 Task: Find condos with a balcony and a gym in Los Angeles, California.
Action: Mouse moved to (275, 185)
Screenshot: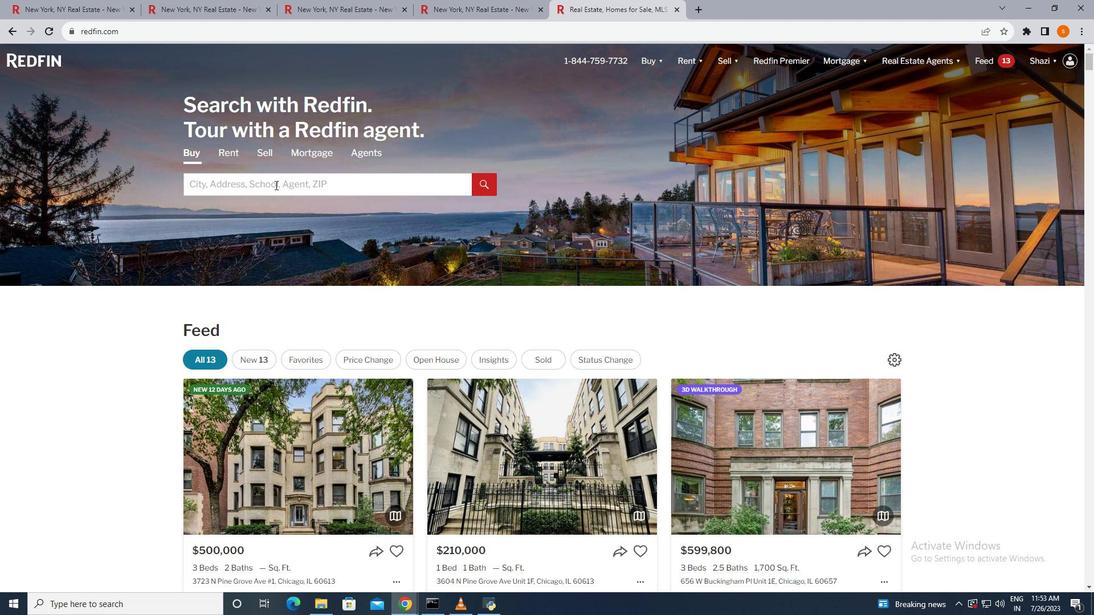 
Action: Mouse pressed left at (275, 185)
Screenshot: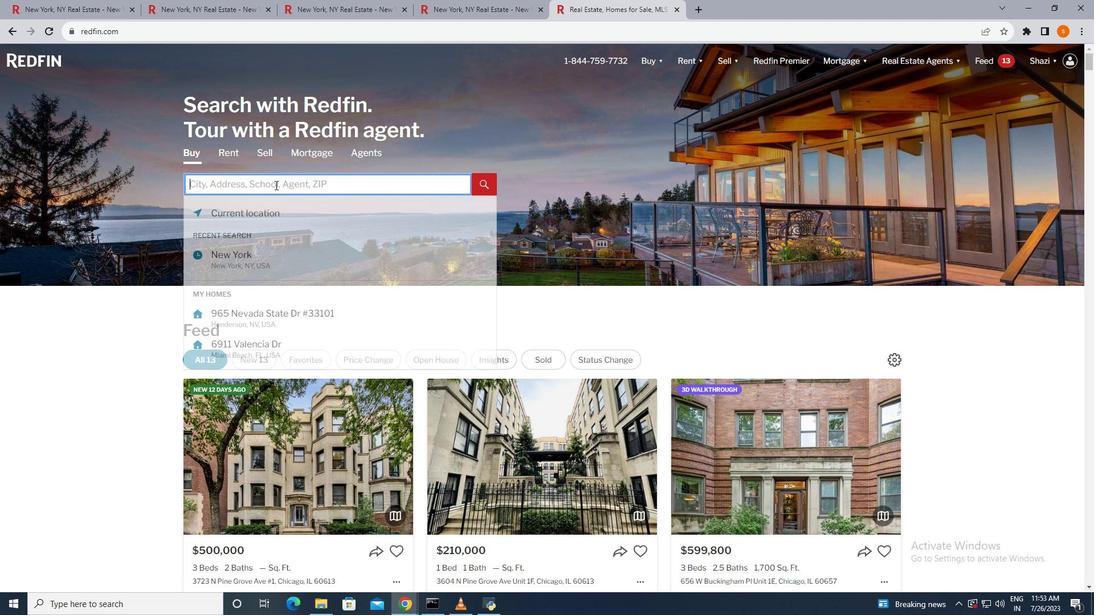 
Action: Key pressed <Key.shift><Key.shift><Key.shift><Key.shift><Key.shift><Key.shift><Key.shift>Li<Key.backspace>os<Key.space><Key.shift>Angeles,<Key.space><Key.shift>California
Screenshot: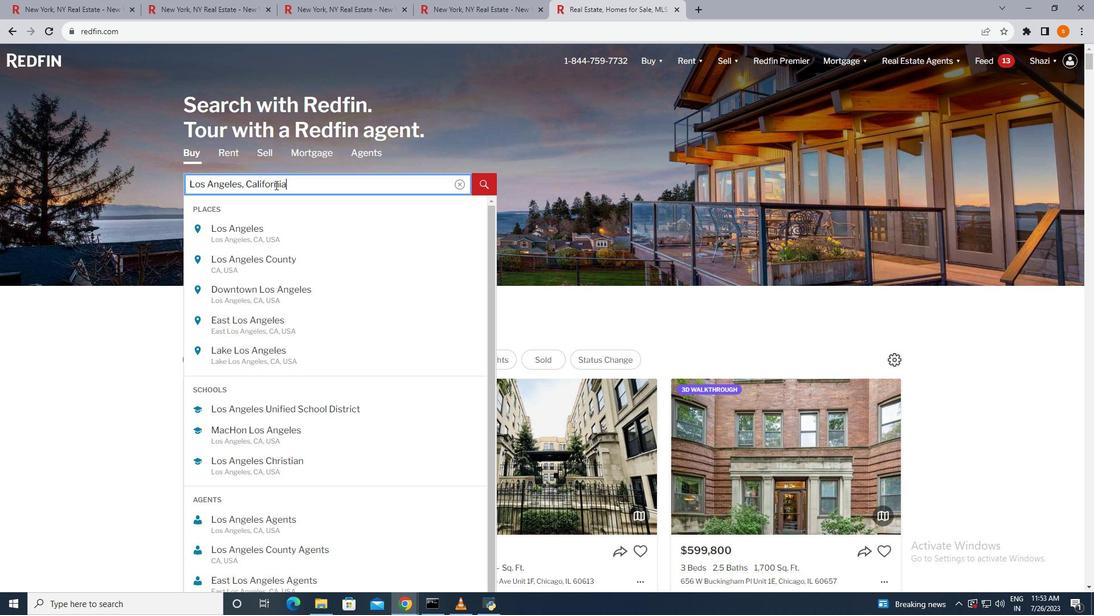
Action: Mouse moved to (478, 189)
Screenshot: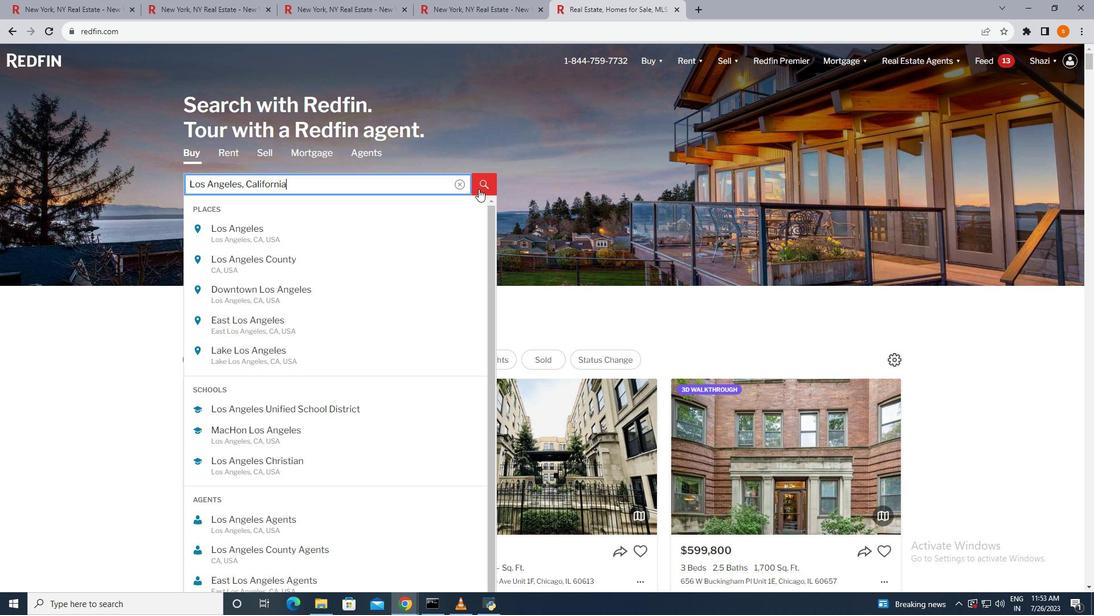 
Action: Mouse pressed left at (478, 189)
Screenshot: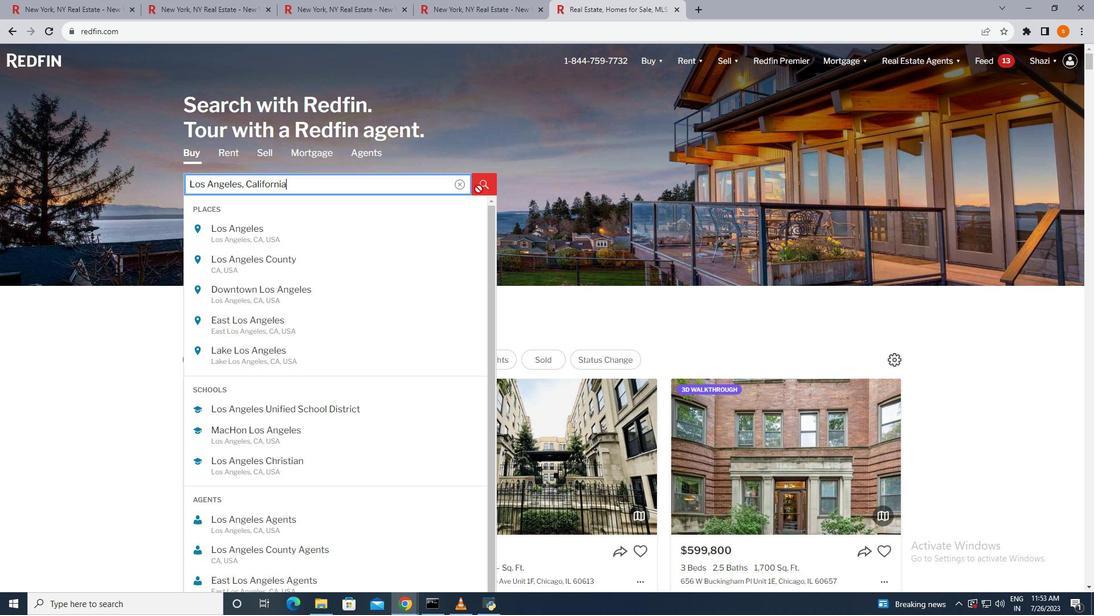 
Action: Mouse moved to (975, 133)
Screenshot: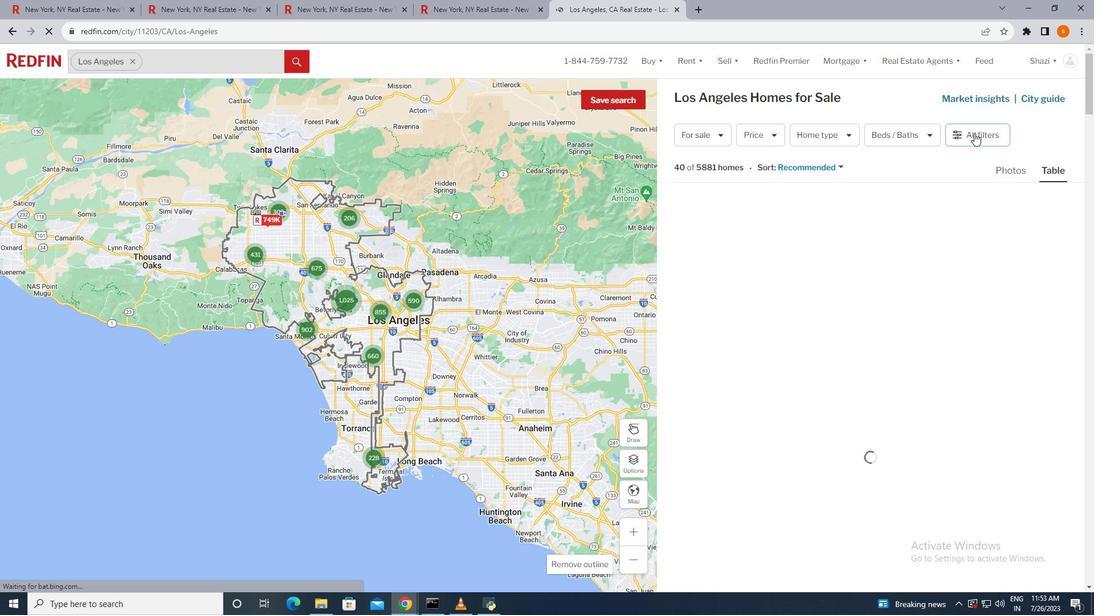 
Action: Mouse pressed left at (975, 133)
Screenshot: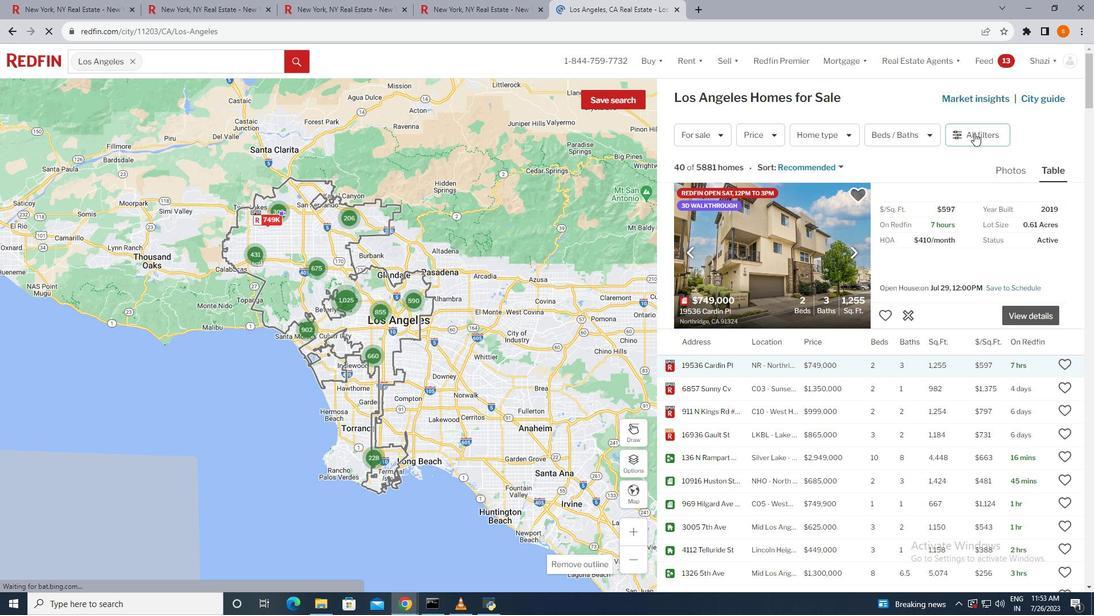 
Action: Mouse moved to (925, 456)
Screenshot: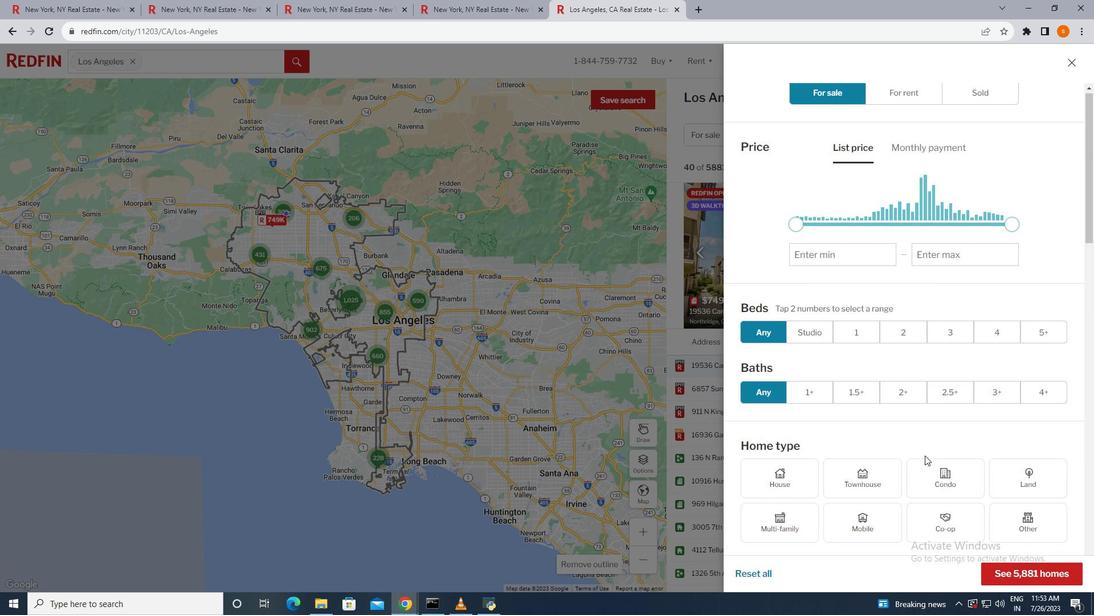 
Action: Mouse scrolled (925, 455) with delta (0, 0)
Screenshot: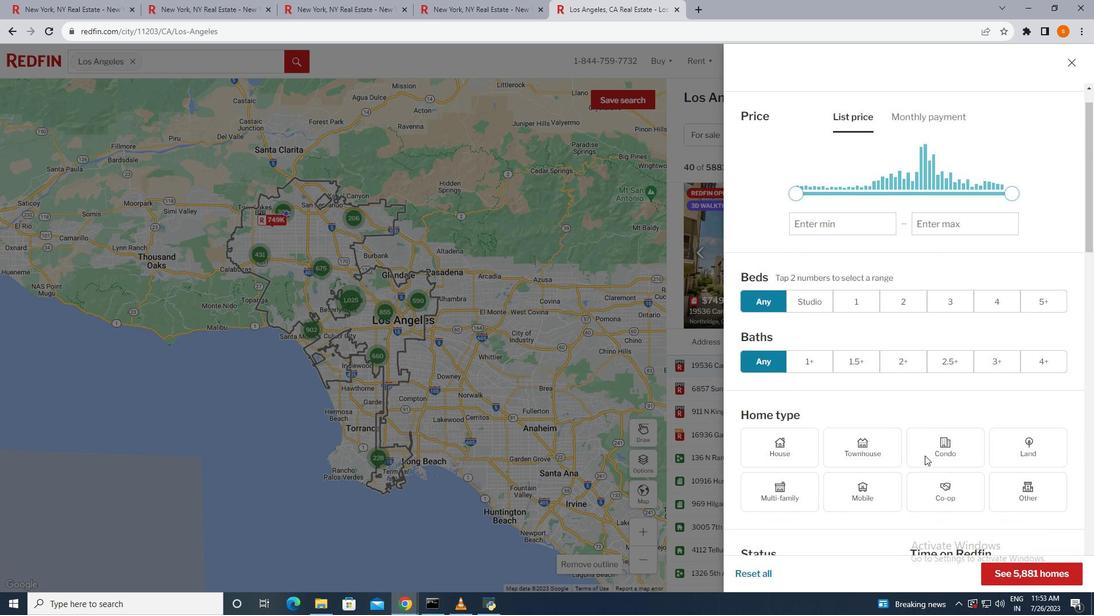 
Action: Mouse moved to (951, 431)
Screenshot: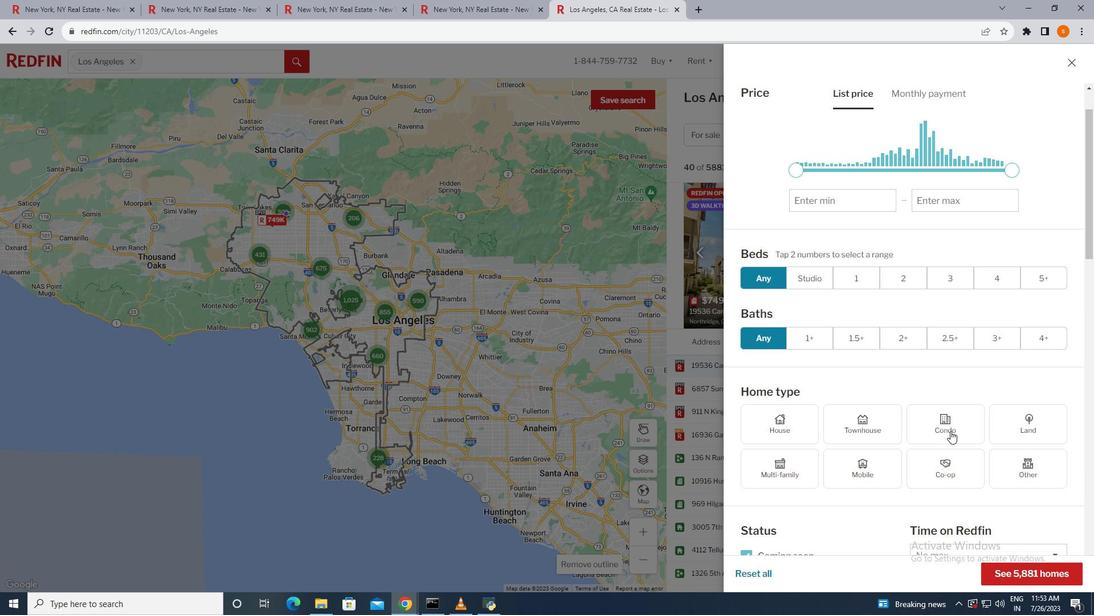 
Action: Mouse pressed left at (951, 431)
Screenshot: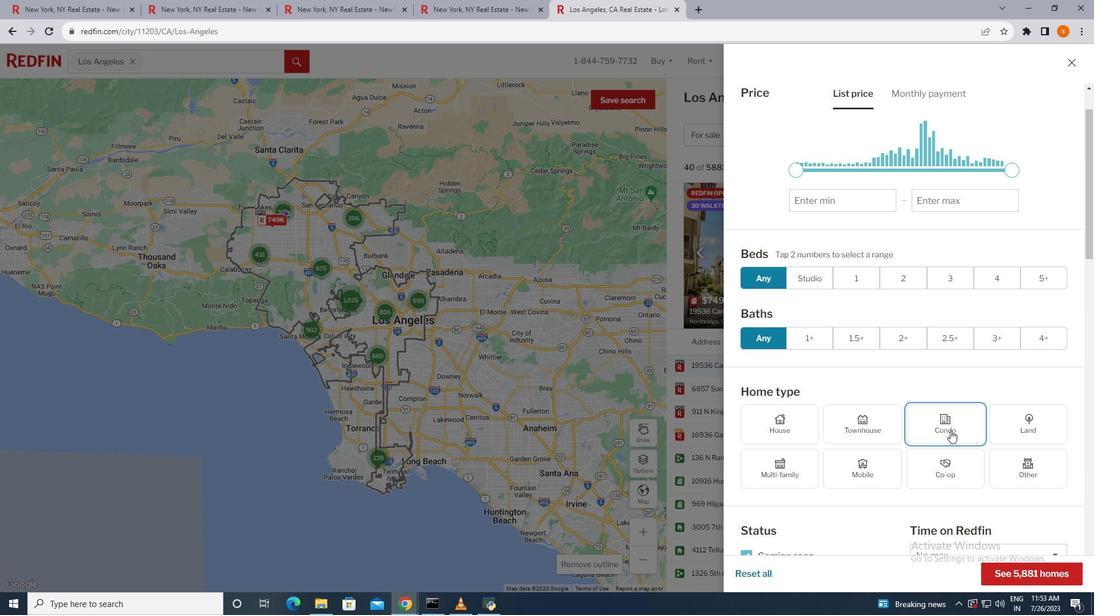 
Action: Mouse moved to (873, 468)
Screenshot: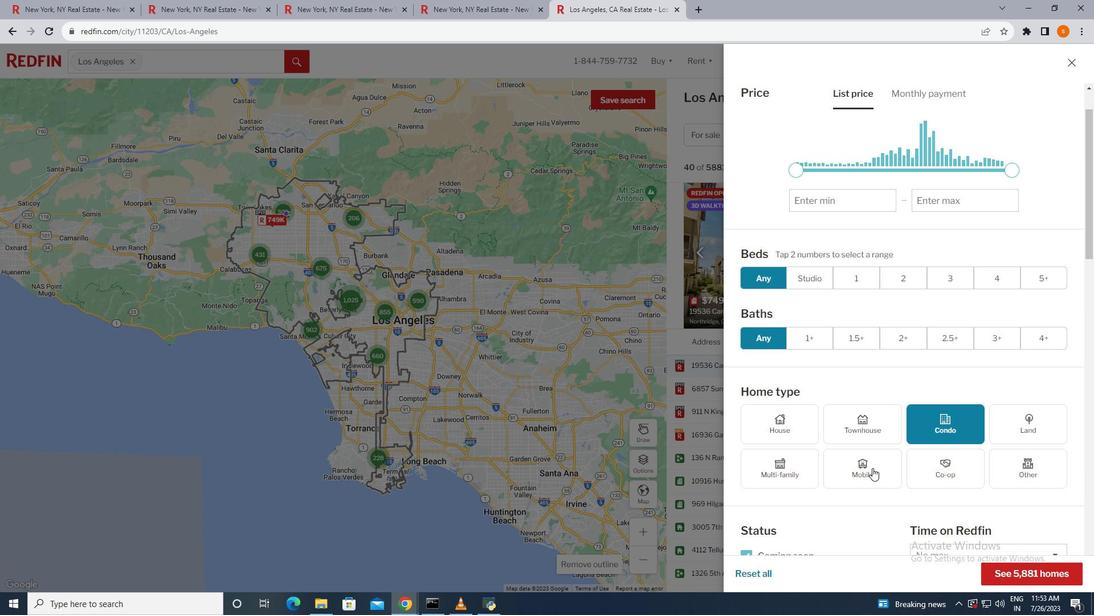 
Action: Mouse scrolled (873, 468) with delta (0, 0)
Screenshot: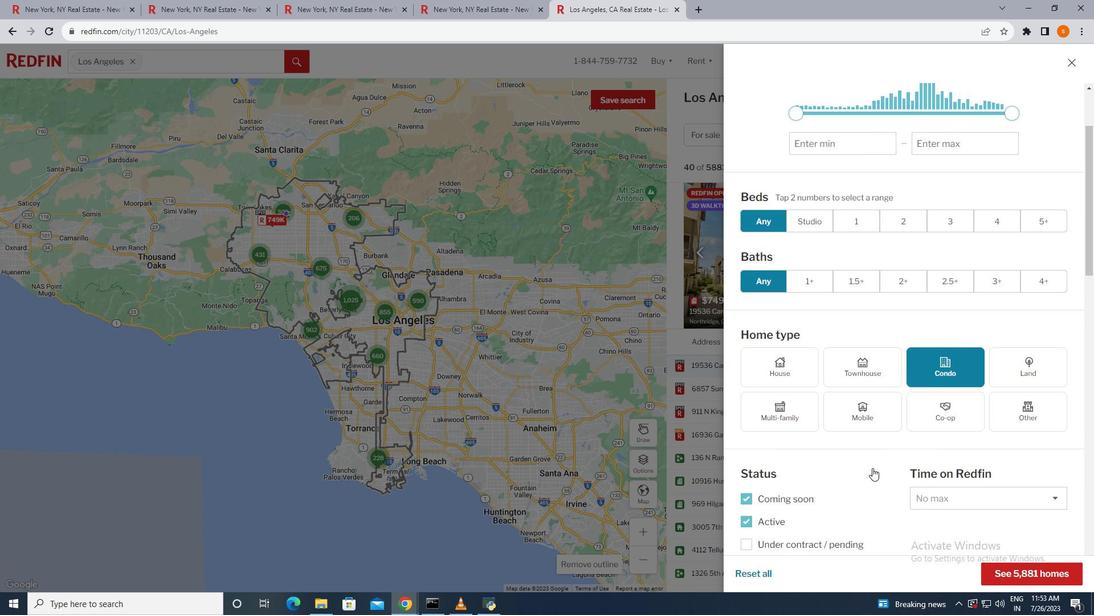 
Action: Mouse scrolled (873, 468) with delta (0, 0)
Screenshot: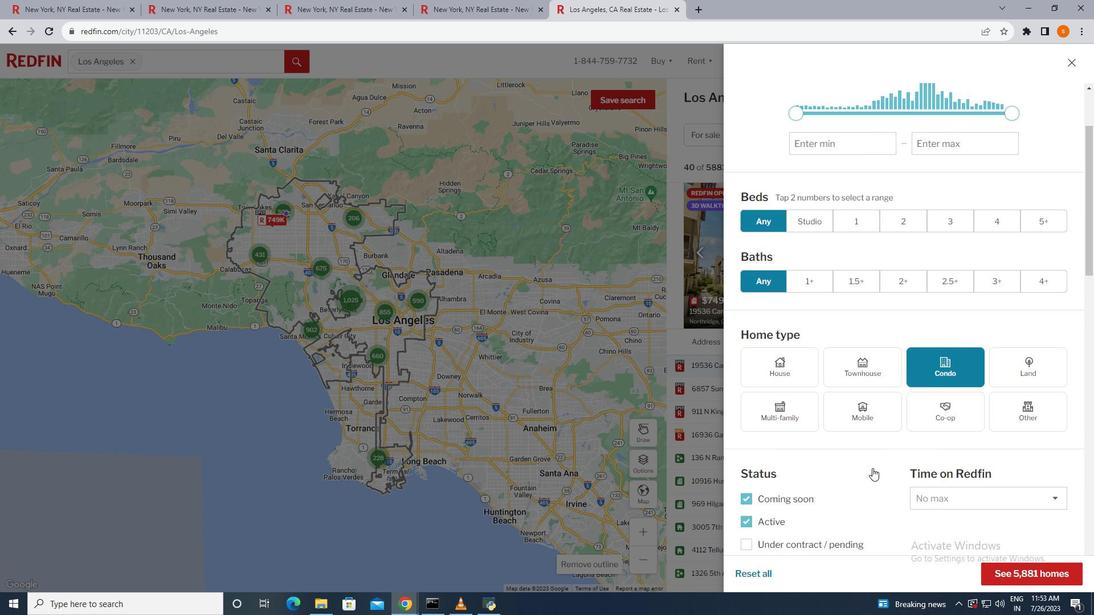 
Action: Mouse scrolled (873, 468) with delta (0, 0)
Screenshot: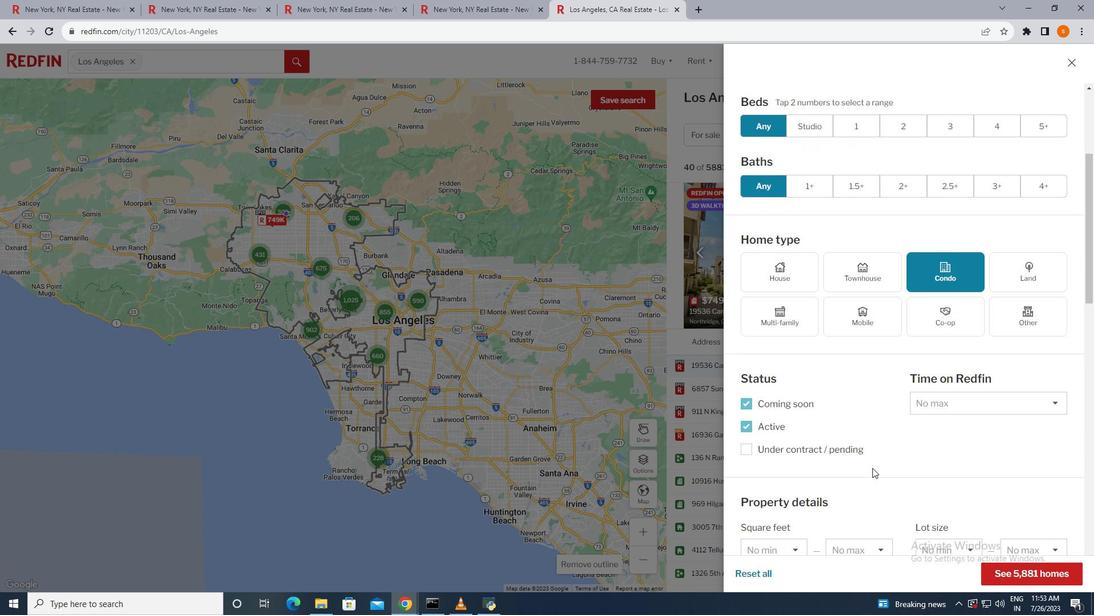 
Action: Mouse scrolled (873, 468) with delta (0, 0)
Screenshot: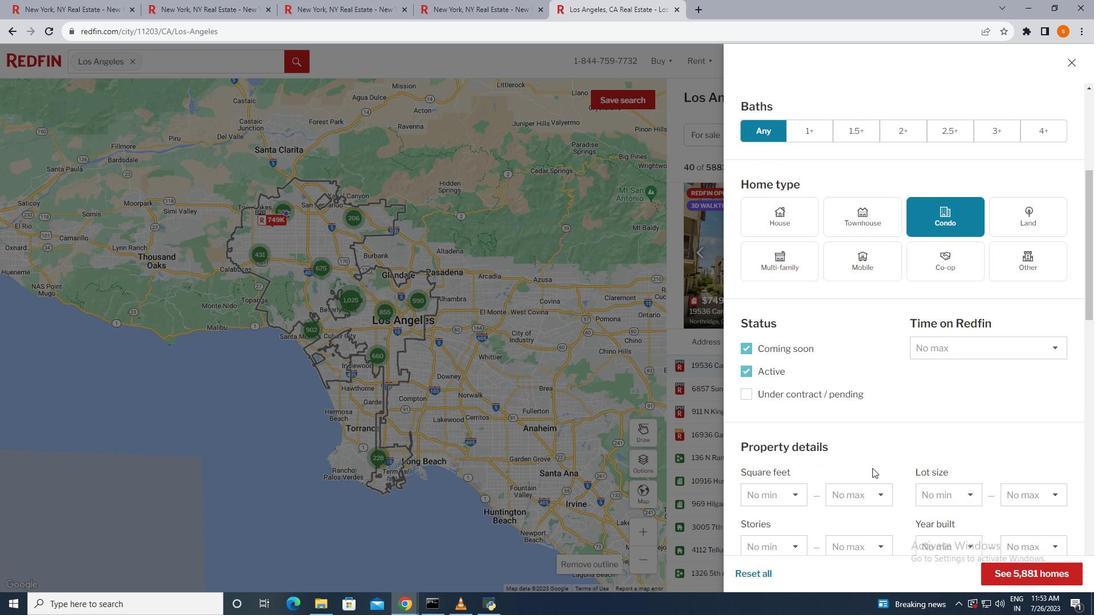 
Action: Mouse moved to (825, 390)
Screenshot: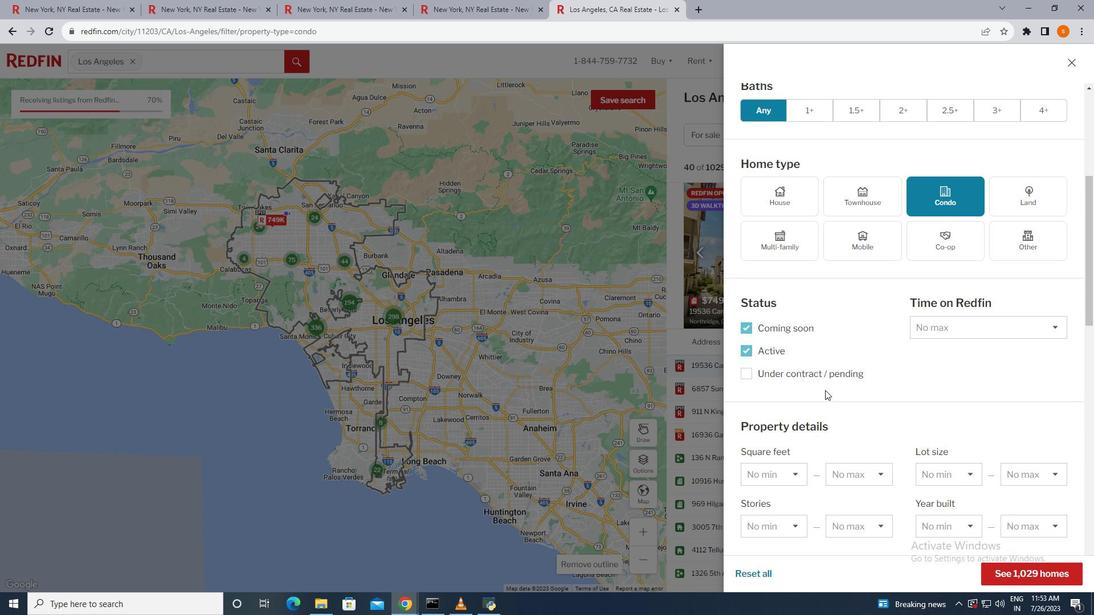 
Action: Mouse scrolled (825, 390) with delta (0, 0)
Screenshot: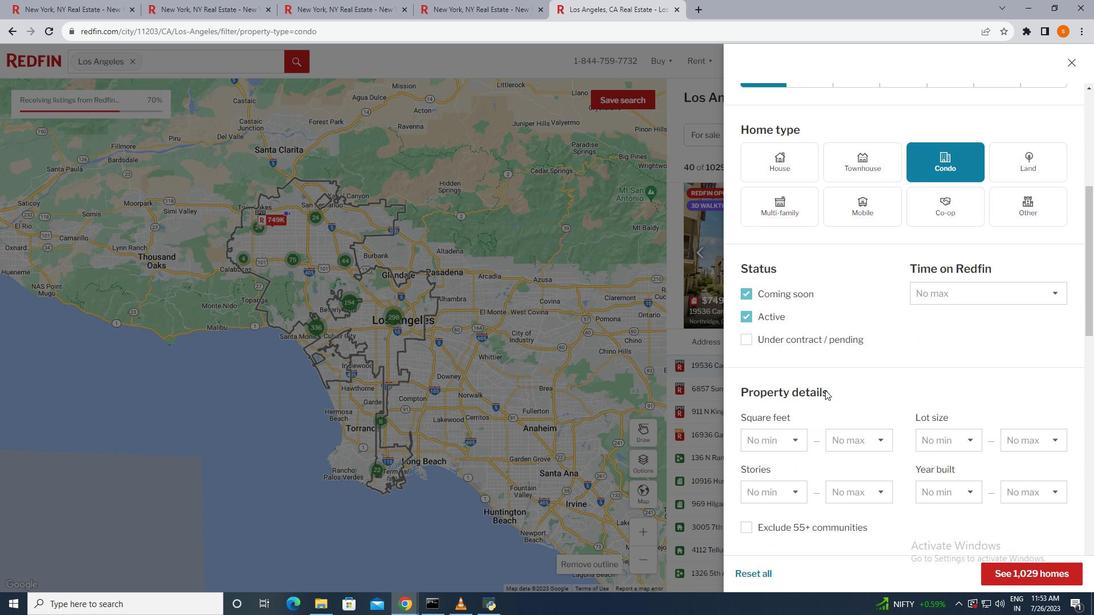 
Action: Mouse scrolled (825, 390) with delta (0, 0)
Screenshot: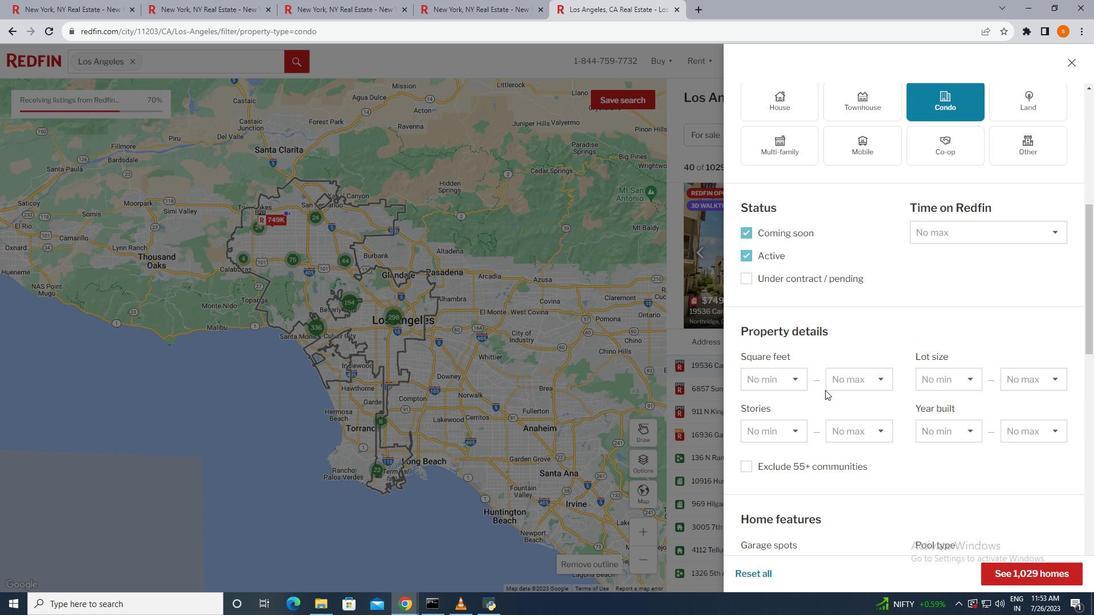 
Action: Mouse moved to (835, 415)
Screenshot: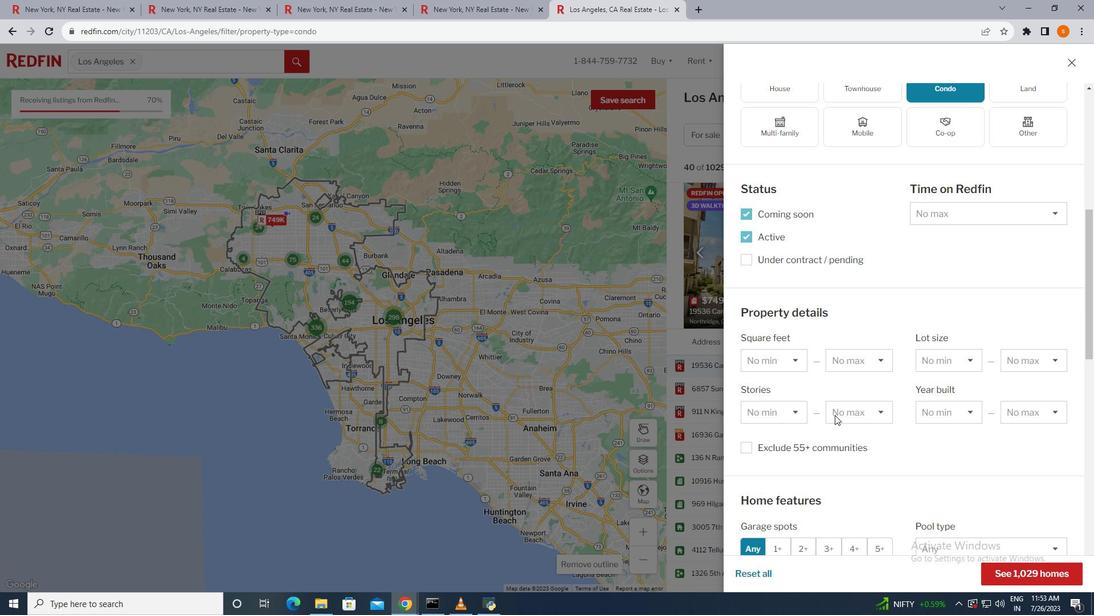 
Action: Mouse scrolled (835, 415) with delta (0, 0)
Screenshot: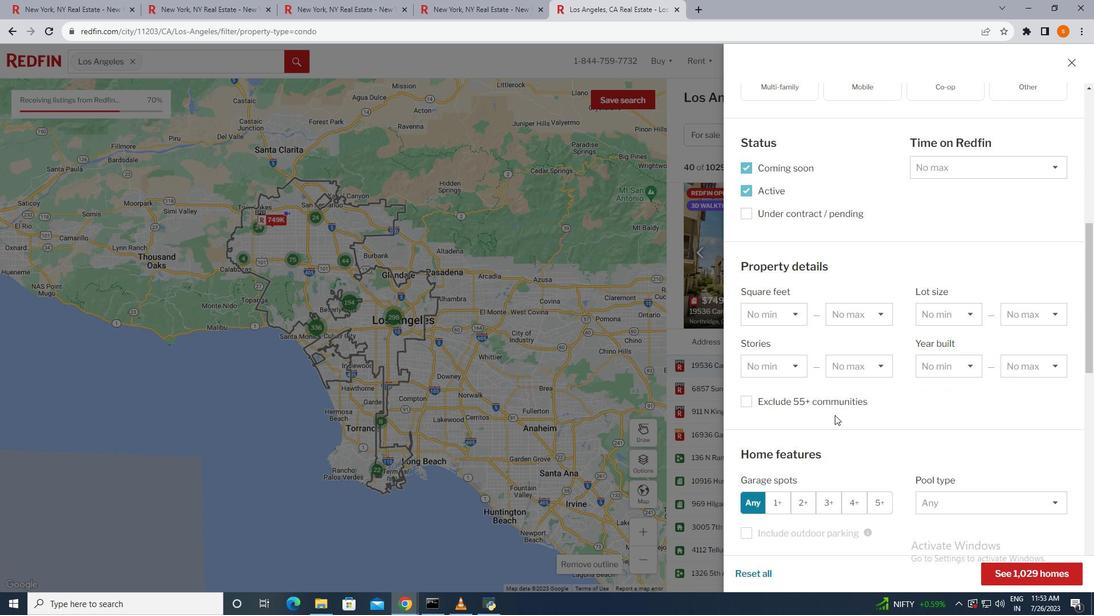 
Action: Mouse scrolled (835, 415) with delta (0, 0)
Screenshot: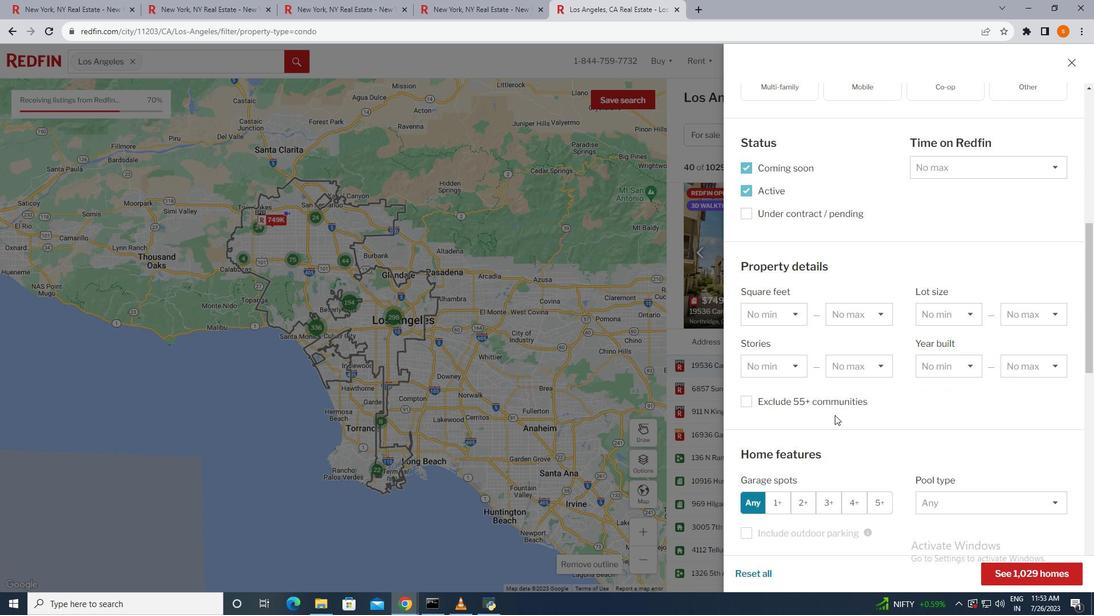 
Action: Mouse scrolled (835, 415) with delta (0, 0)
Screenshot: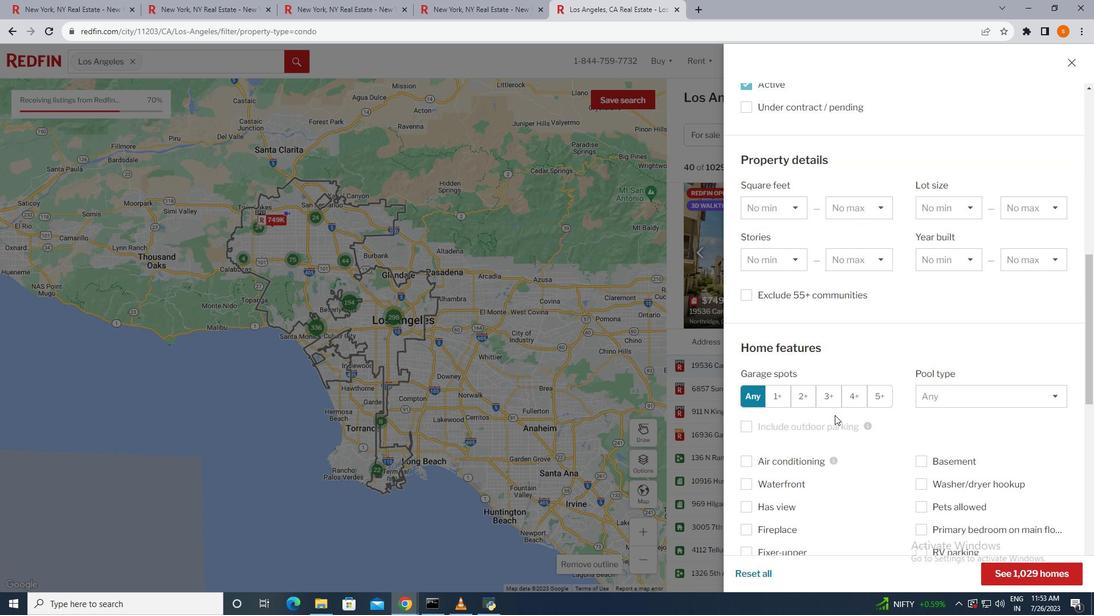 
Action: Mouse scrolled (835, 415) with delta (0, 0)
Screenshot: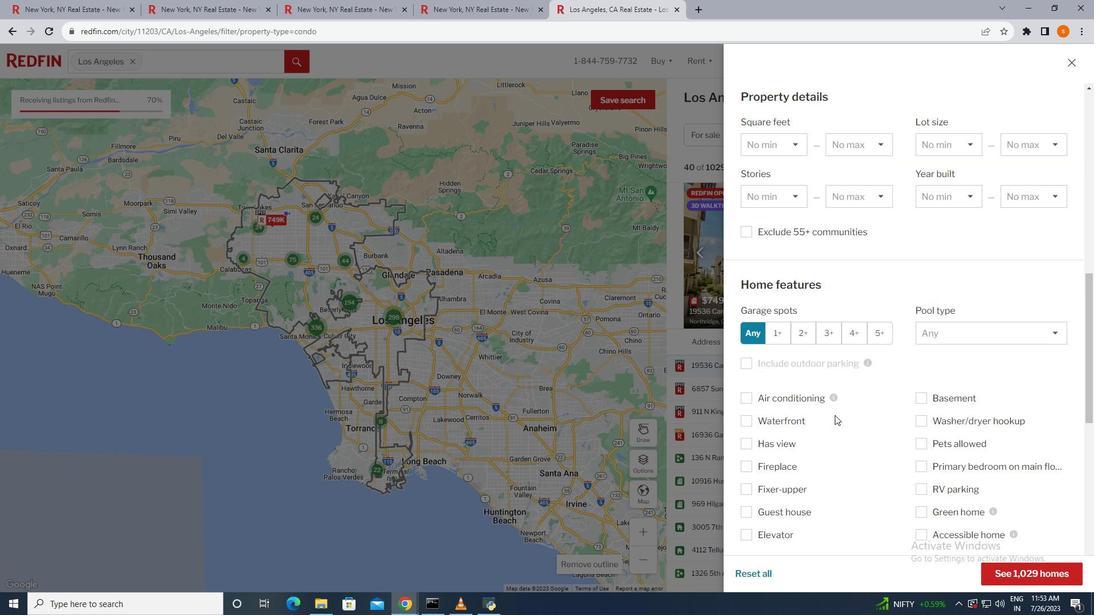 
Action: Mouse scrolled (835, 415) with delta (0, 0)
Screenshot: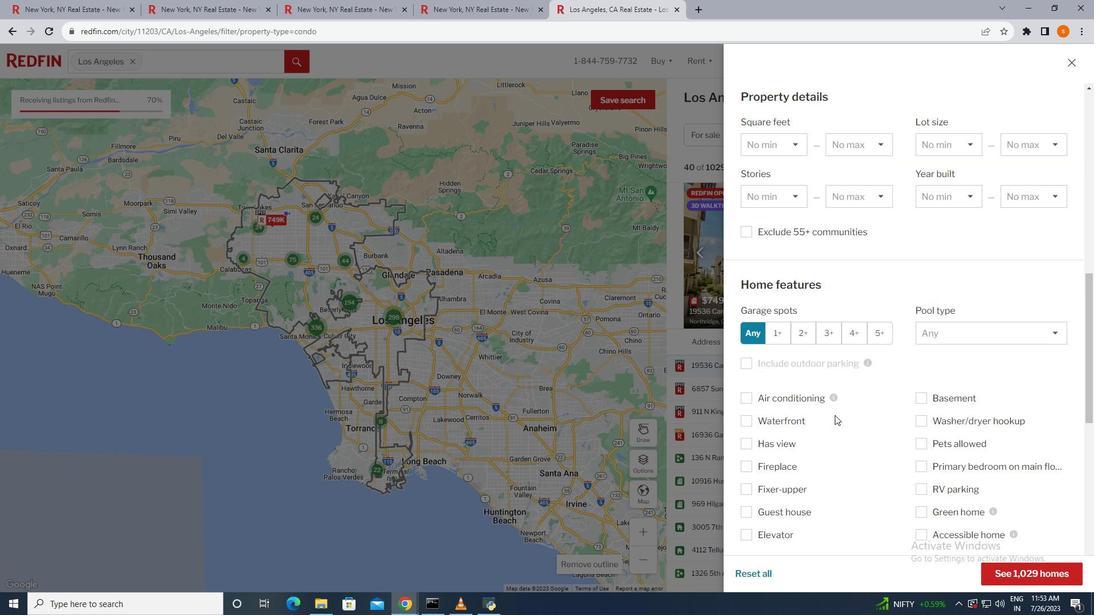 
Action: Mouse scrolled (835, 415) with delta (0, 0)
Screenshot: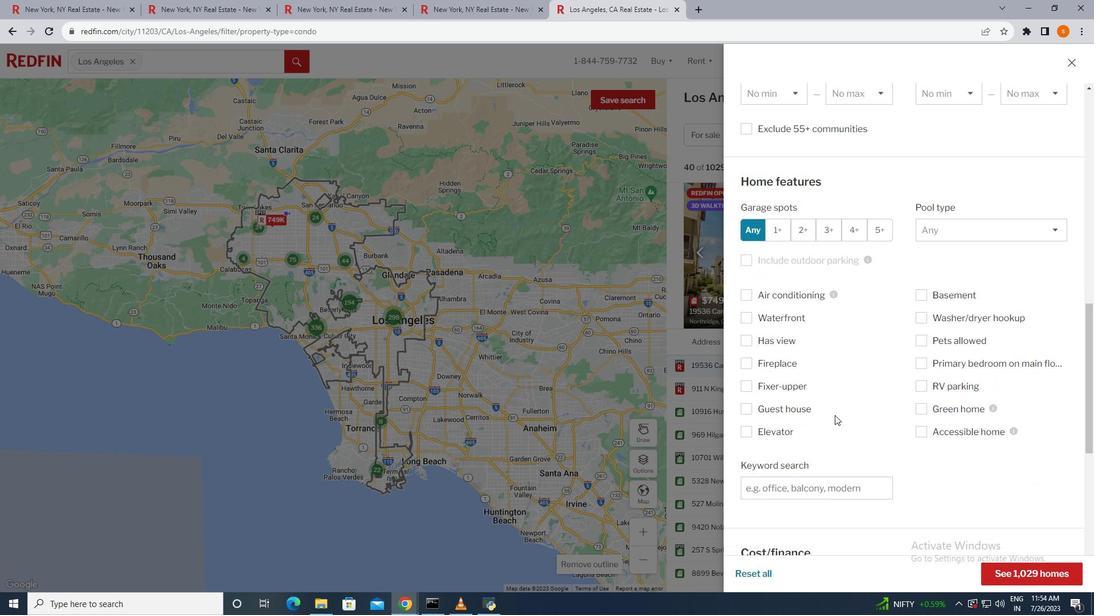 
Action: Mouse moved to (829, 411)
Screenshot: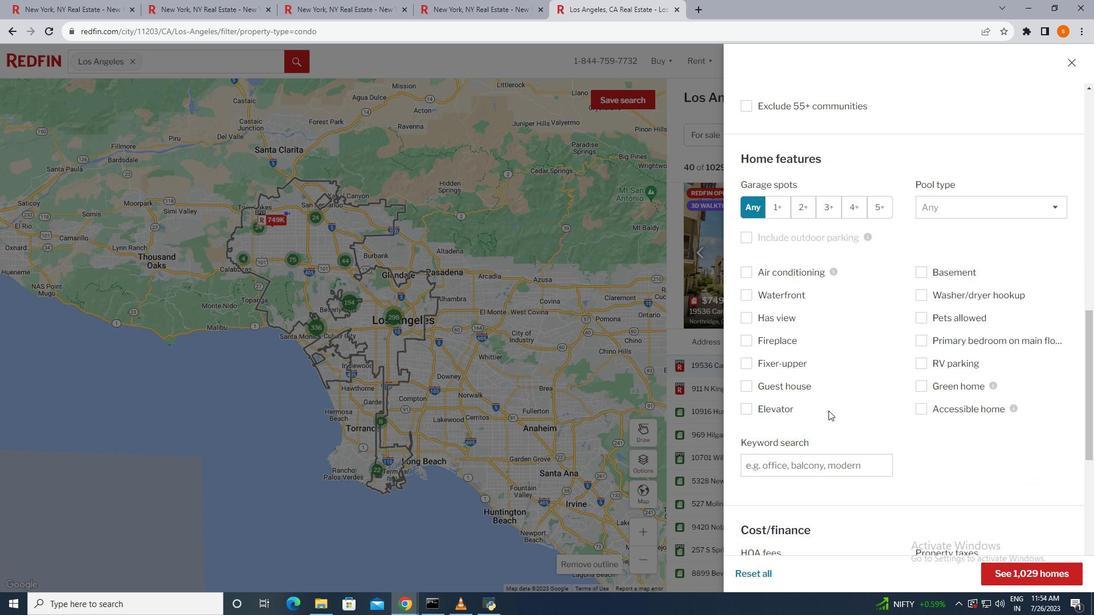 
Action: Mouse scrolled (829, 410) with delta (0, 0)
Screenshot: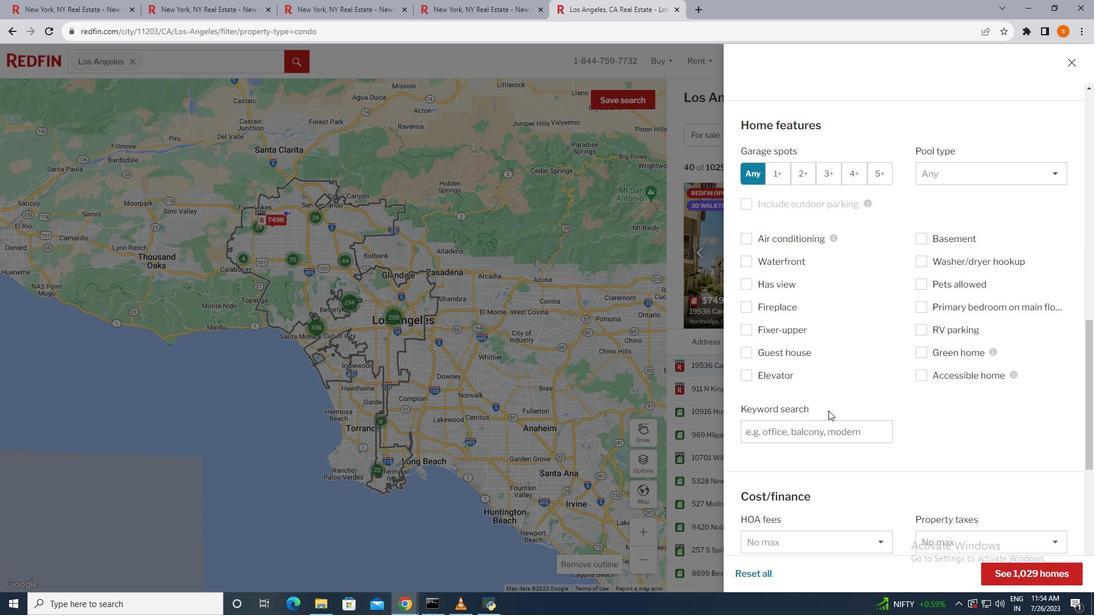 
Action: Mouse moved to (906, 277)
Screenshot: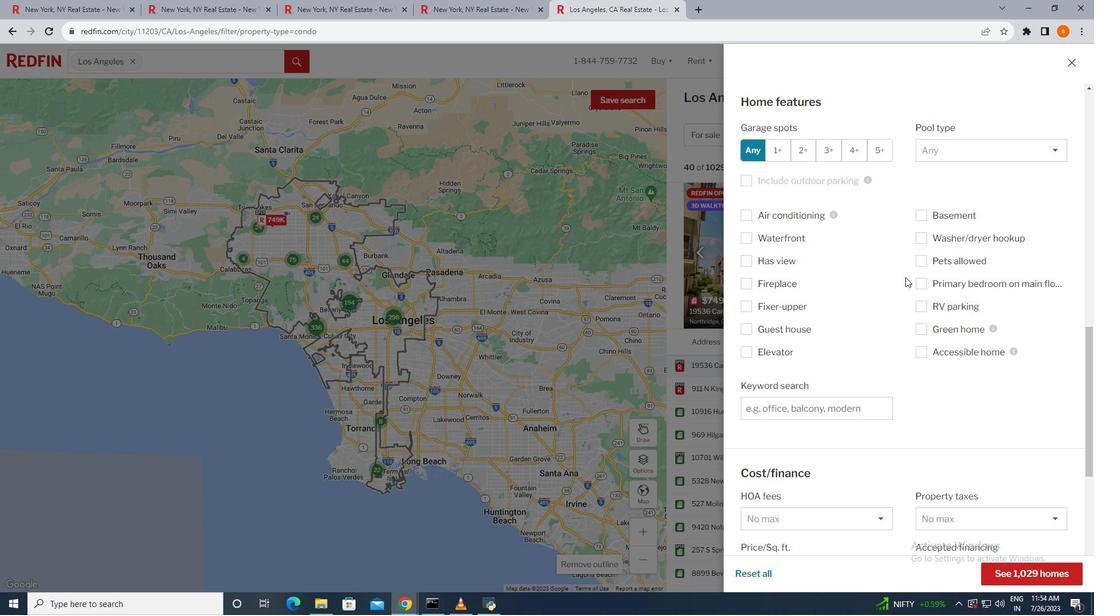 
Action: Mouse scrolled (906, 277) with delta (0, 0)
Screenshot: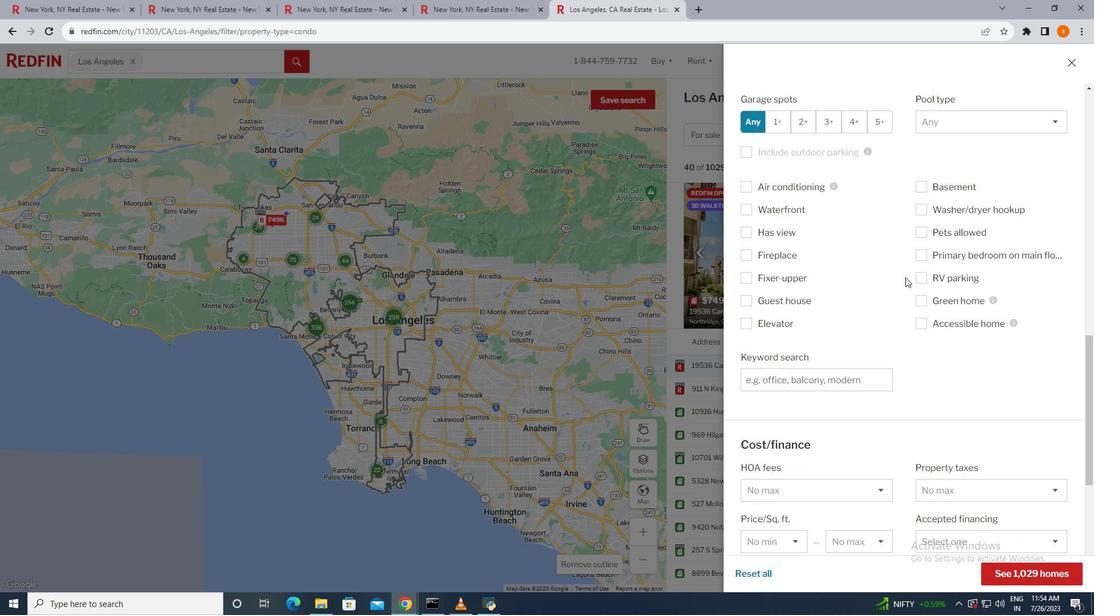 
Action: Mouse scrolled (906, 278) with delta (0, 0)
Screenshot: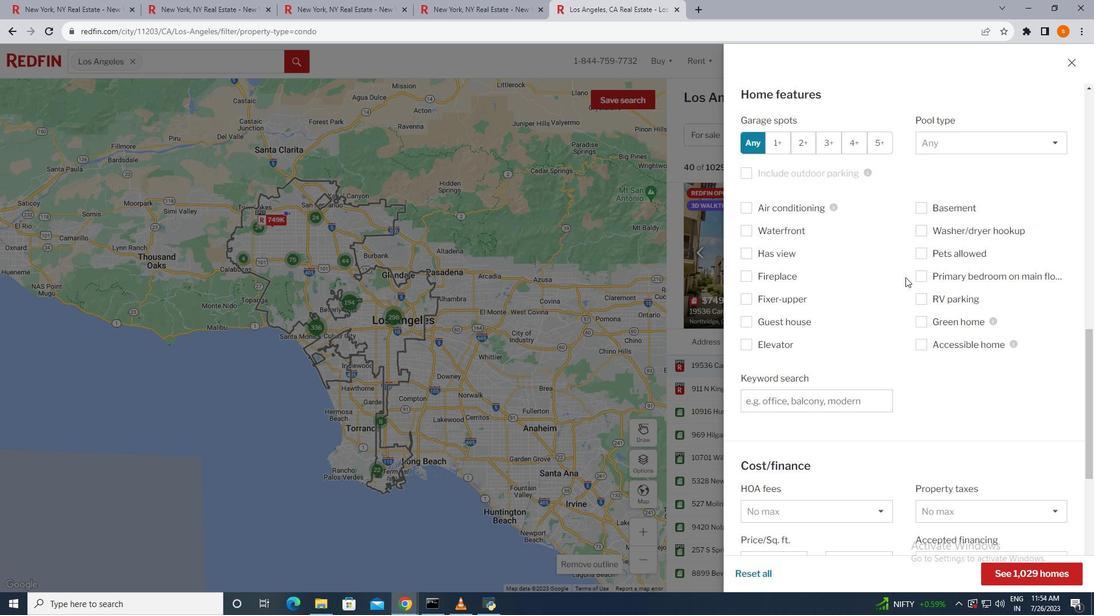 
Action: Mouse moved to (896, 308)
Screenshot: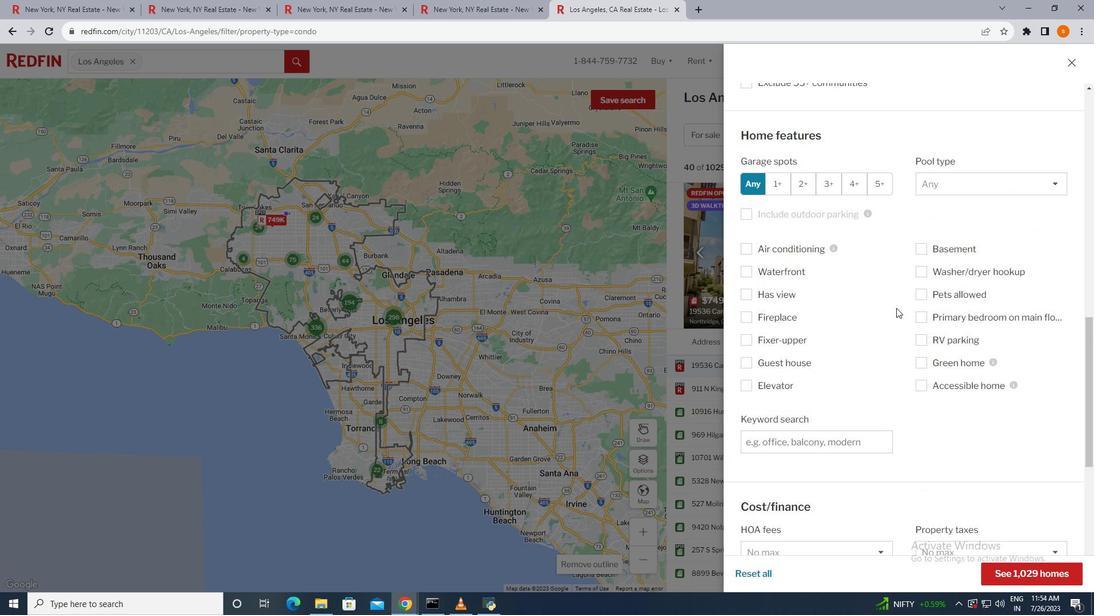 
Action: Mouse scrolled (896, 309) with delta (0, 0)
Screenshot: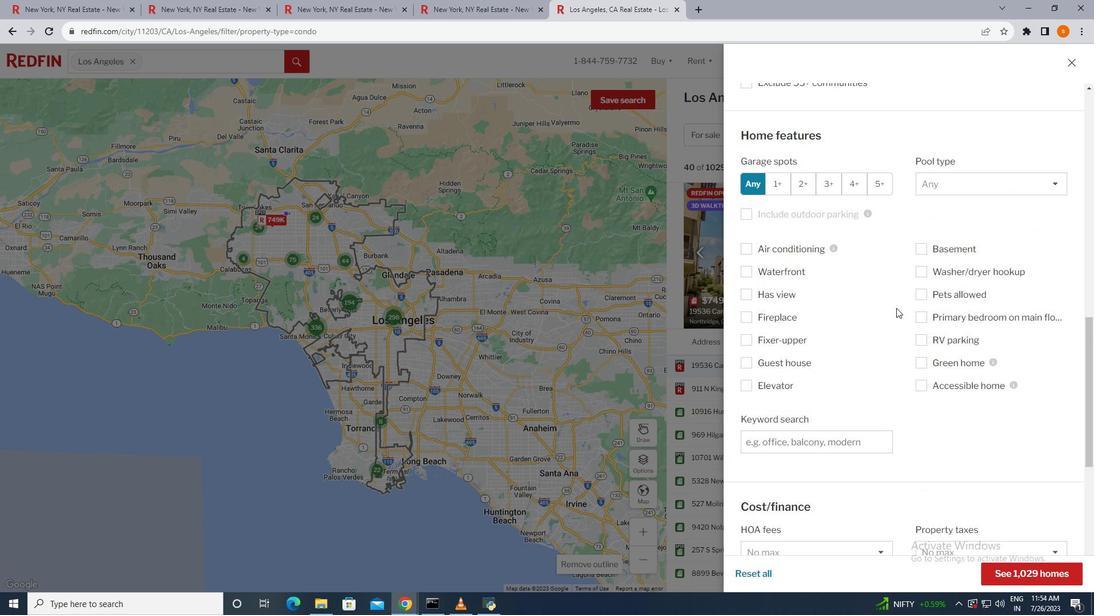 
Action: Mouse moved to (907, 326)
Screenshot: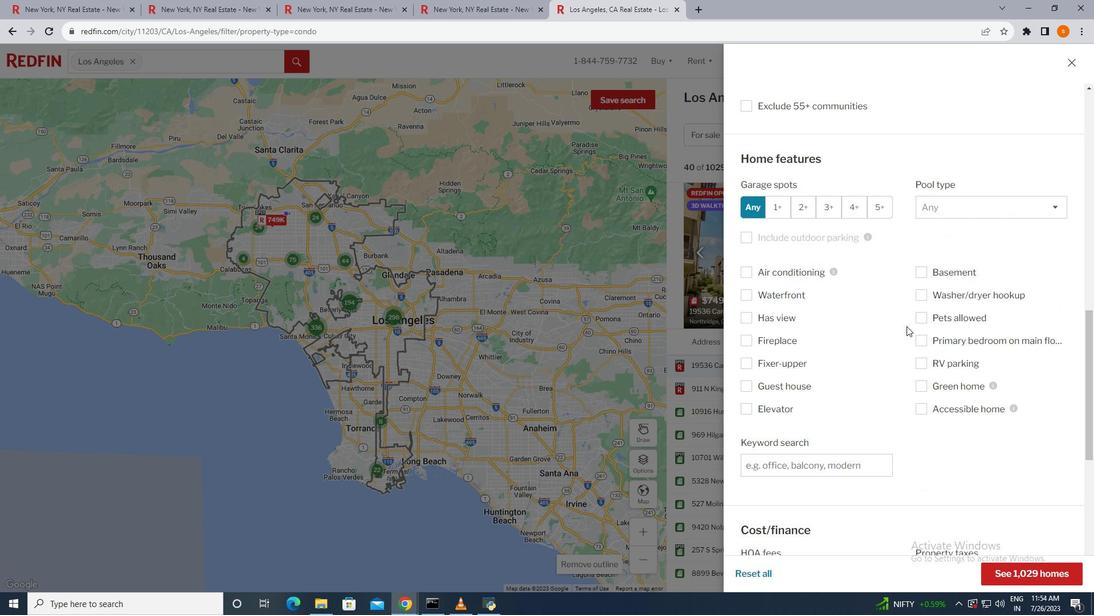 
Action: Mouse scrolled (907, 326) with delta (0, 0)
Screenshot: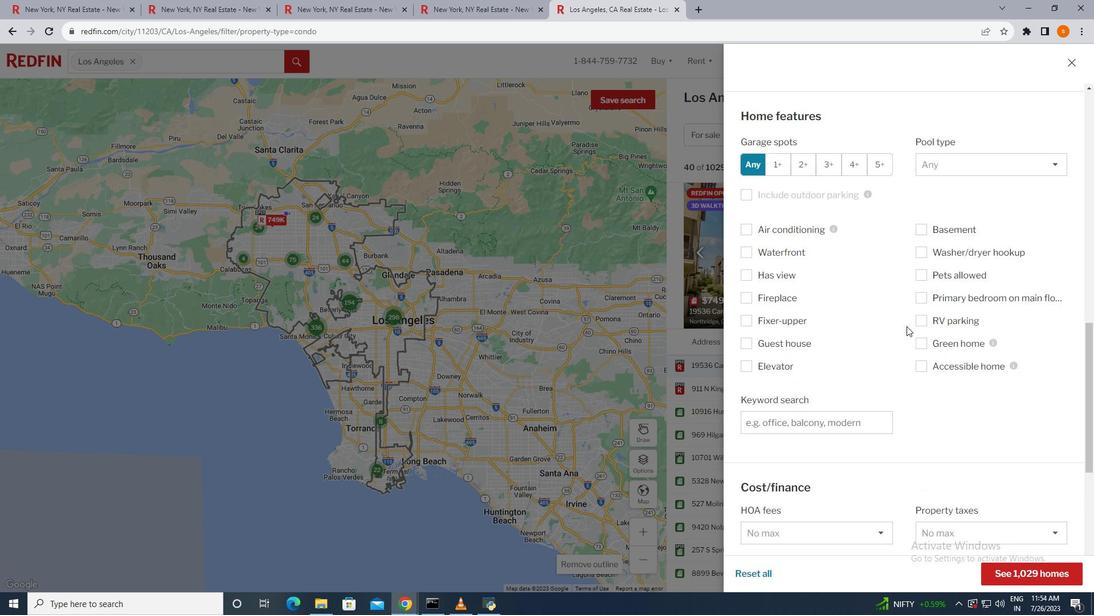 
Action: Mouse scrolled (907, 326) with delta (0, 0)
Screenshot: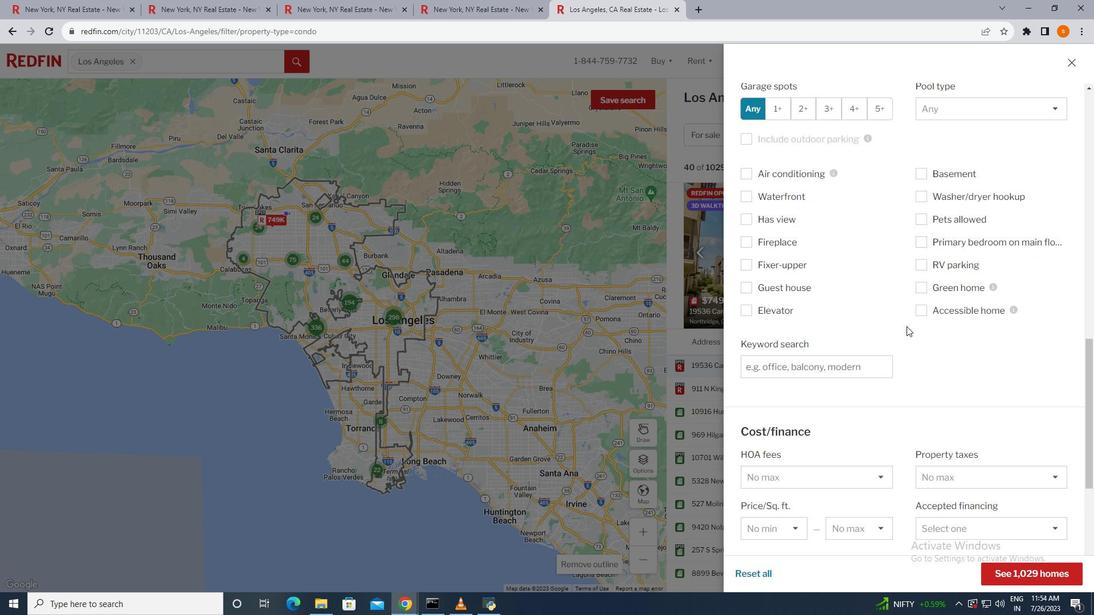 
Action: Mouse scrolled (907, 326) with delta (0, 0)
Screenshot: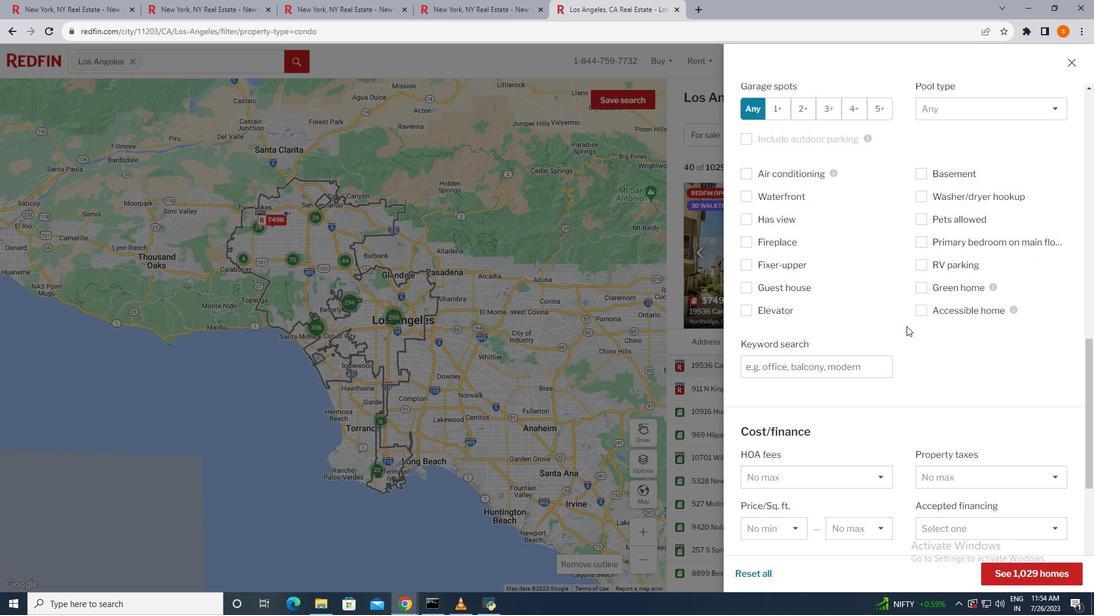 
Action: Mouse scrolled (907, 326) with delta (0, 0)
Screenshot: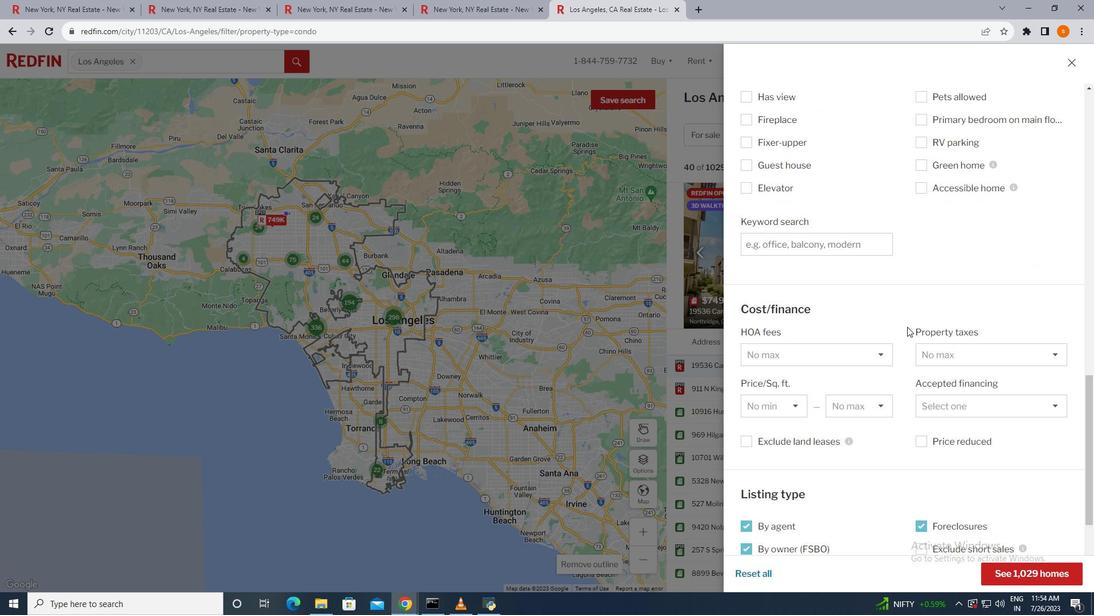 
Action: Mouse moved to (907, 326)
Screenshot: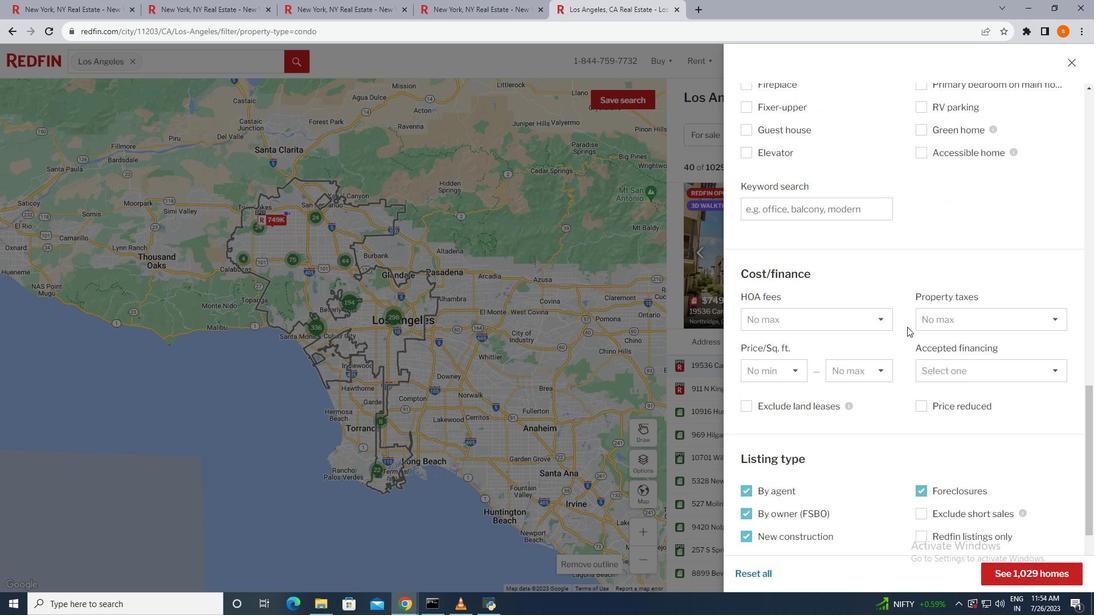 
Action: Mouse scrolled (907, 326) with delta (0, 0)
Screenshot: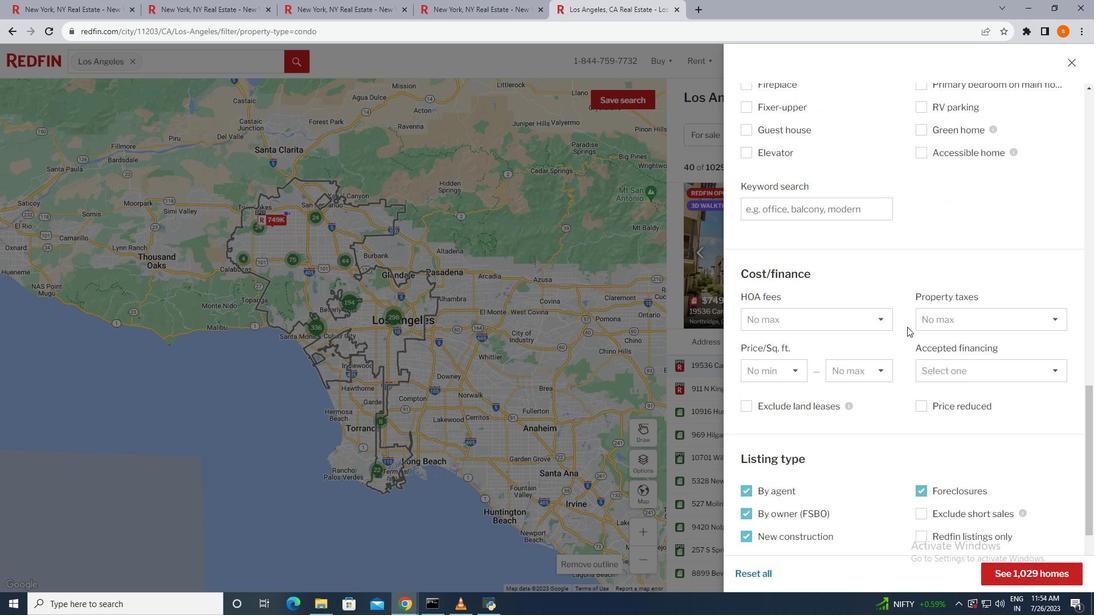 
Action: Mouse moved to (907, 327)
Screenshot: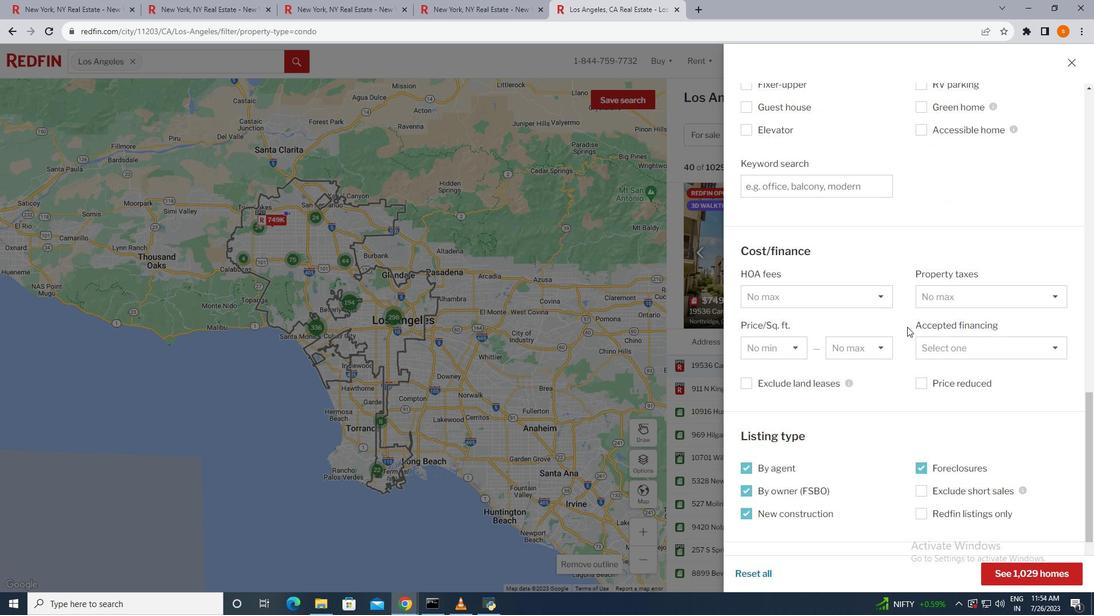 
Action: Mouse scrolled (907, 326) with delta (0, 0)
Screenshot: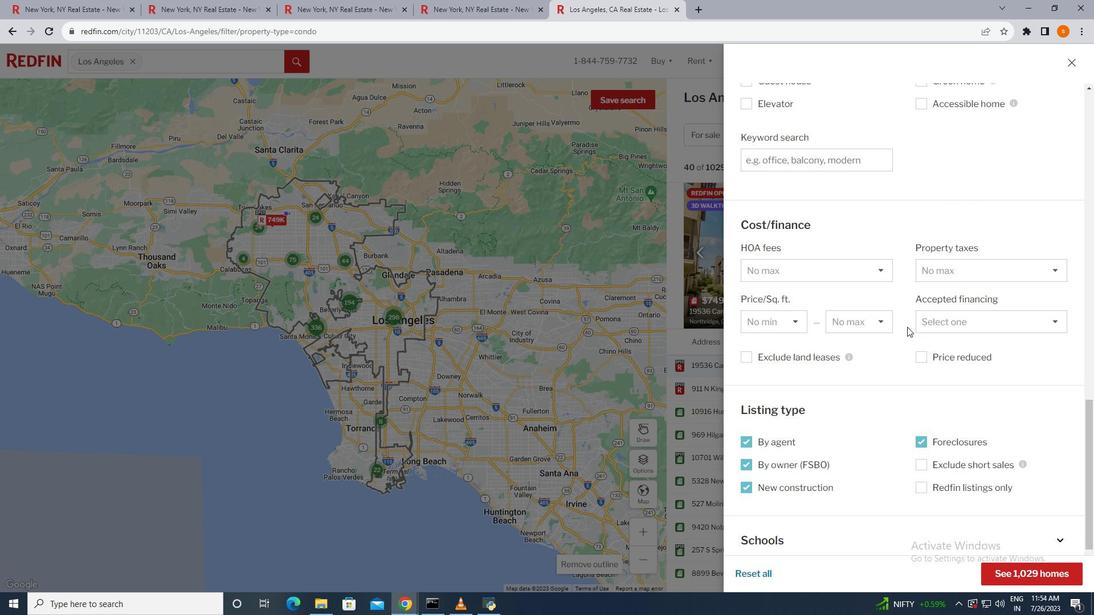 
Action: Mouse scrolled (907, 326) with delta (0, 0)
Screenshot: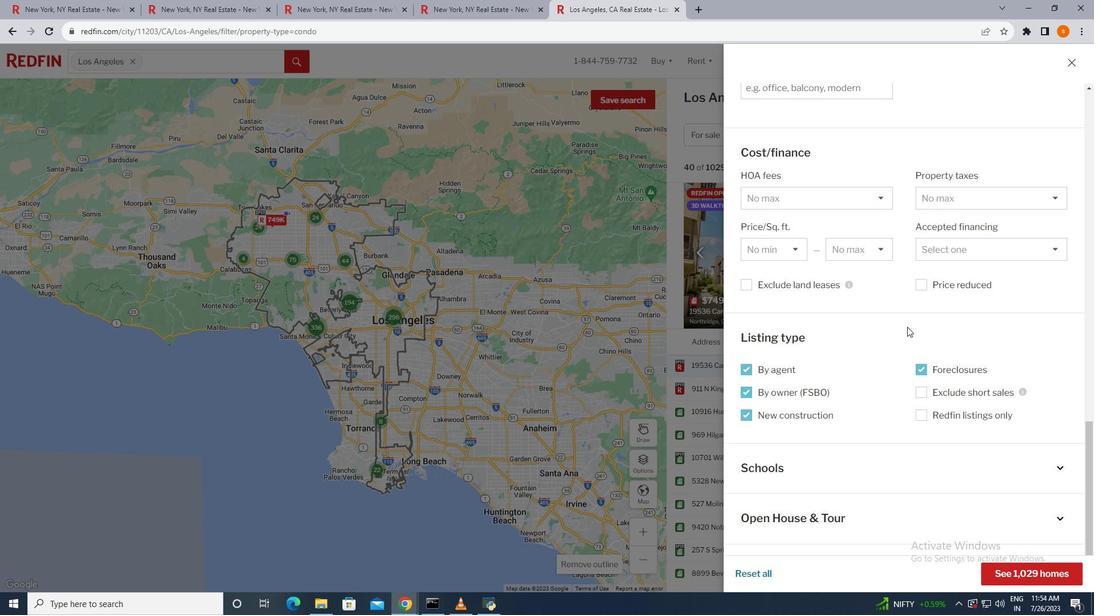 
Action: Mouse scrolled (907, 326) with delta (0, 0)
Screenshot: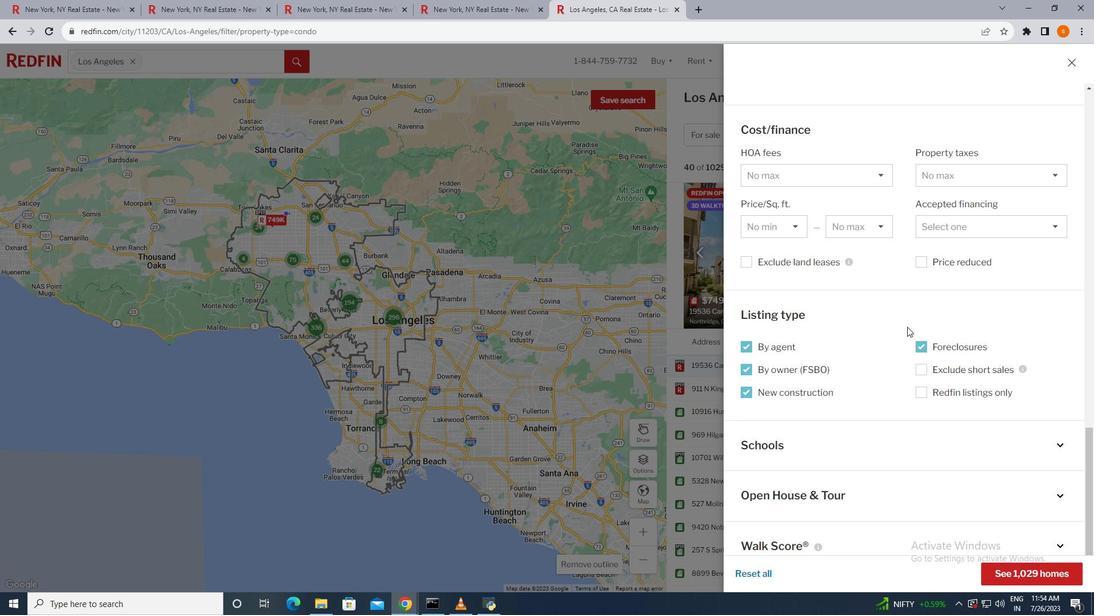 
Action: Mouse moved to (907, 327)
Screenshot: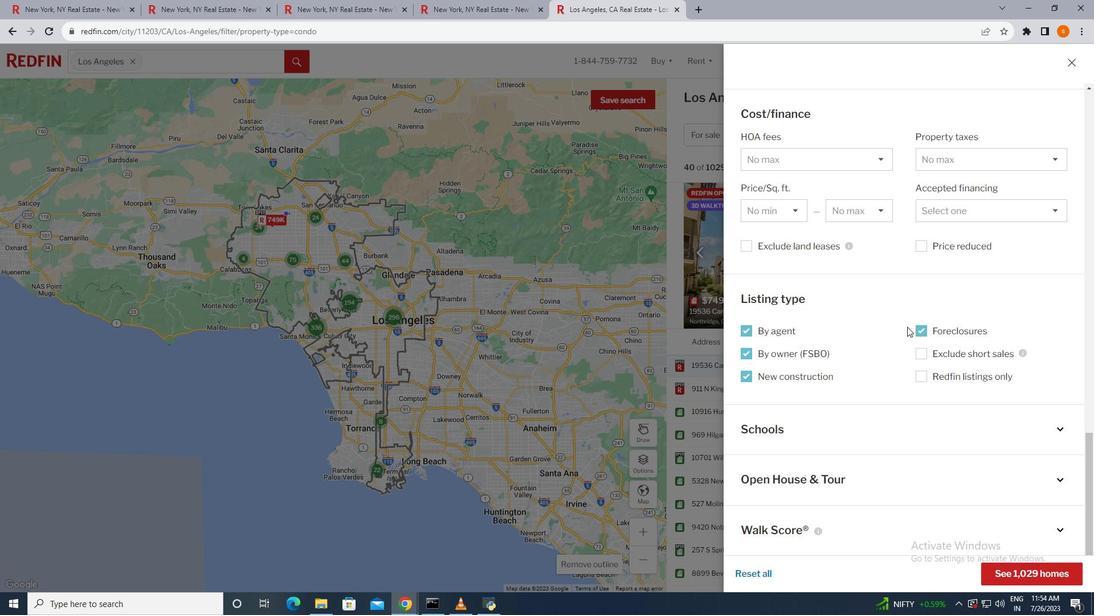 
Action: Mouse scrolled (907, 326) with delta (0, 0)
Screenshot: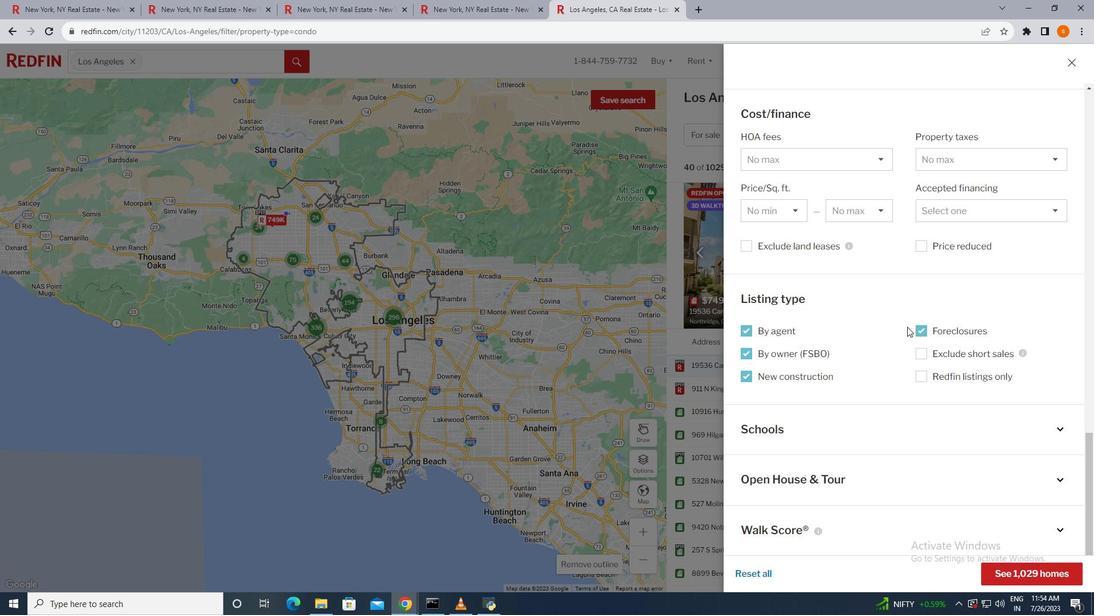 
Action: Mouse scrolled (907, 326) with delta (0, 0)
Screenshot: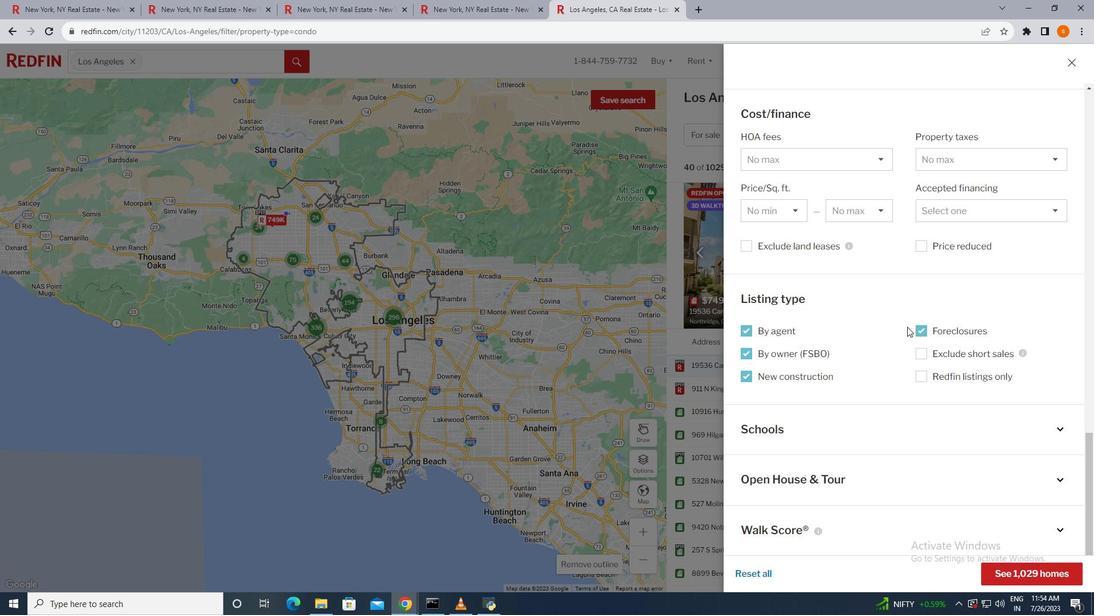 
Action: Mouse moved to (873, 422)
Screenshot: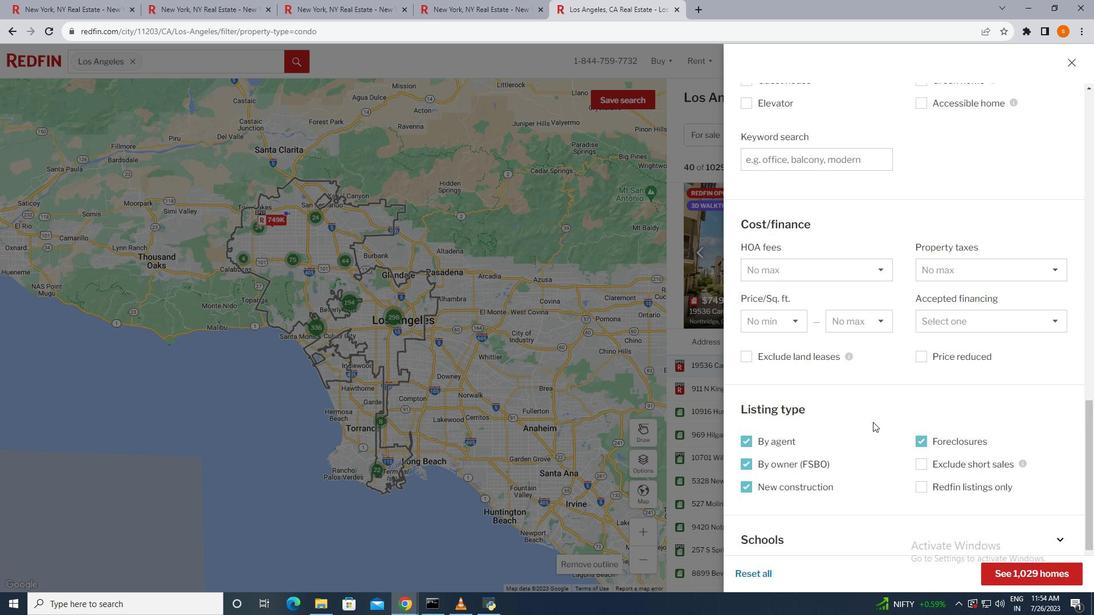 
Action: Mouse scrolled (873, 423) with delta (0, 0)
Screenshot: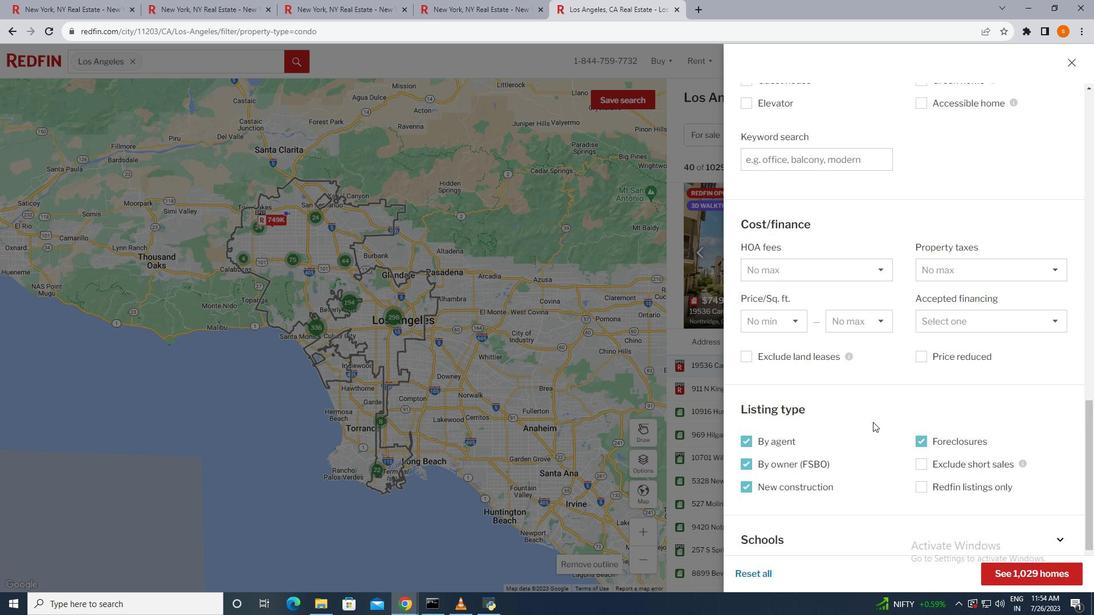 
Action: Mouse scrolled (873, 423) with delta (0, 0)
Screenshot: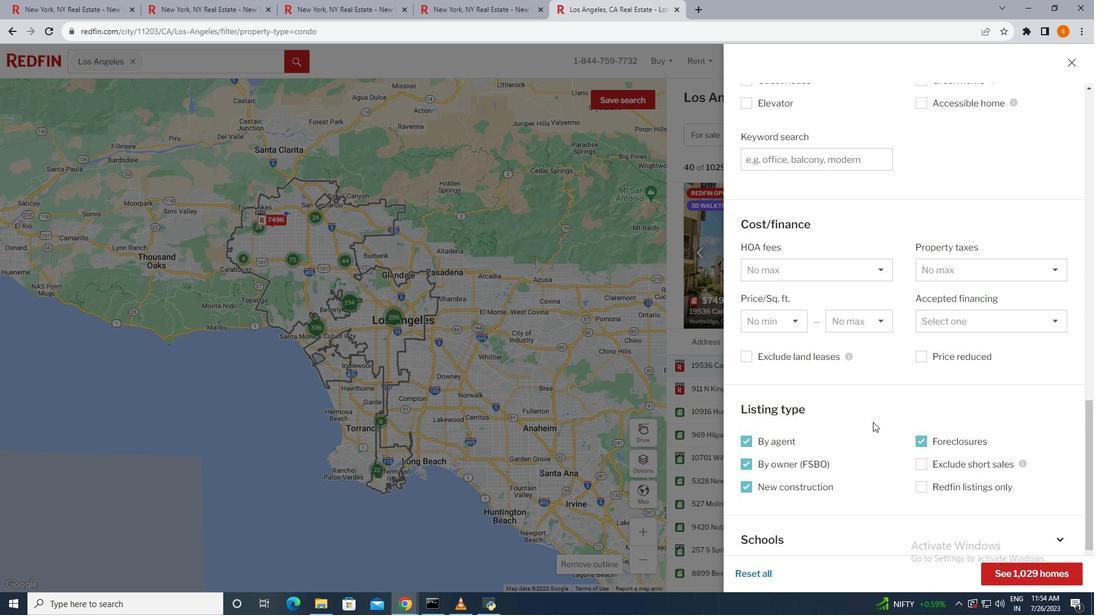 
Action: Mouse scrolled (873, 423) with delta (0, 0)
Screenshot: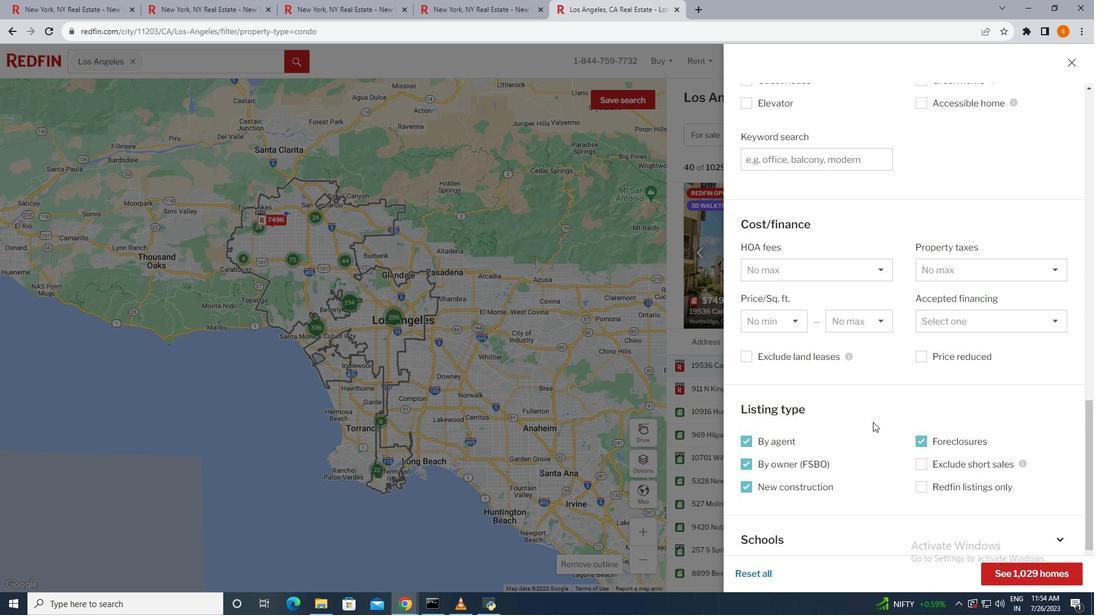 
Action: Mouse moved to (874, 422)
Screenshot: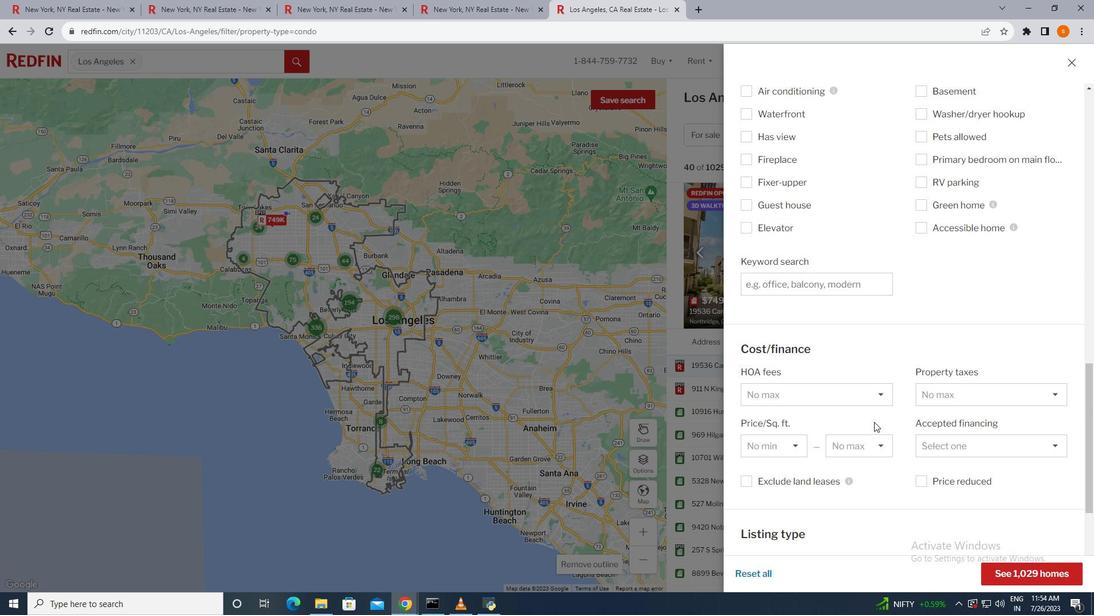 
Action: Mouse scrolled (874, 423) with delta (0, 0)
Screenshot: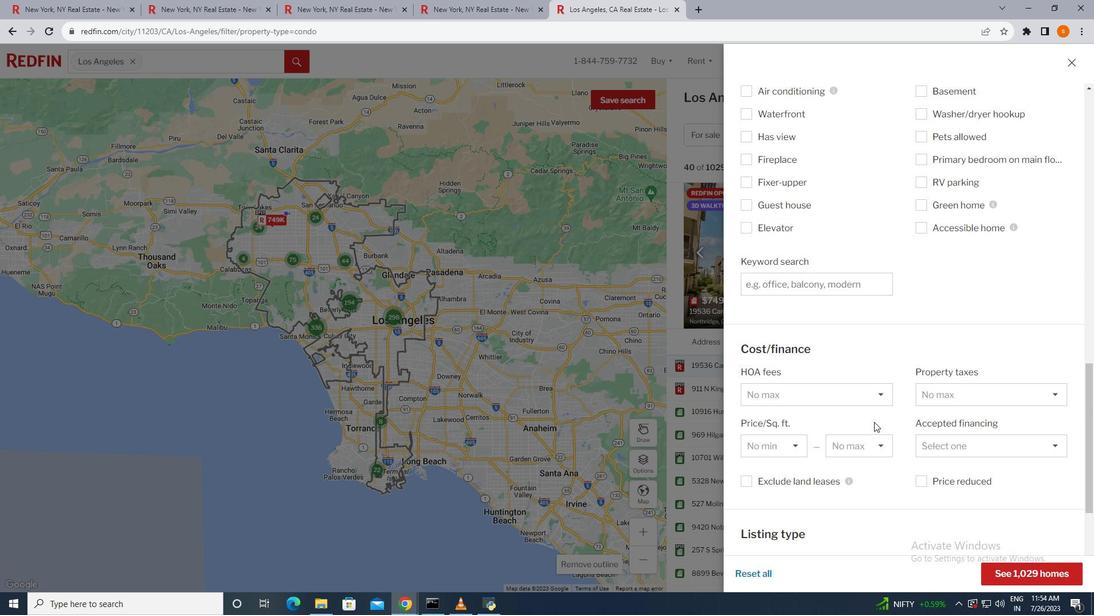 
Action: Mouse scrolled (874, 423) with delta (0, 0)
Screenshot: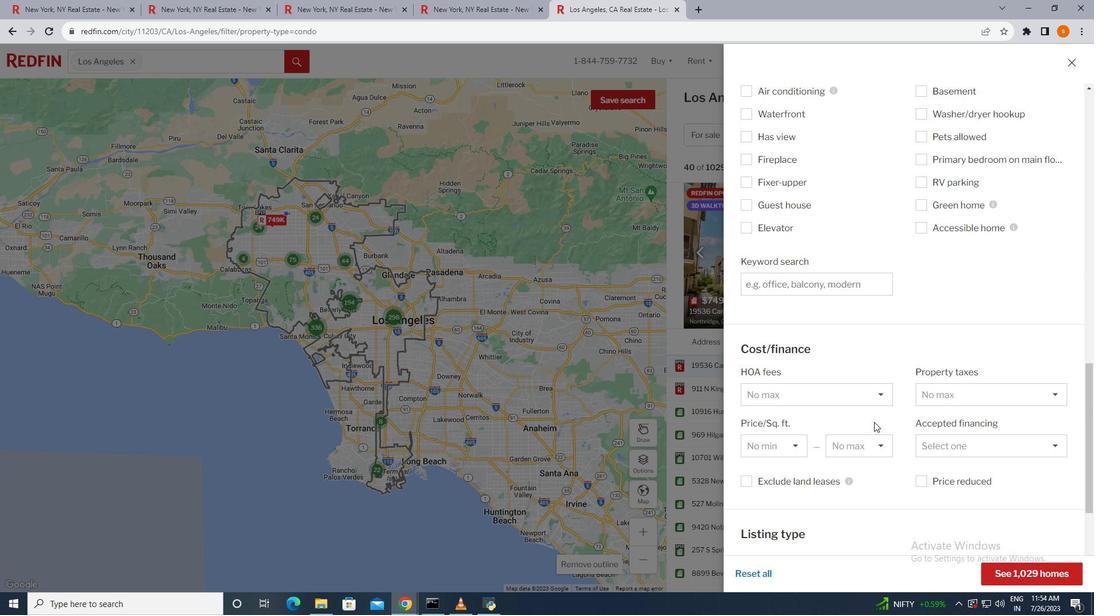 
Action: Mouse scrolled (874, 423) with delta (0, 0)
Screenshot: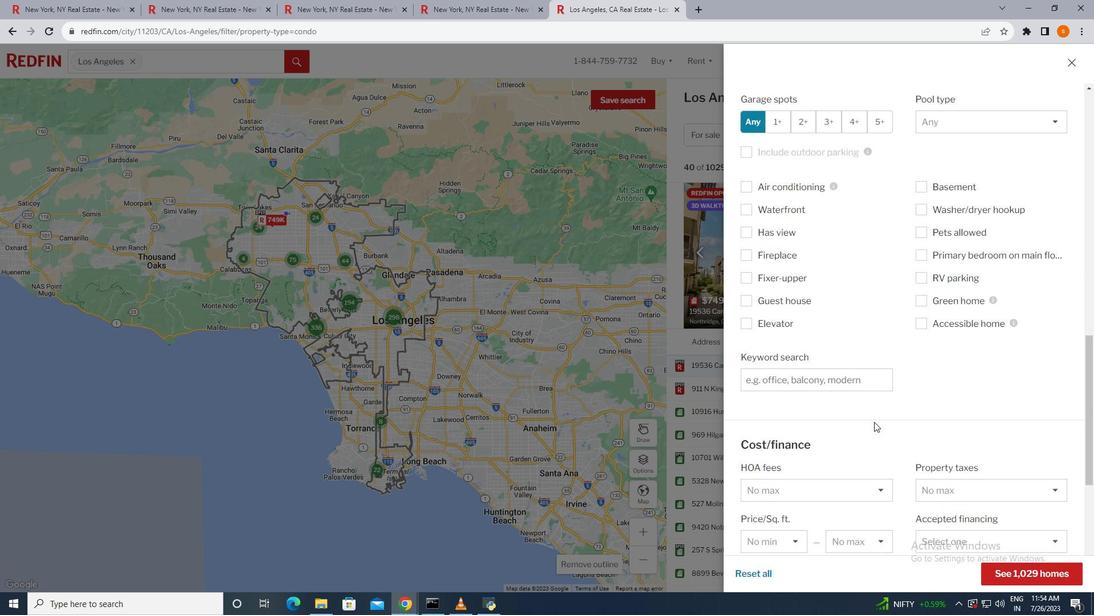
Action: Mouse moved to (813, 393)
Screenshot: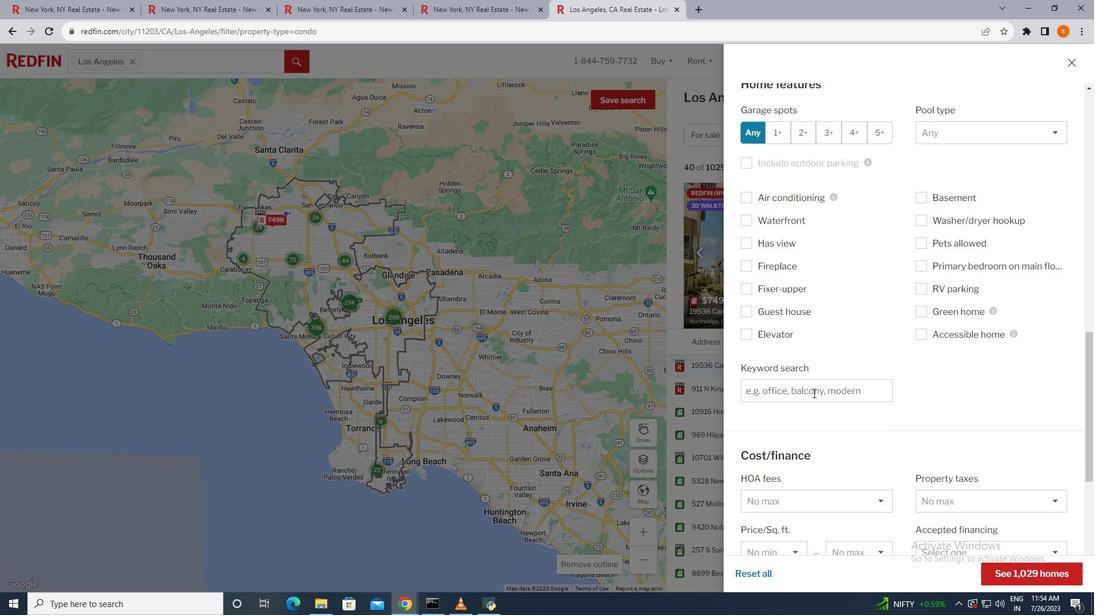 
Action: Mouse pressed left at (813, 393)
Screenshot: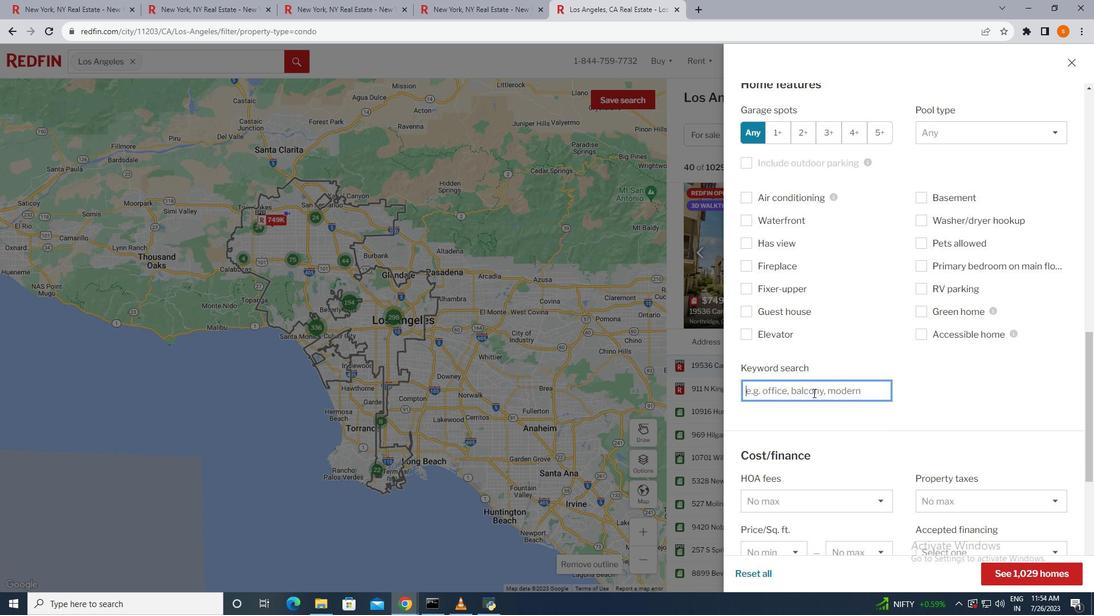 
Action: Key pressed <Key.shift>Balcony<Key.enter>
Screenshot: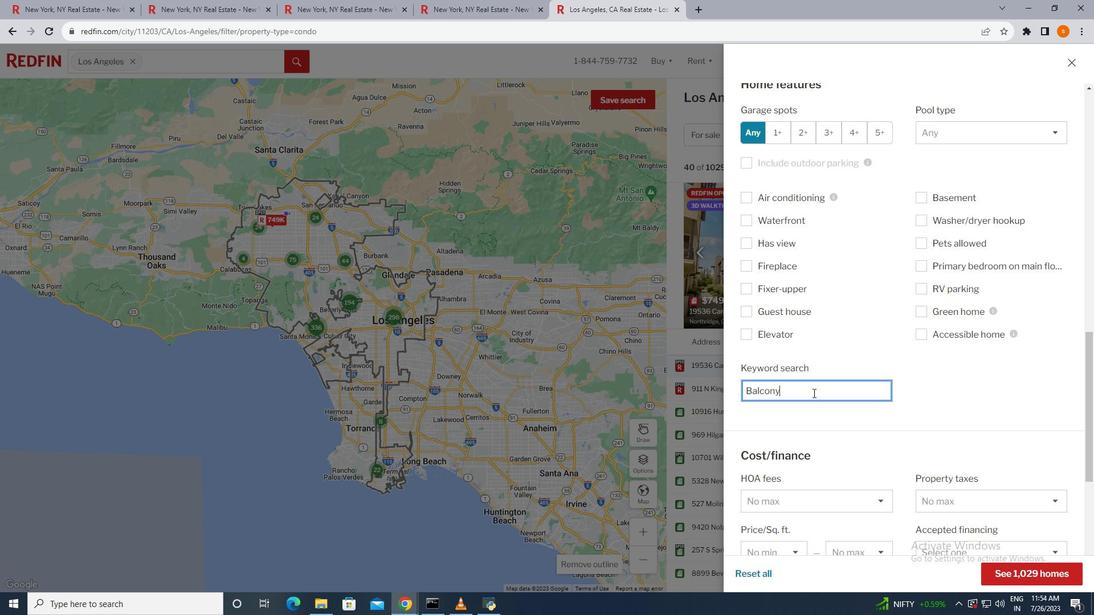 
Action: Mouse moved to (816, 394)
Screenshot: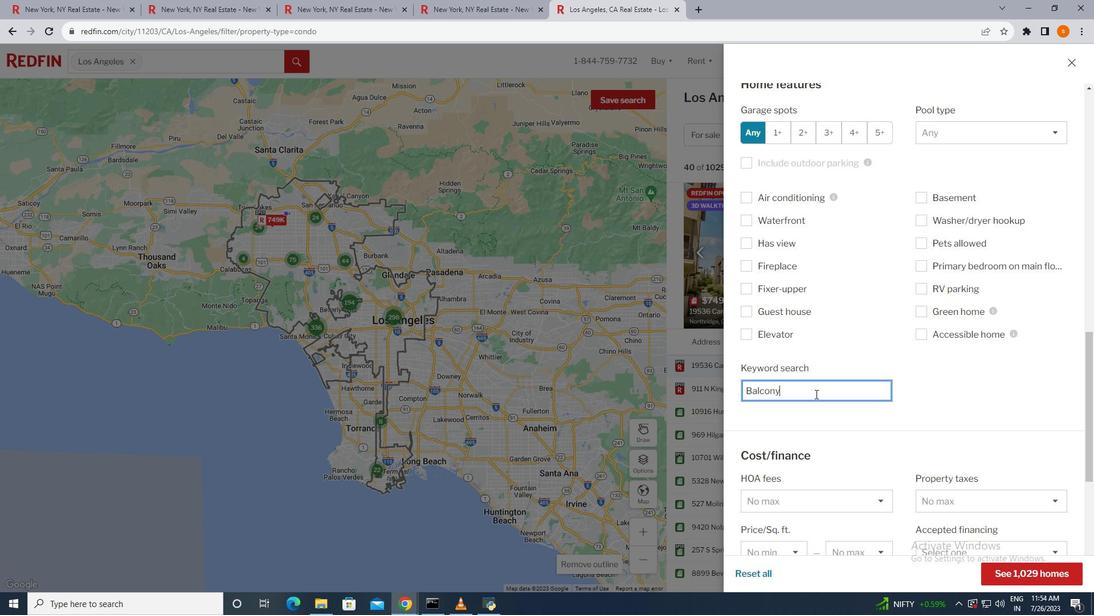 
Action: Mouse pressed left at (816, 394)
Screenshot: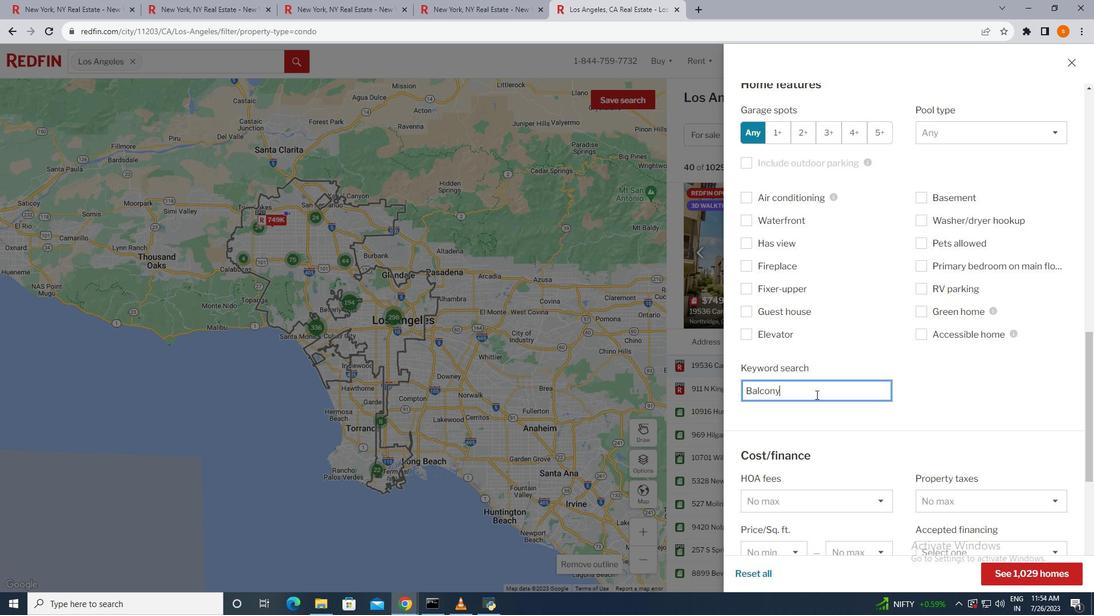 
Action: Mouse moved to (816, 395)
Screenshot: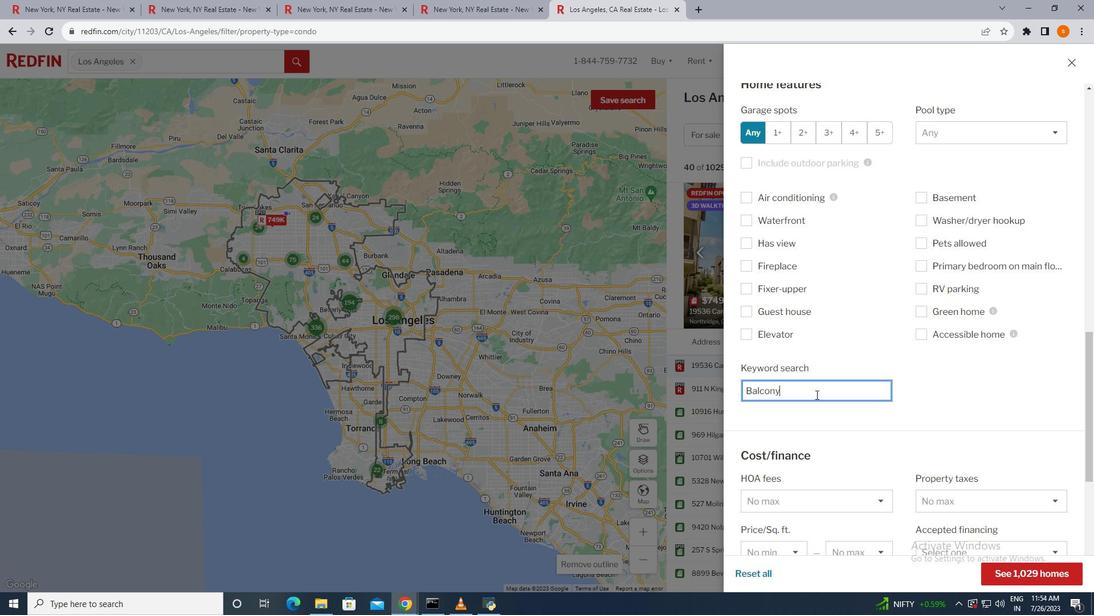 
Action: Key pressed <Key.space>and<Key.space><Key.shift>Gym
Screenshot: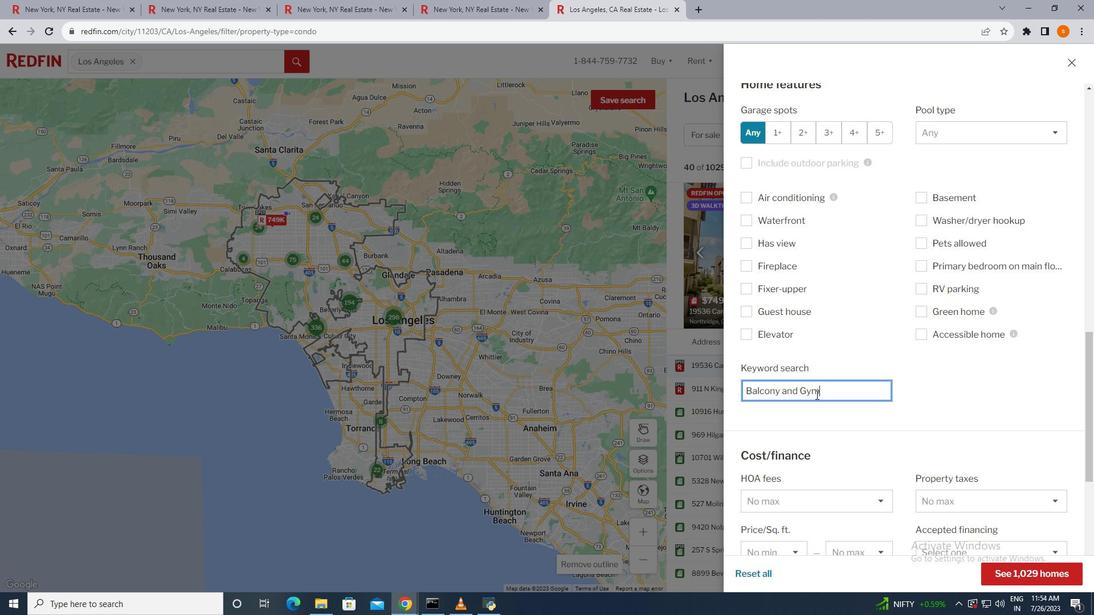 
Action: Mouse moved to (1021, 579)
Screenshot: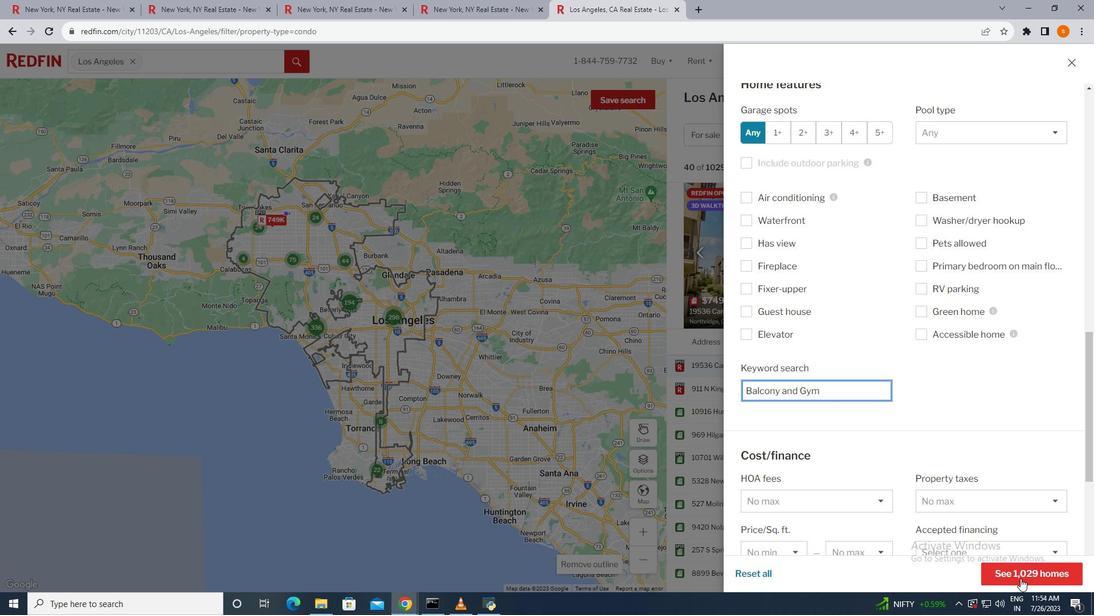 
Action: Mouse pressed left at (1021, 579)
Screenshot: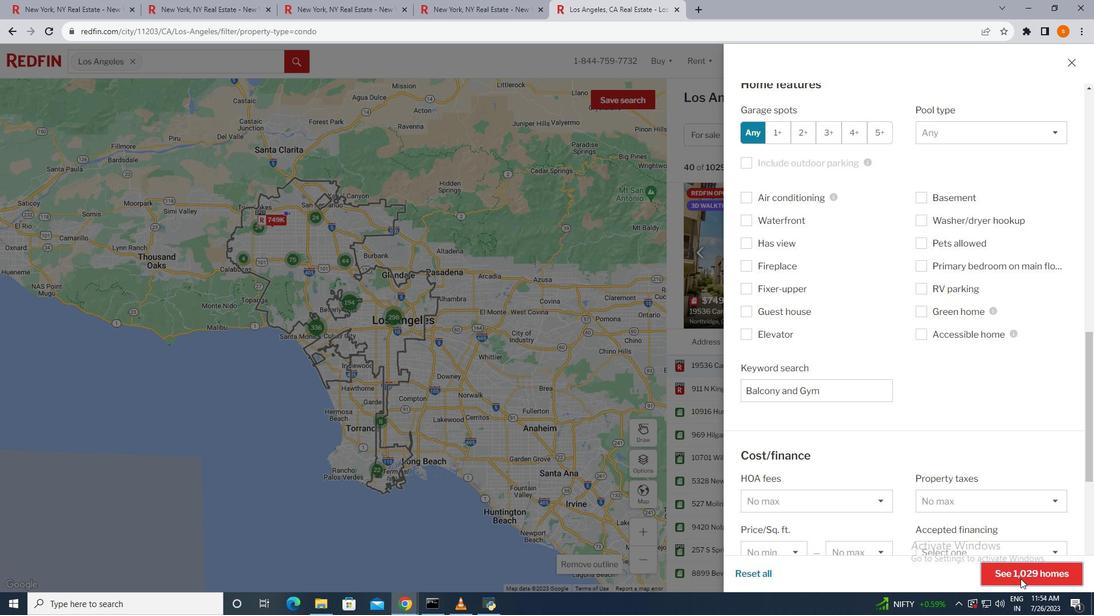
Action: Mouse moved to (1024, 170)
Screenshot: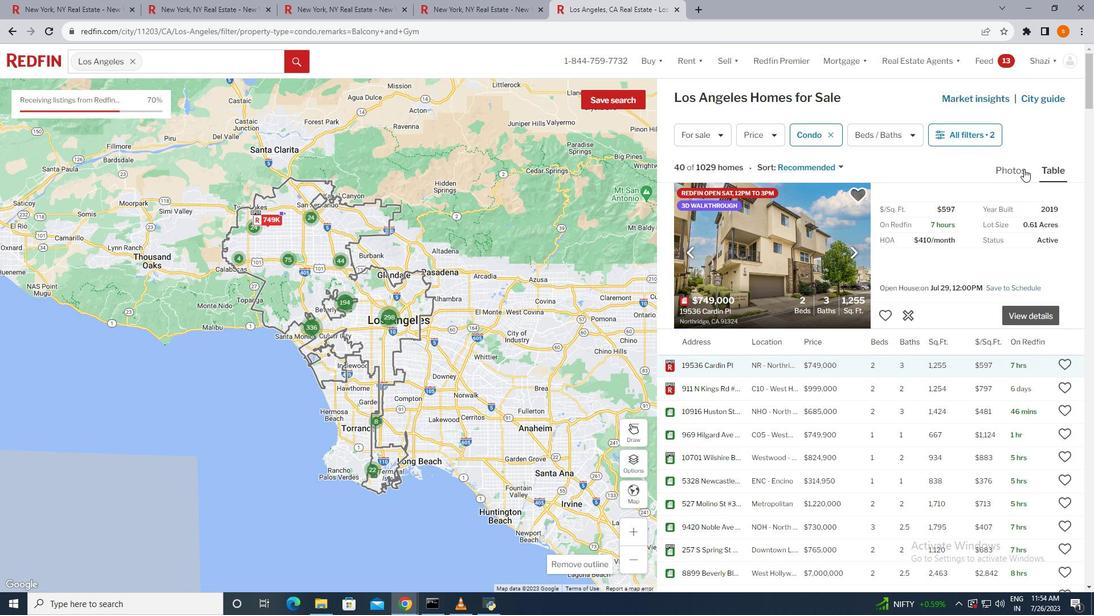
Action: Mouse pressed left at (1024, 170)
Screenshot: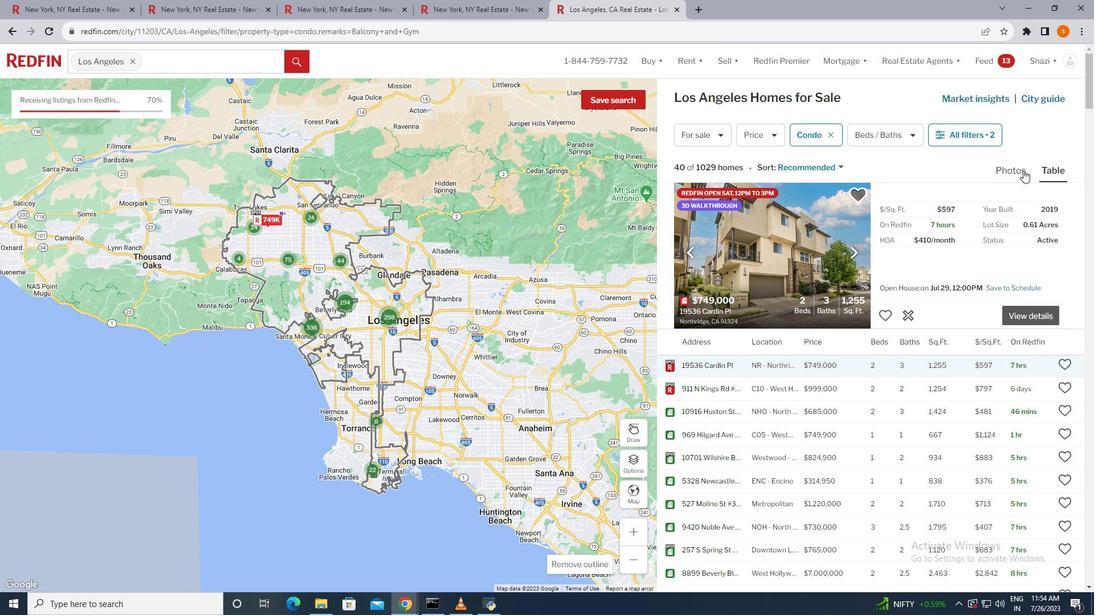 
Action: Mouse moved to (849, 394)
Screenshot: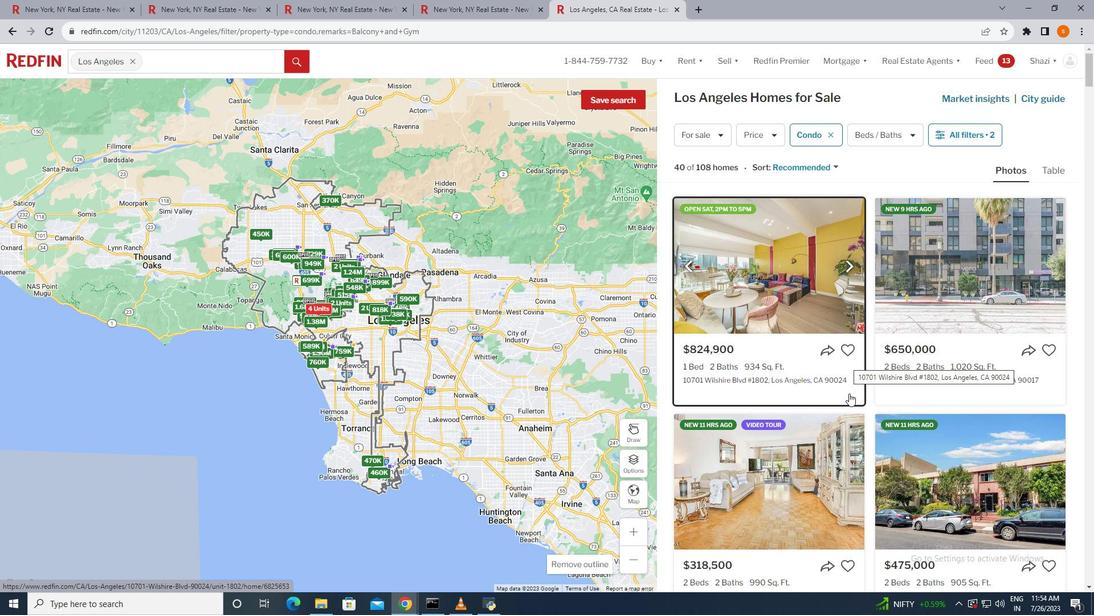 
Action: Mouse scrolled (849, 393) with delta (0, 0)
Screenshot: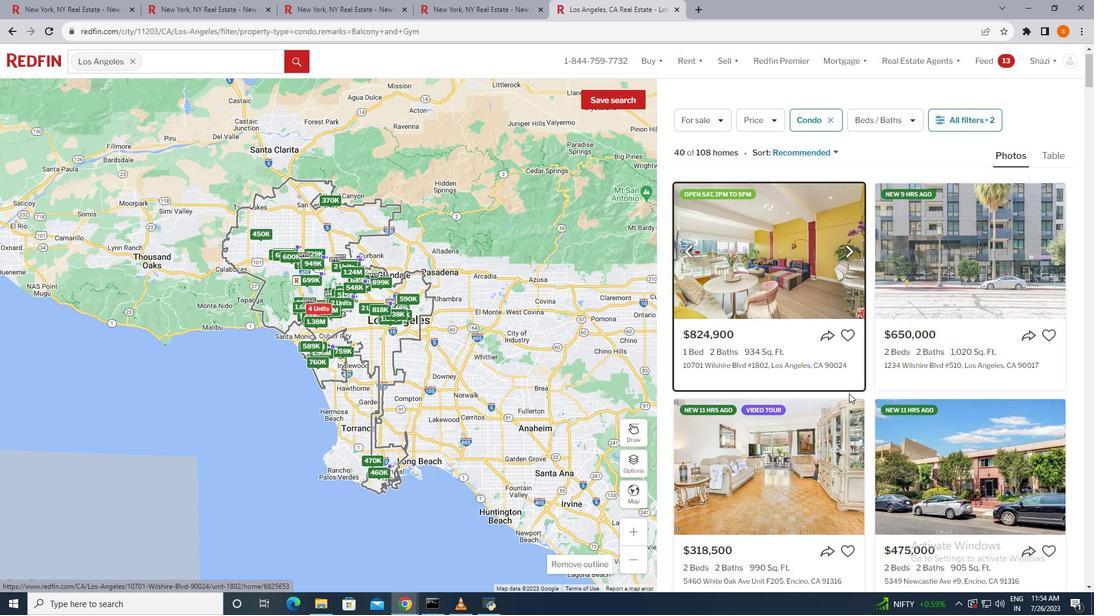 
Action: Mouse scrolled (849, 393) with delta (0, 0)
Screenshot: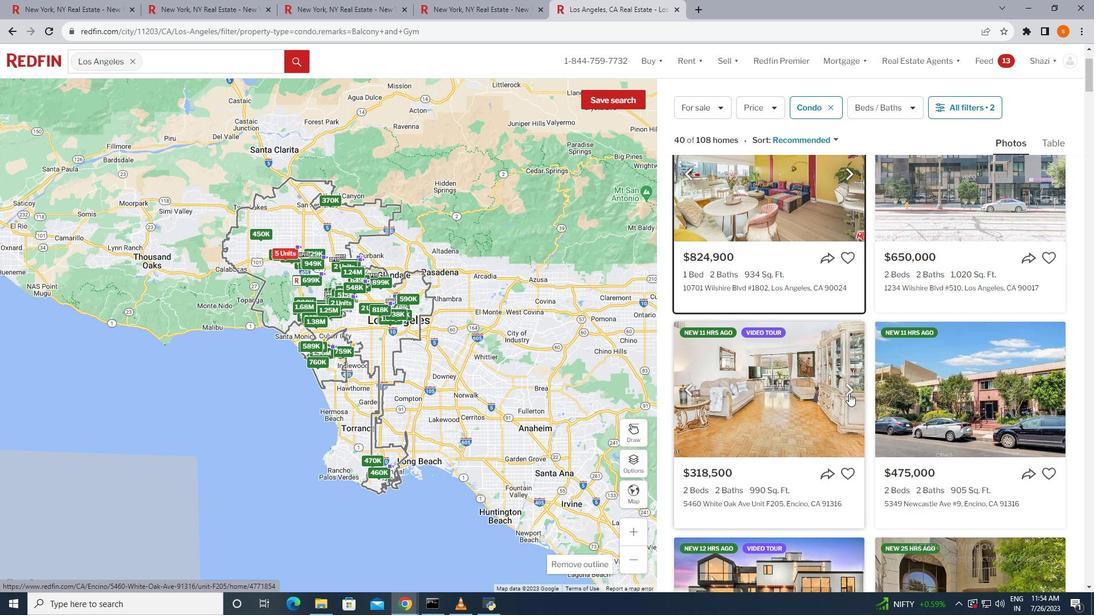 
Action: Mouse scrolled (849, 393) with delta (0, 0)
Screenshot: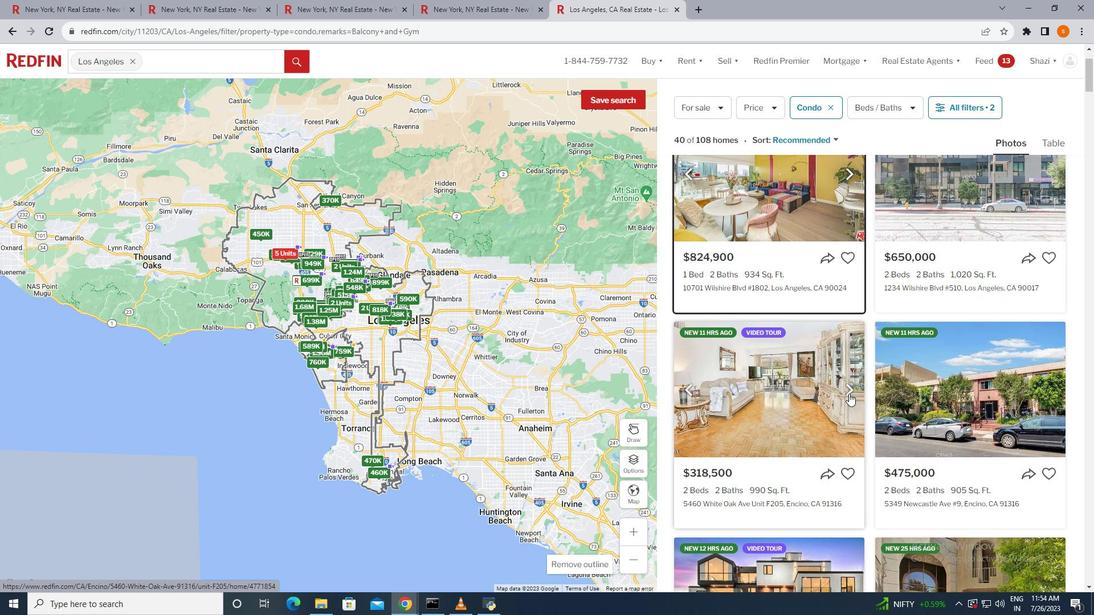 
Action: Mouse scrolled (849, 393) with delta (0, 0)
Screenshot: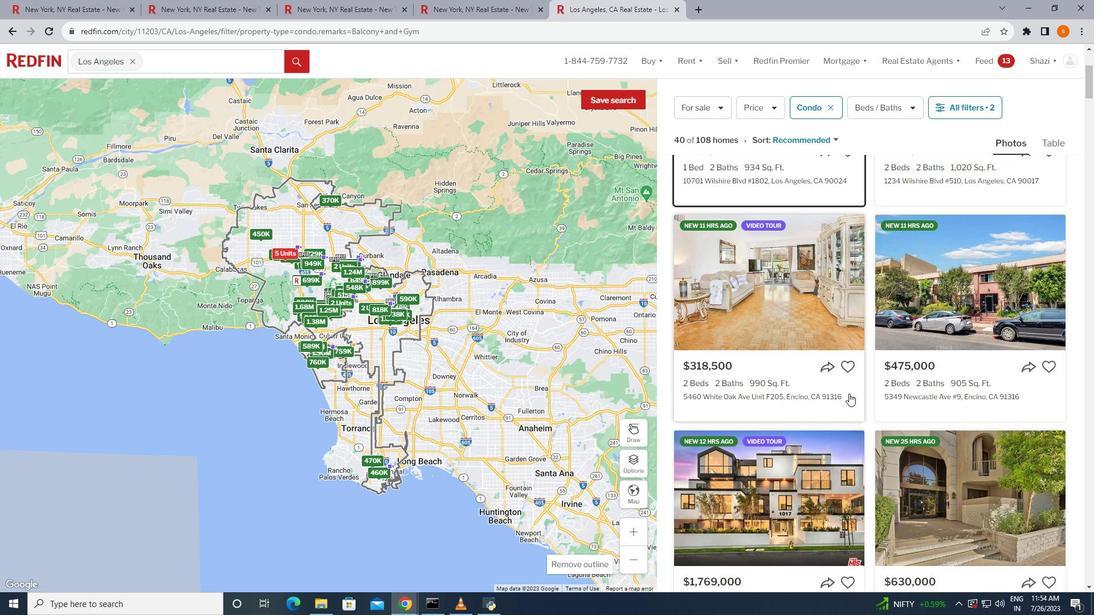 
Action: Mouse scrolled (849, 393) with delta (0, 0)
Screenshot: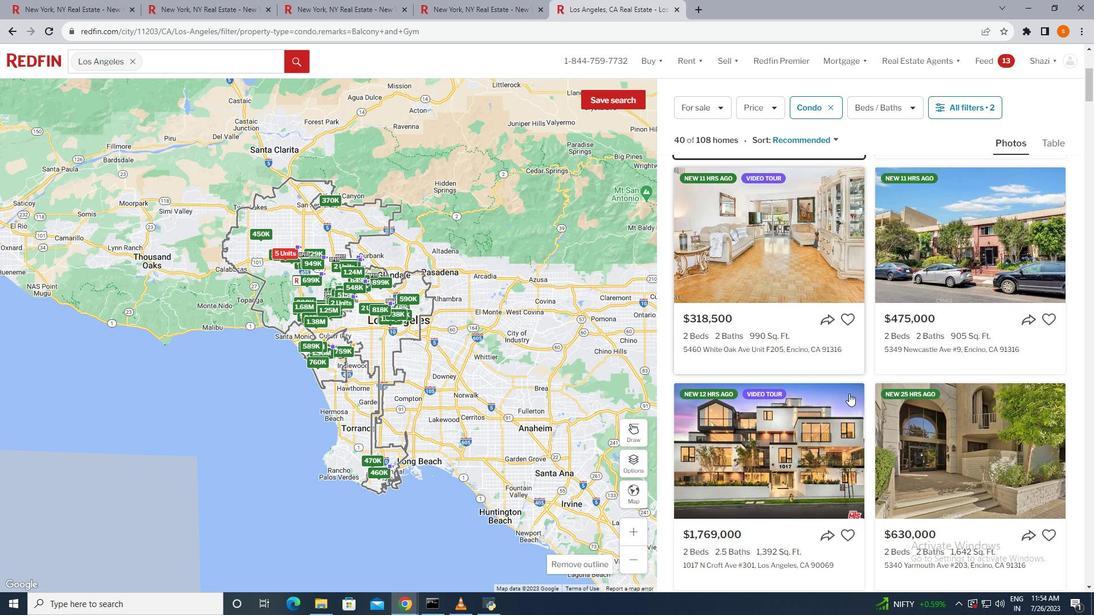 
Action: Mouse scrolled (849, 393) with delta (0, 0)
Screenshot: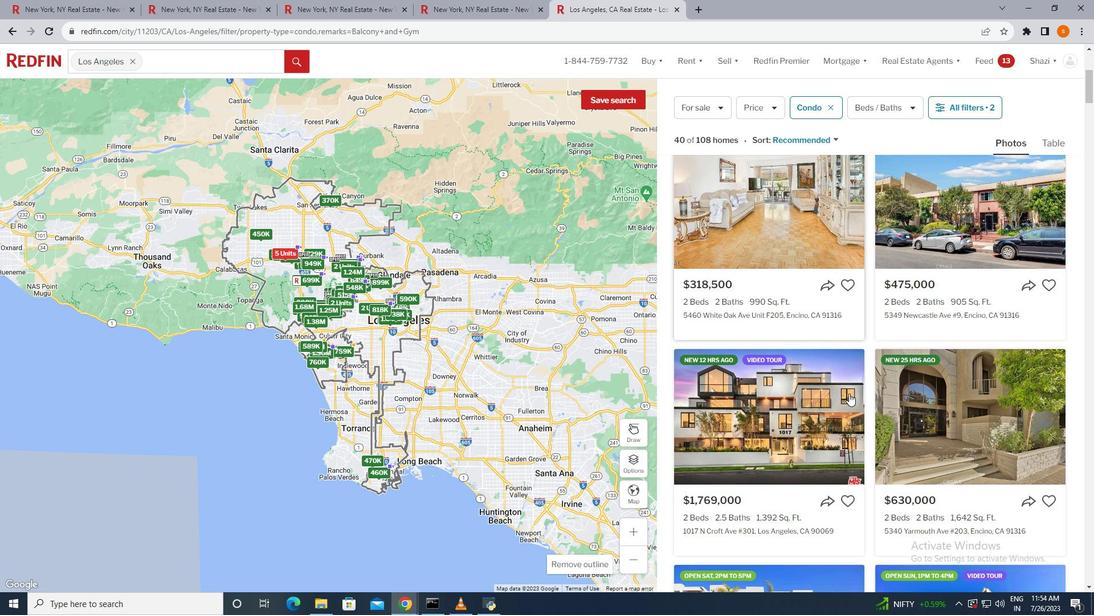 
Action: Mouse scrolled (849, 393) with delta (0, 0)
Screenshot: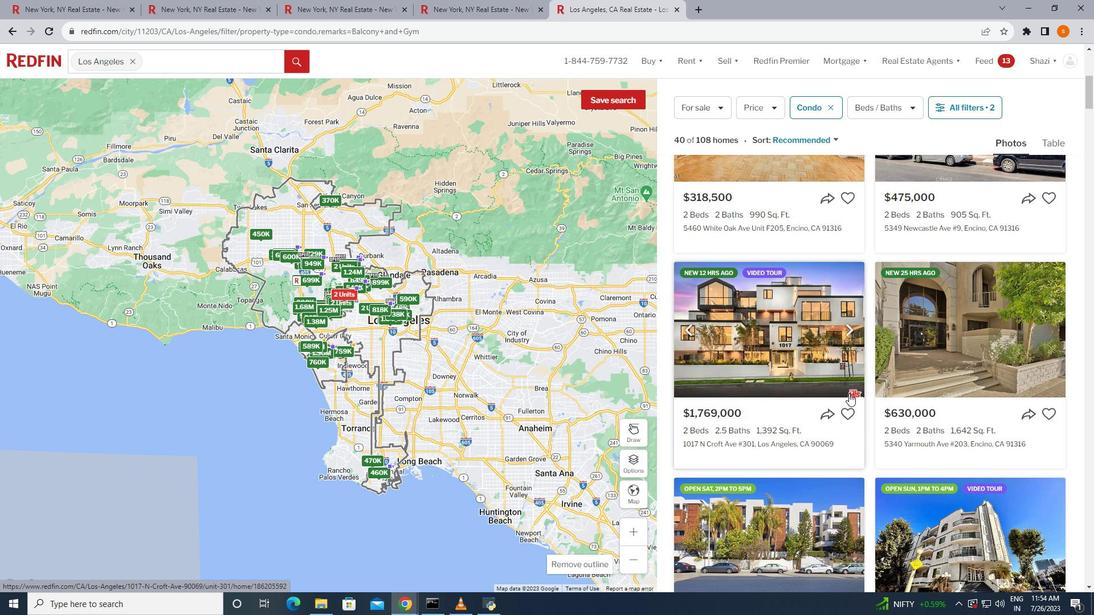 
Action: Mouse scrolled (849, 393) with delta (0, 0)
Screenshot: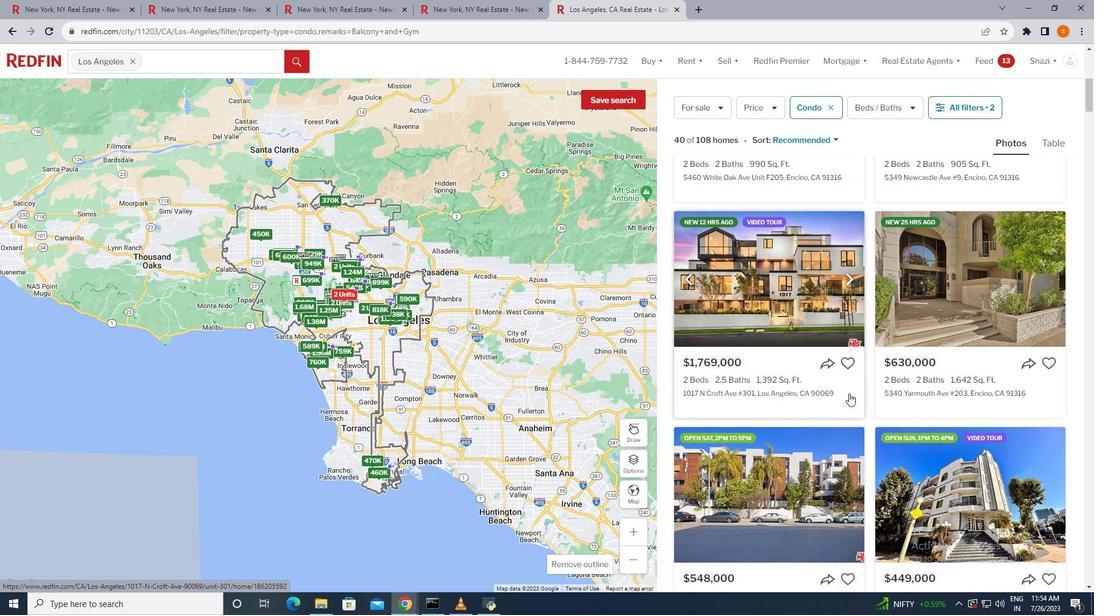 
Action: Mouse moved to (842, 425)
Screenshot: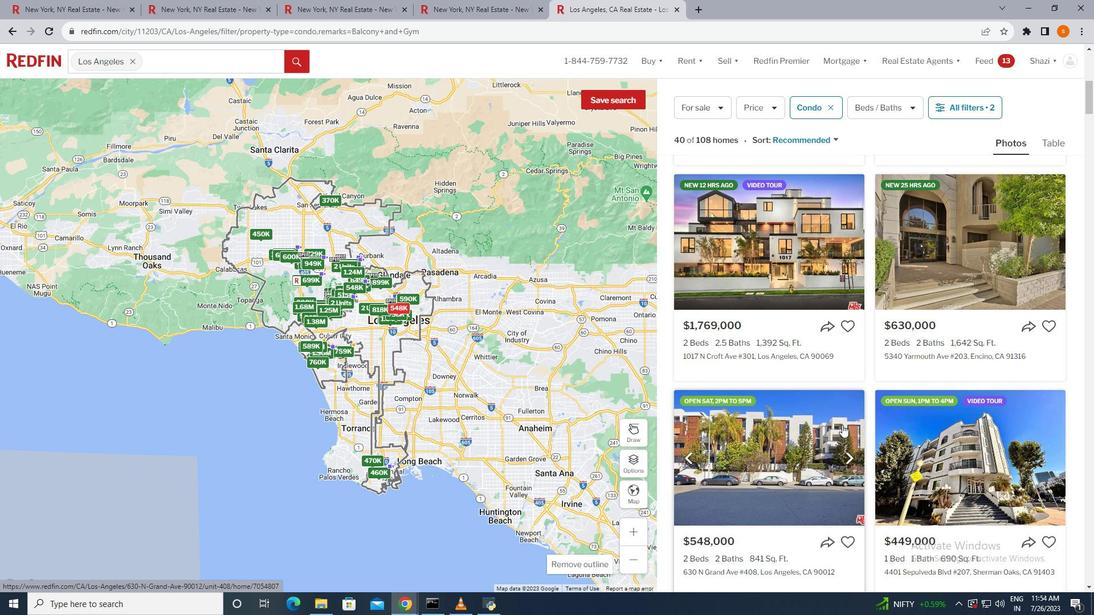 
Action: Mouse pressed left at (842, 425)
Screenshot: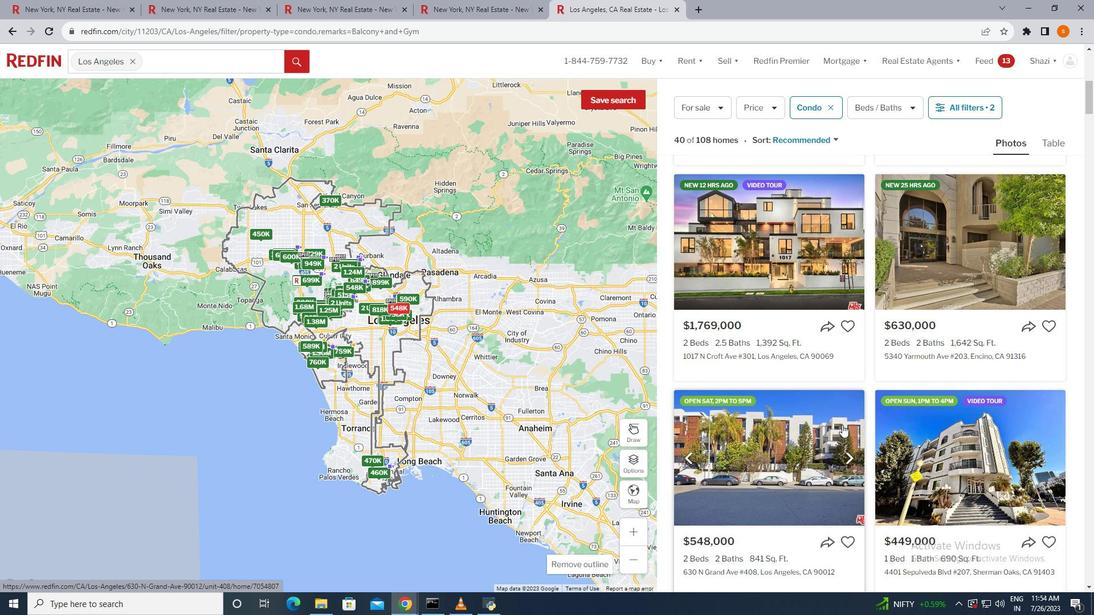 
Action: Mouse moved to (802, 366)
Screenshot: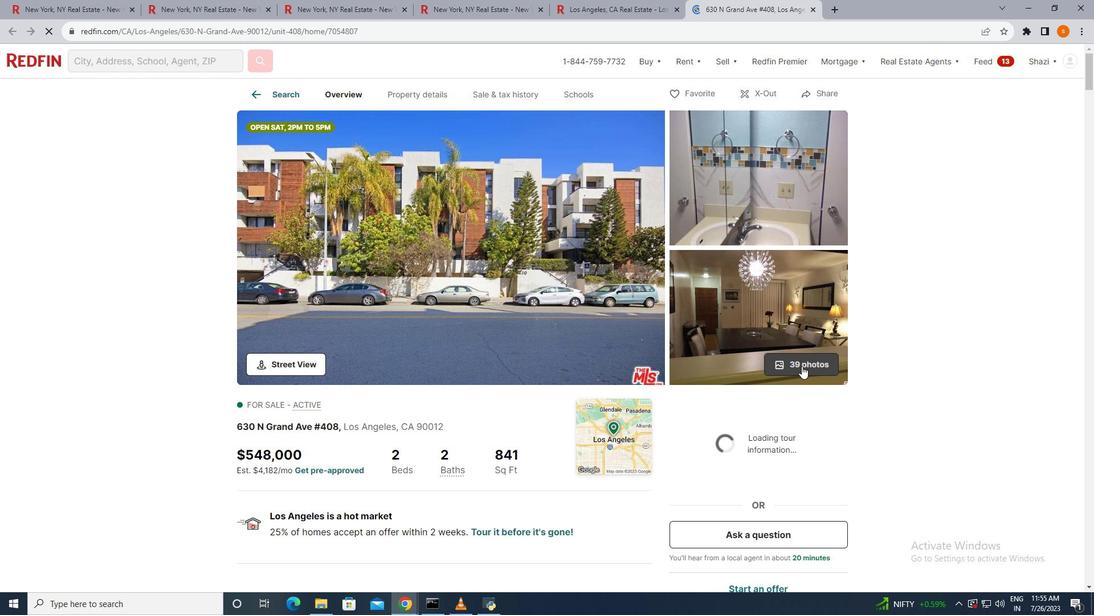 
Action: Mouse pressed left at (802, 366)
Screenshot: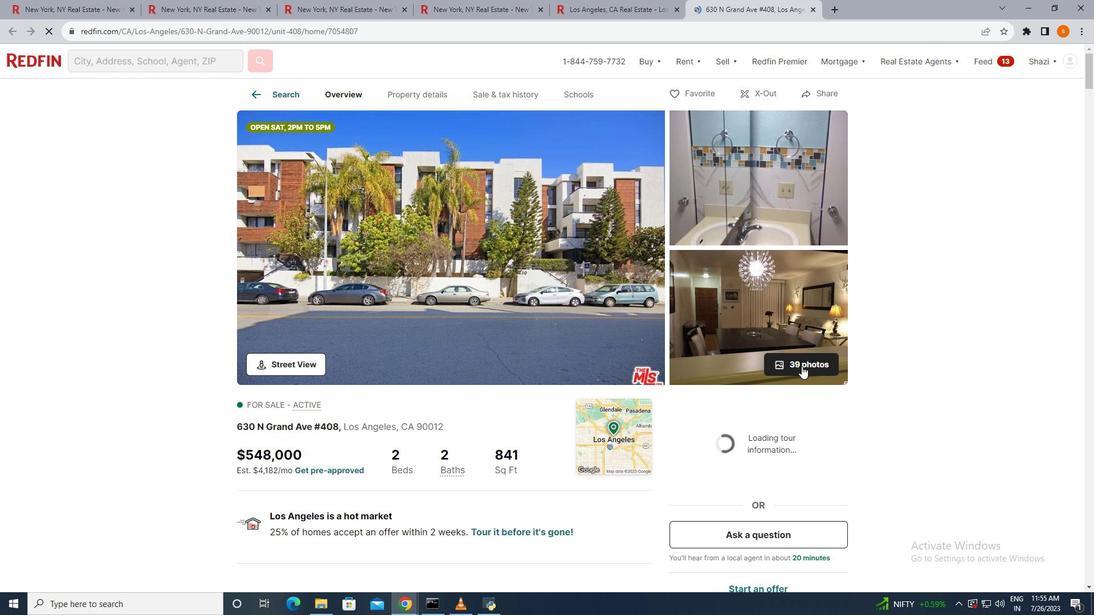 
Action: Mouse moved to (1024, 318)
Screenshot: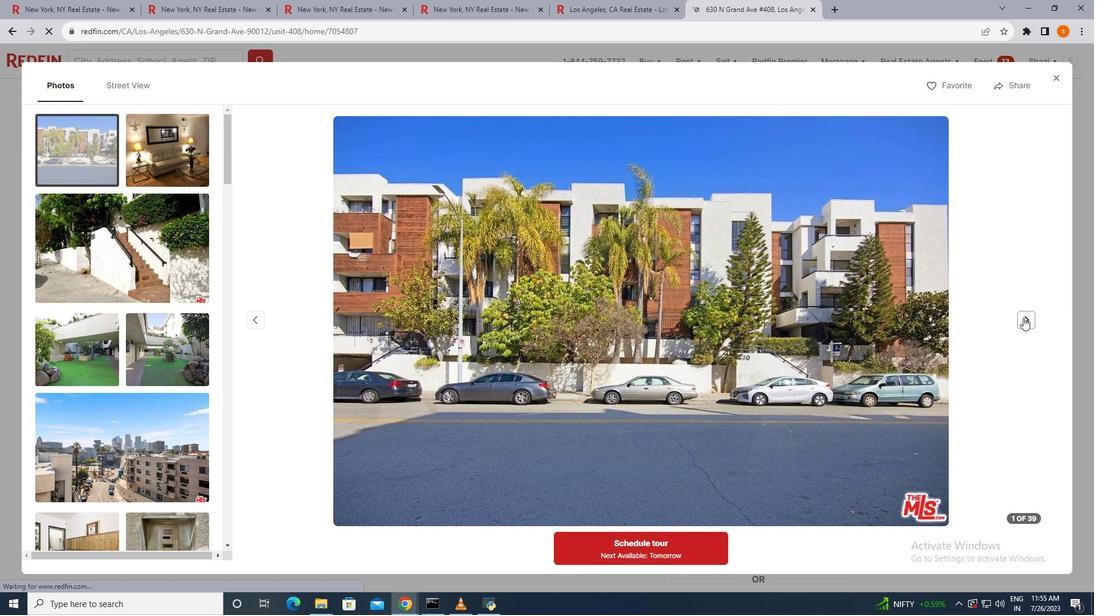 
Action: Mouse pressed left at (1024, 318)
Screenshot: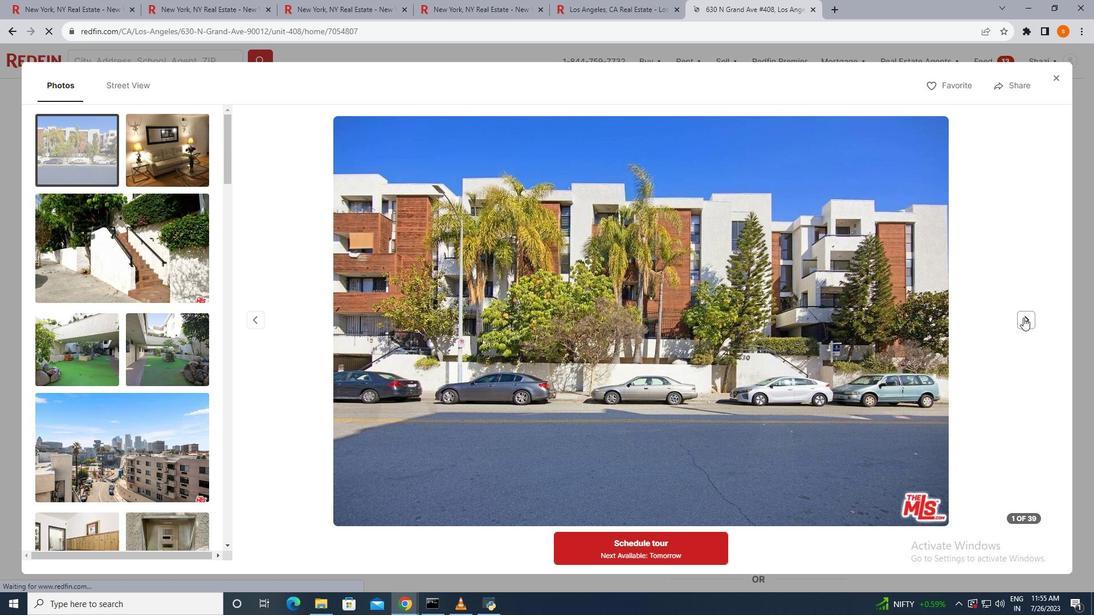 
Action: Mouse pressed left at (1024, 318)
Screenshot: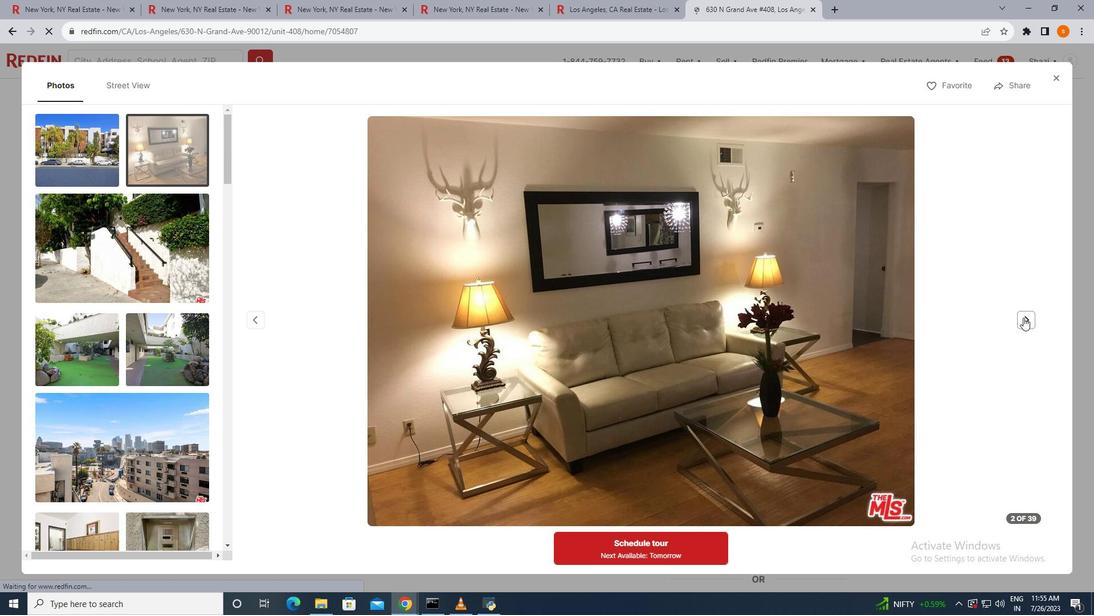 
Action: Mouse pressed left at (1024, 318)
Screenshot: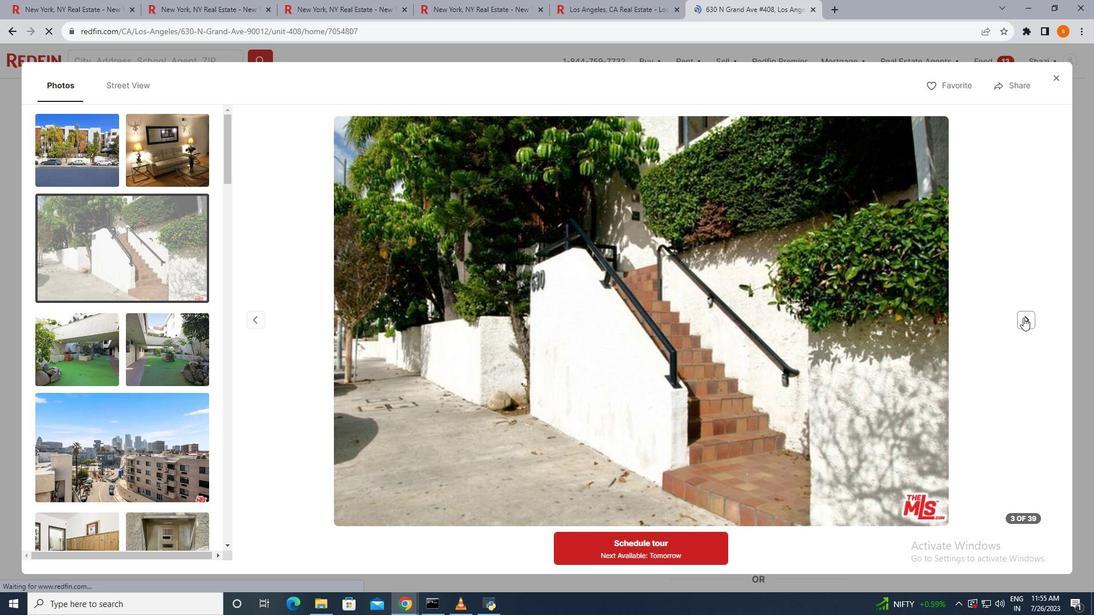 
Action: Mouse pressed left at (1024, 318)
Screenshot: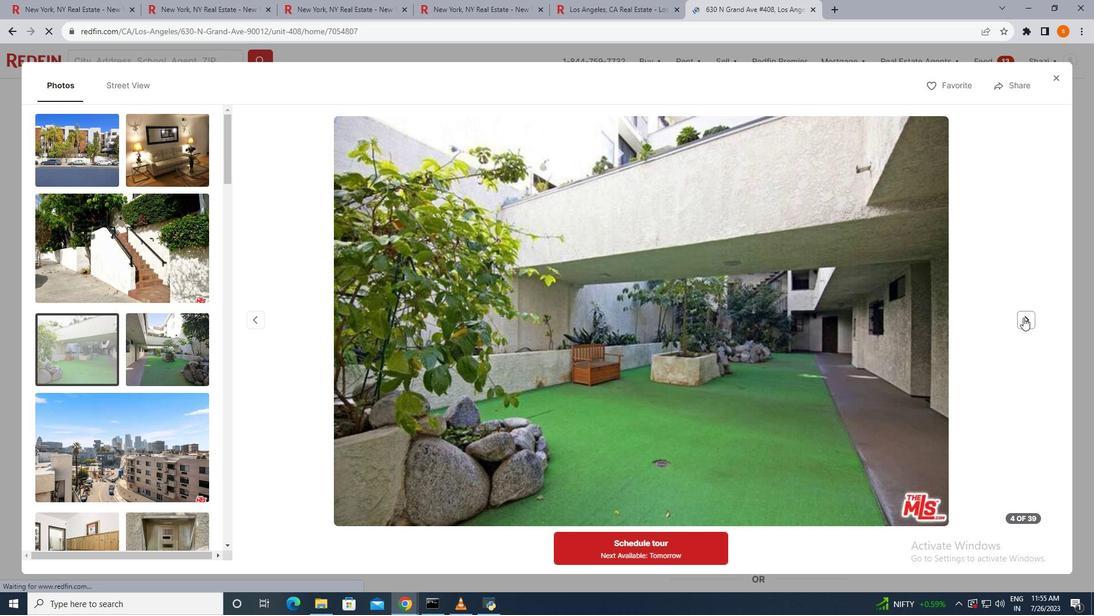 
Action: Mouse pressed left at (1024, 318)
Screenshot: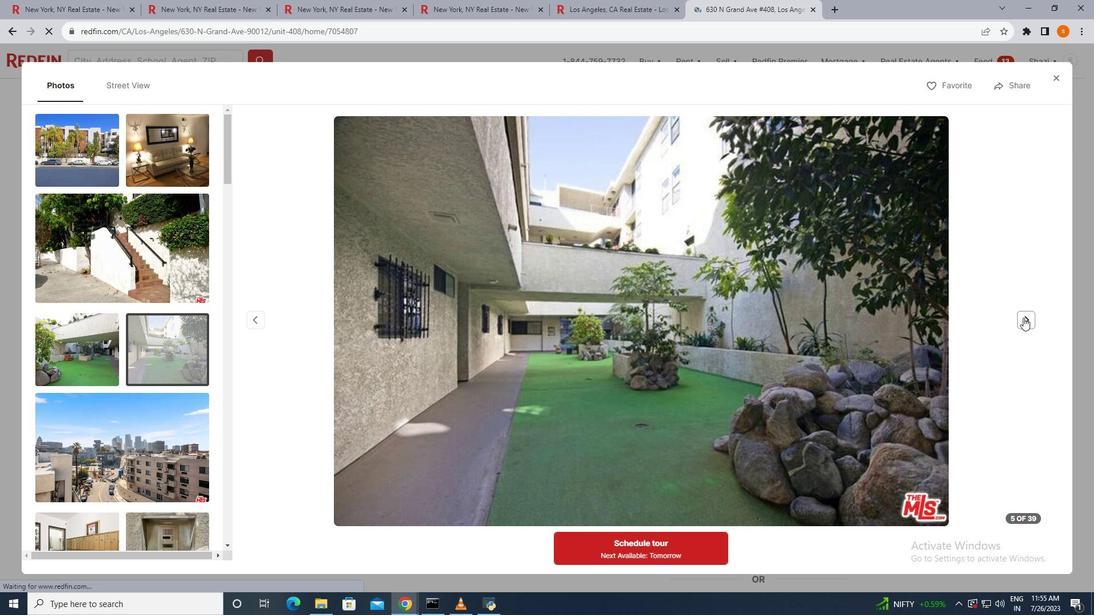 
Action: Mouse pressed left at (1024, 318)
Screenshot: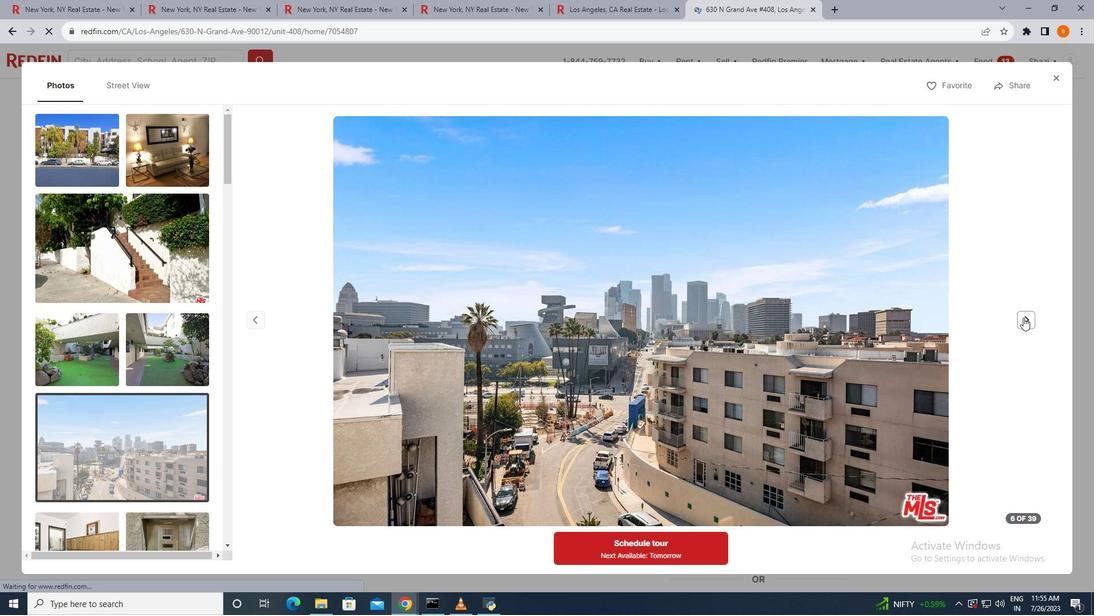 
Action: Mouse pressed left at (1024, 318)
Screenshot: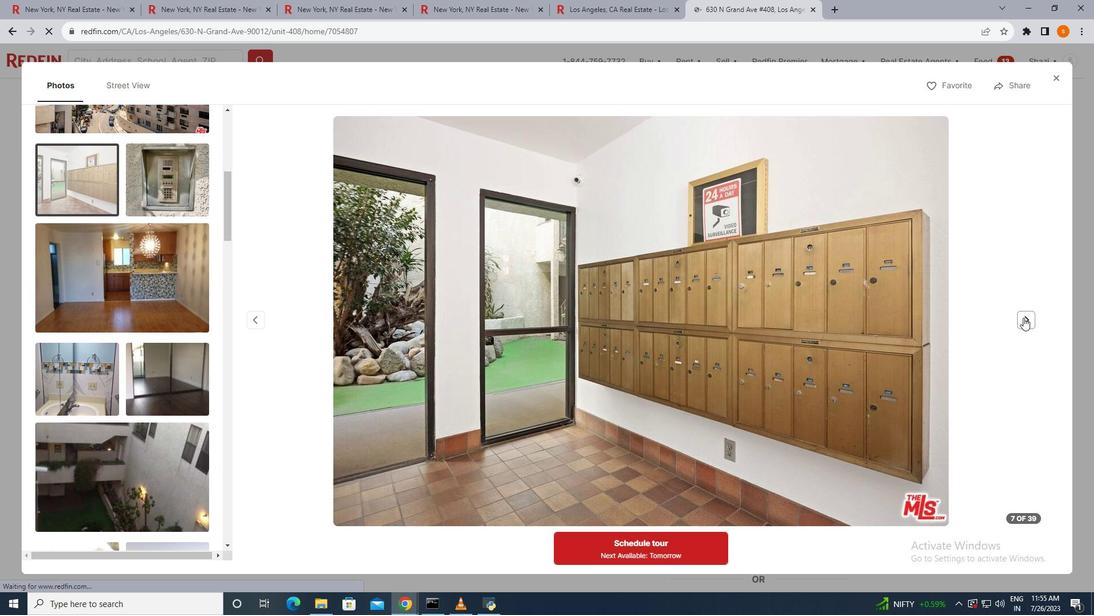 
Action: Mouse pressed left at (1024, 318)
Screenshot: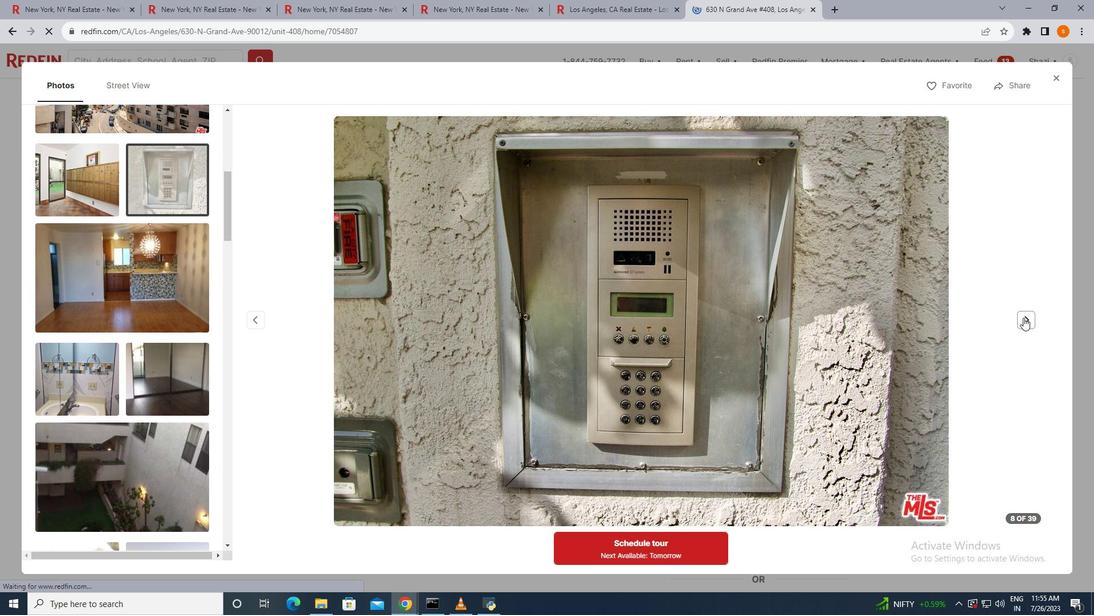 
Action: Mouse pressed left at (1024, 318)
Screenshot: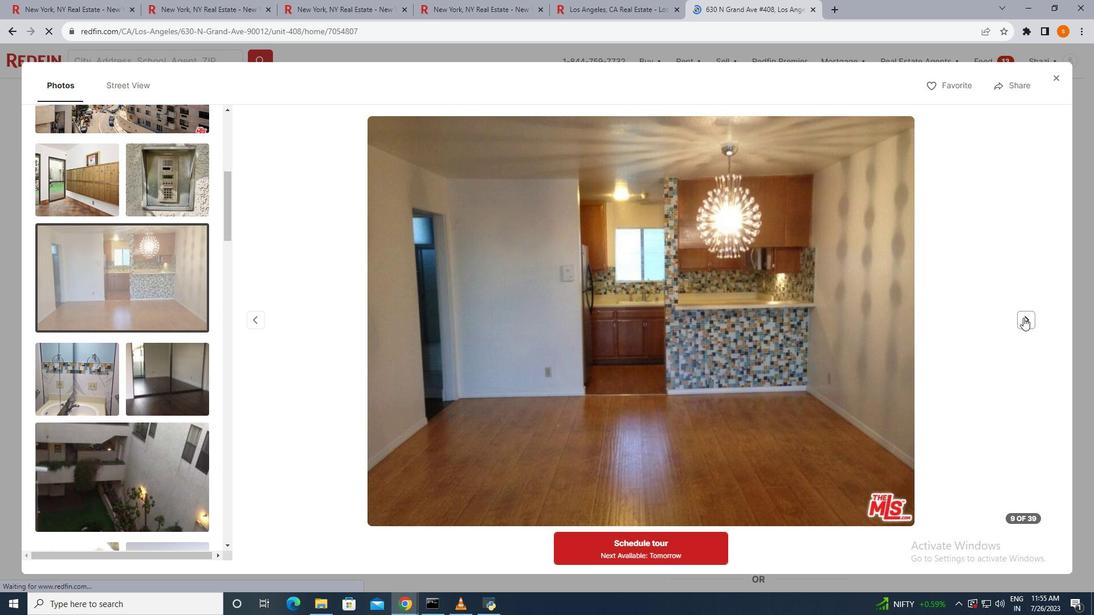 
Action: Mouse pressed left at (1024, 318)
Screenshot: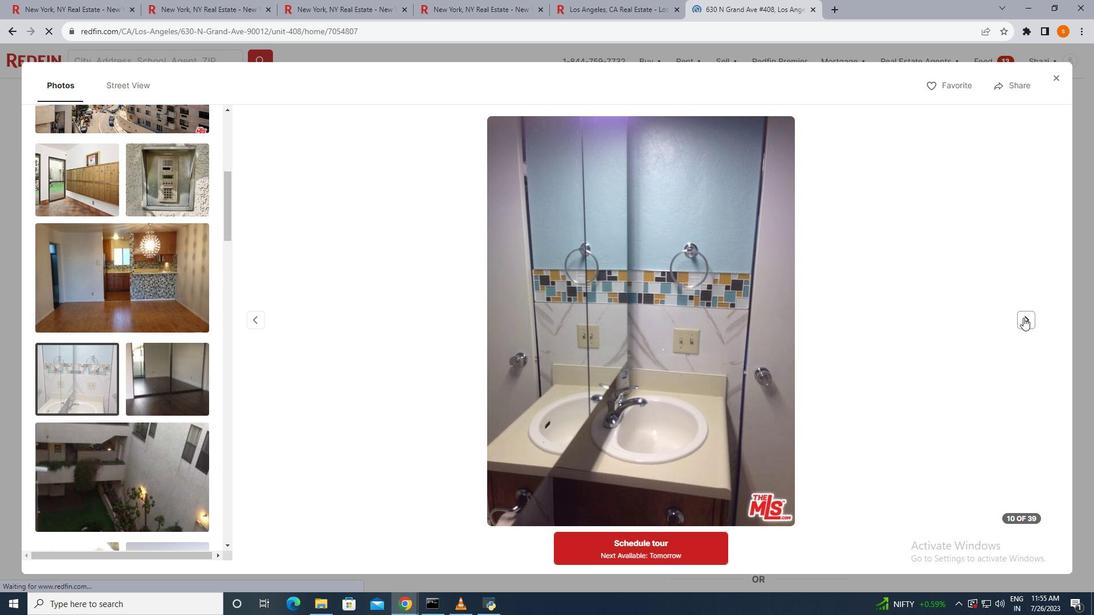 
Action: Mouse pressed left at (1024, 318)
Screenshot: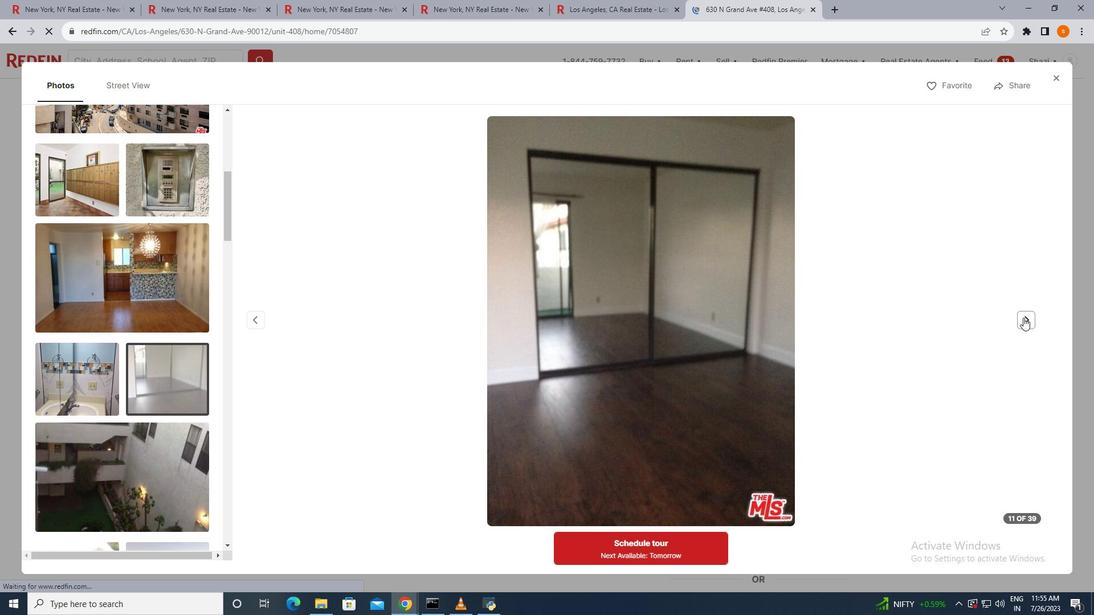 
Action: Mouse pressed left at (1024, 318)
Screenshot: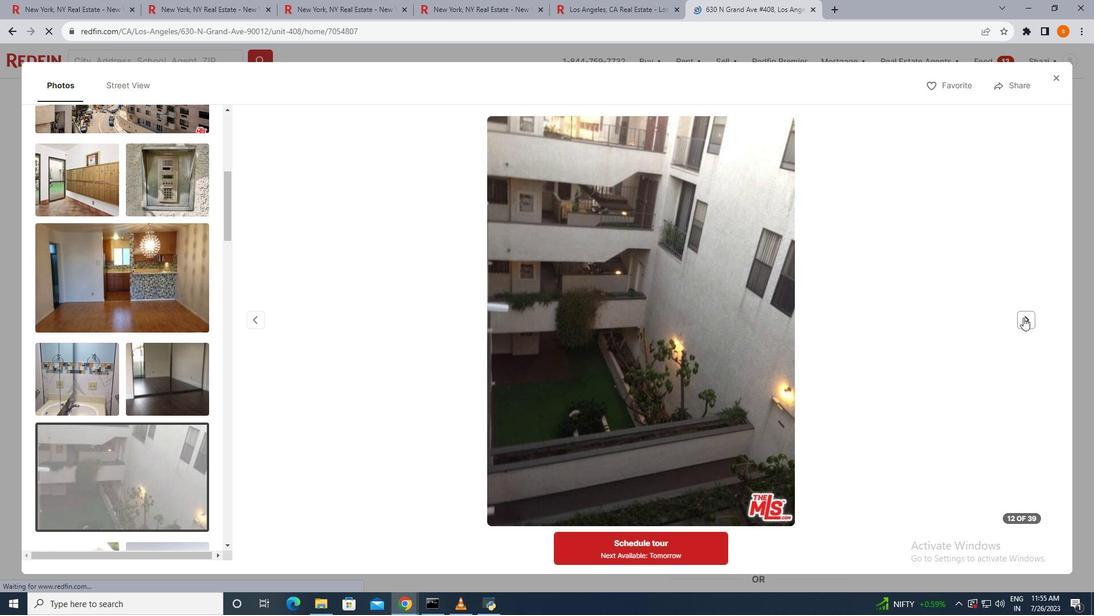 
Action: Mouse pressed left at (1024, 318)
Screenshot: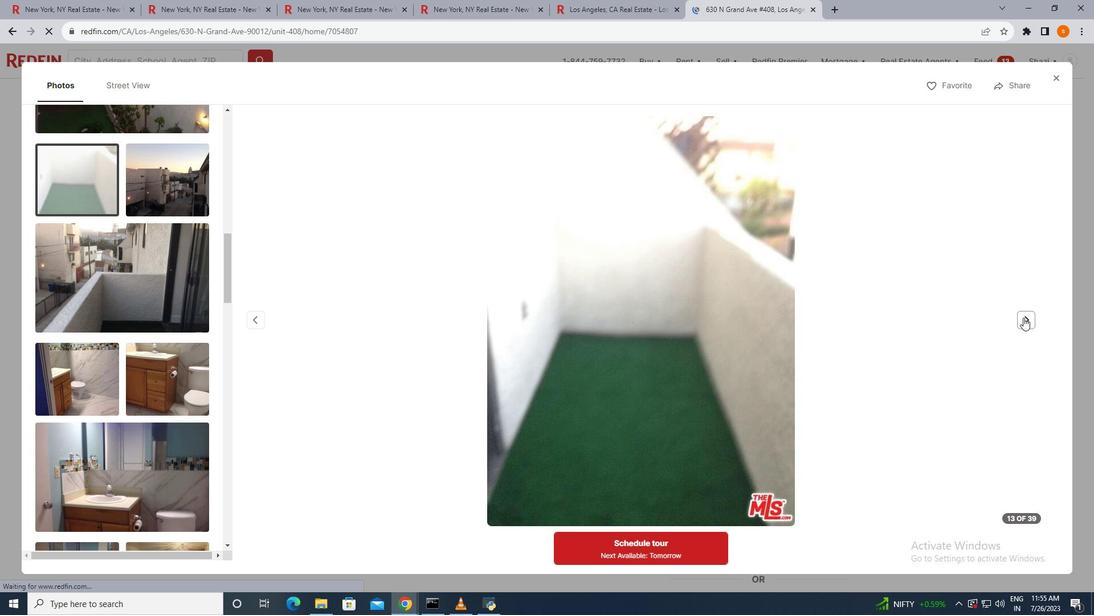 
Action: Mouse pressed left at (1024, 318)
Screenshot: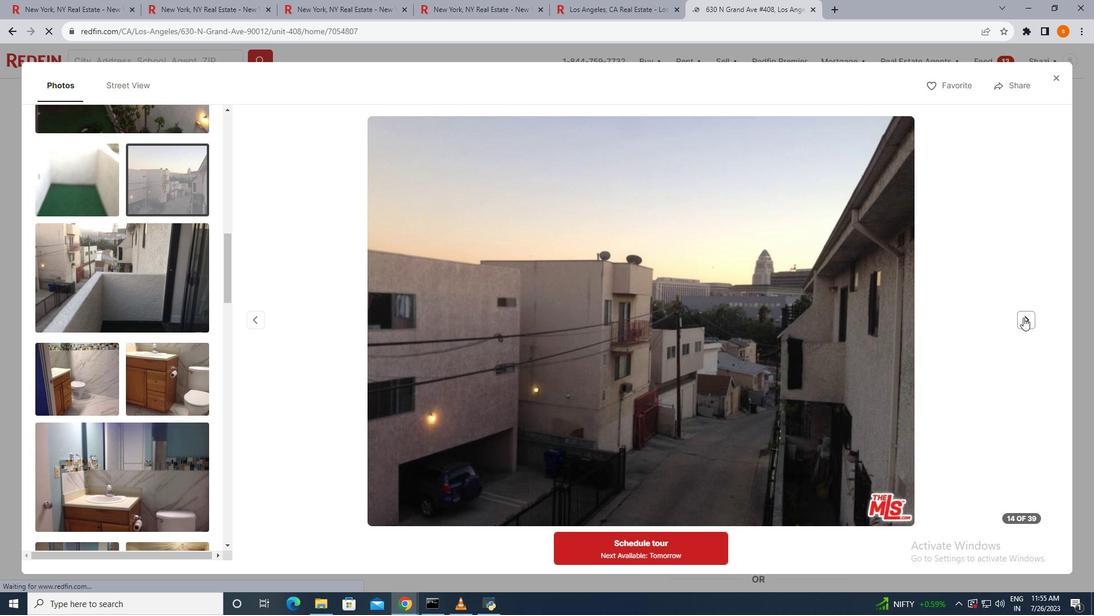 
Action: Mouse pressed left at (1024, 318)
Screenshot: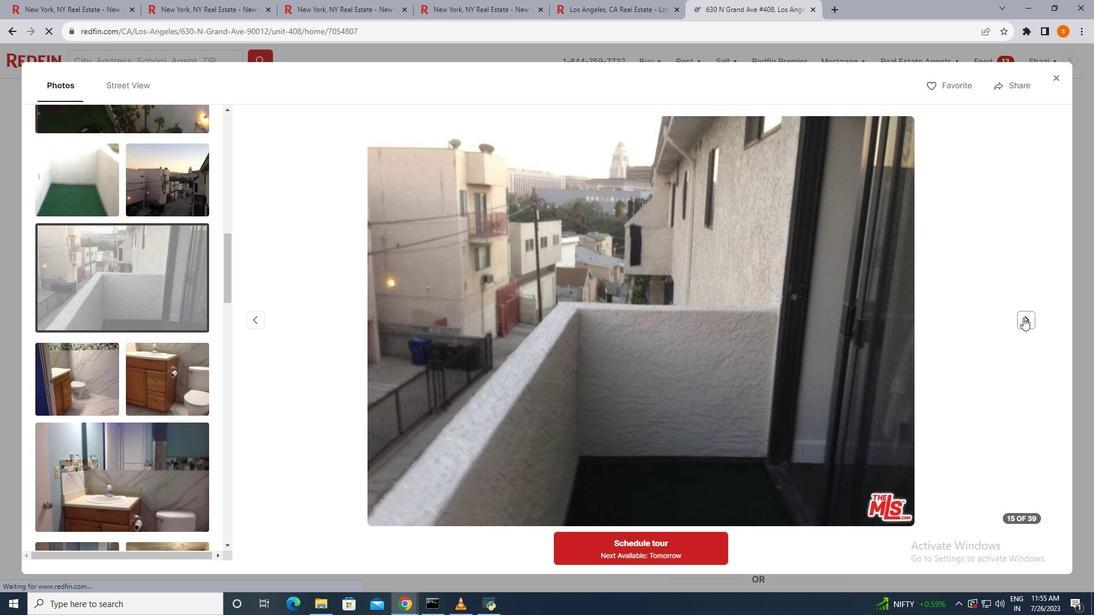 
Action: Mouse pressed left at (1024, 318)
Screenshot: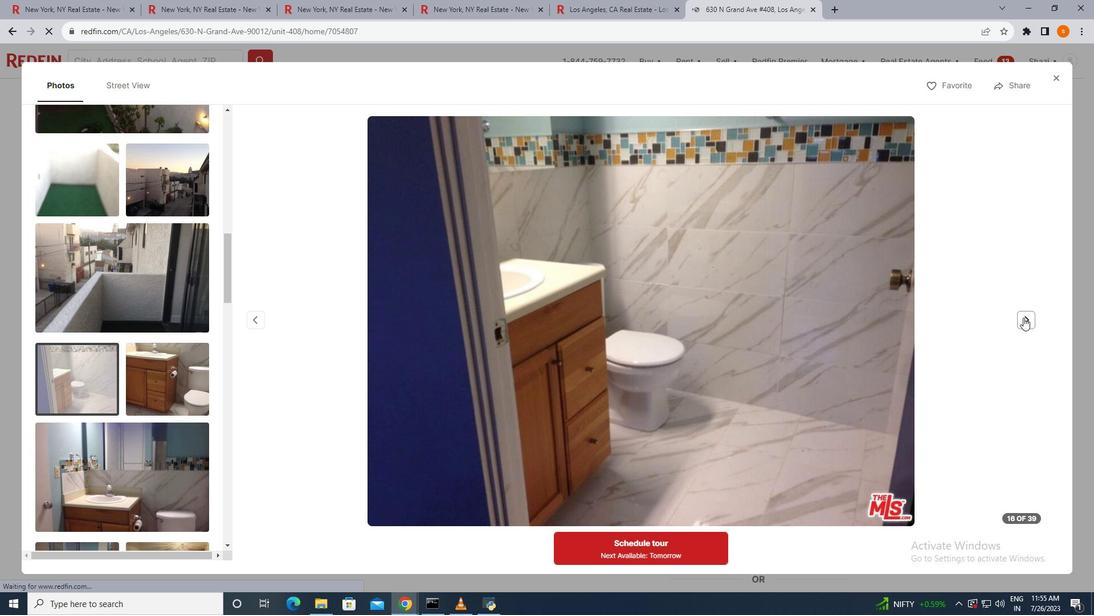 
Action: Mouse pressed left at (1024, 318)
Screenshot: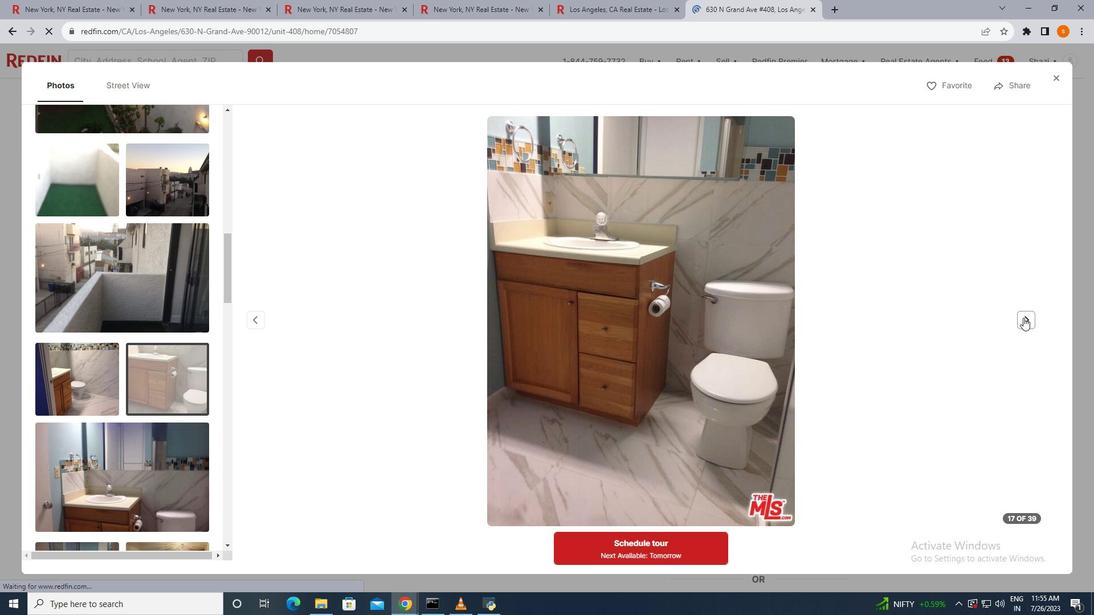 
Action: Mouse pressed left at (1024, 318)
Screenshot: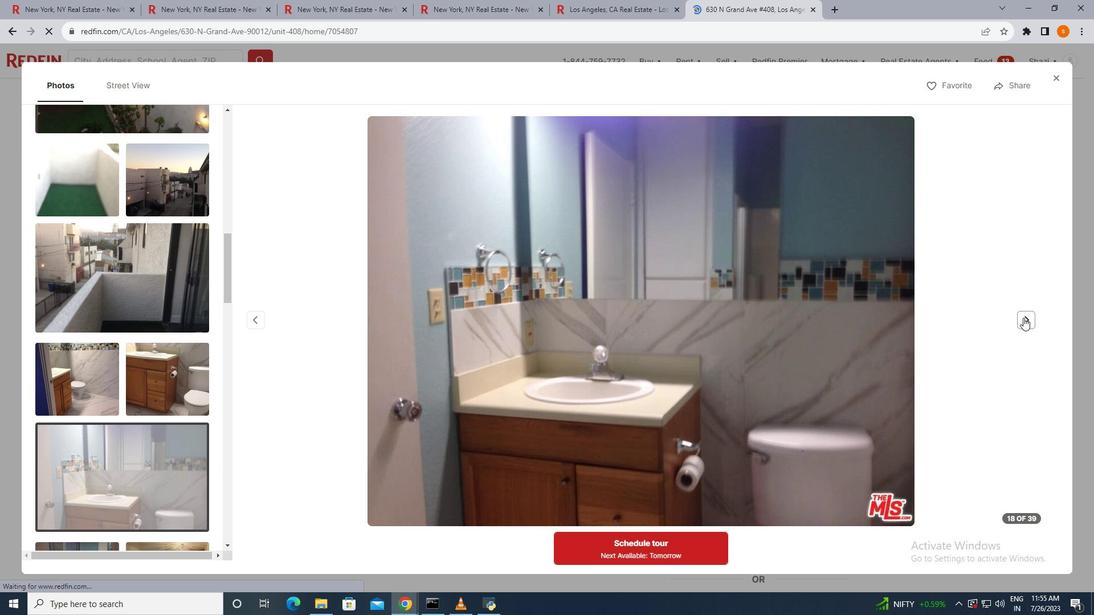
Action: Mouse pressed left at (1024, 318)
Screenshot: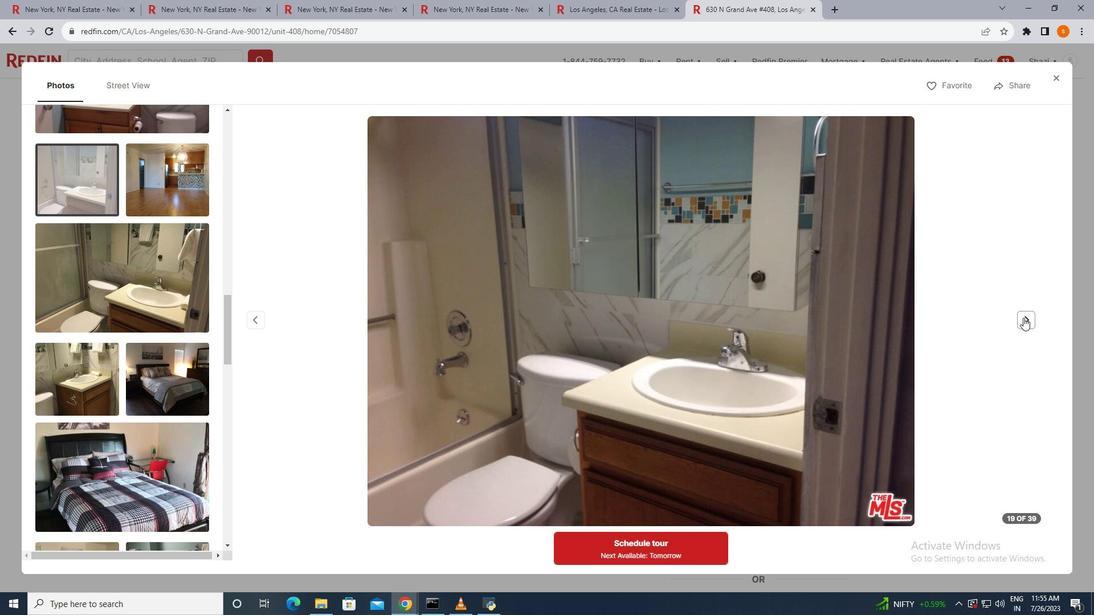 
Action: Mouse pressed left at (1024, 318)
Screenshot: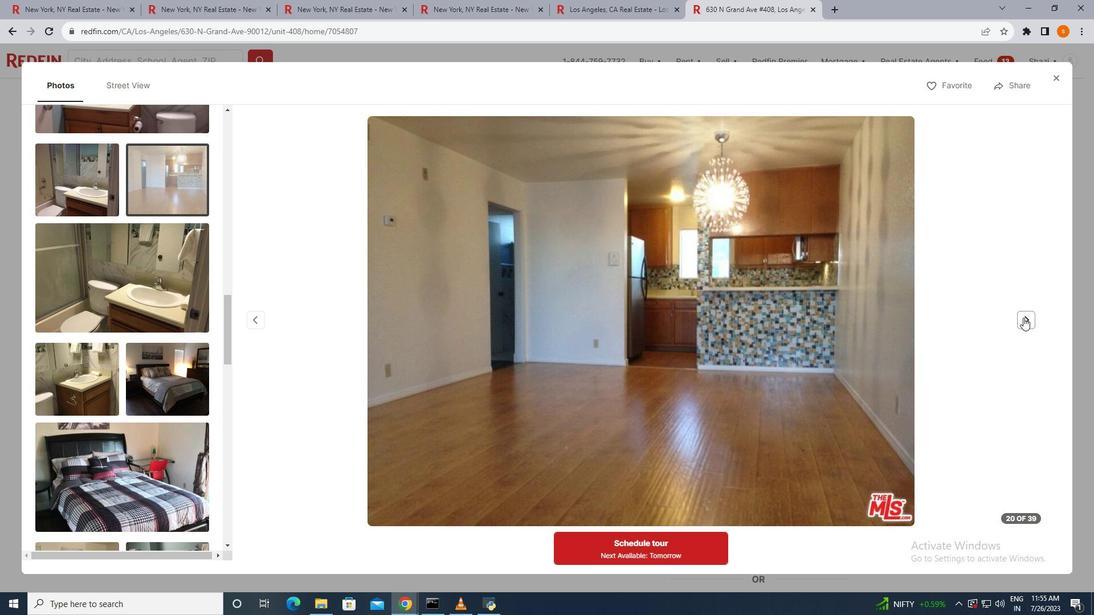 
Action: Mouse pressed left at (1024, 318)
Screenshot: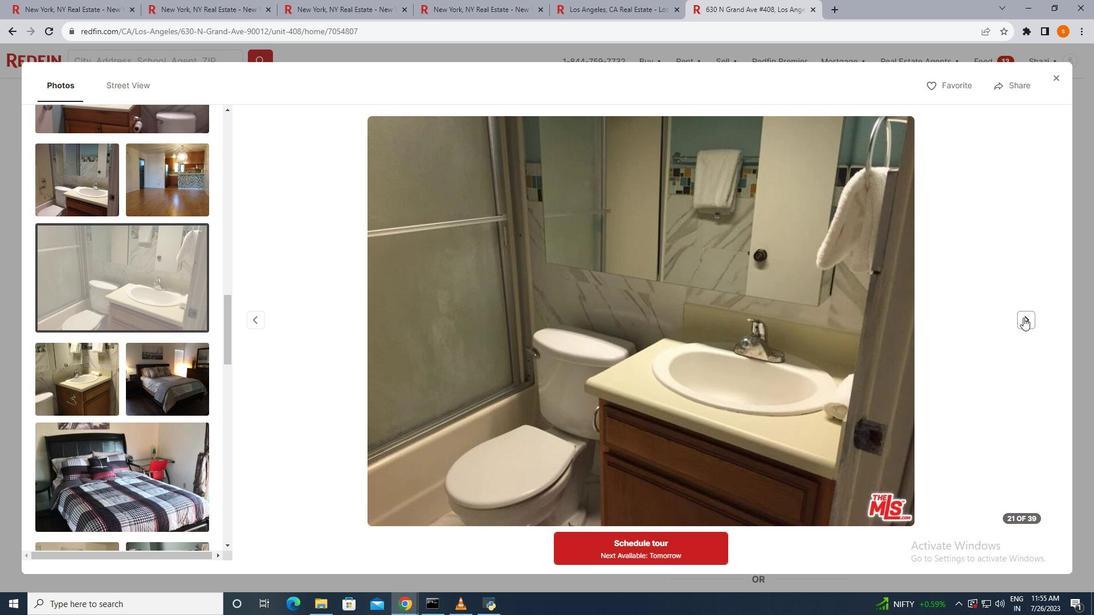 
Action: Mouse pressed left at (1024, 318)
Screenshot: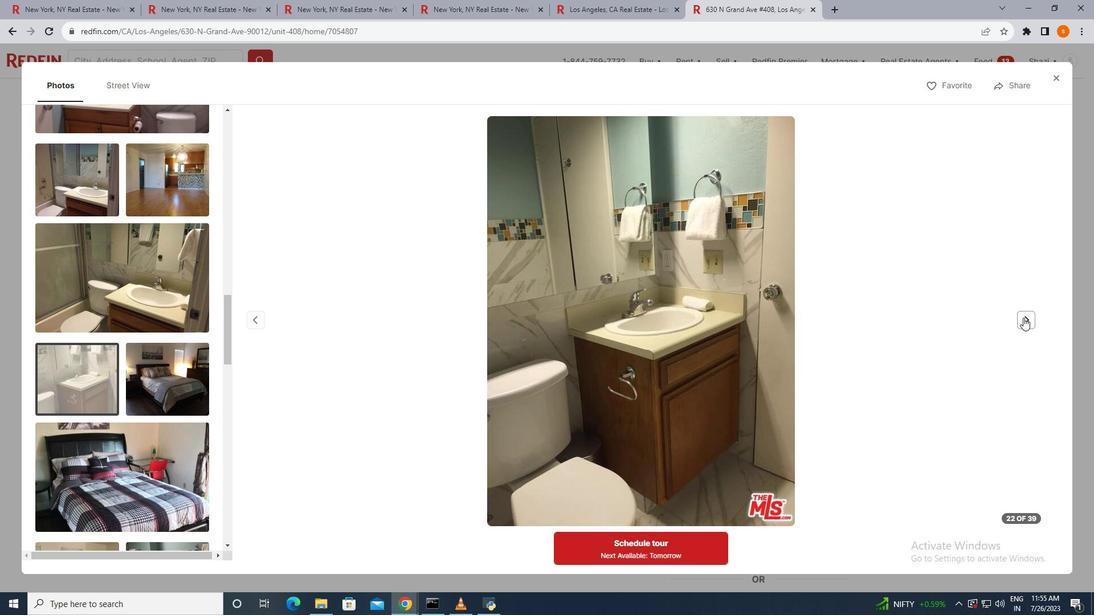 
Action: Mouse pressed left at (1024, 318)
Screenshot: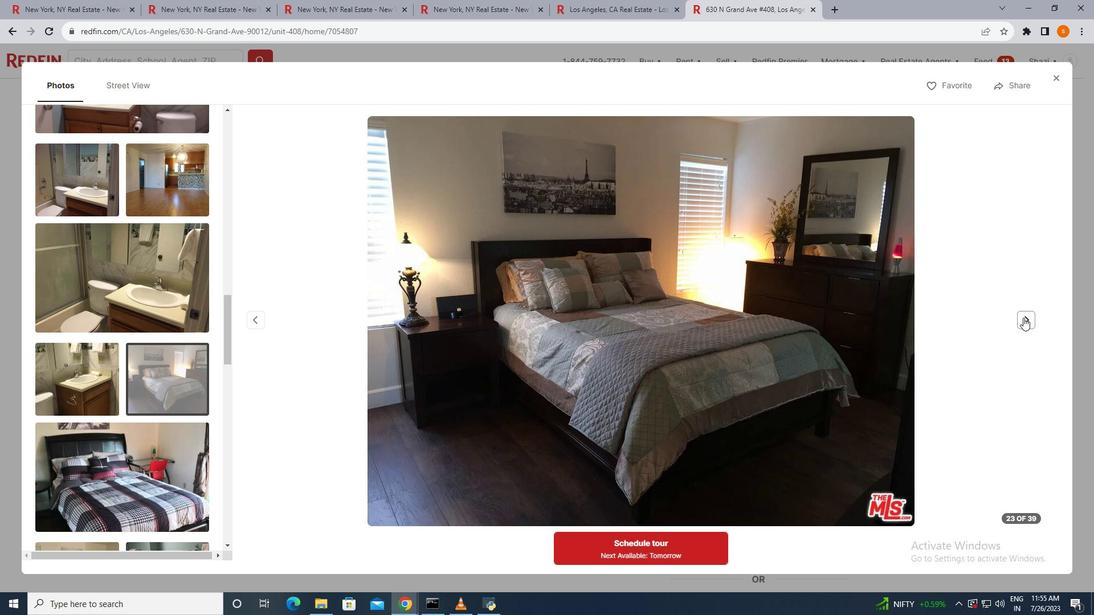 
Action: Mouse pressed left at (1024, 318)
Screenshot: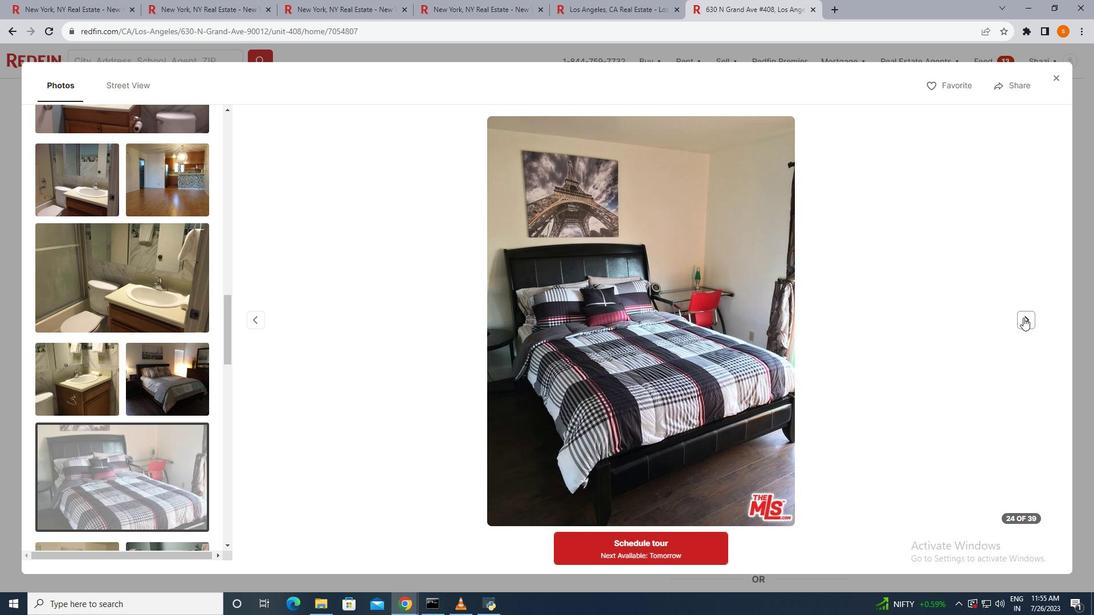 
Action: Mouse pressed left at (1024, 318)
Screenshot: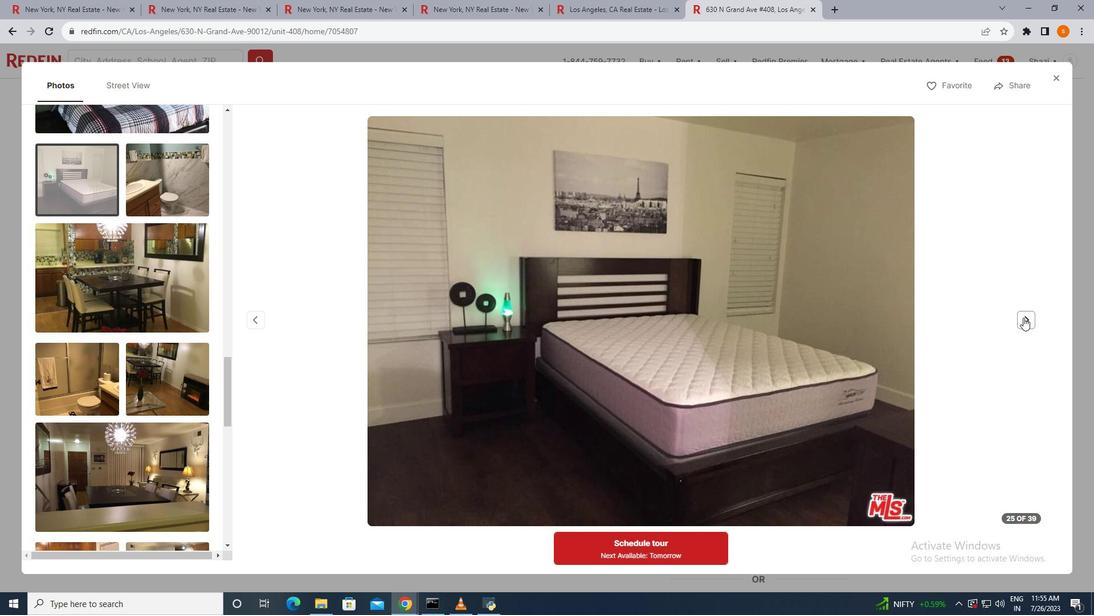
Action: Mouse moved to (104, 90)
Screenshot: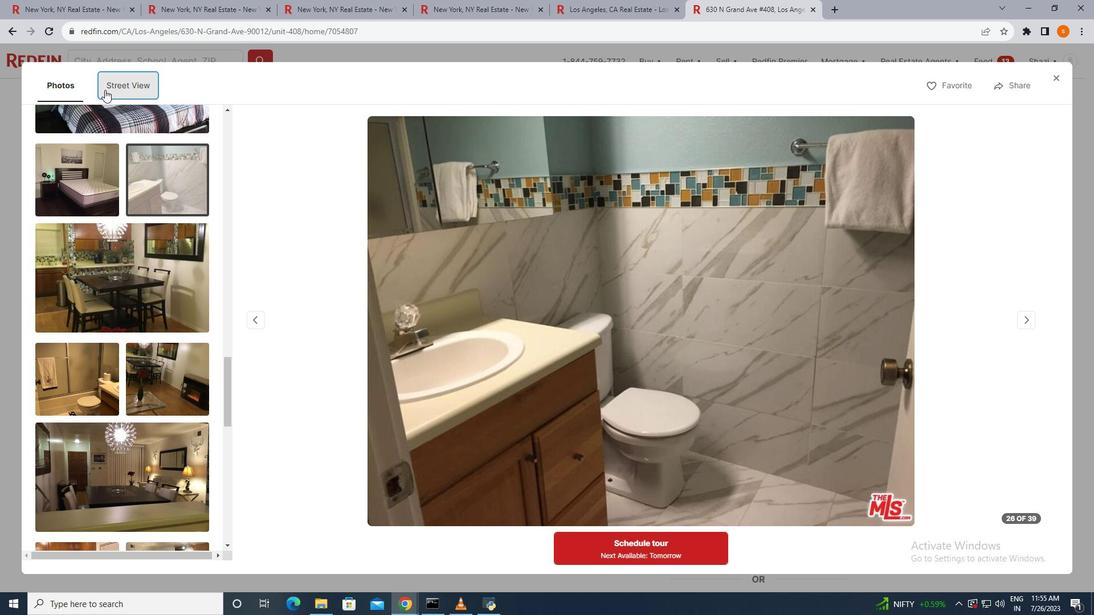 
Action: Mouse pressed left at (104, 90)
Screenshot: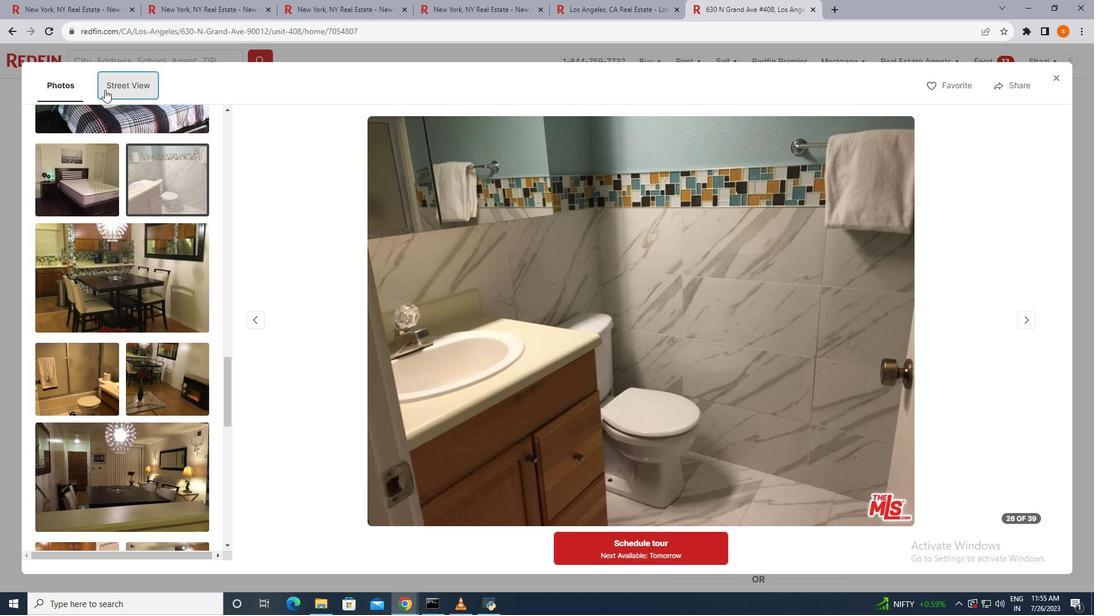 
Action: Mouse moved to (536, 370)
Screenshot: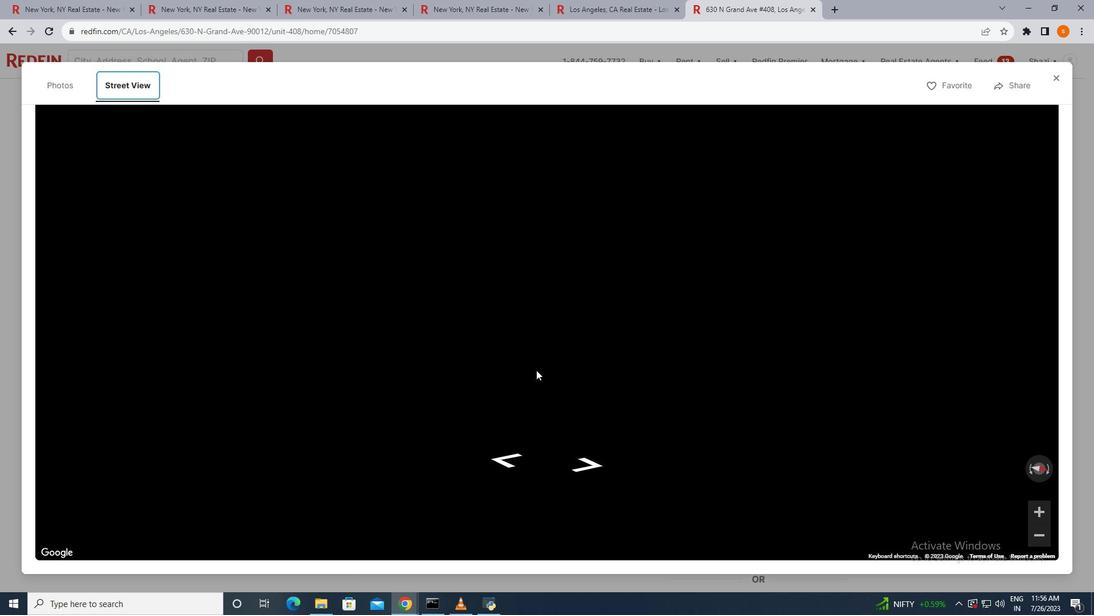 
Action: Mouse pressed left at (536, 370)
Screenshot: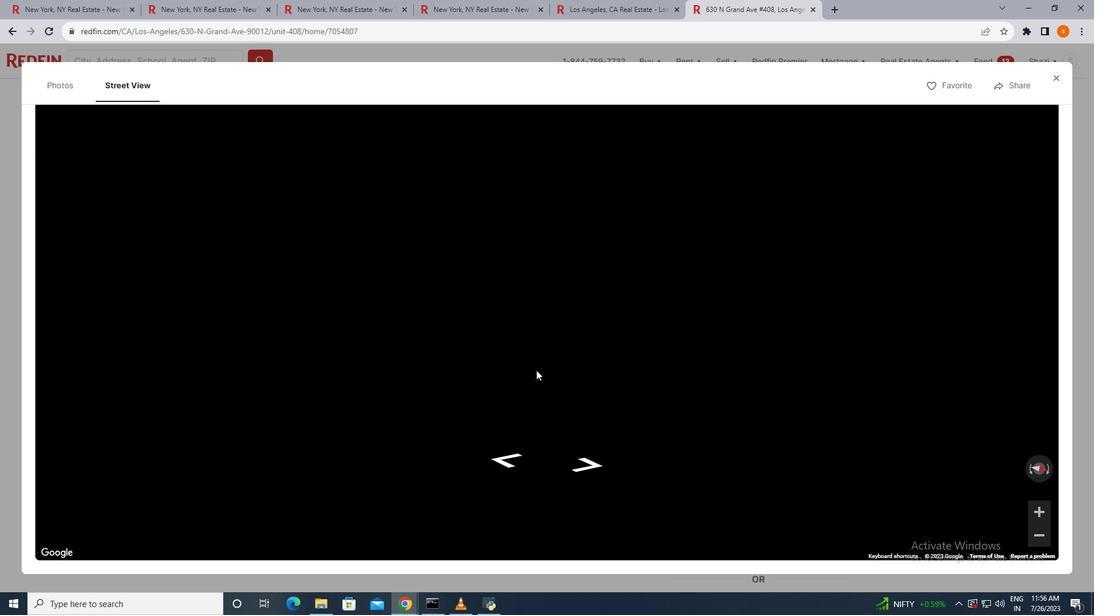 
Action: Mouse moved to (600, 439)
Screenshot: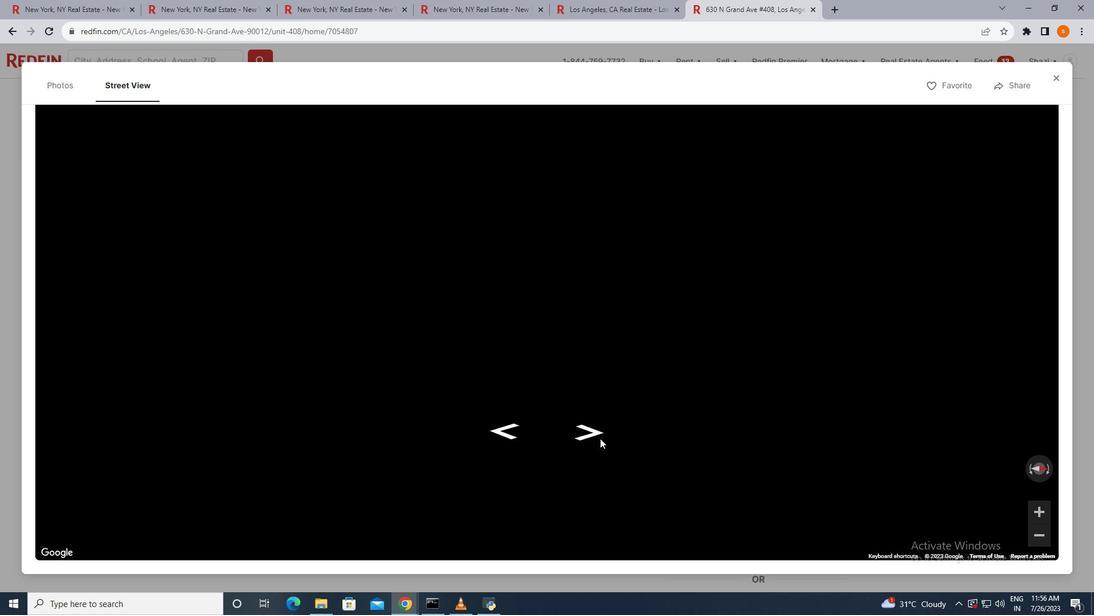 
Action: Mouse pressed left at (600, 439)
Screenshot: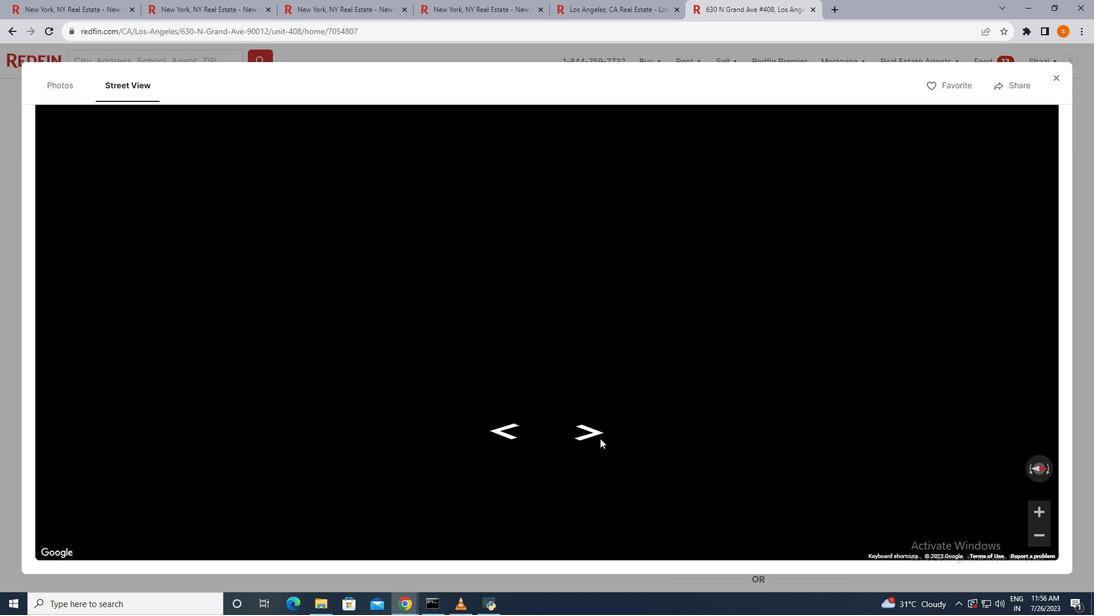 
Action: Mouse moved to (589, 432)
Screenshot: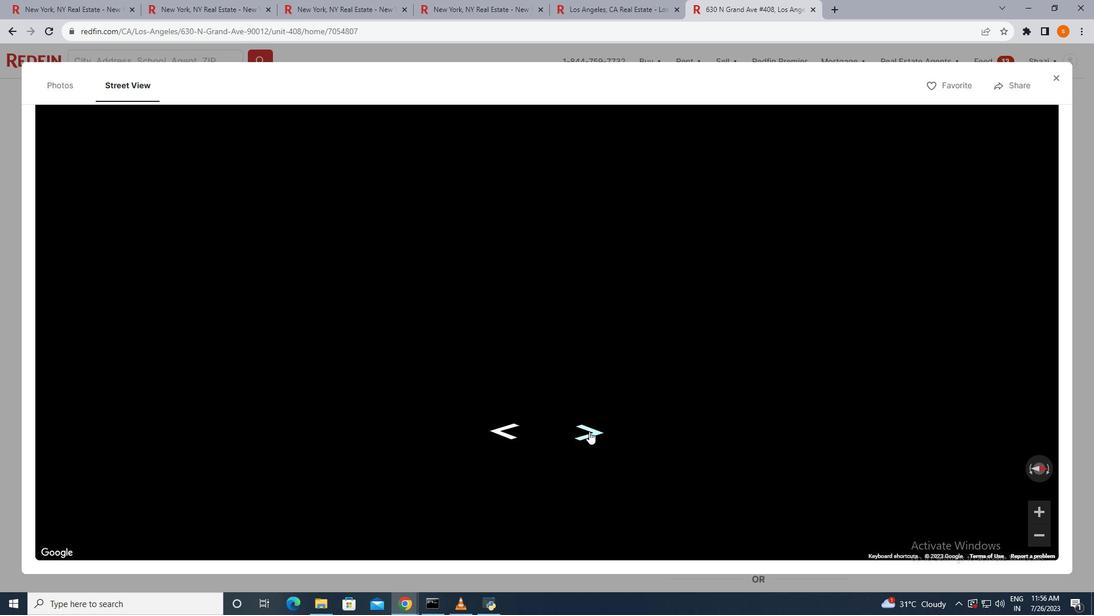 
Action: Mouse pressed left at (589, 432)
Screenshot: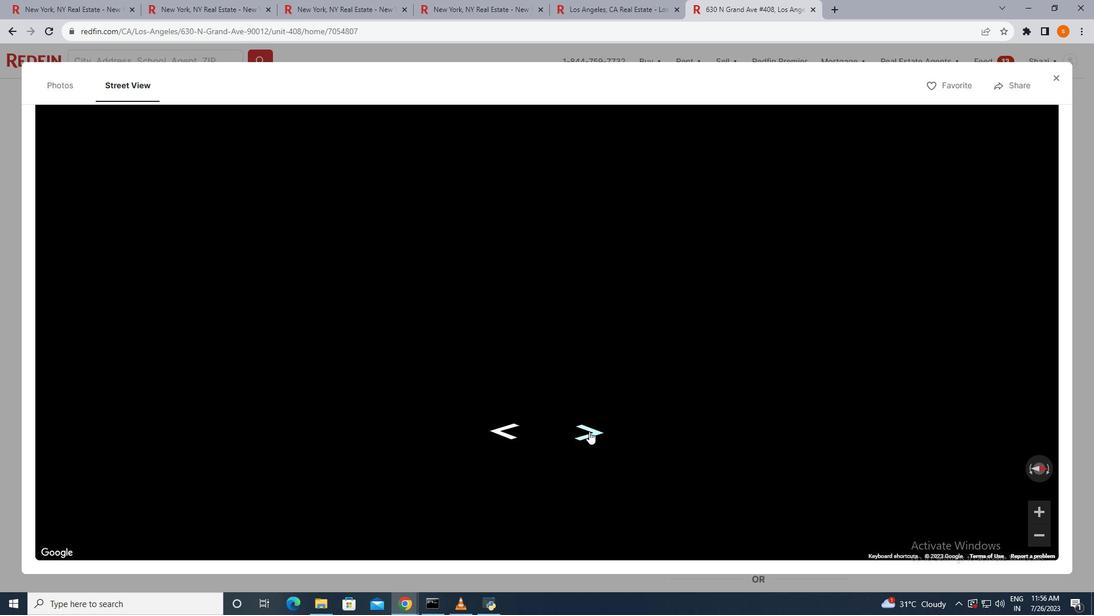 
Action: Mouse moved to (541, 294)
Screenshot: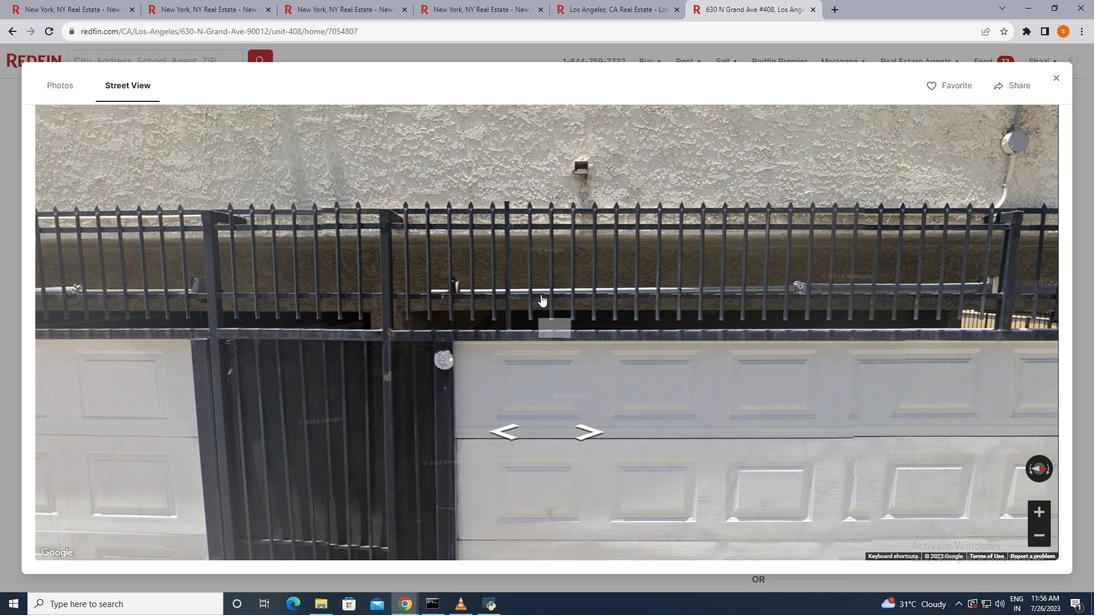 
Action: Mouse pressed left at (541, 294)
Screenshot: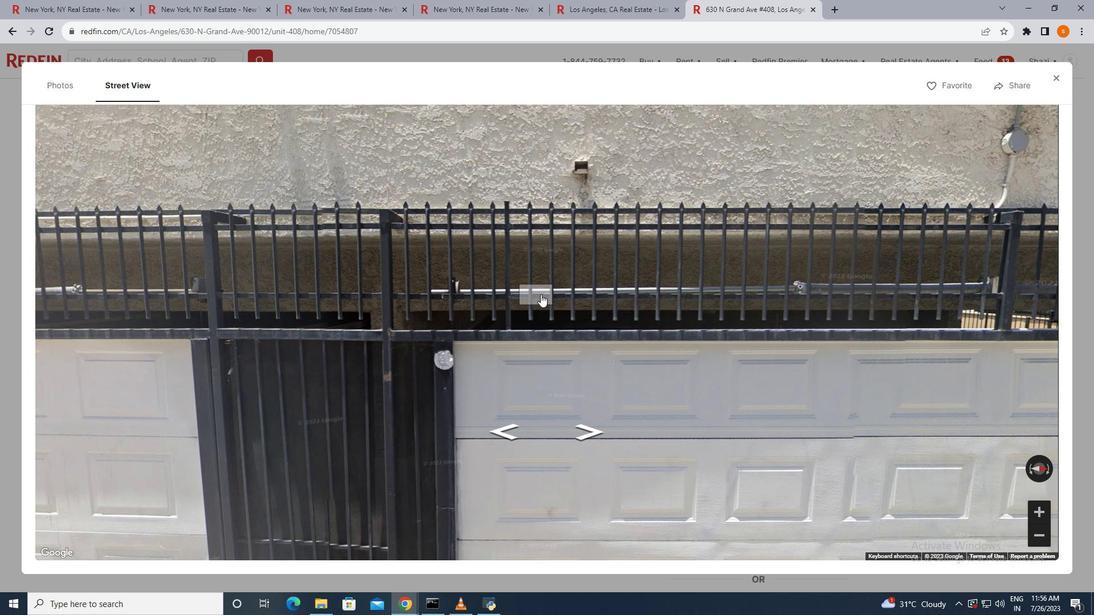 
Action: Mouse moved to (180, 329)
Screenshot: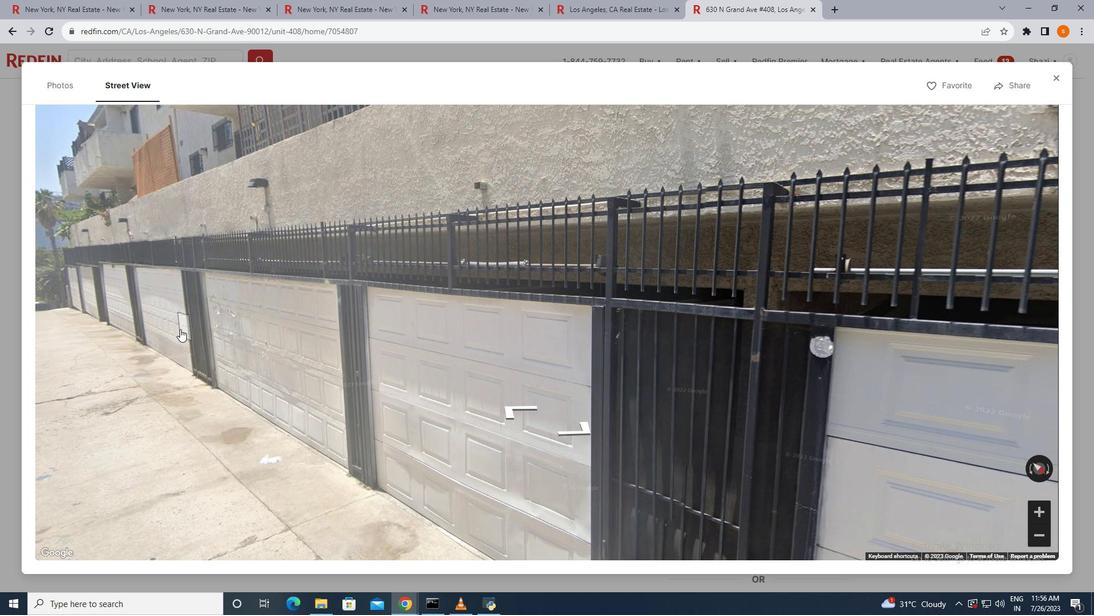 
Action: Mouse pressed left at (180, 329)
Screenshot: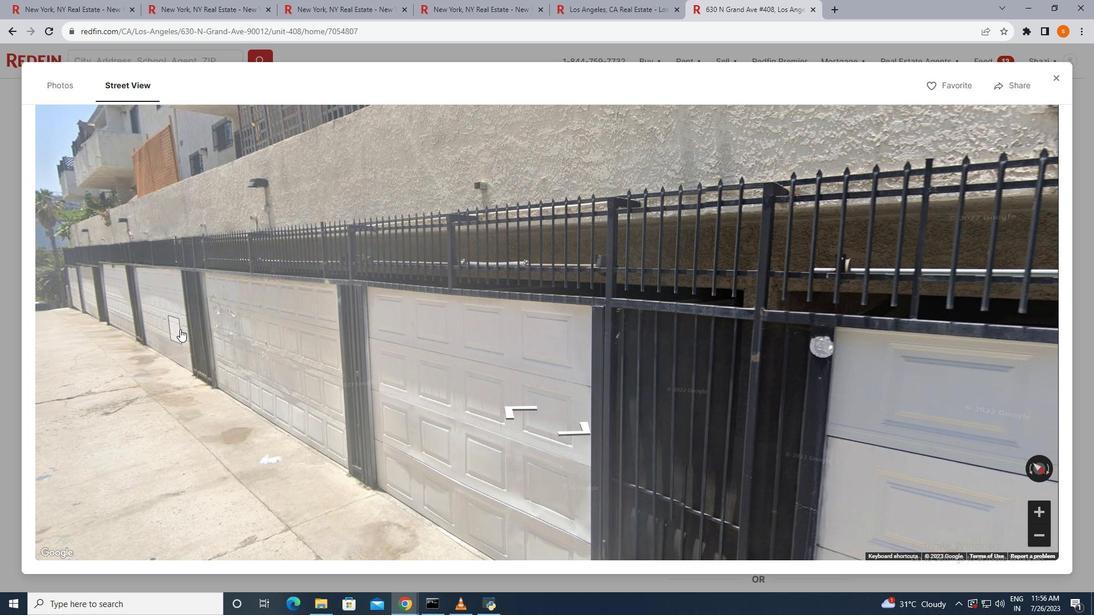 
Action: Mouse moved to (400, 364)
Screenshot: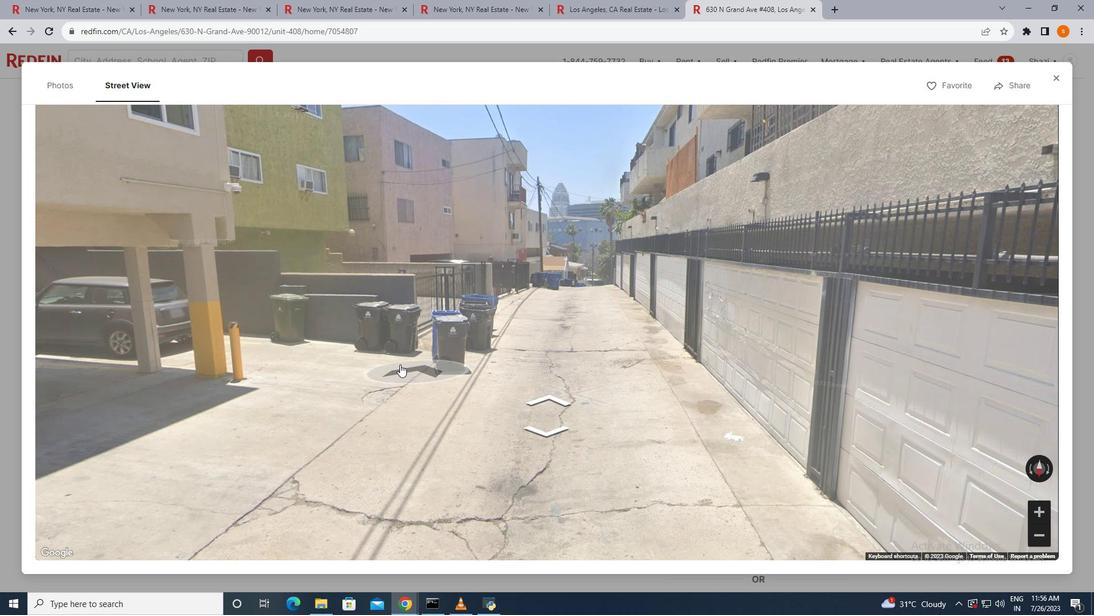 
Action: Mouse pressed left at (400, 364)
Screenshot: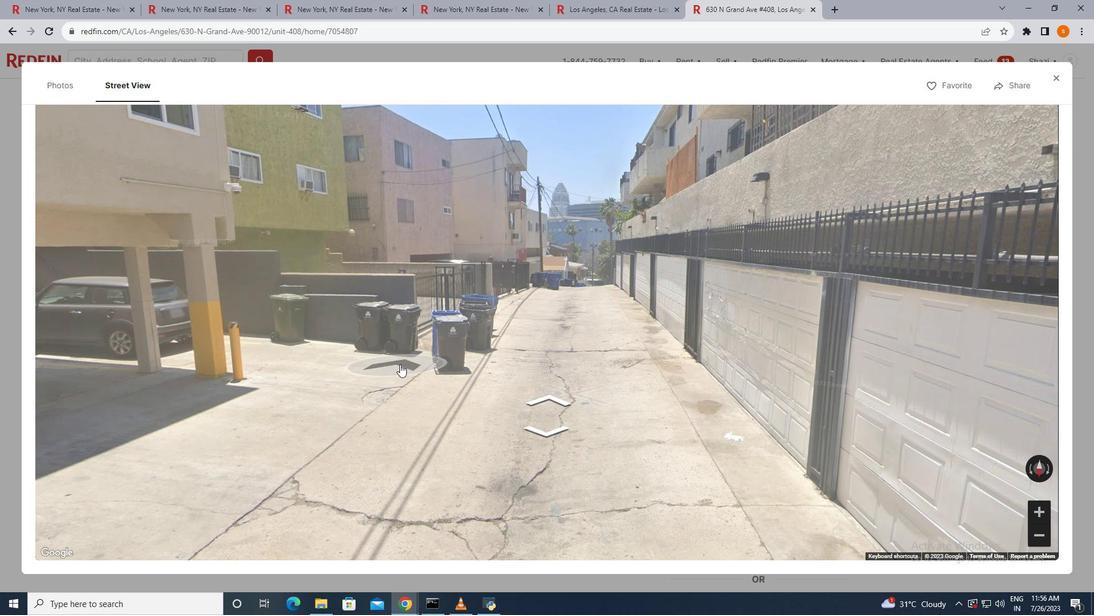 
Action: Mouse moved to (583, 405)
Screenshot: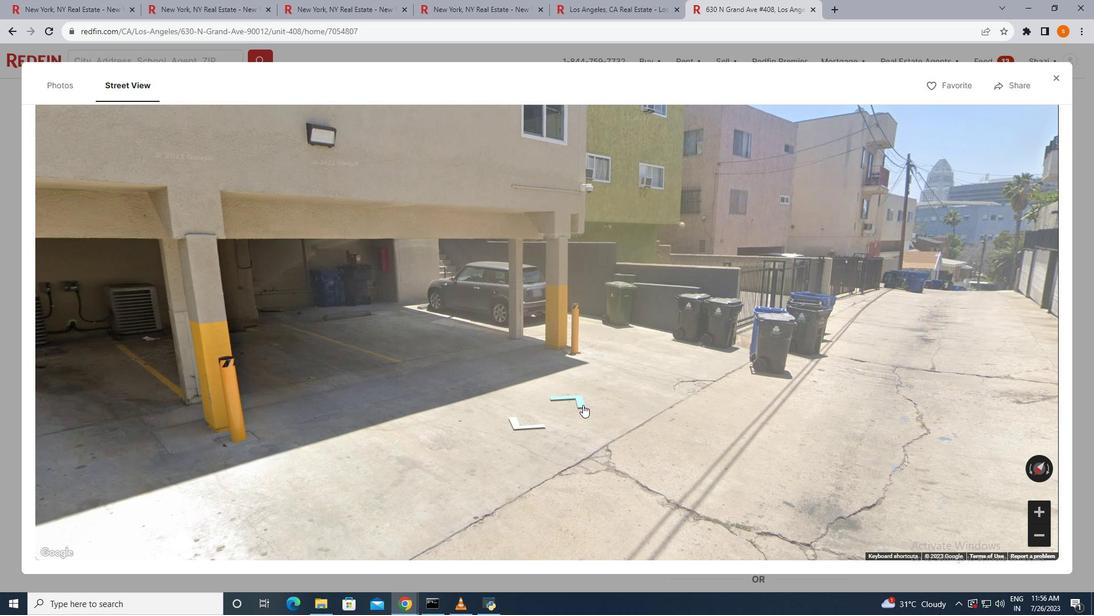 
Action: Mouse pressed left at (583, 405)
Screenshot: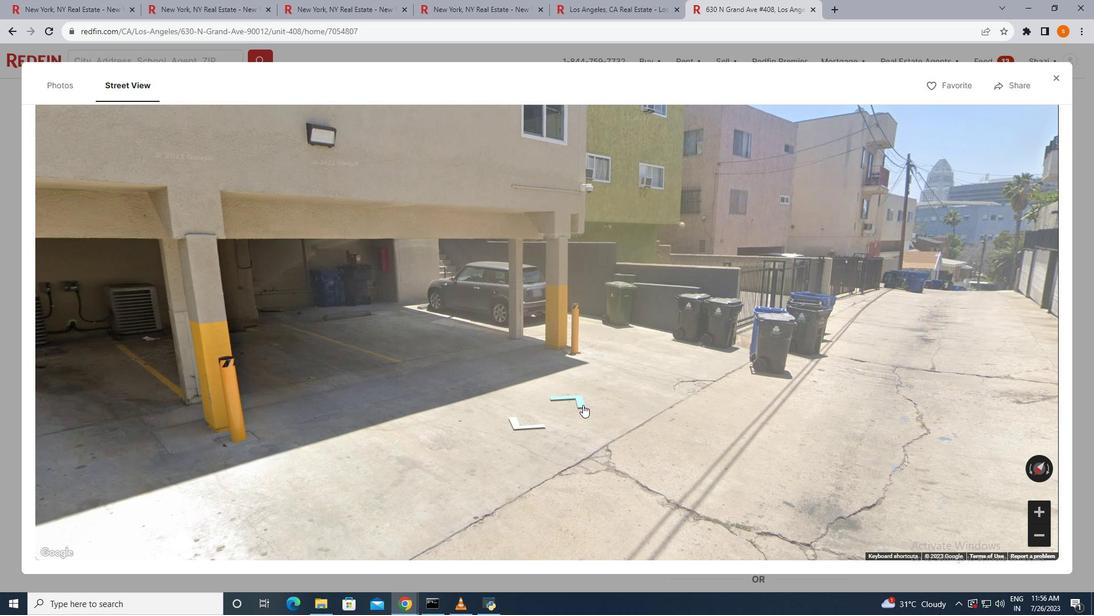 
Action: Mouse moved to (511, 356)
Screenshot: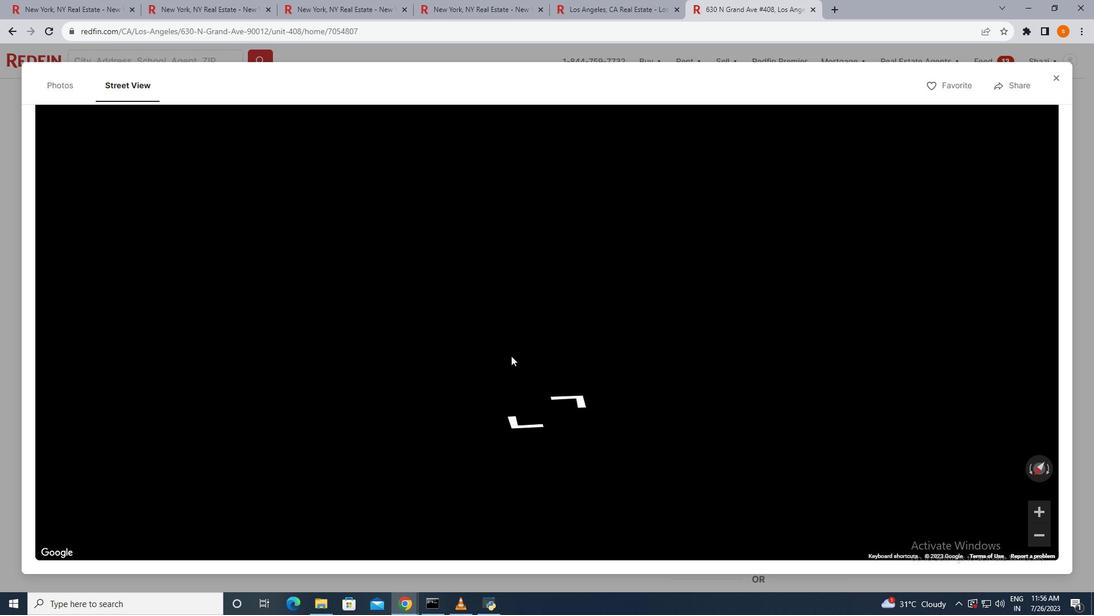 
Action: Mouse pressed left at (511, 356)
Screenshot: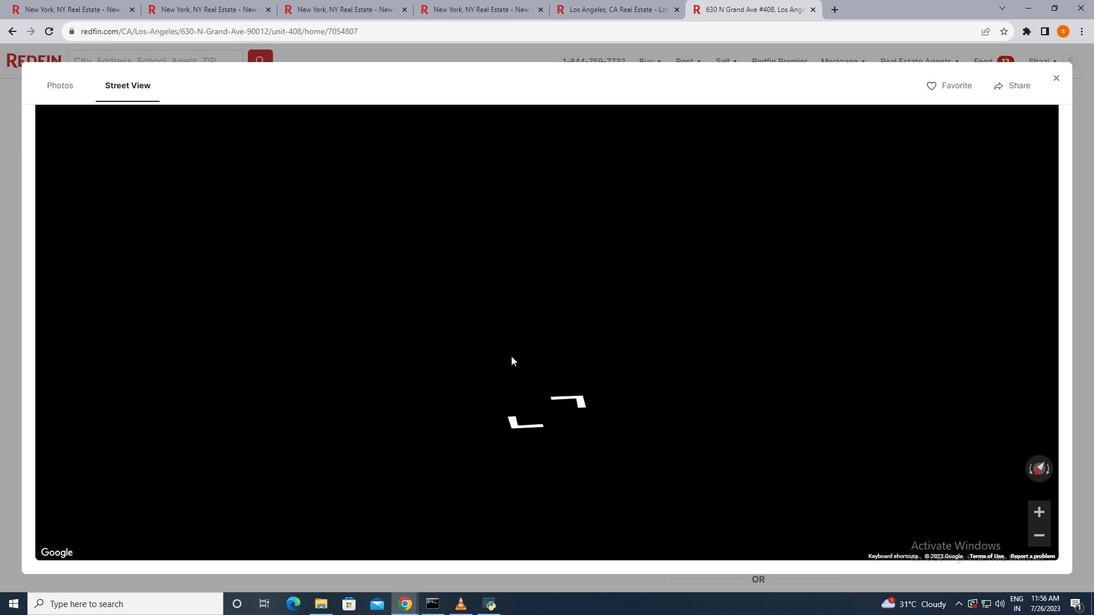 
Action: Mouse moved to (545, 496)
Screenshot: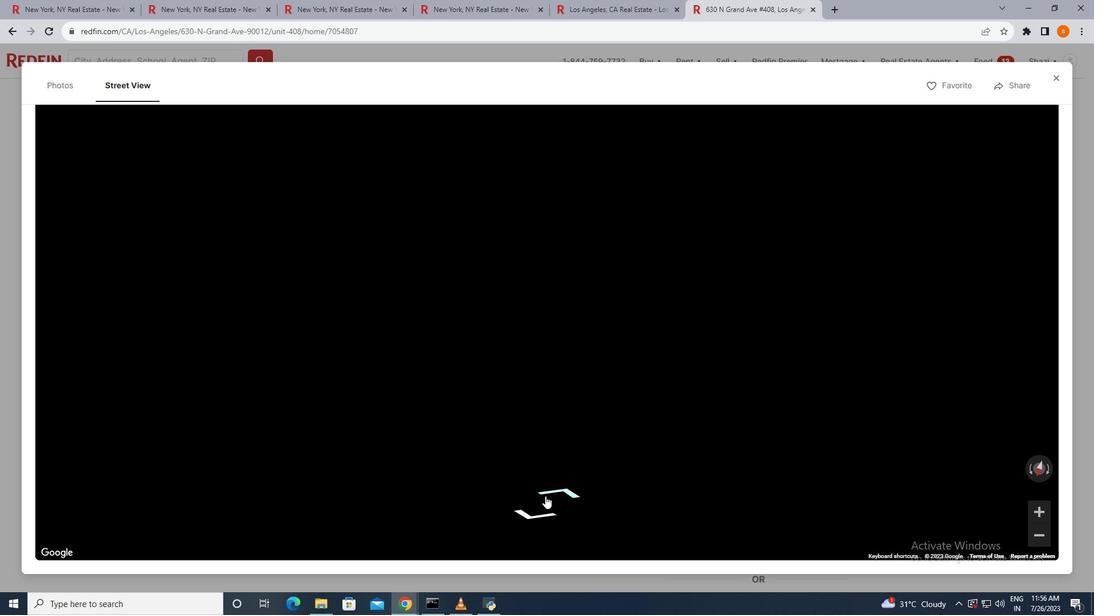 
Action: Mouse pressed left at (545, 496)
Screenshot: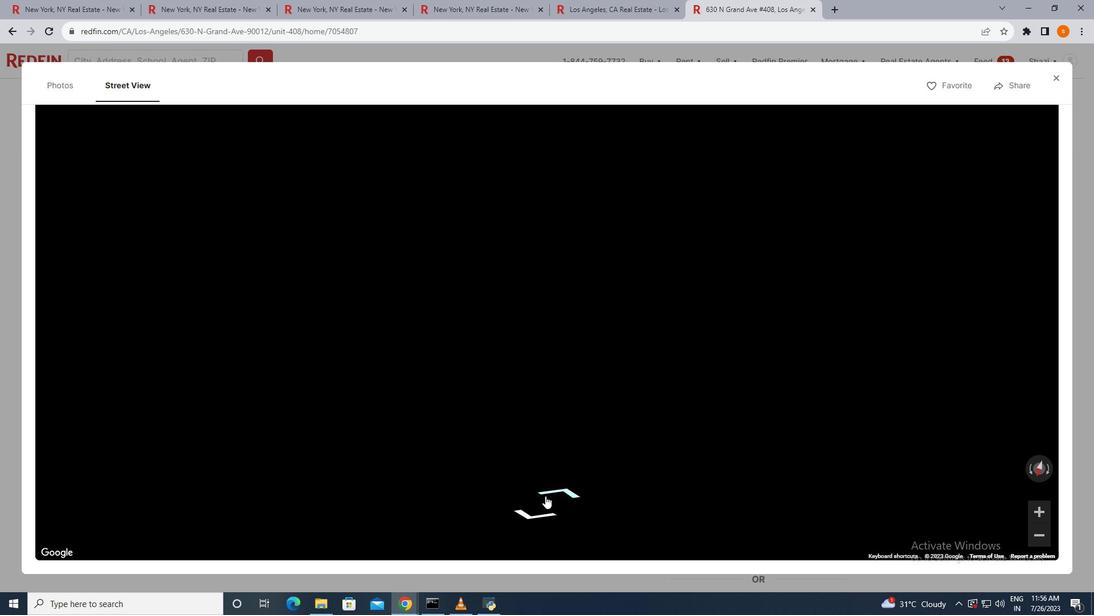 
Action: Mouse moved to (527, 409)
Screenshot: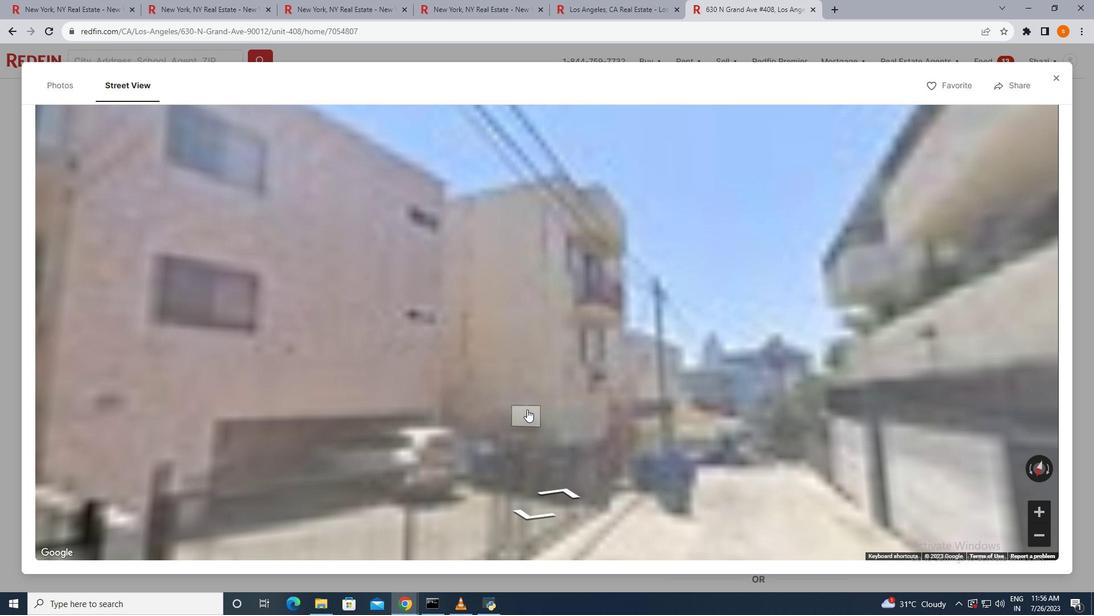 
Action: Mouse pressed left at (527, 409)
Screenshot: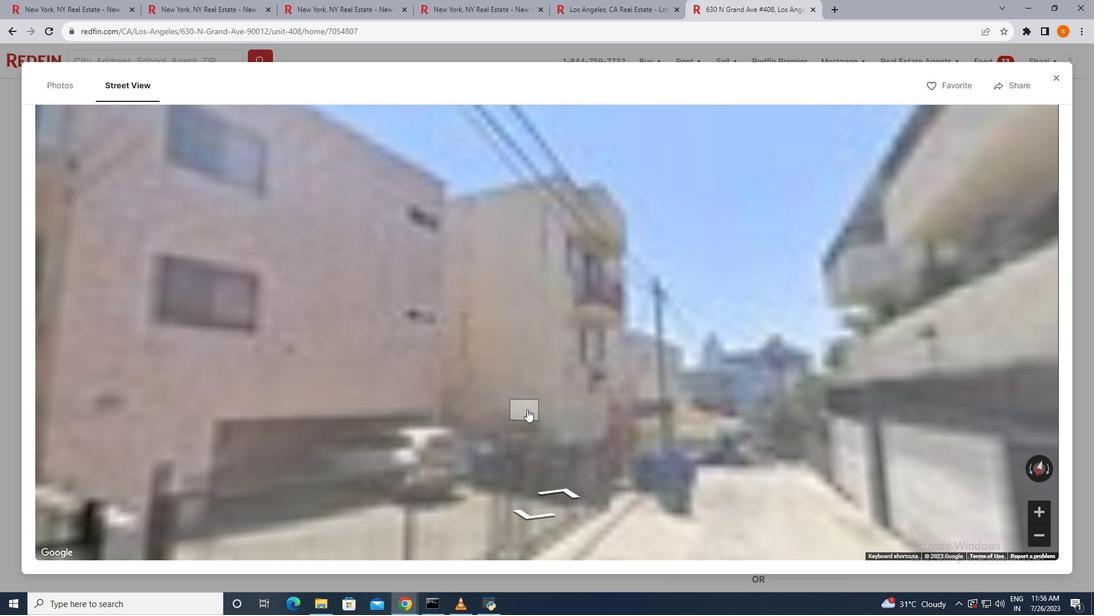 
Action: Mouse moved to (538, 441)
Screenshot: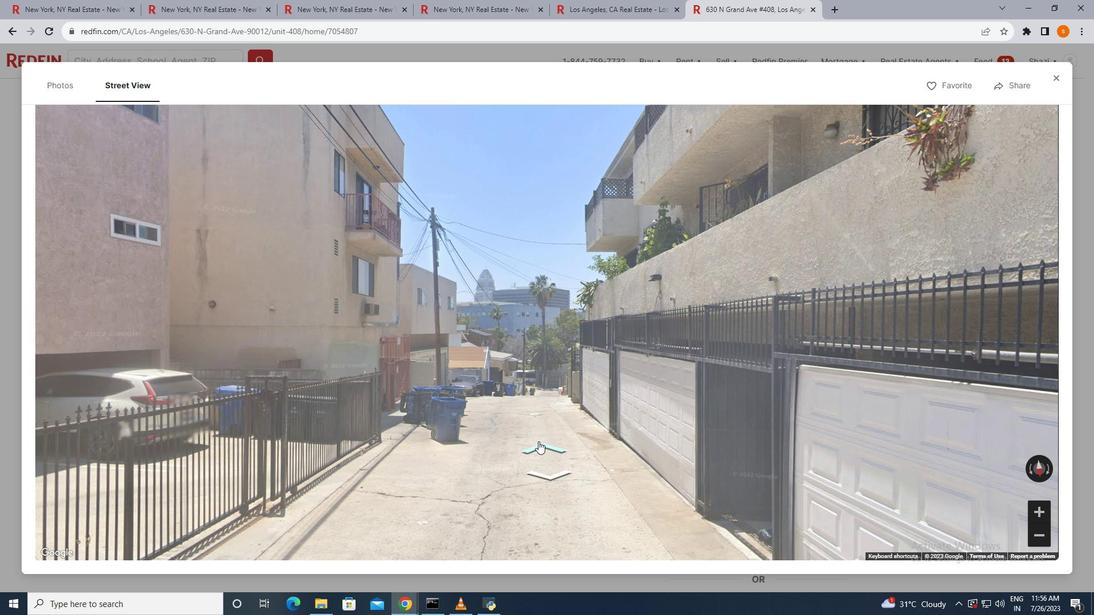 
Action: Mouse pressed left at (538, 441)
Screenshot: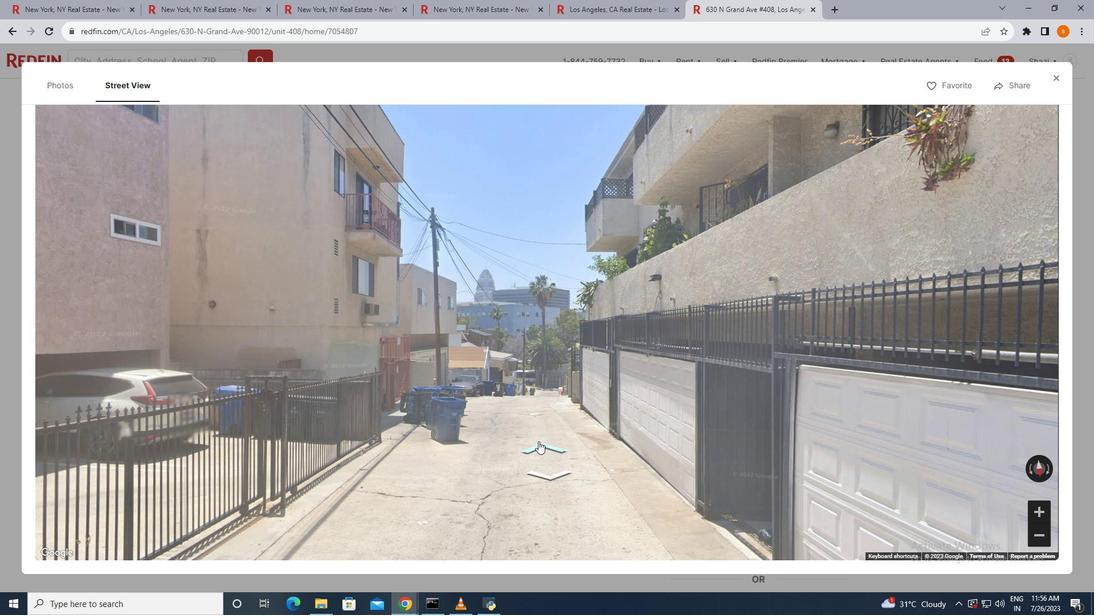 
Action: Mouse moved to (530, 404)
Screenshot: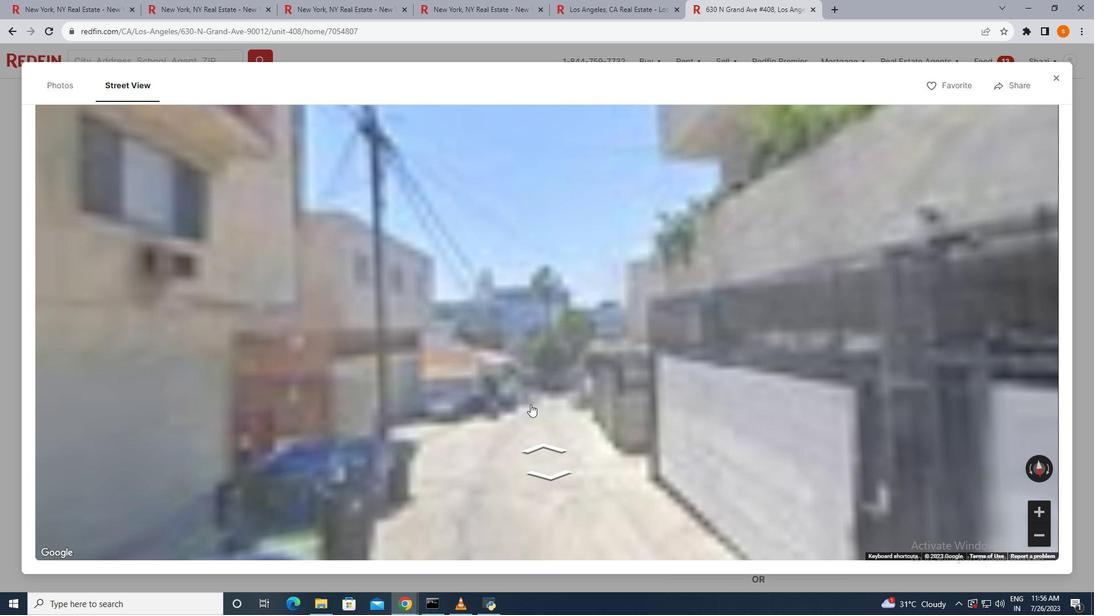 
Action: Mouse pressed left at (530, 404)
Screenshot: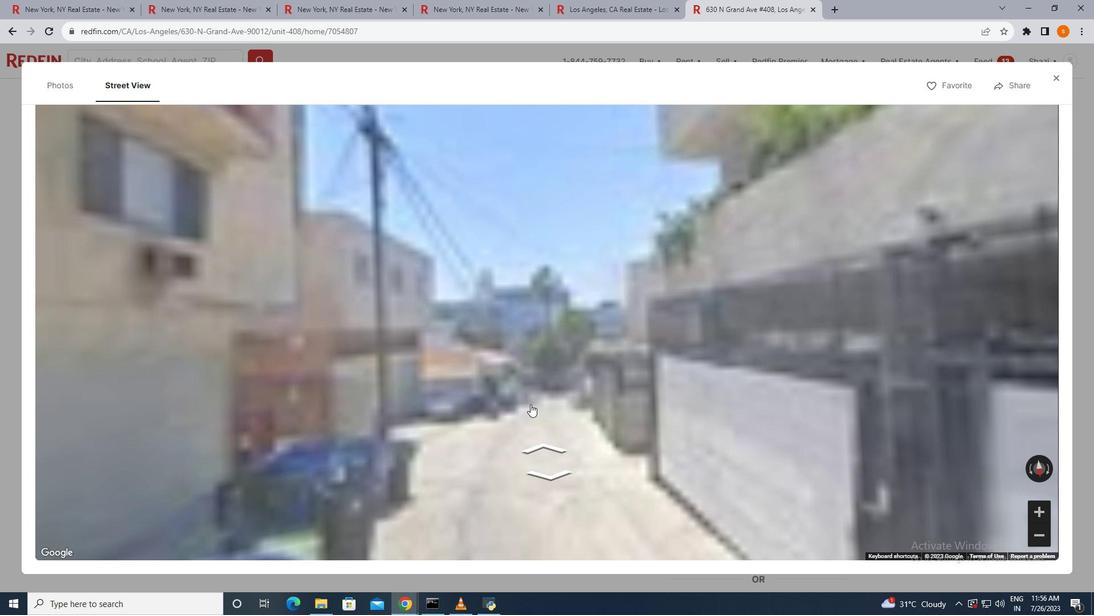 
Action: Mouse moved to (546, 373)
Screenshot: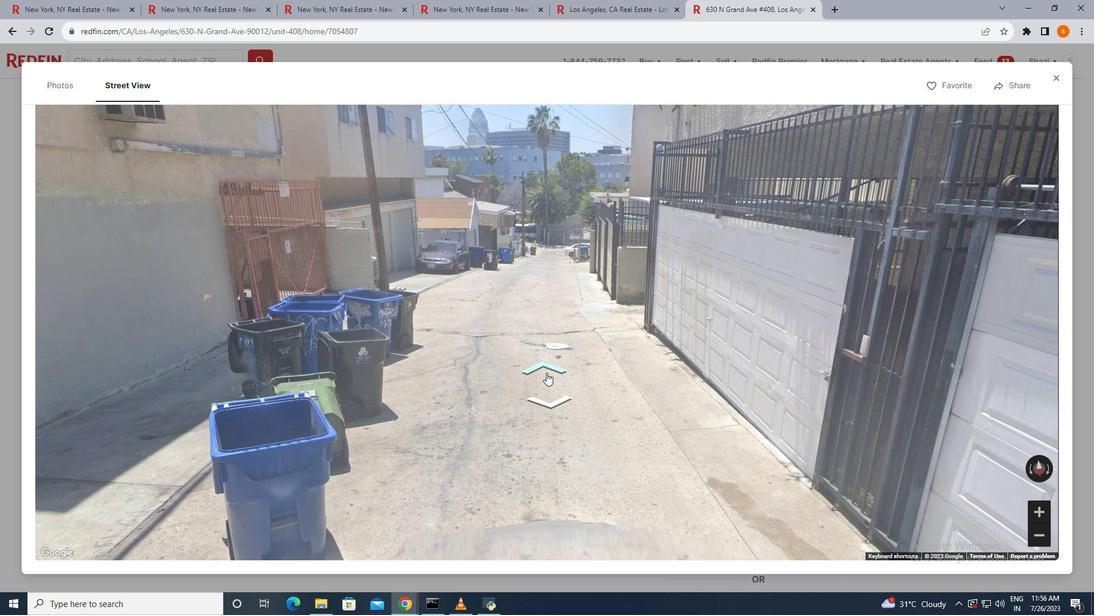
Action: Mouse pressed left at (546, 373)
Screenshot: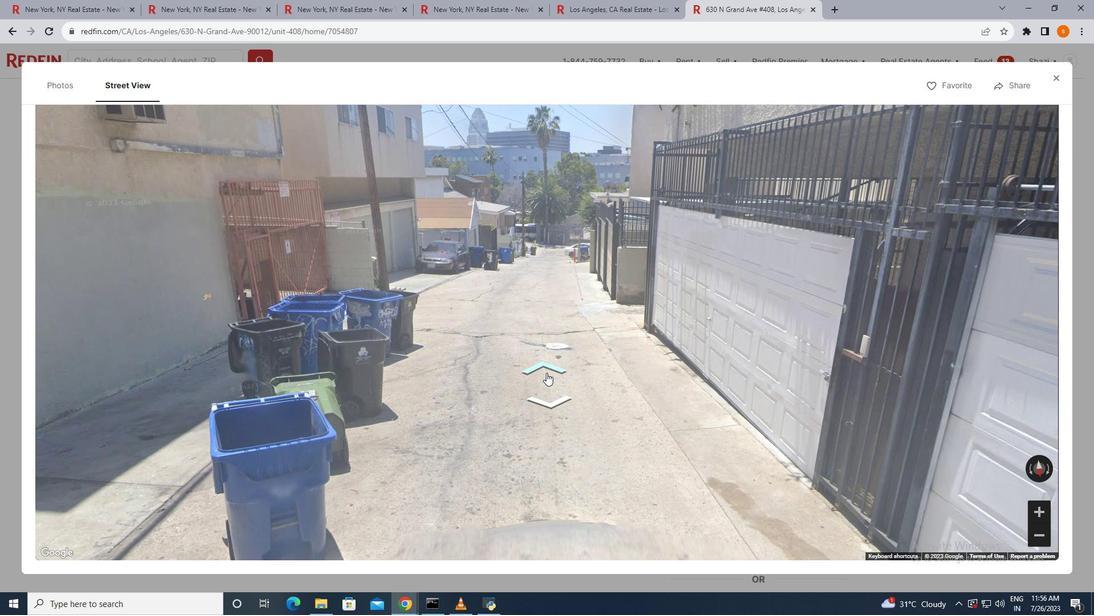 
Action: Mouse moved to (498, 328)
Screenshot: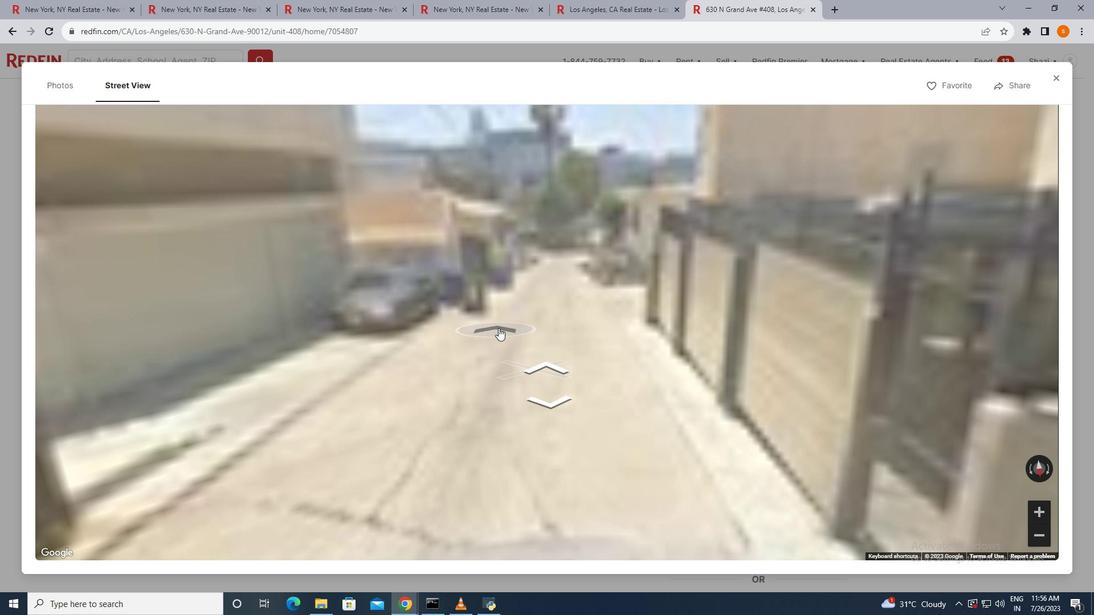 
Action: Mouse pressed left at (498, 328)
Screenshot: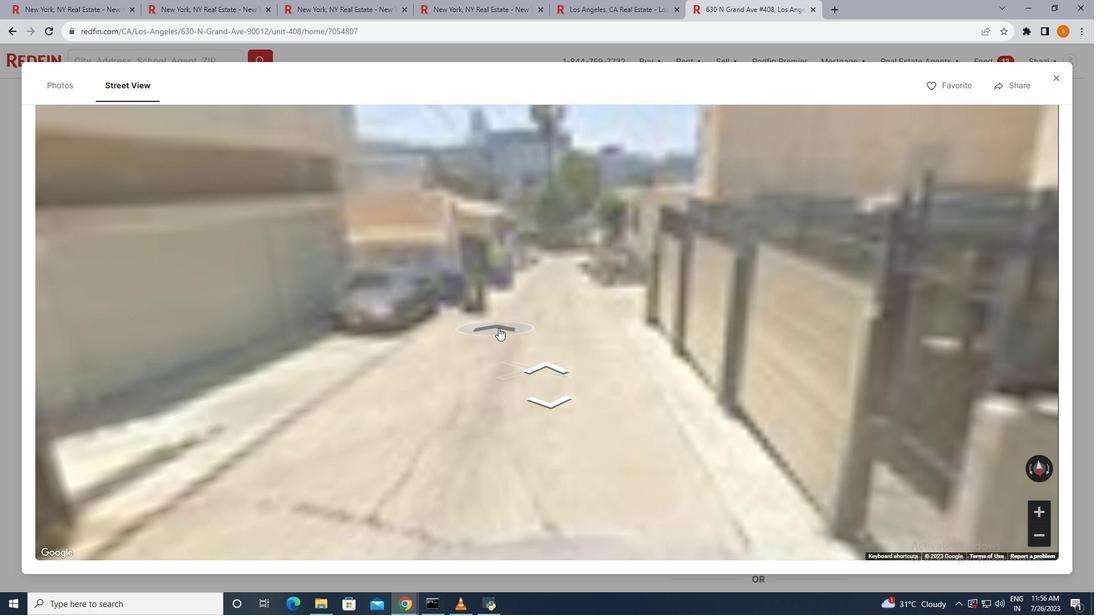 
Action: Mouse moved to (544, 372)
Screenshot: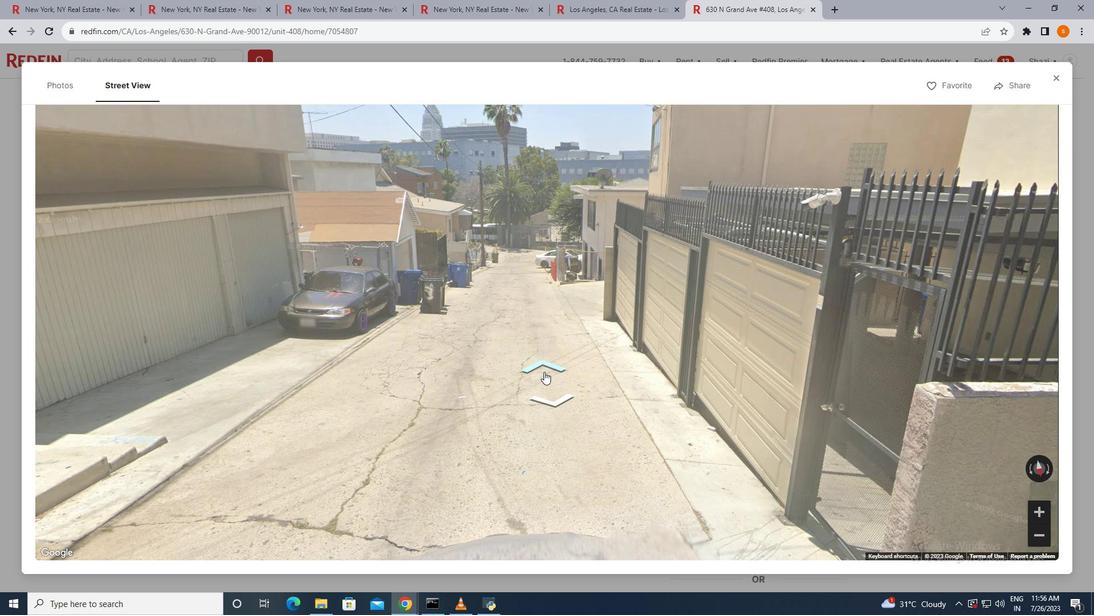 
Action: Mouse pressed left at (544, 372)
Screenshot: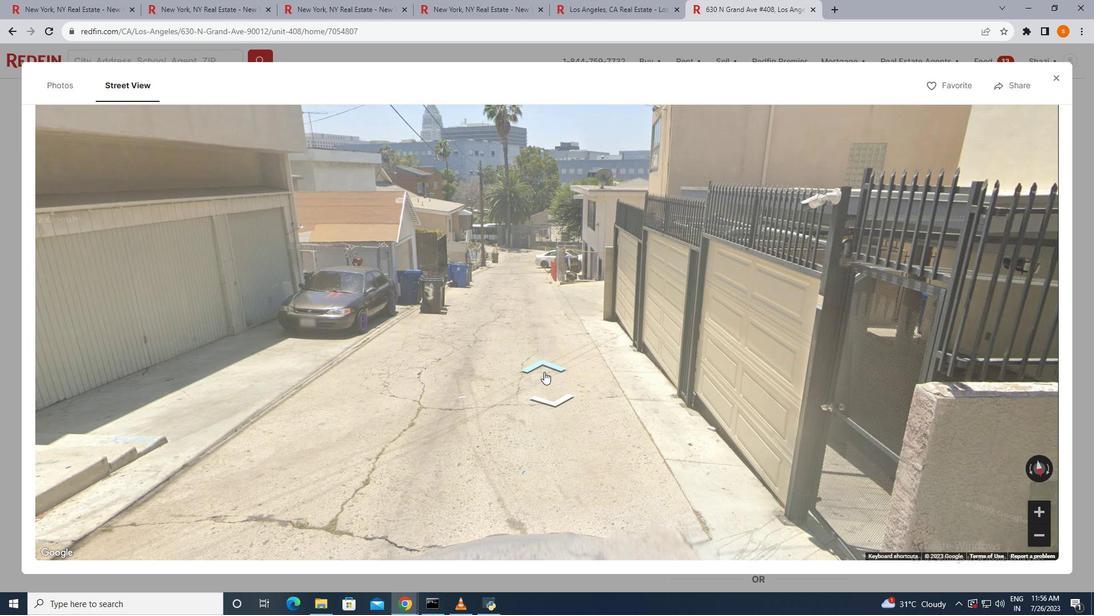 
Action: Mouse moved to (362, 367)
Screenshot: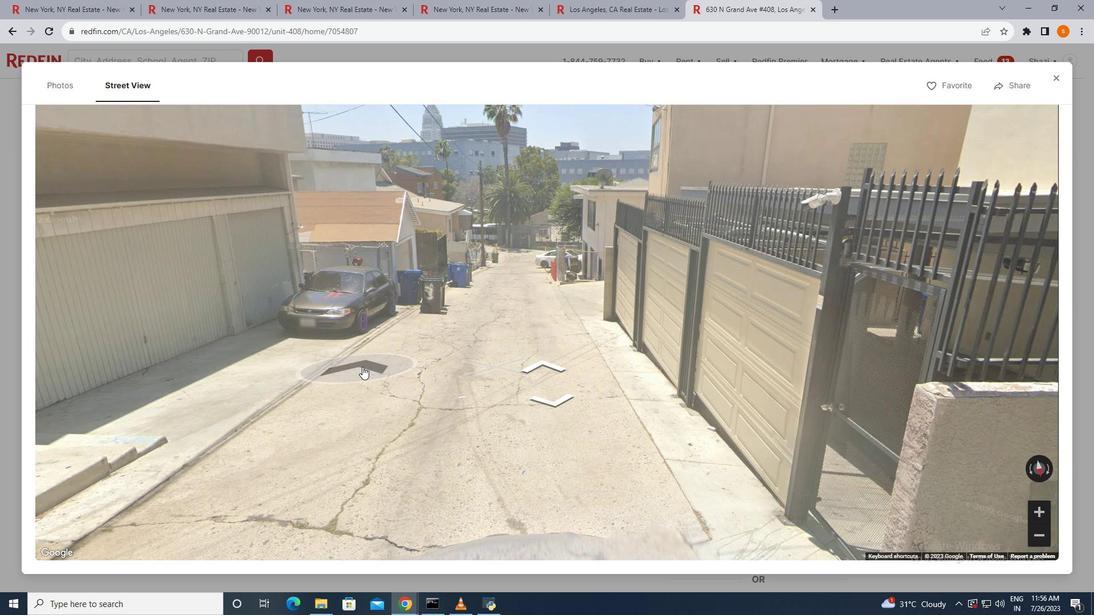 
Action: Mouse pressed left at (362, 367)
Screenshot: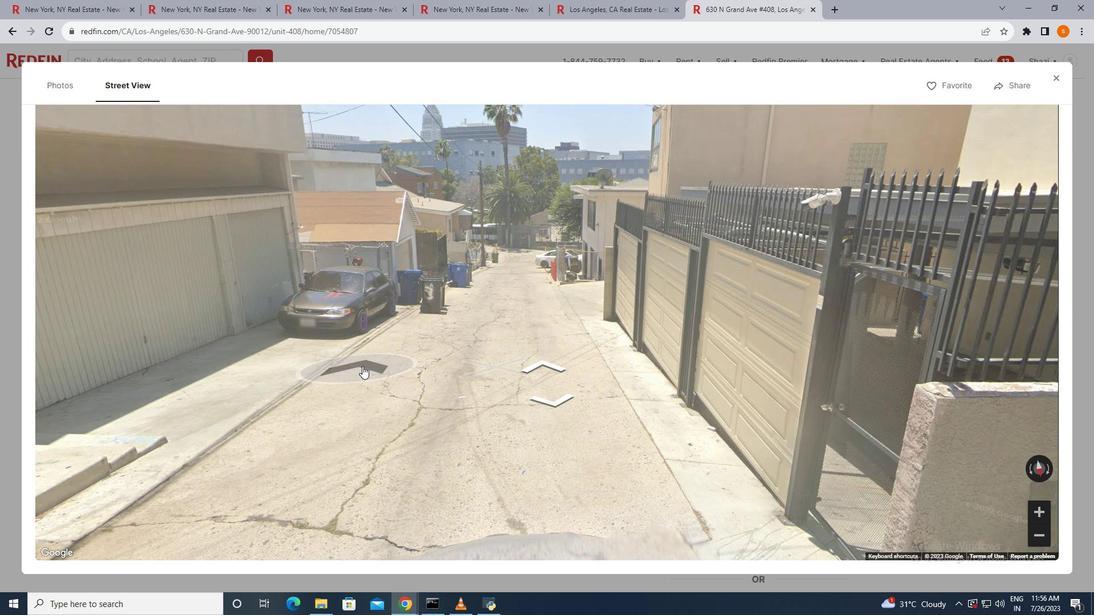 
Action: Mouse moved to (199, 351)
Screenshot: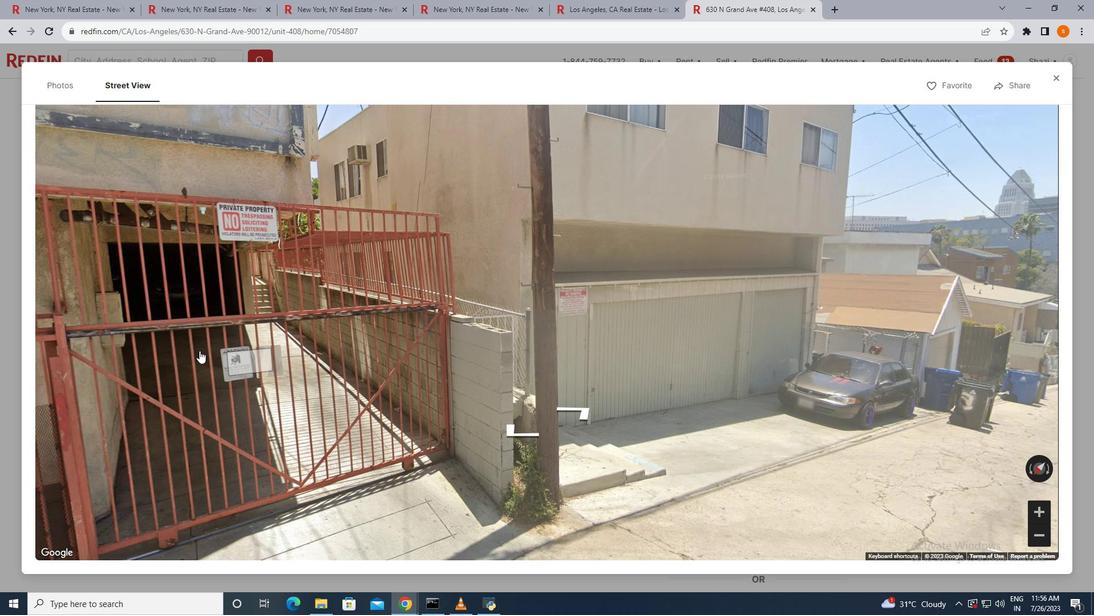 
Action: Mouse pressed left at (199, 351)
Screenshot: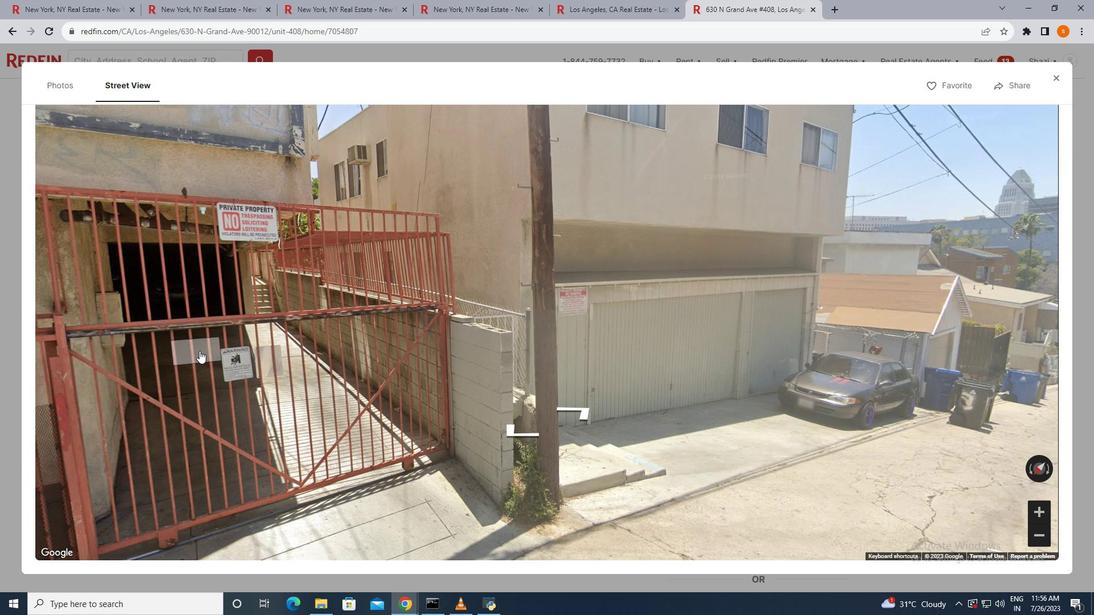 
Action: Mouse moved to (335, 354)
Screenshot: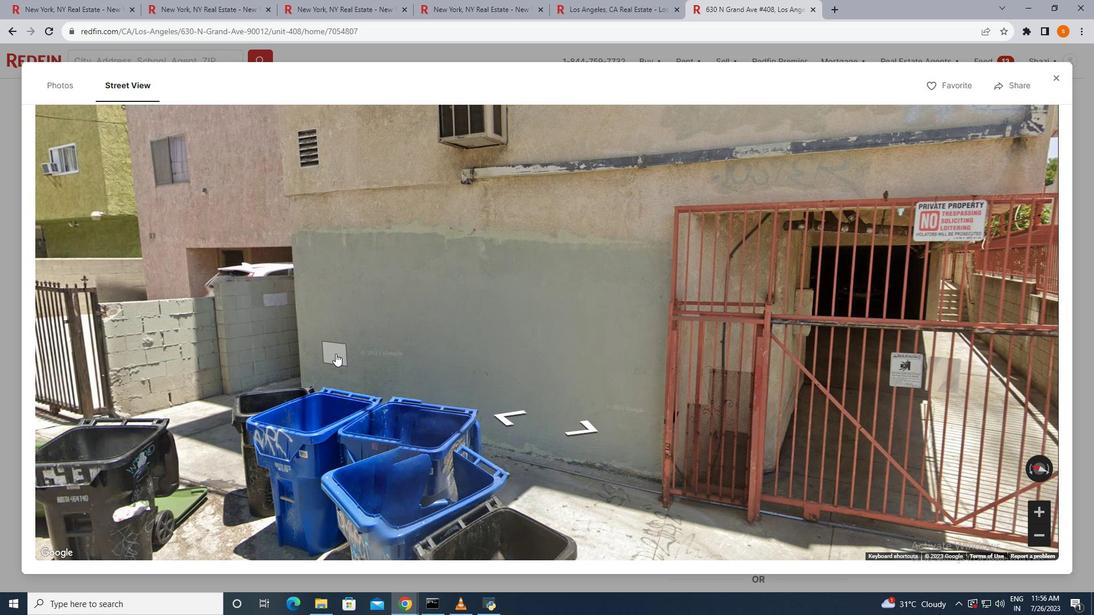 
Action: Mouse pressed left at (335, 354)
Screenshot: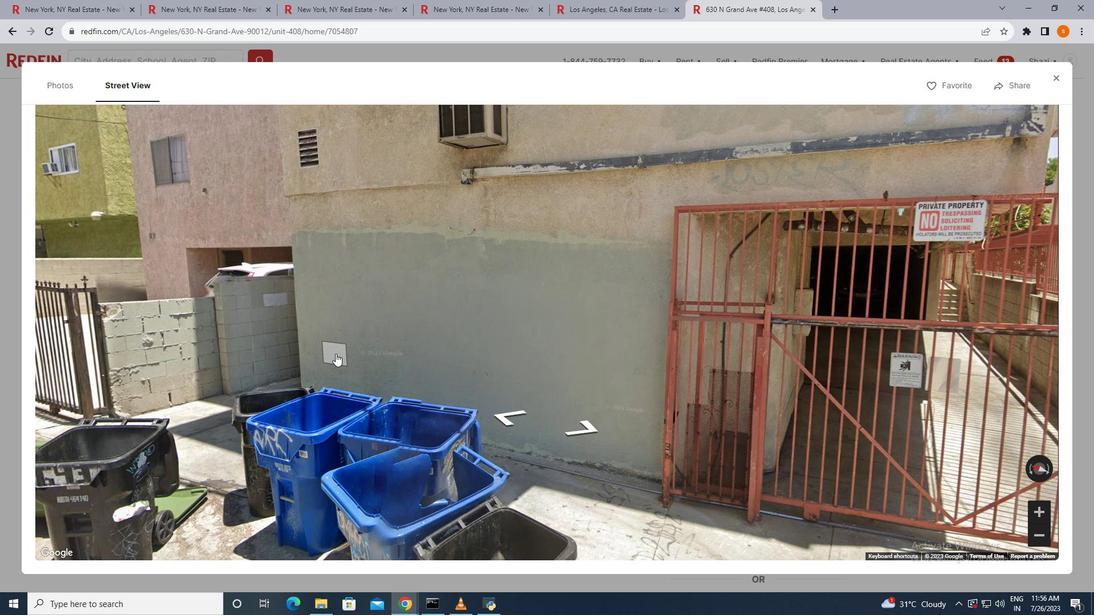 
Action: Mouse moved to (554, 329)
Screenshot: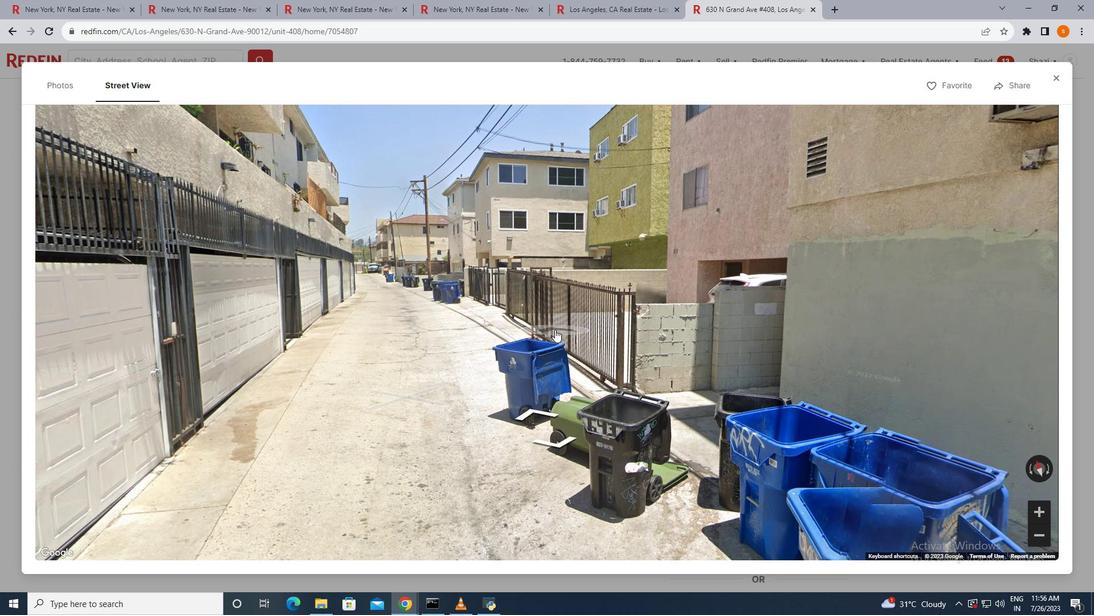 
Action: Mouse pressed left at (554, 329)
Screenshot: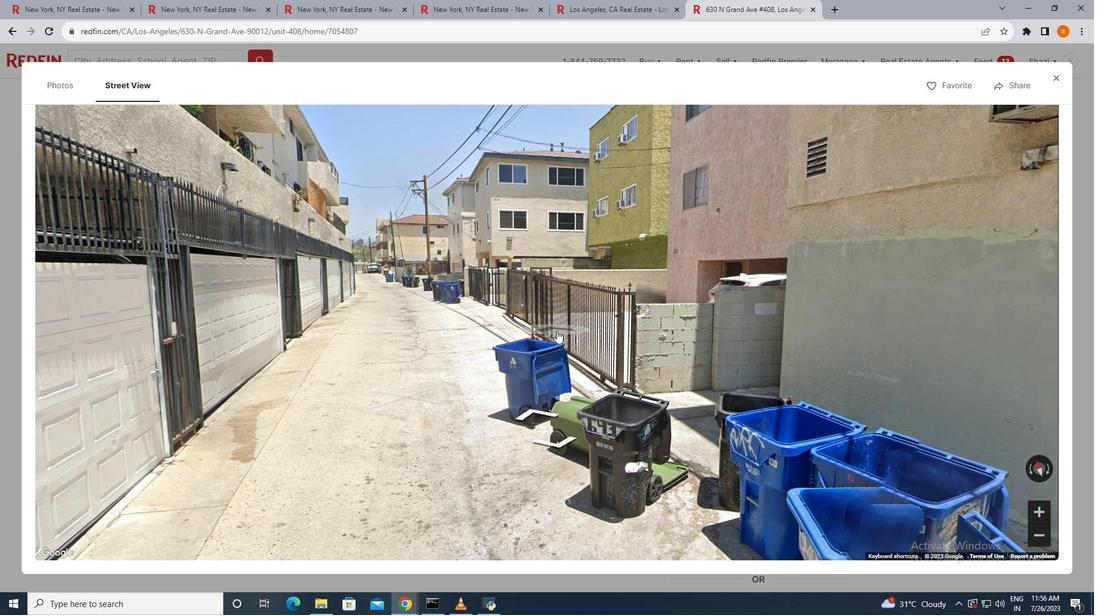 
Action: Mouse moved to (1061, 72)
Screenshot: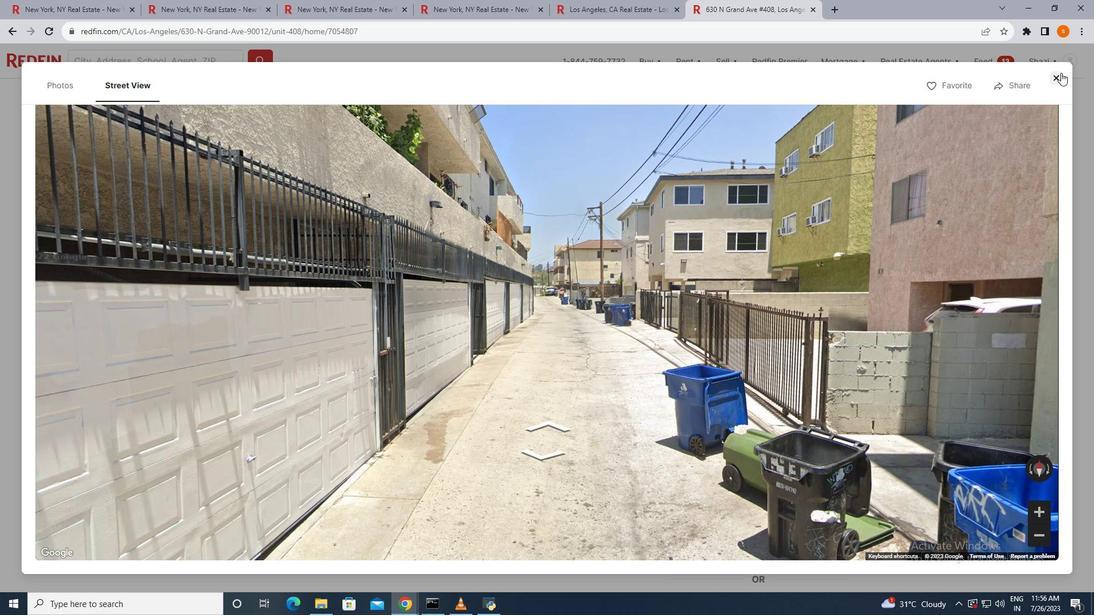 
Action: Mouse pressed left at (1061, 72)
Screenshot: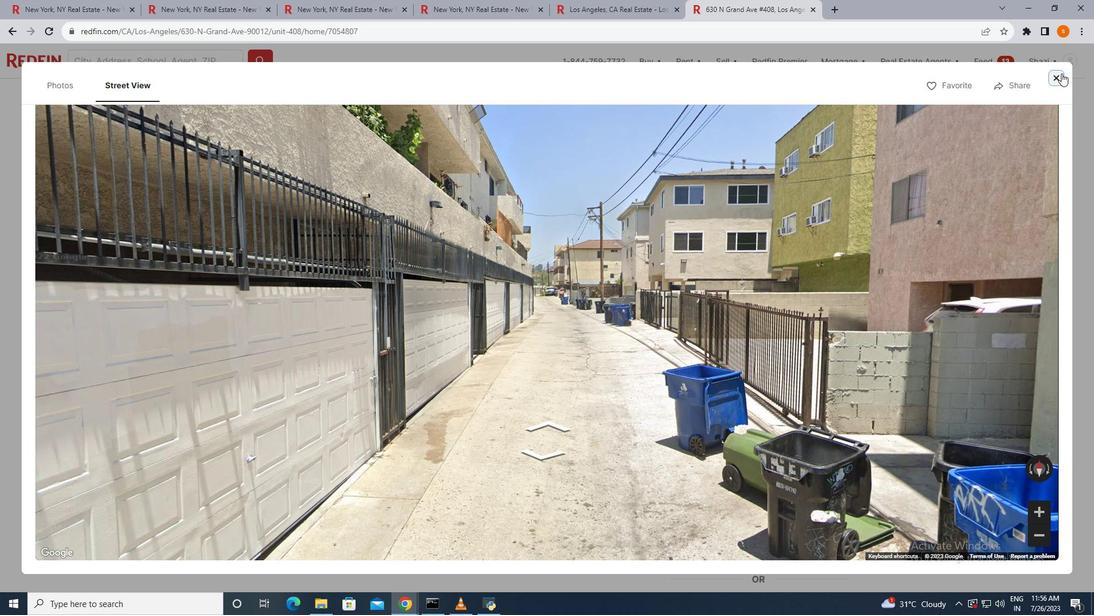 
Action: Mouse moved to (255, 92)
Screenshot: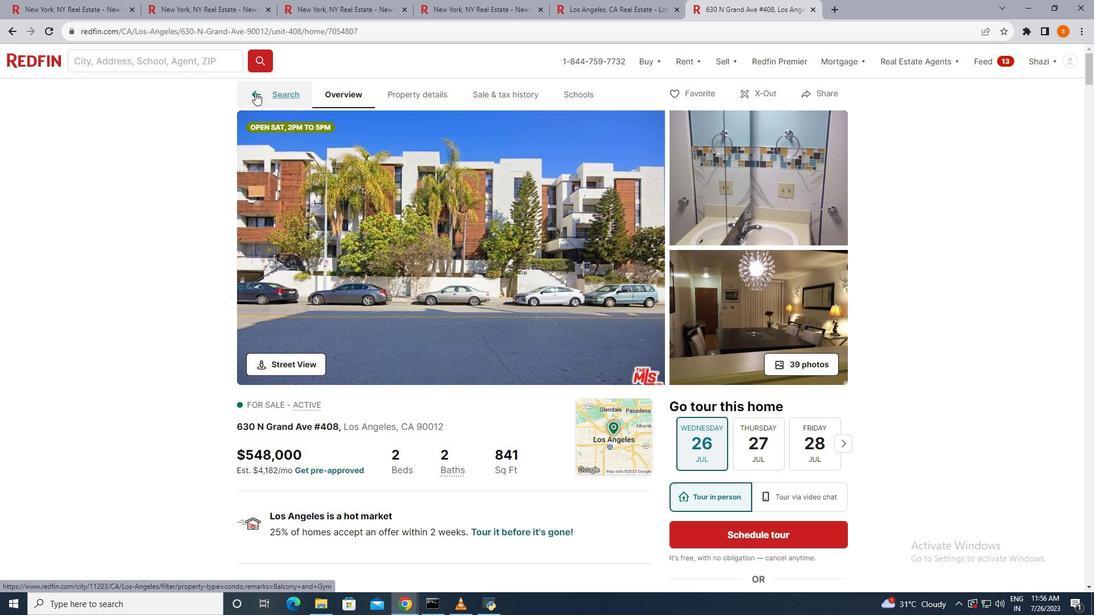 
Action: Mouse pressed left at (255, 92)
Screenshot: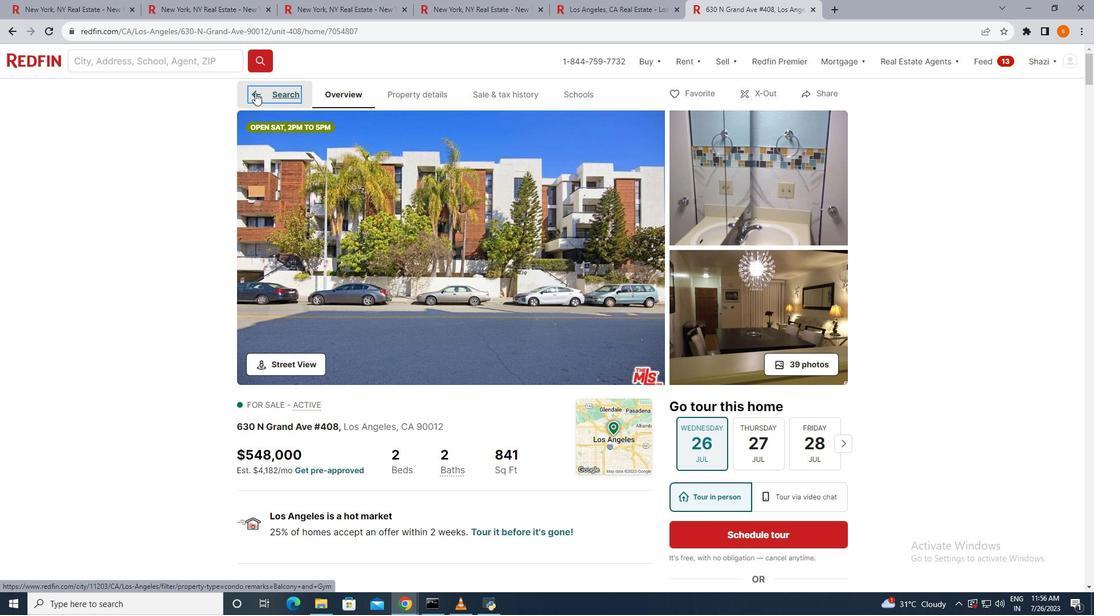 
Action: Mouse moved to (948, 340)
Screenshot: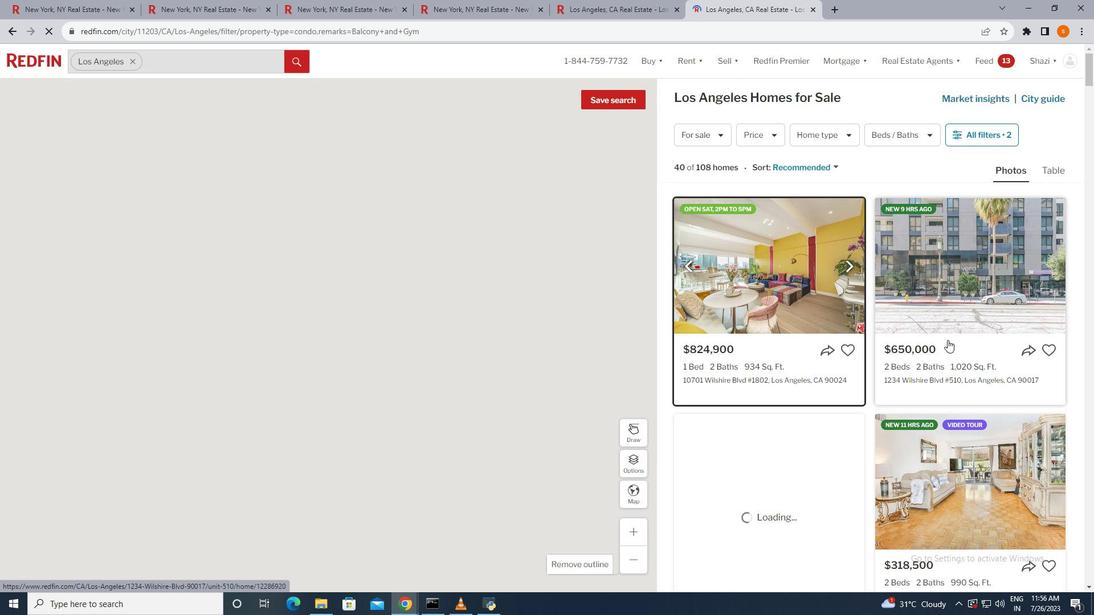
Action: Mouse scrolled (948, 339) with delta (0, 0)
Screenshot: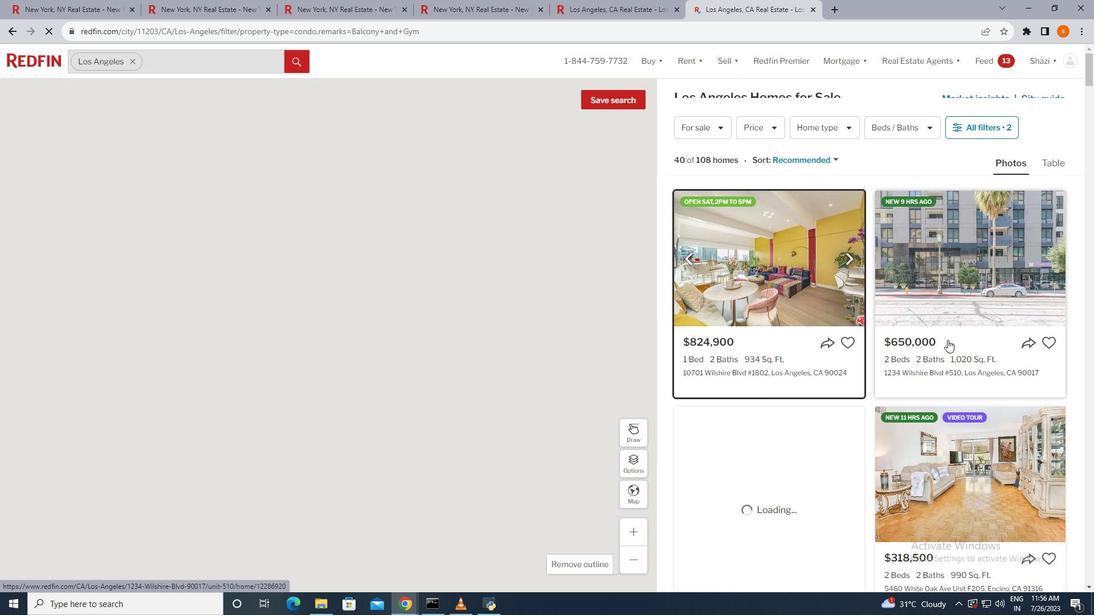 
Action: Mouse scrolled (948, 339) with delta (0, 0)
Screenshot: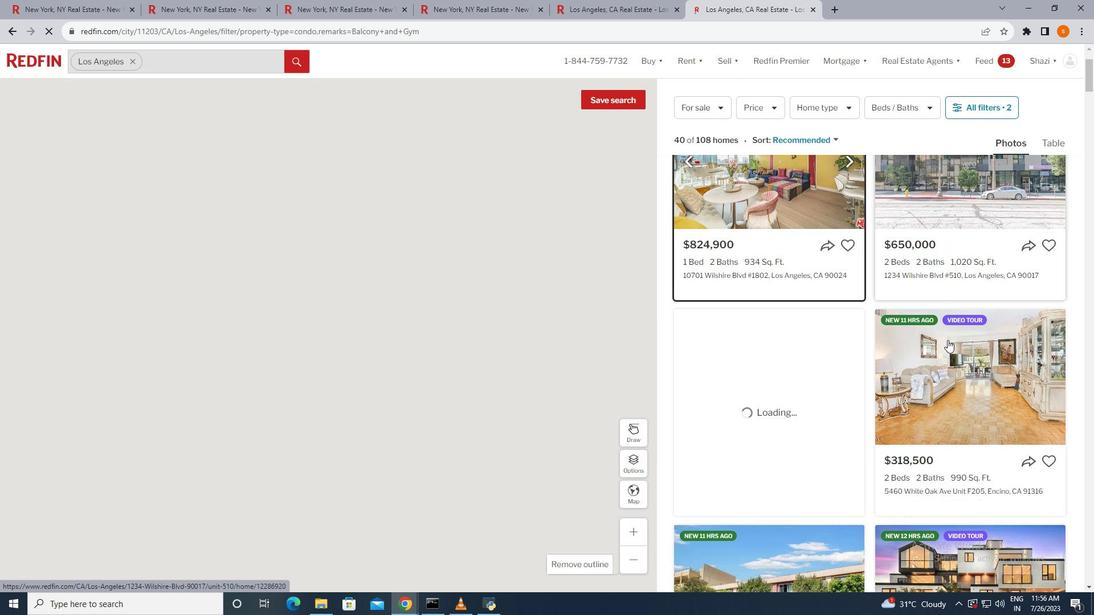 
Action: Mouse scrolled (948, 339) with delta (0, 0)
Screenshot: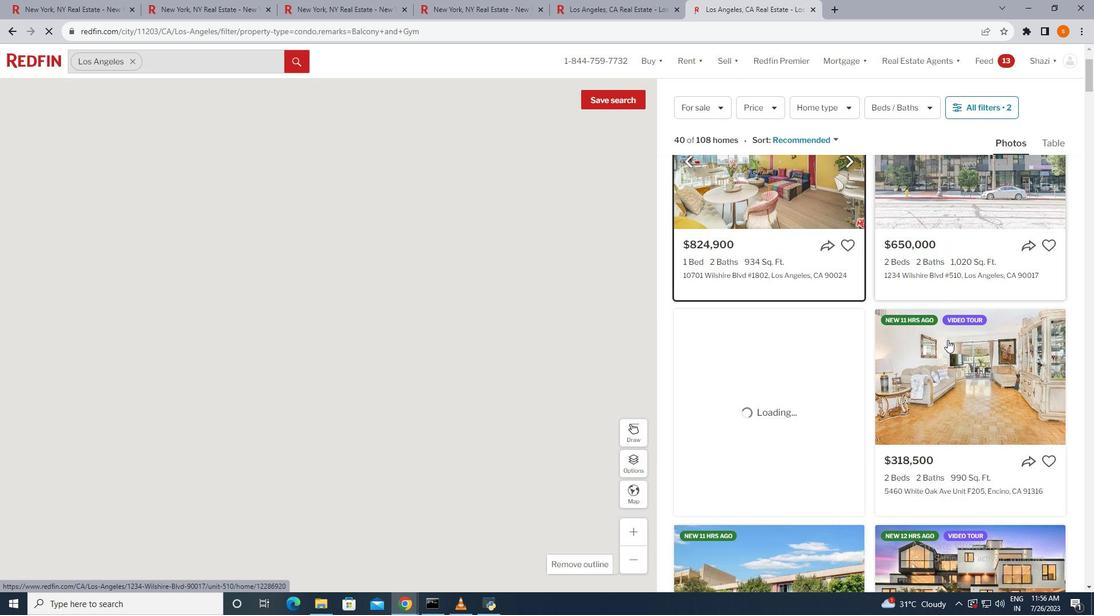 
Action: Mouse scrolled (948, 339) with delta (0, 0)
Screenshot: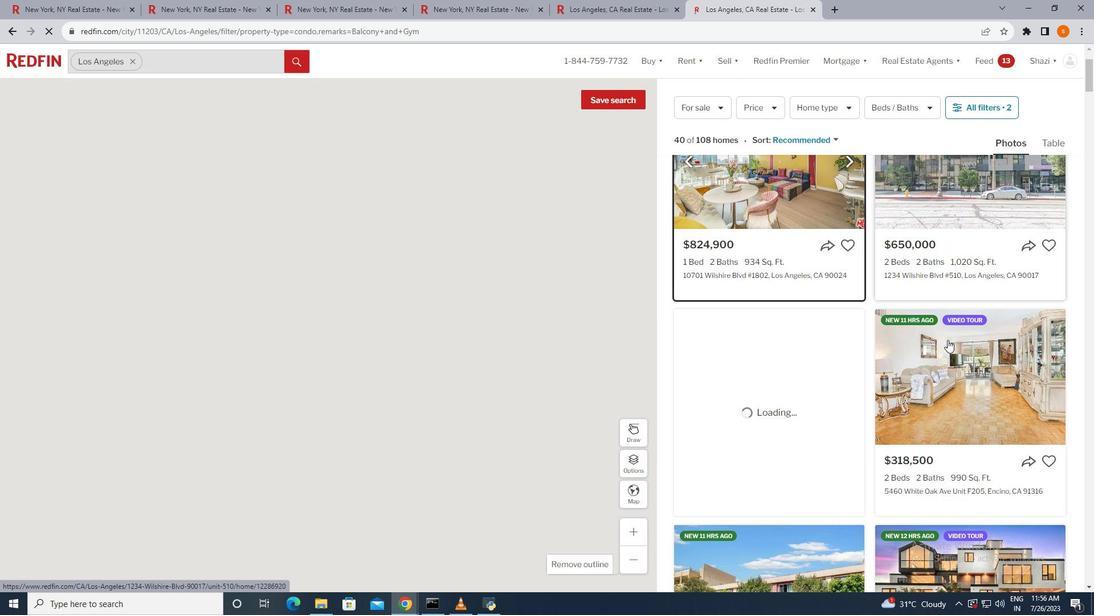 
Action: Mouse scrolled (948, 339) with delta (0, 0)
Screenshot: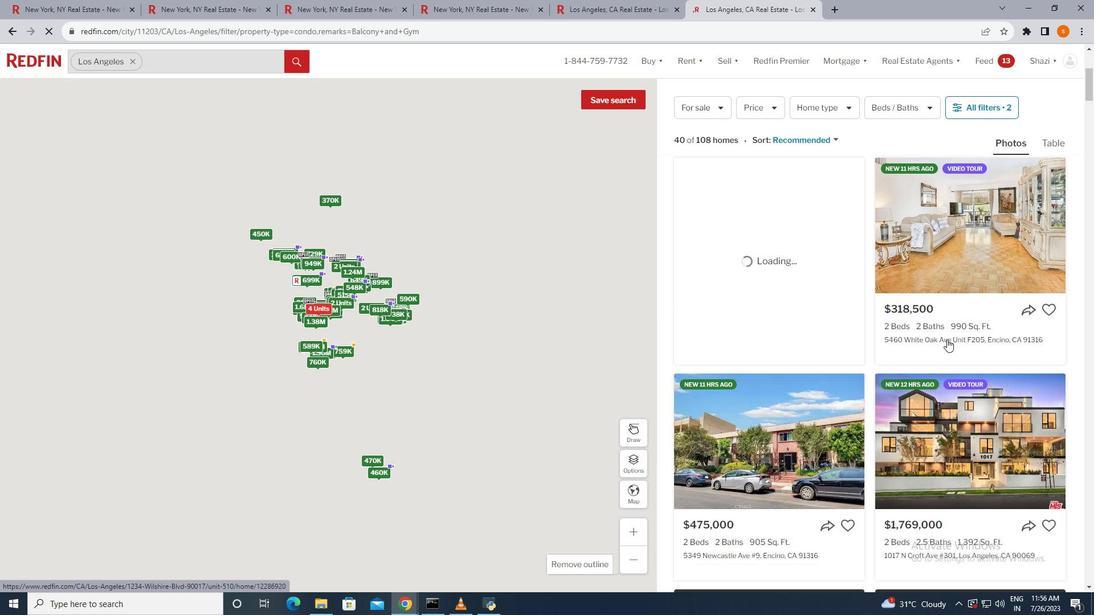 
Action: Mouse moved to (947, 339)
Screenshot: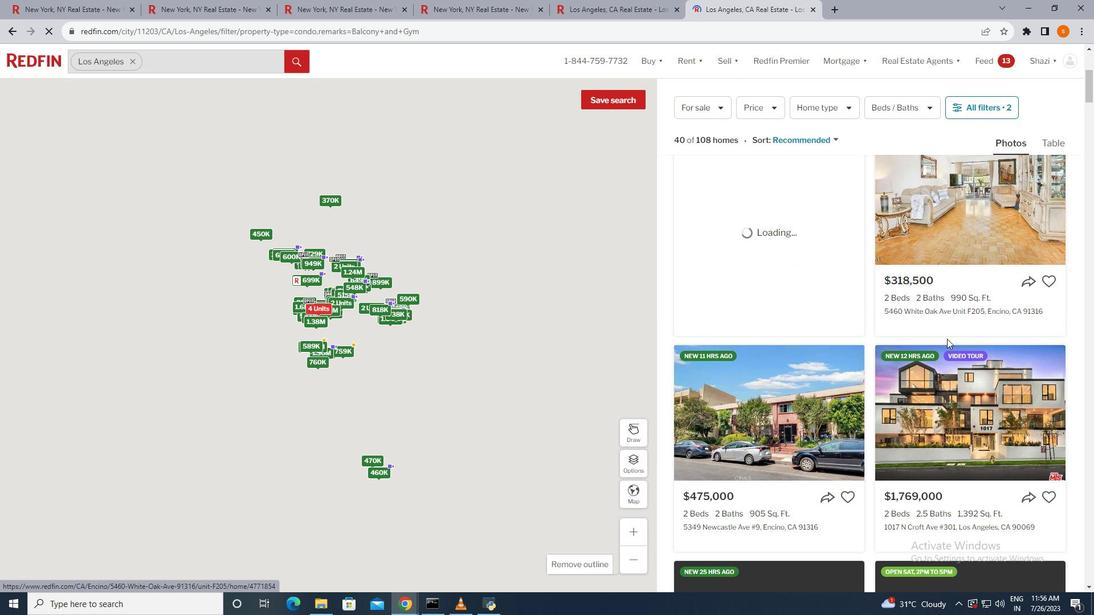 
Action: Mouse scrolled (947, 338) with delta (0, 0)
Screenshot: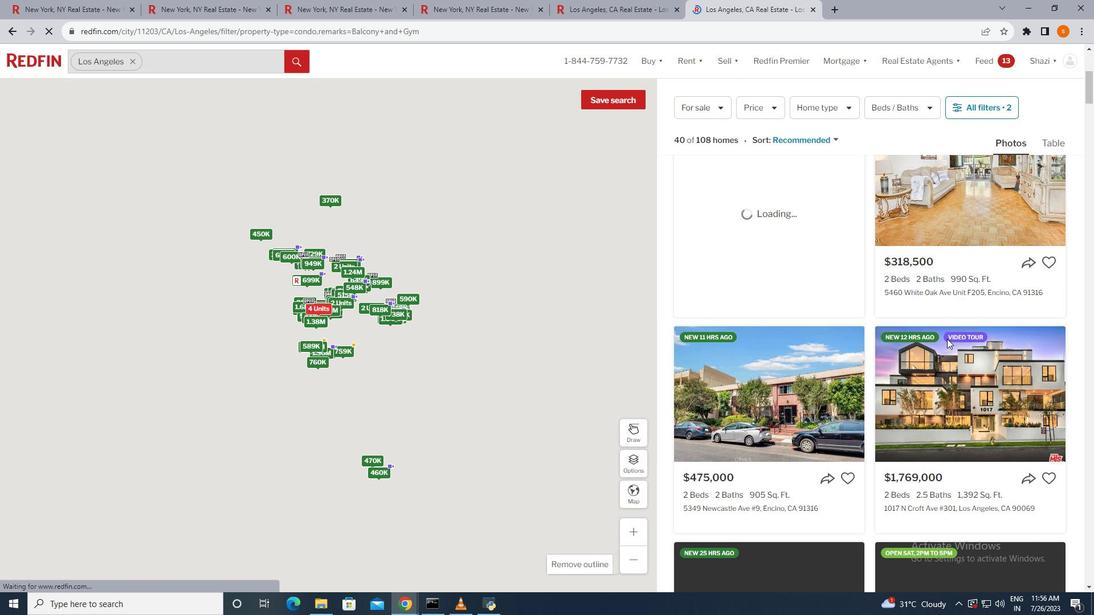 
Action: Mouse scrolled (947, 338) with delta (0, 0)
Screenshot: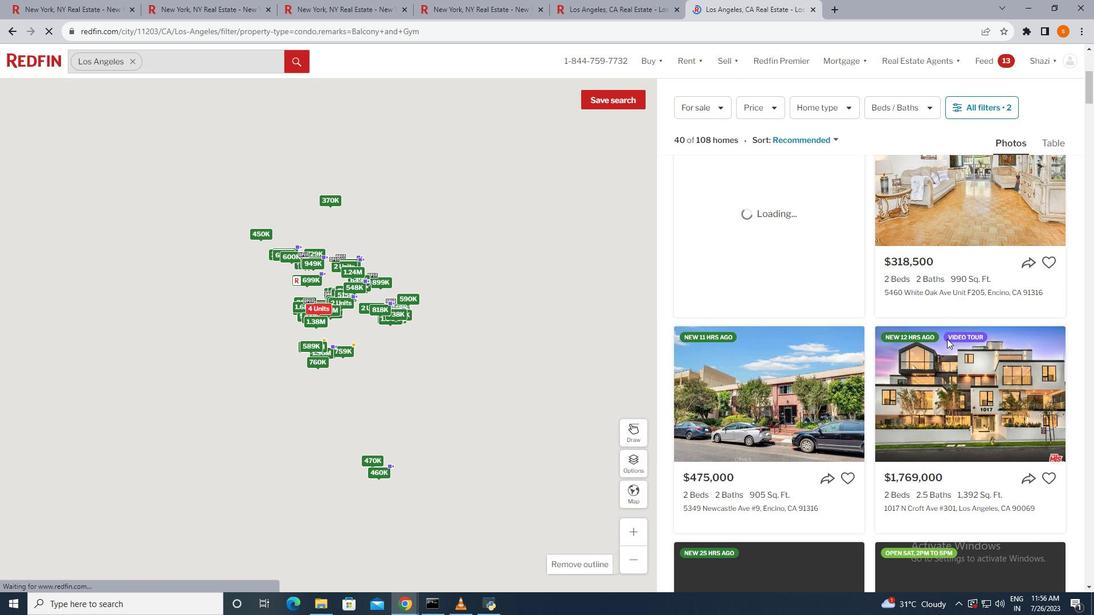 
Action: Mouse scrolled (947, 338) with delta (0, 0)
Screenshot: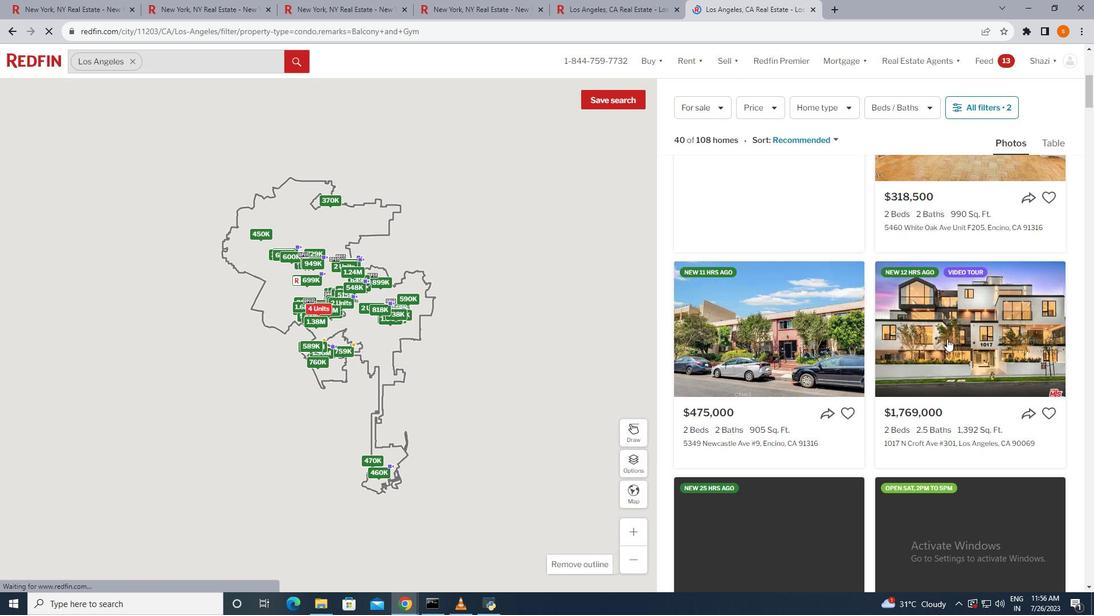 
Action: Mouse scrolled (947, 338) with delta (0, 0)
Screenshot: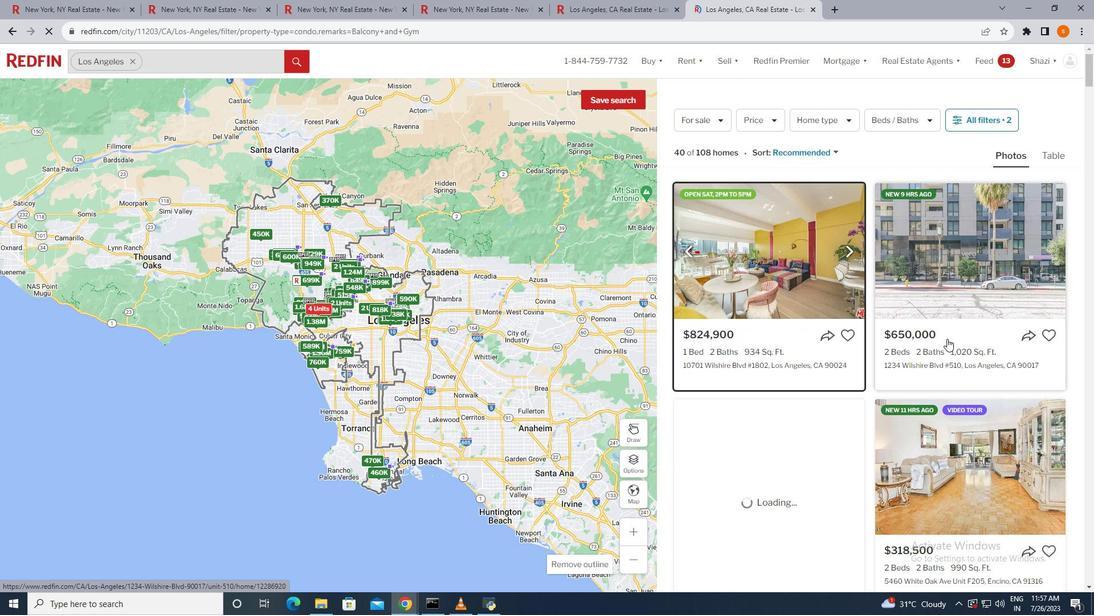 
Action: Mouse scrolled (947, 338) with delta (0, 0)
Screenshot: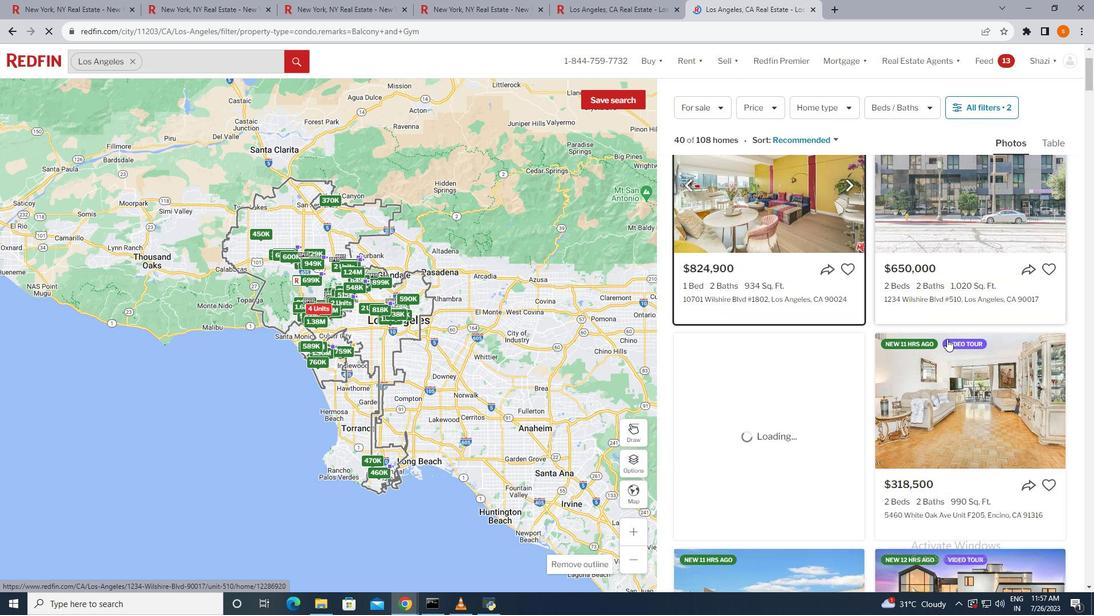 
Action: Mouse moved to (763, 195)
Screenshot: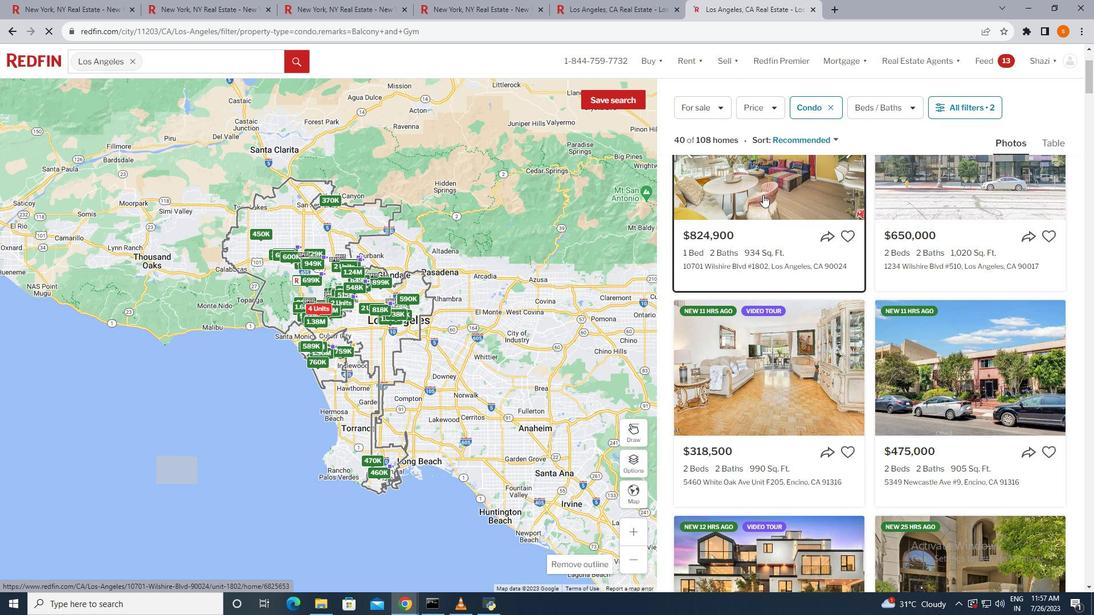 
Action: Mouse pressed left at (763, 195)
Screenshot: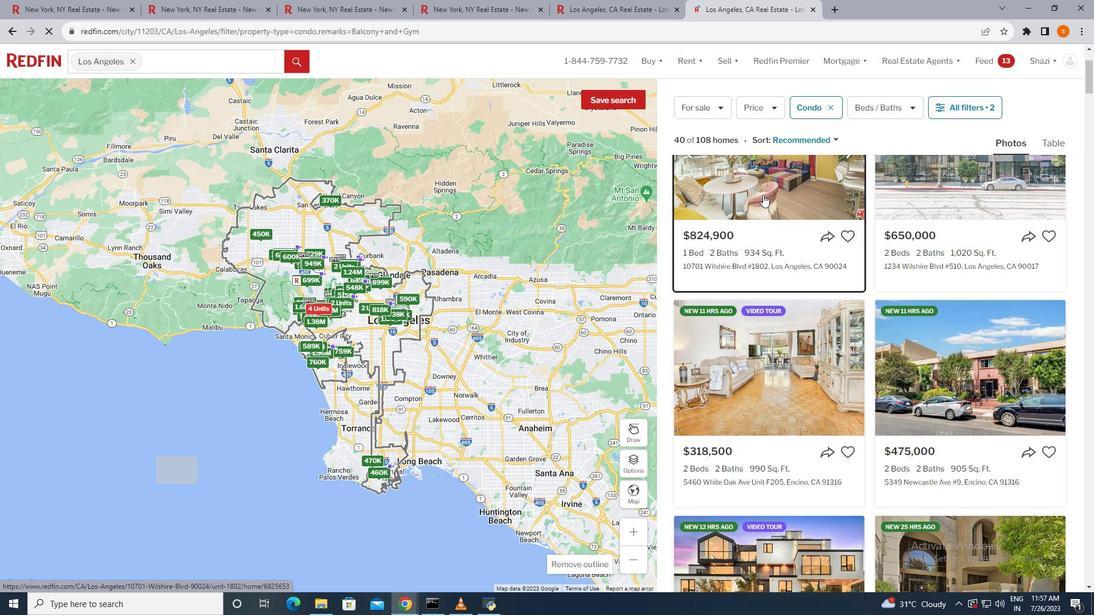 
Action: Mouse moved to (555, 314)
Screenshot: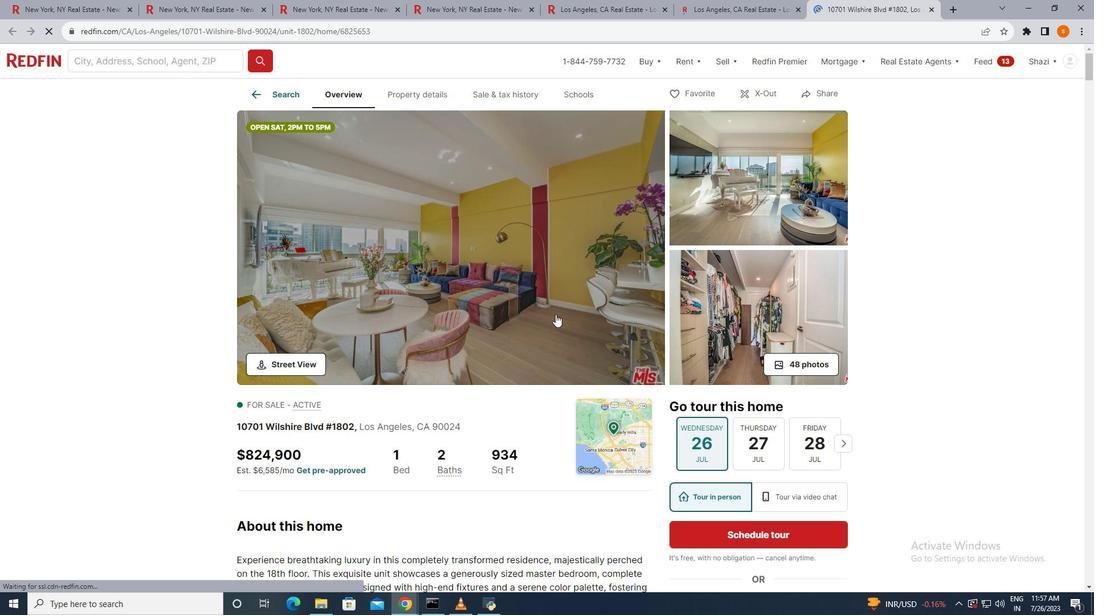 
Action: Mouse scrolled (555, 314) with delta (0, 0)
Screenshot: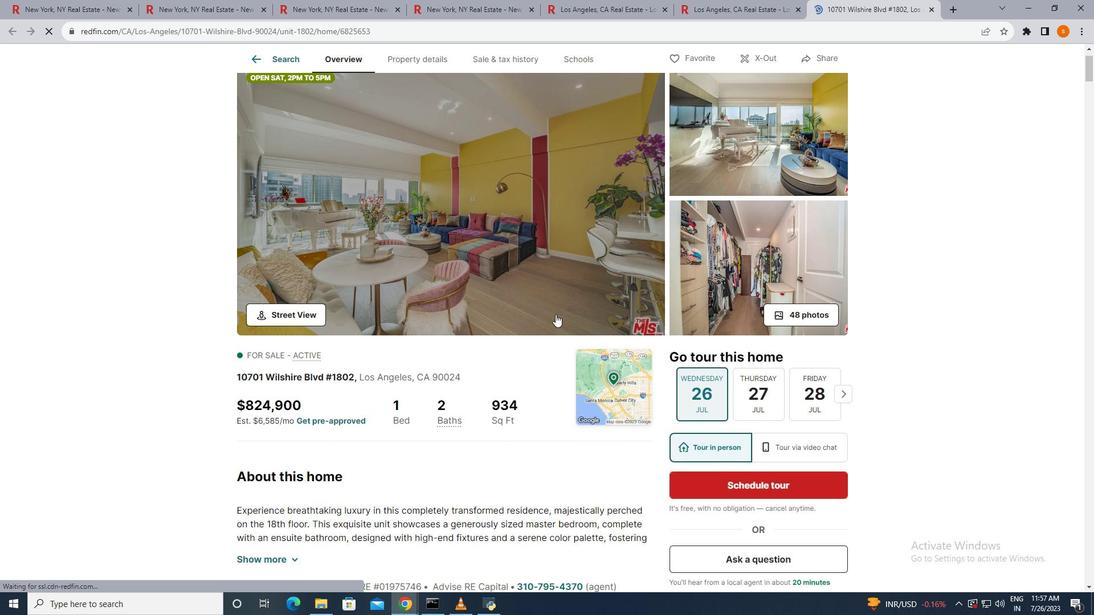 
Action: Mouse scrolled (555, 314) with delta (0, 0)
Screenshot: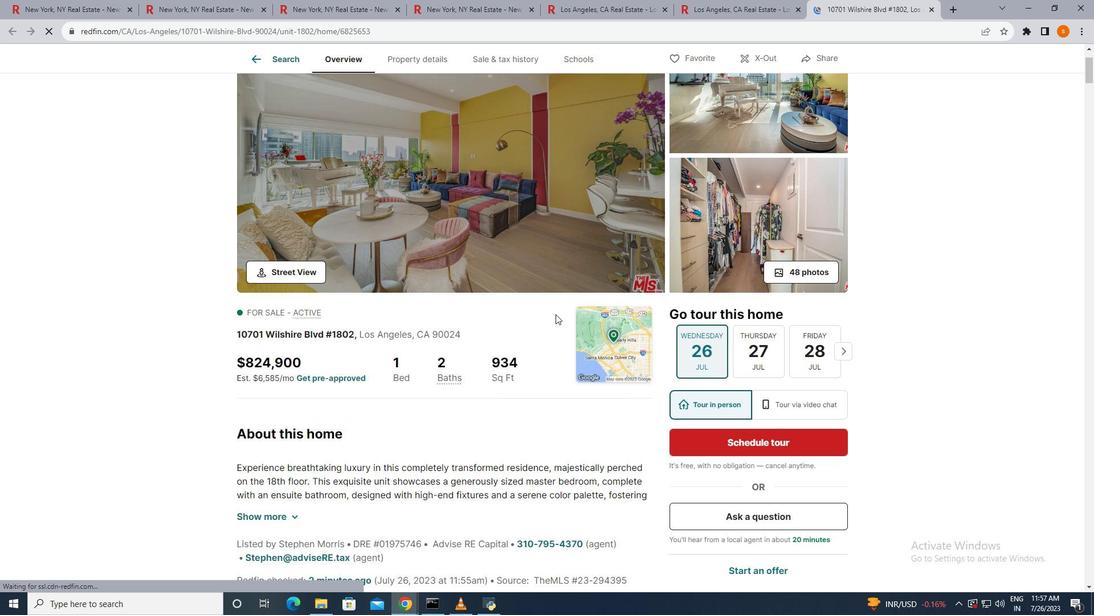
Action: Mouse scrolled (555, 314) with delta (0, 0)
Screenshot: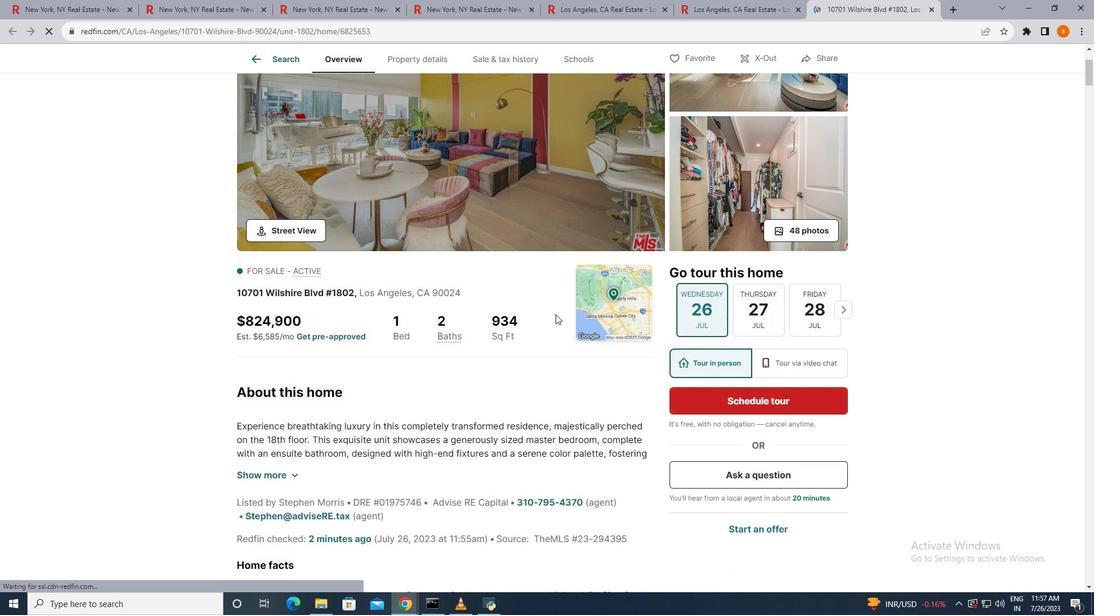 
Action: Mouse scrolled (555, 314) with delta (0, 0)
Screenshot: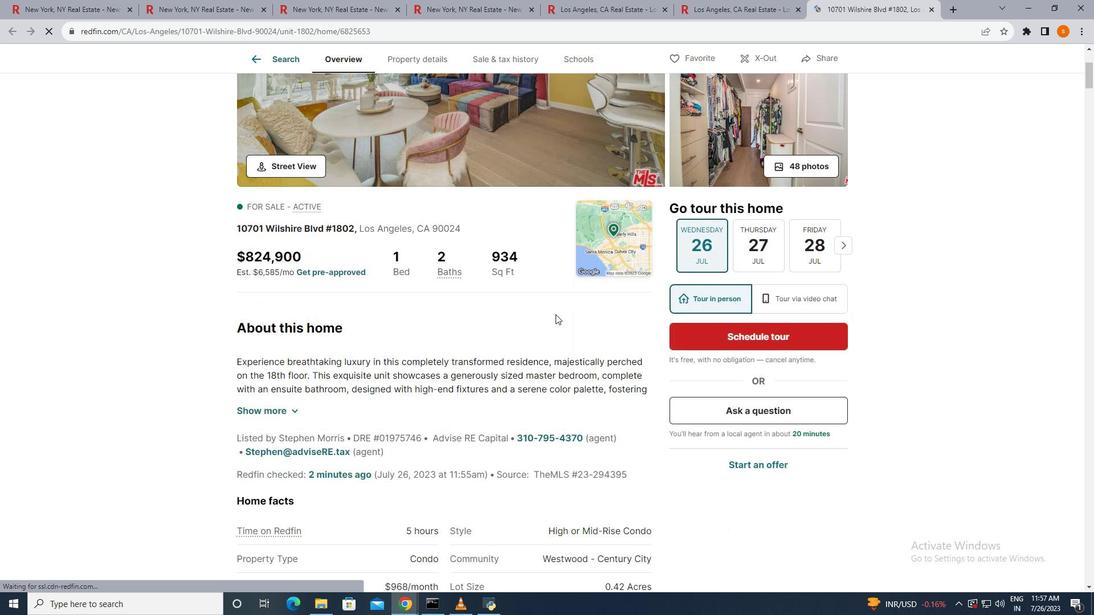
Action: Mouse scrolled (555, 314) with delta (0, 0)
Screenshot: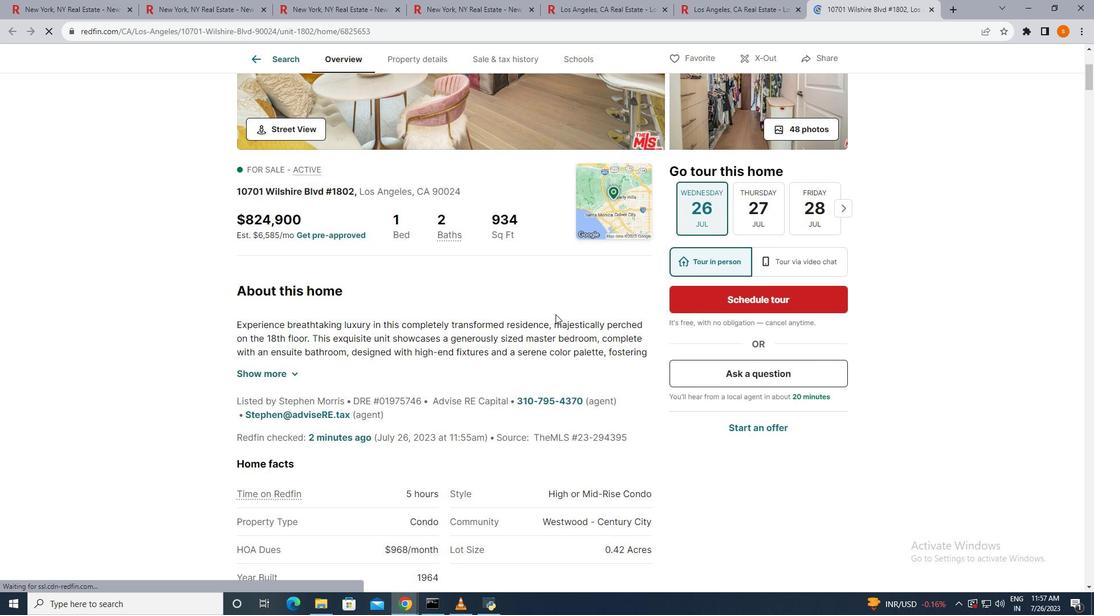 
Action: Mouse scrolled (555, 314) with delta (0, 0)
Screenshot: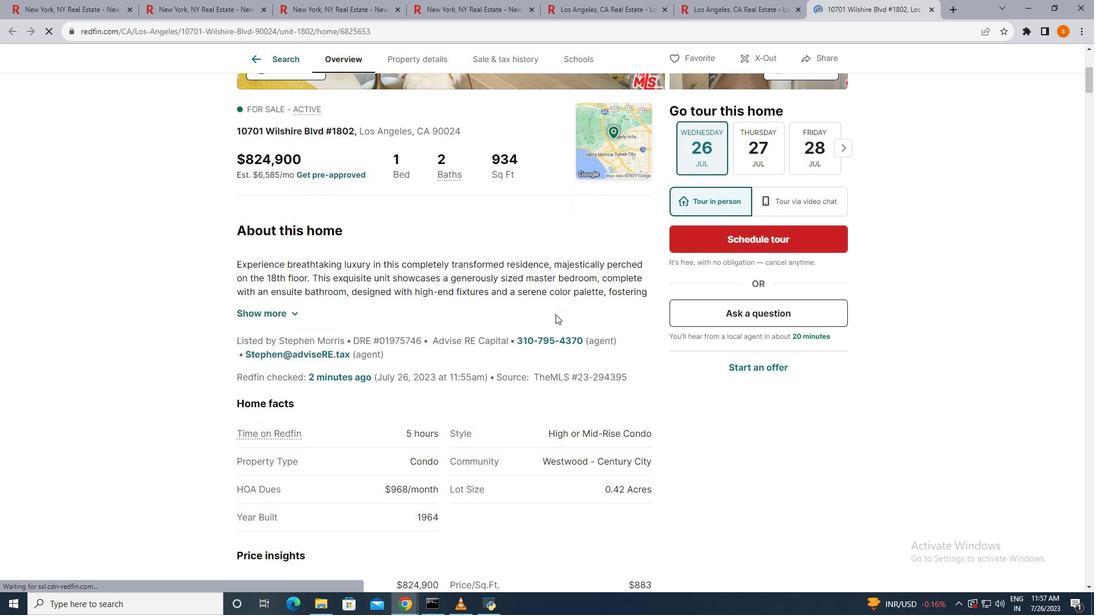 
Action: Mouse scrolled (555, 314) with delta (0, 0)
Screenshot: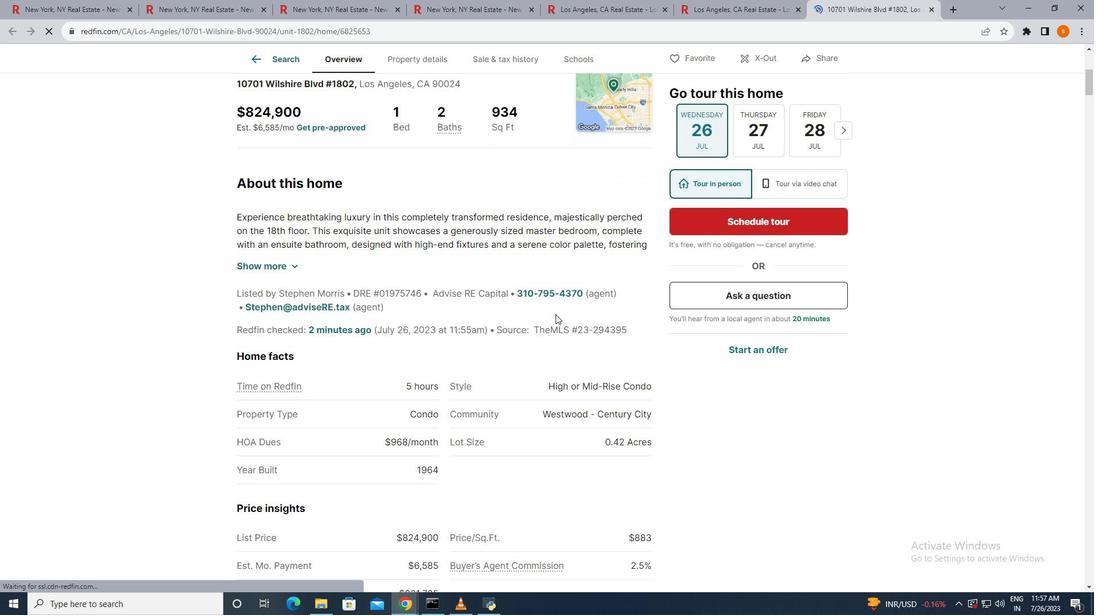 
Action: Mouse scrolled (555, 315) with delta (0, 0)
Screenshot: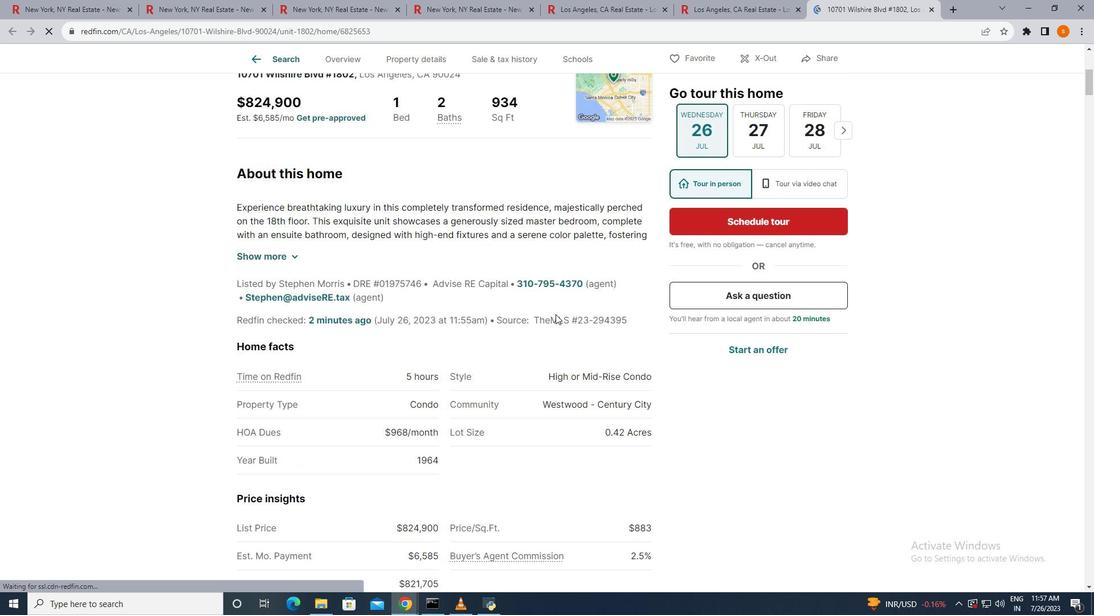 
Action: Mouse scrolled (555, 315) with delta (0, 0)
Screenshot: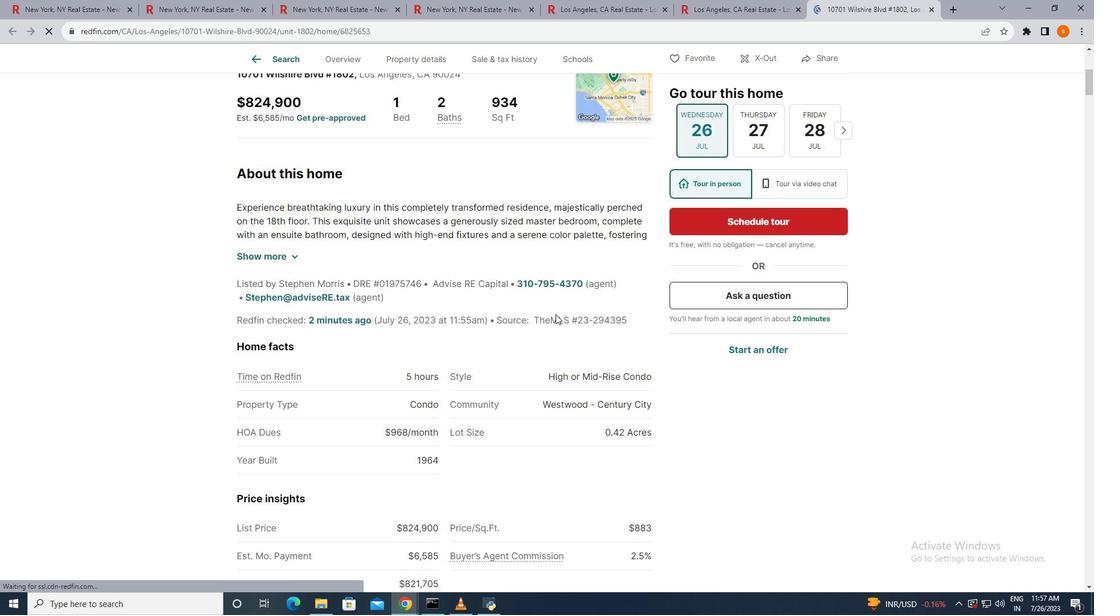 
Action: Mouse scrolled (555, 315) with delta (0, 0)
Screenshot: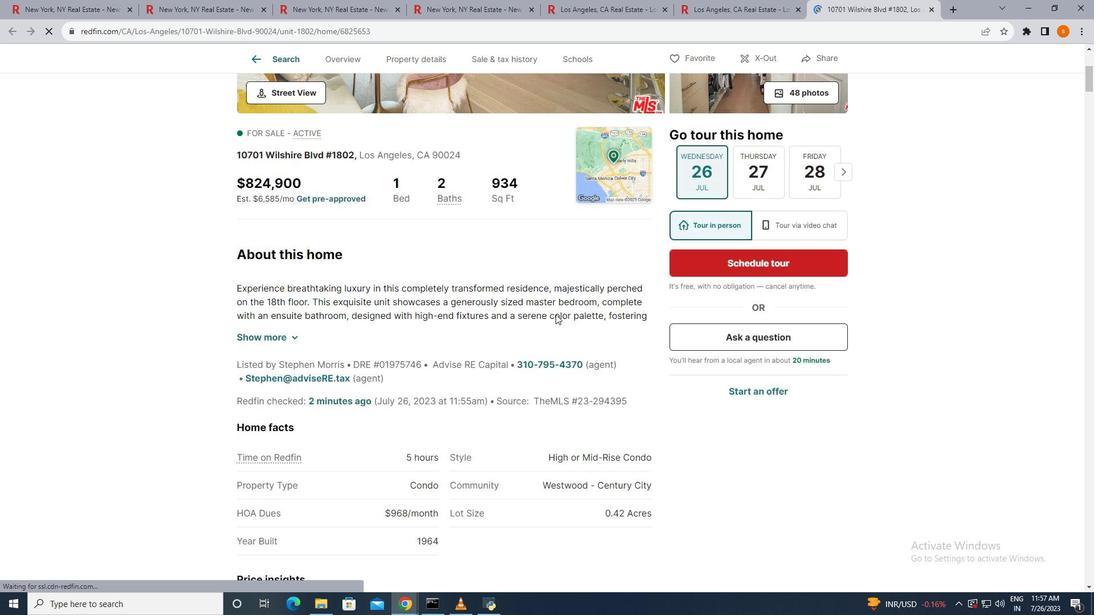 
Action: Mouse scrolled (555, 315) with delta (0, 0)
Screenshot: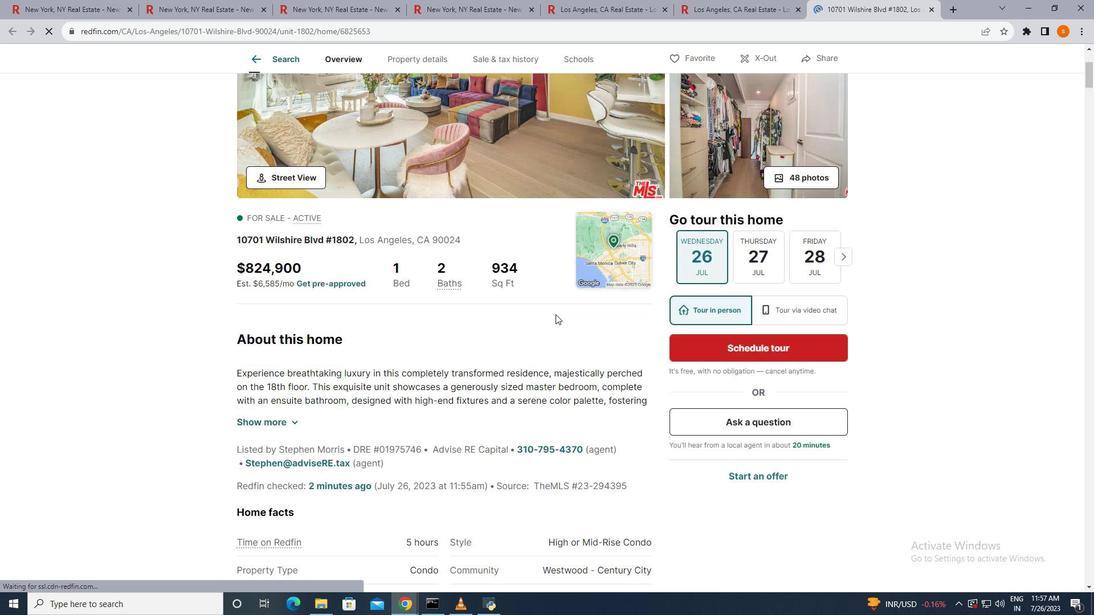 
Action: Mouse scrolled (555, 315) with delta (0, 0)
Screenshot: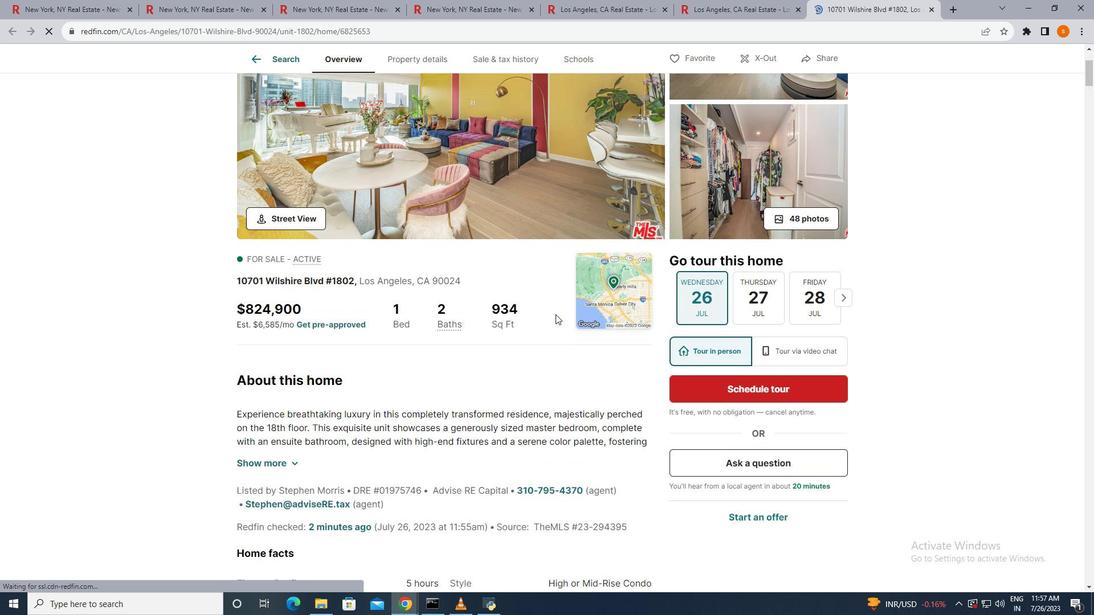 
Action: Mouse scrolled (555, 315) with delta (0, 0)
Screenshot: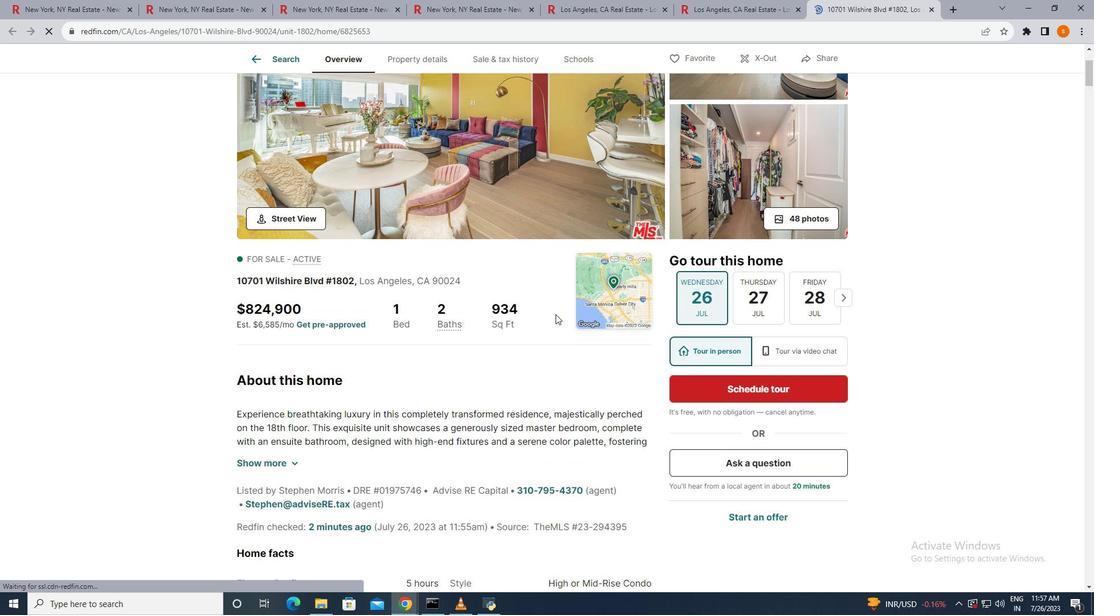 
Action: Mouse scrolled (555, 315) with delta (0, 0)
Screenshot: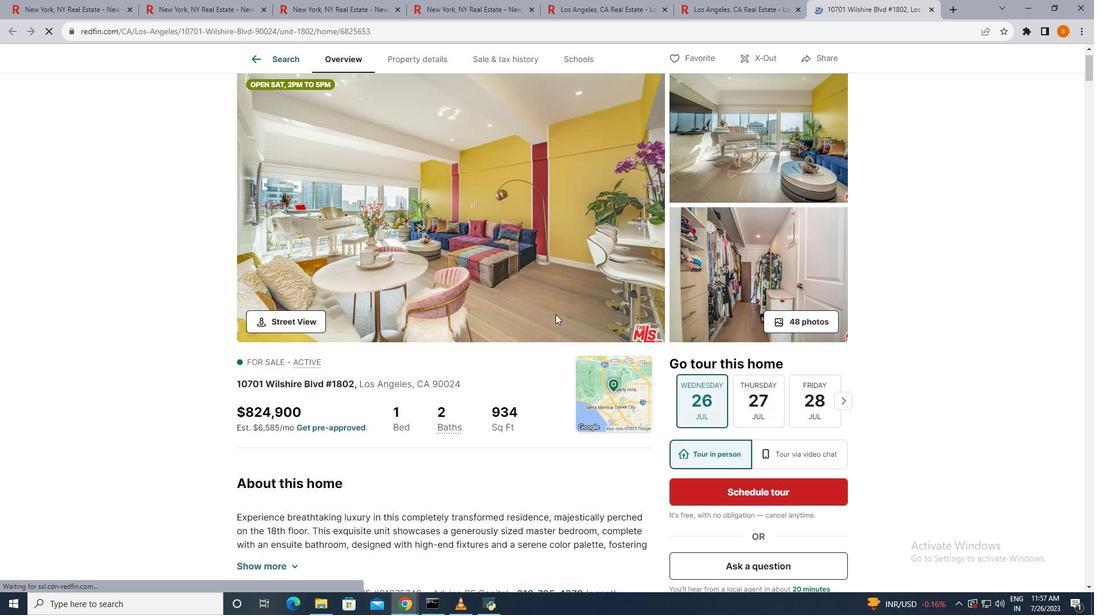 
Action: Mouse moved to (819, 363)
Screenshot: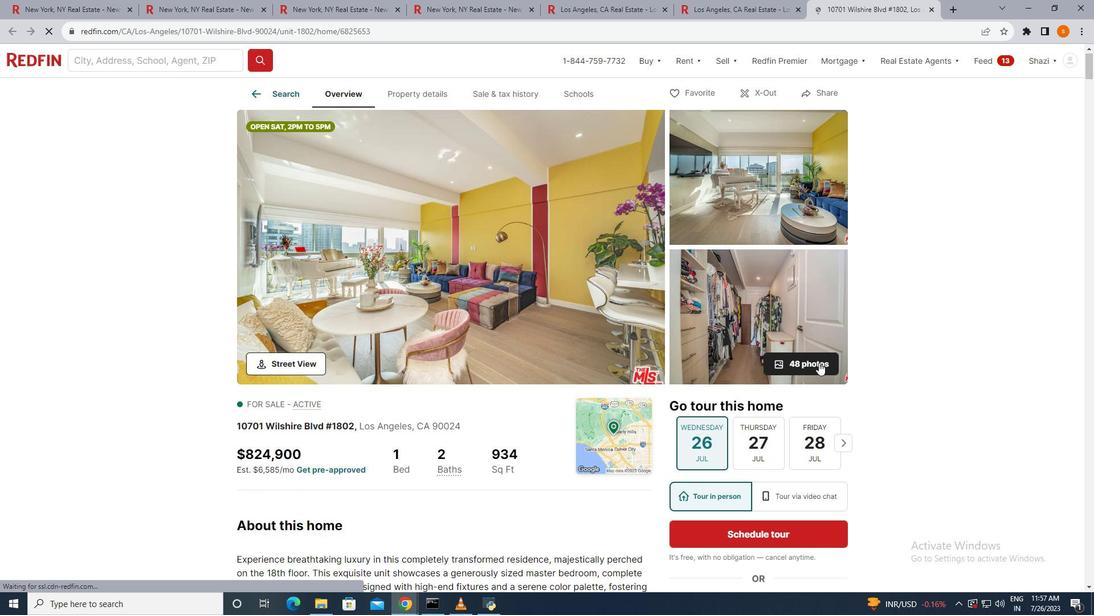 
Action: Mouse pressed left at (819, 363)
Screenshot: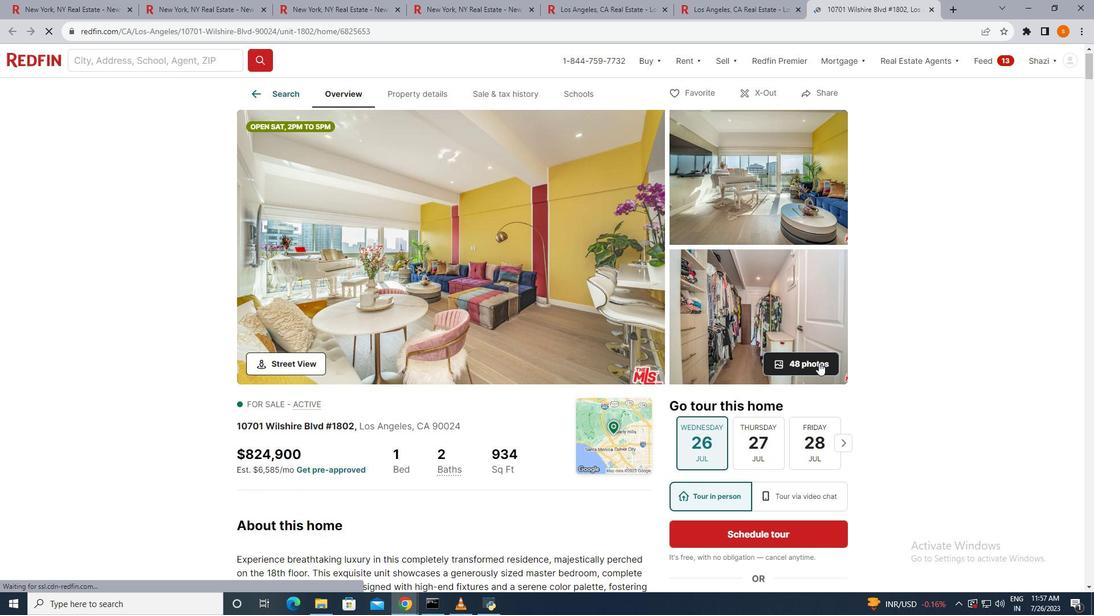 
Action: Mouse moved to (1032, 325)
Screenshot: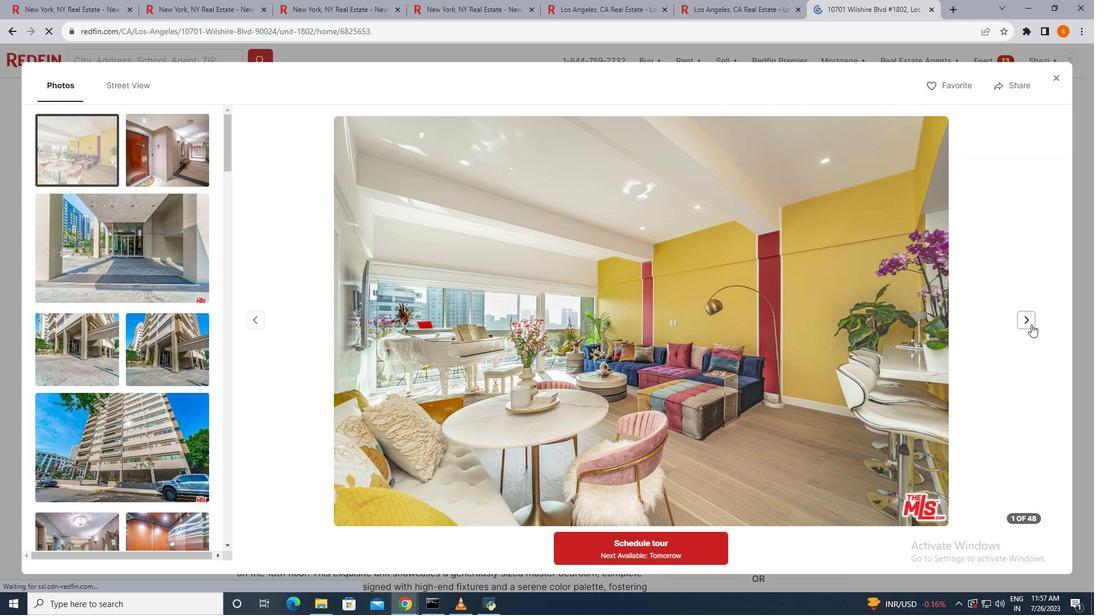 
Action: Mouse pressed left at (1032, 325)
Screenshot: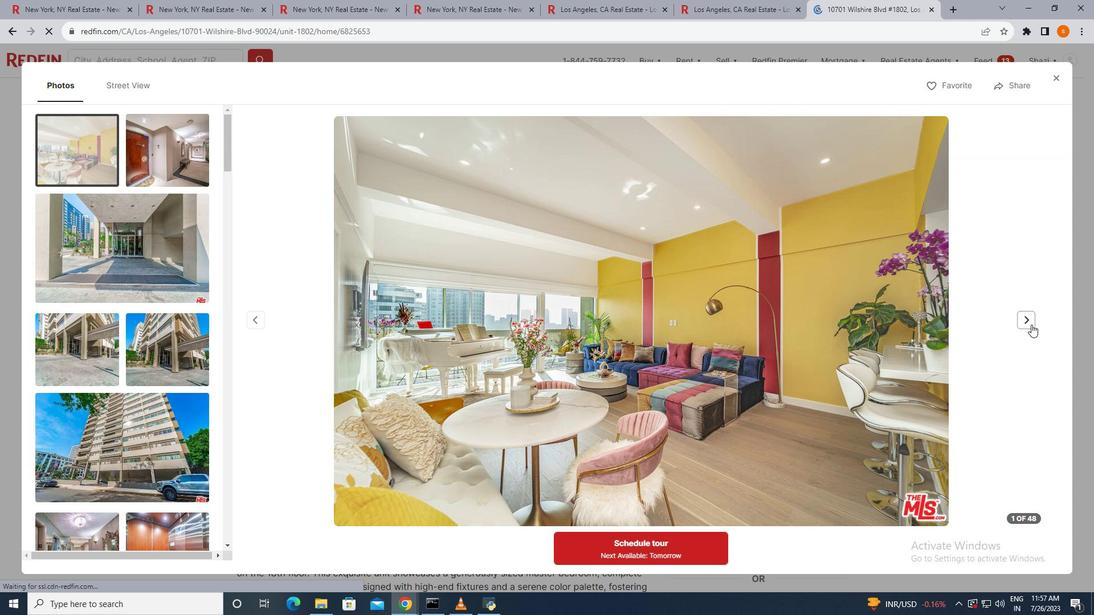 
Action: Mouse pressed left at (1032, 325)
Screenshot: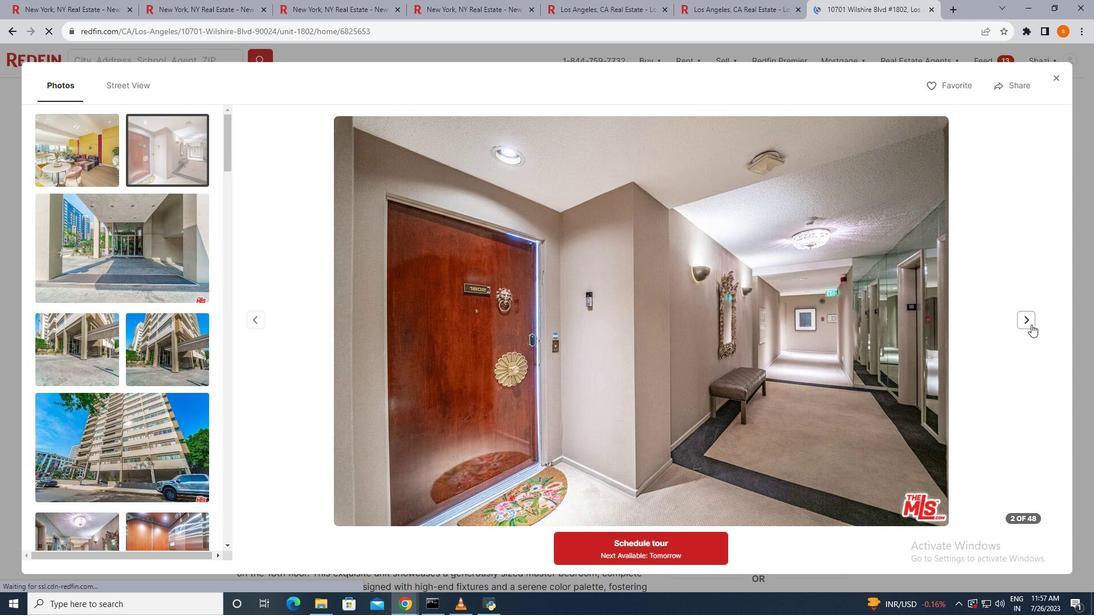 
Action: Mouse pressed left at (1032, 325)
Screenshot: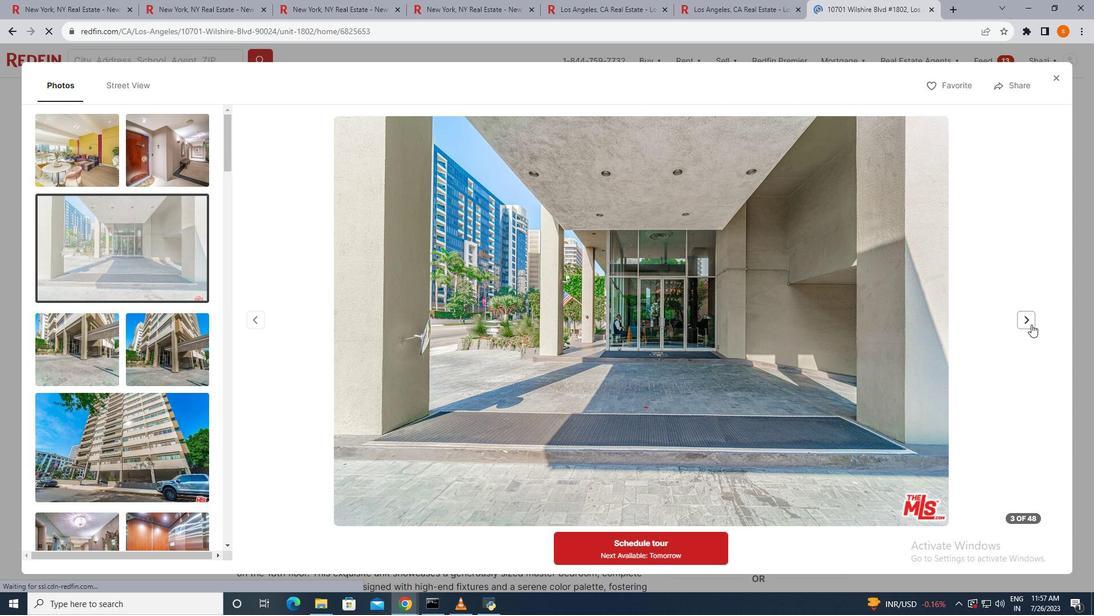 
Action: Mouse pressed left at (1032, 325)
Screenshot: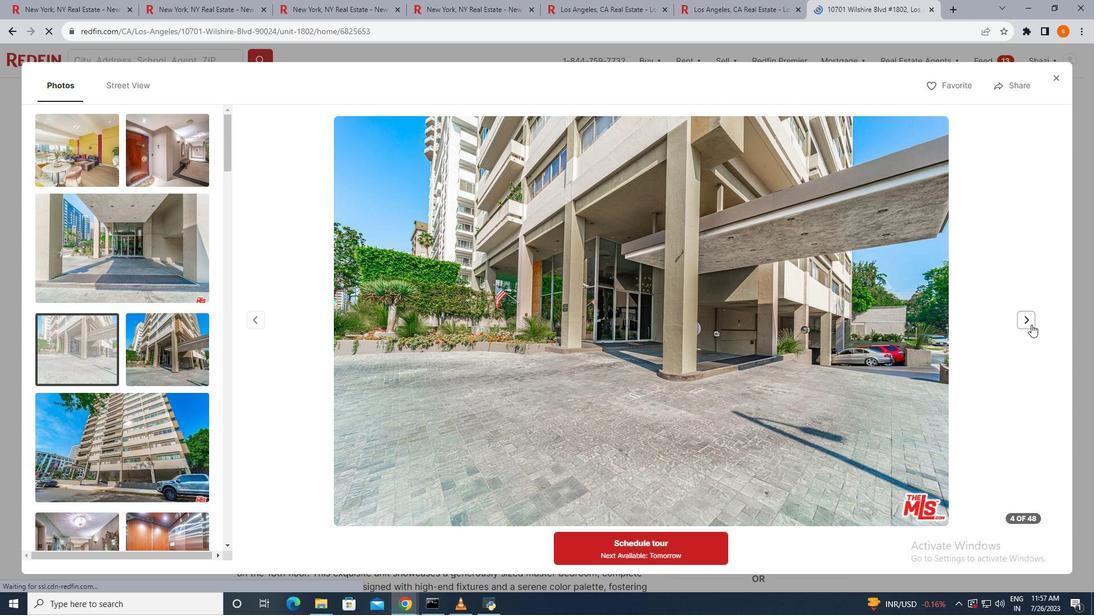 
Action: Mouse pressed left at (1032, 325)
Screenshot: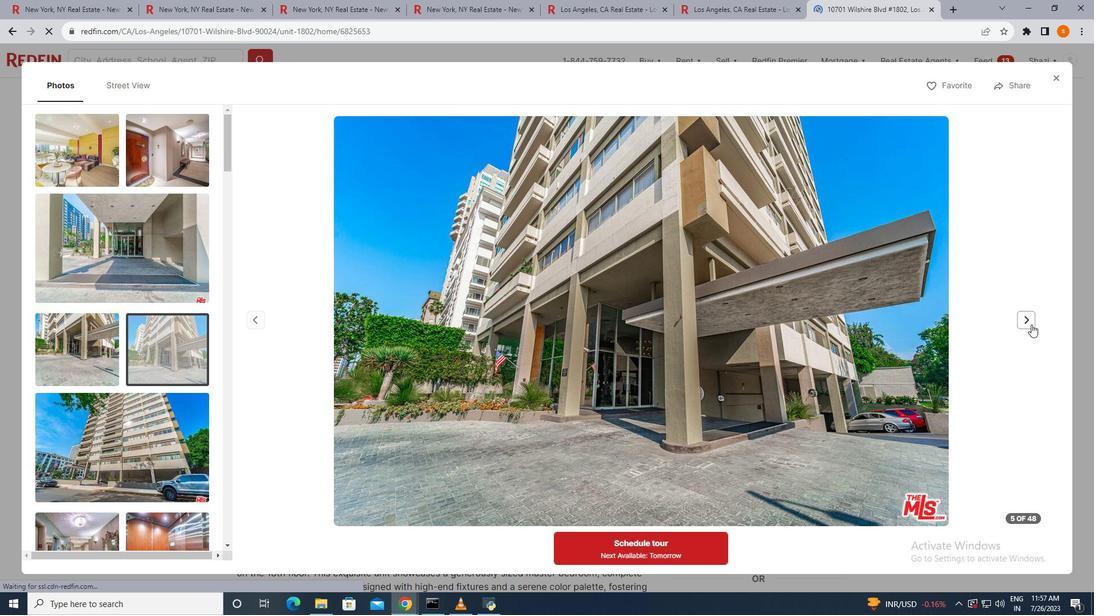 
Action: Mouse moved to (1030, 327)
Screenshot: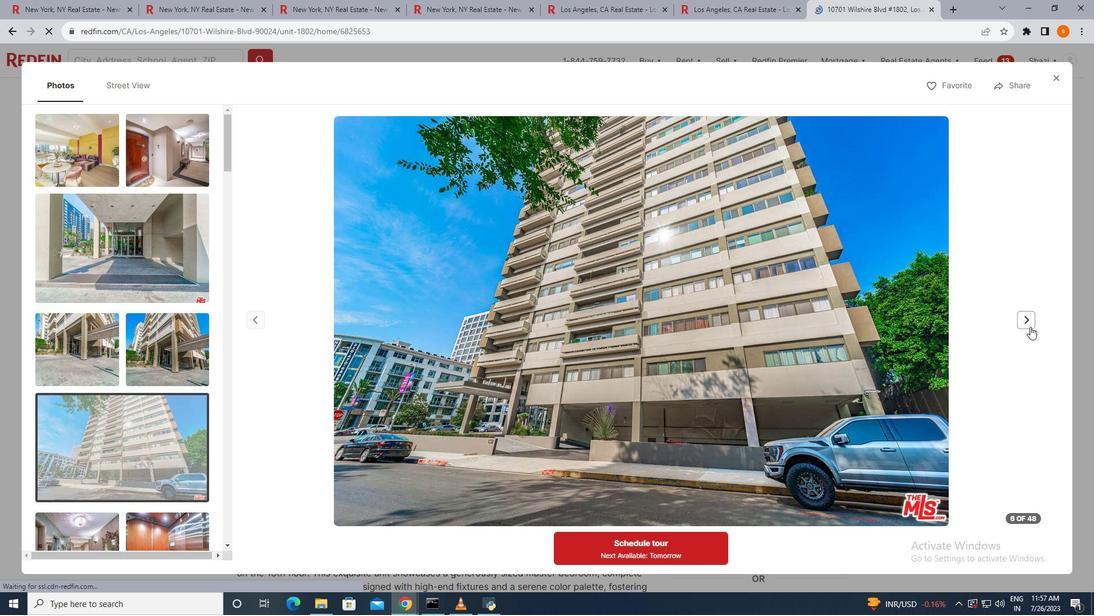 
Action: Mouse pressed left at (1030, 327)
Screenshot: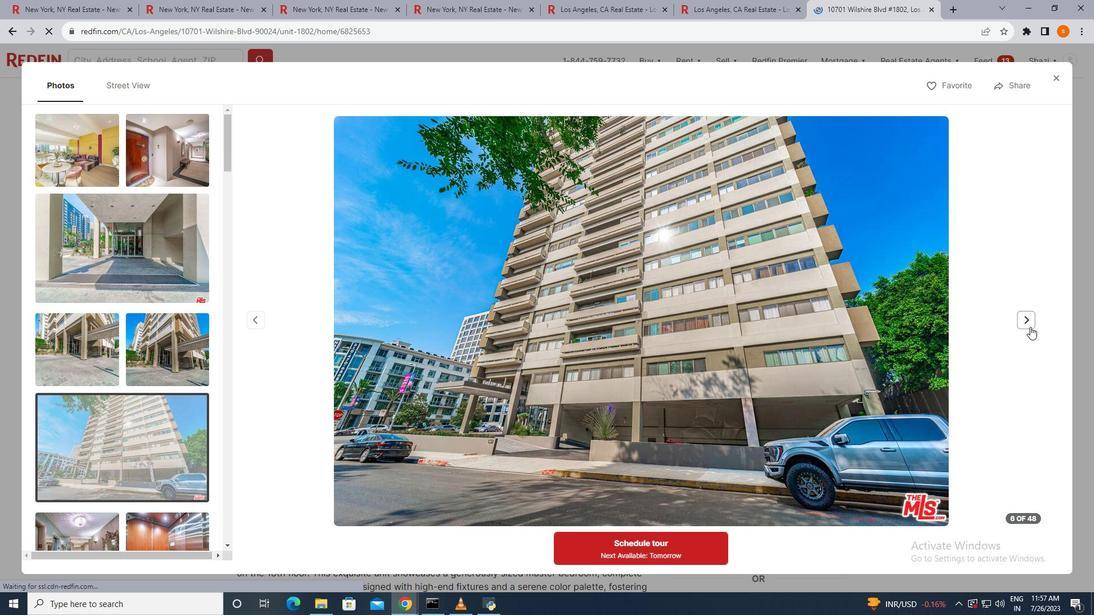 
Action: Mouse pressed left at (1030, 327)
Screenshot: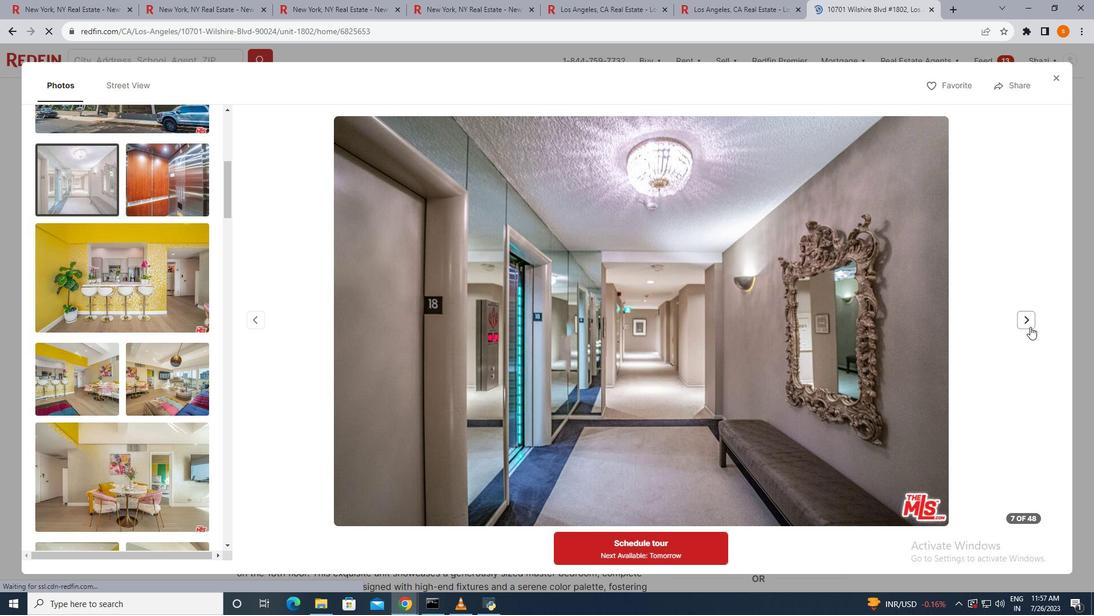 
Action: Mouse pressed left at (1030, 327)
Screenshot: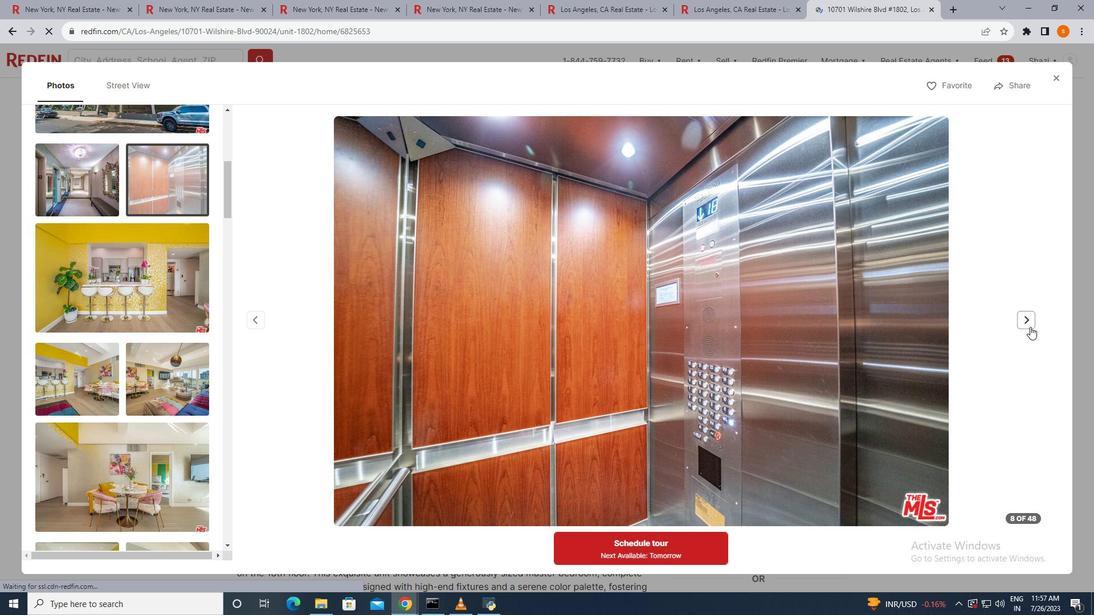 
Action: Mouse pressed left at (1030, 327)
Screenshot: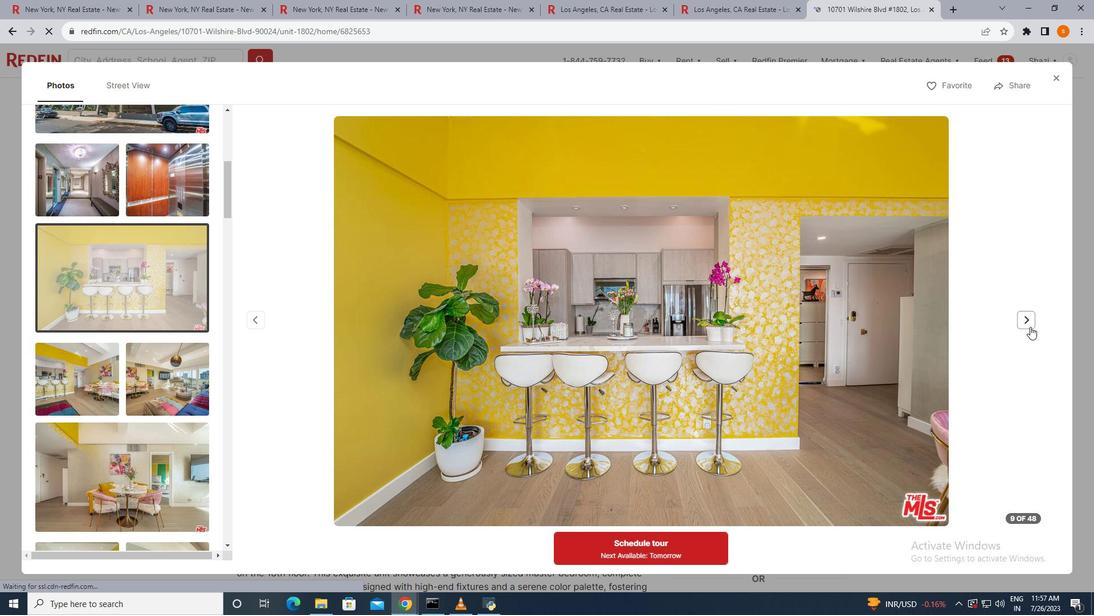 
Action: Mouse pressed left at (1030, 327)
Screenshot: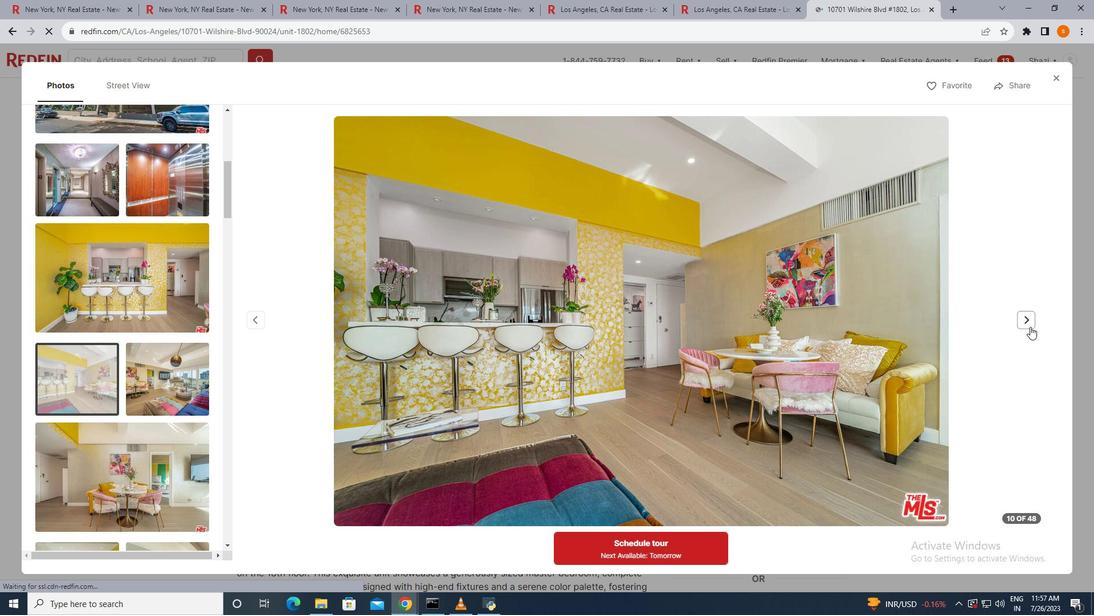 
Action: Mouse pressed left at (1030, 327)
Screenshot: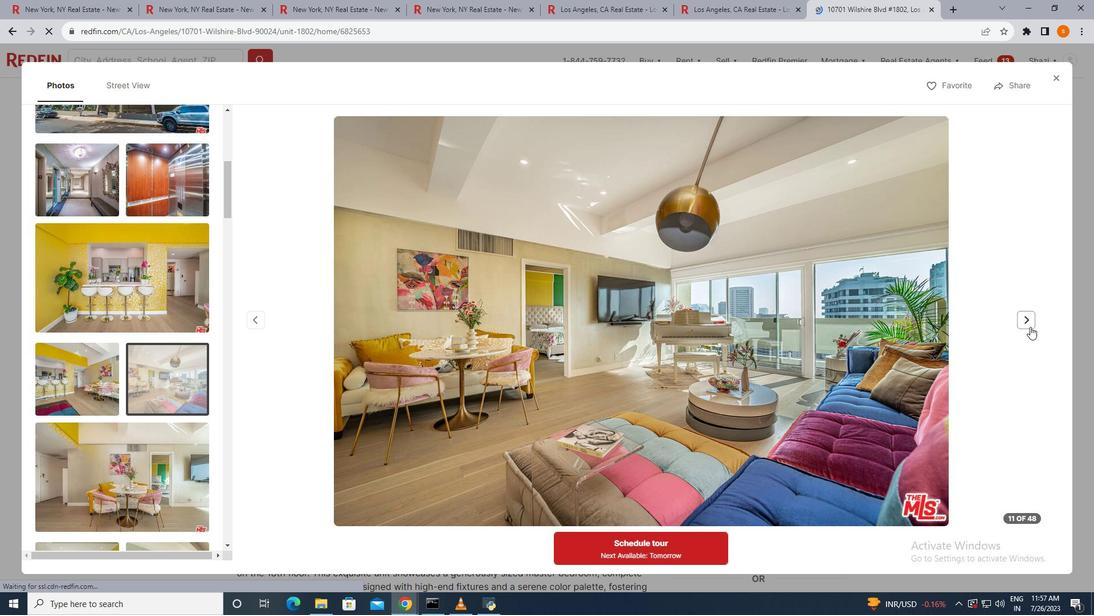 
Action: Mouse pressed left at (1030, 327)
Screenshot: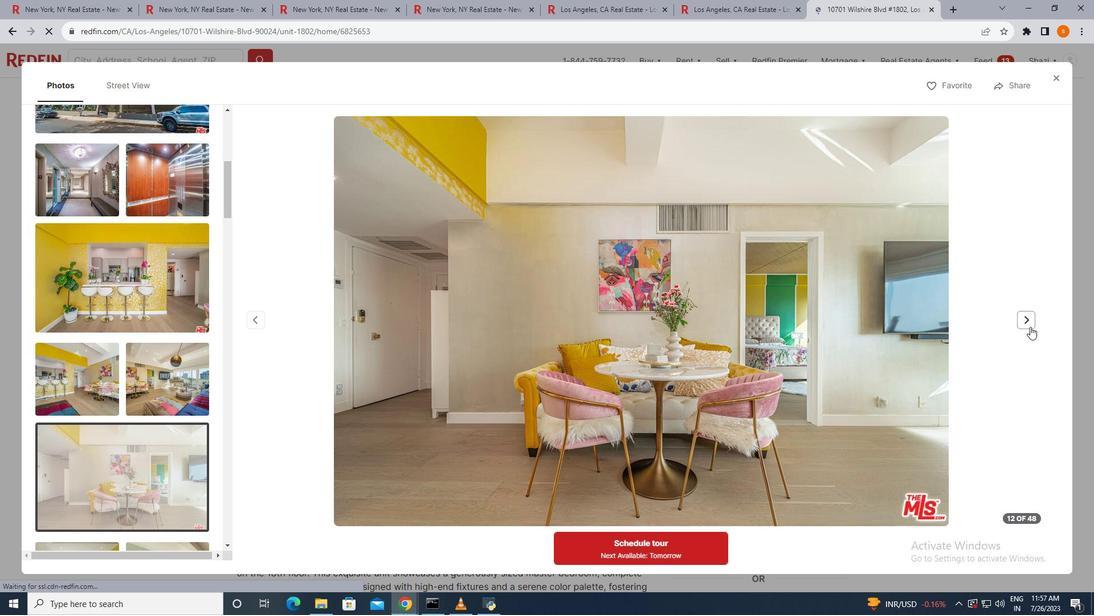 
Action: Mouse pressed left at (1030, 327)
Screenshot: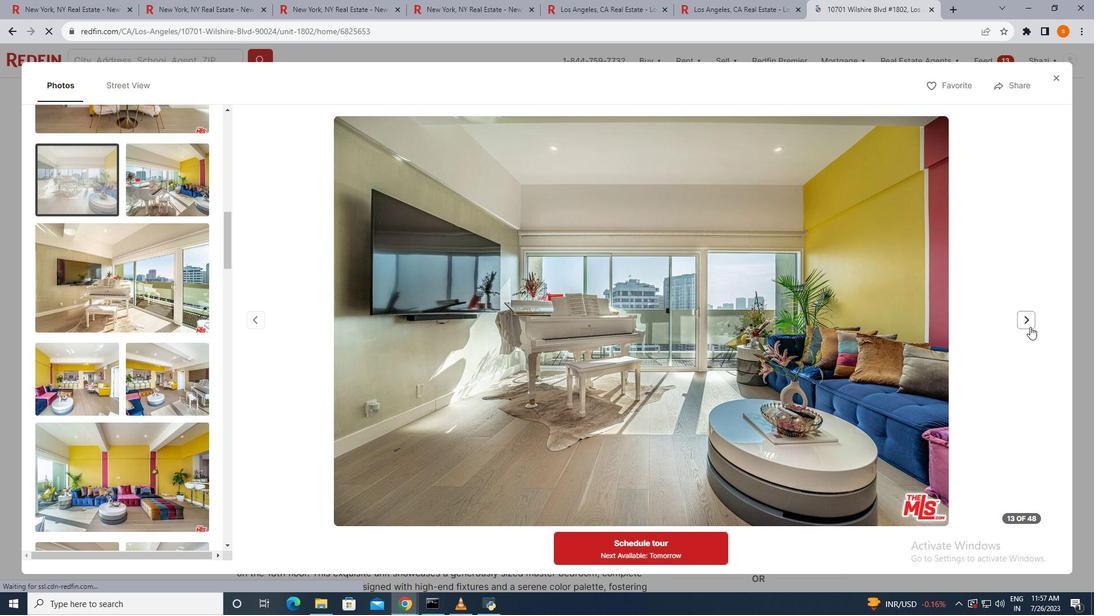
Action: Mouse pressed left at (1030, 327)
Screenshot: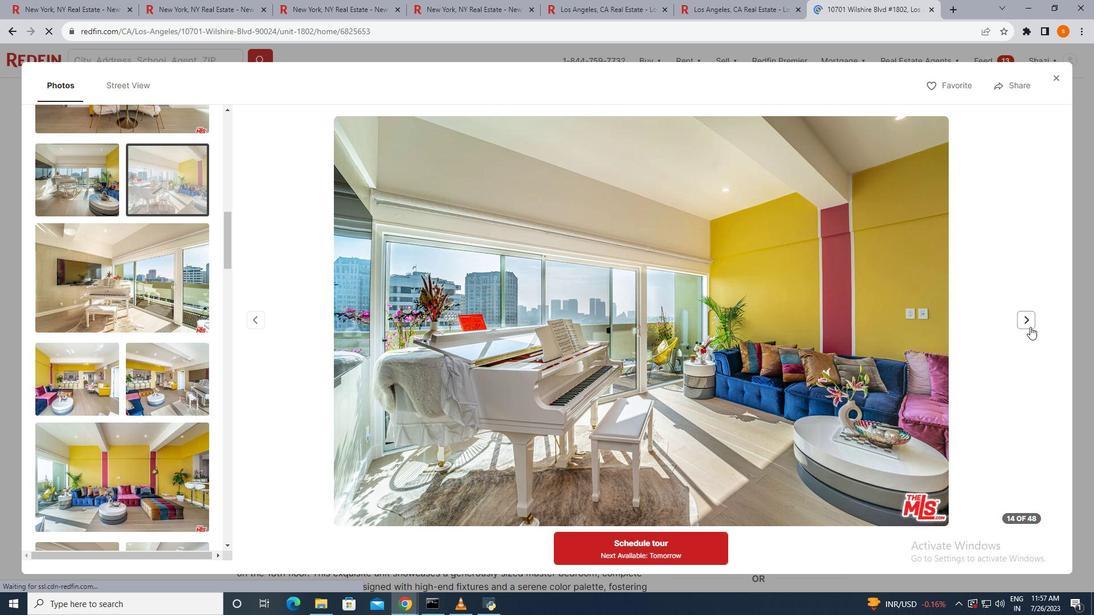 
Action: Mouse pressed left at (1030, 327)
Screenshot: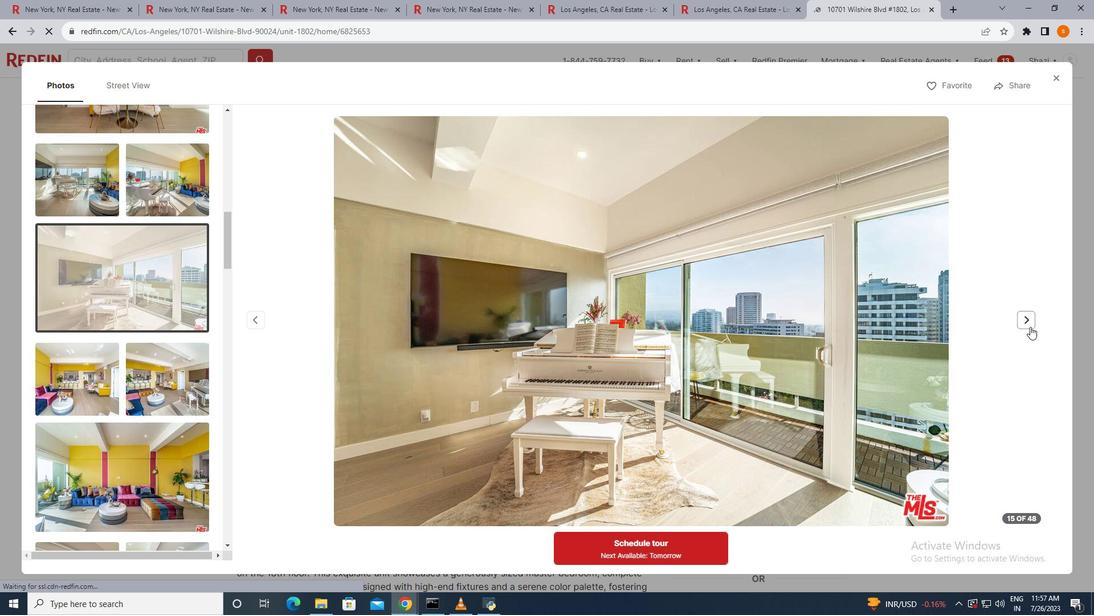 
Action: Mouse pressed left at (1030, 327)
Screenshot: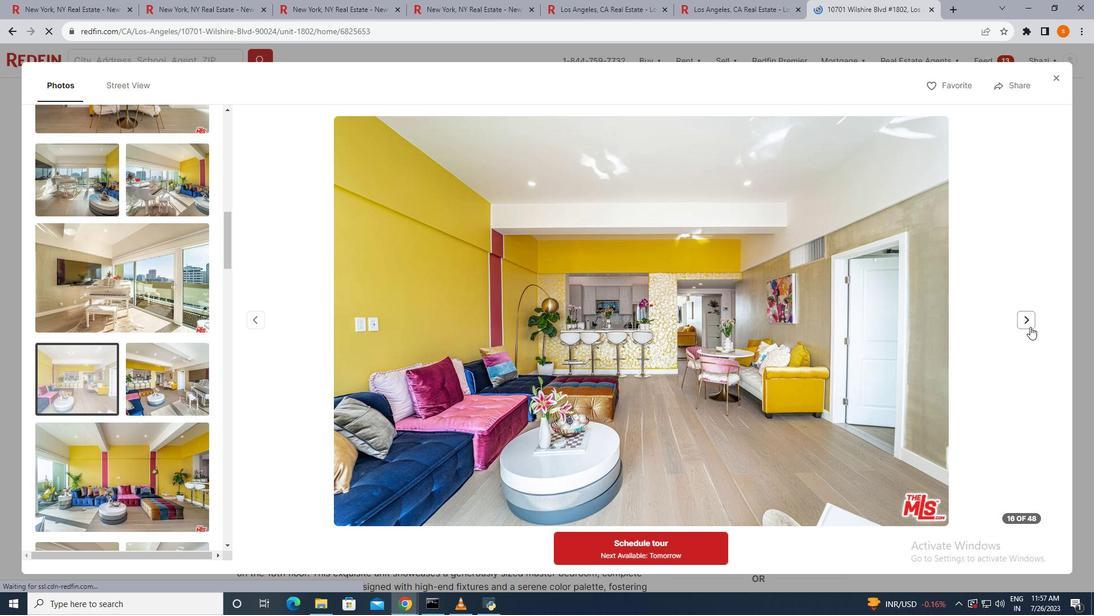 
Action: Mouse pressed left at (1030, 327)
Screenshot: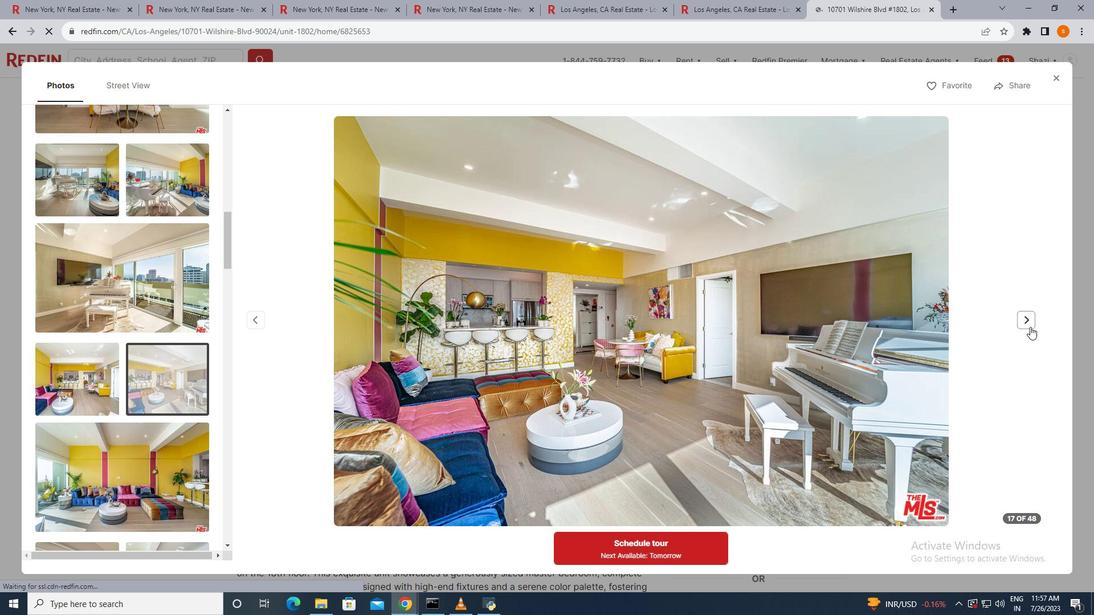 
Action: Mouse pressed left at (1030, 327)
Screenshot: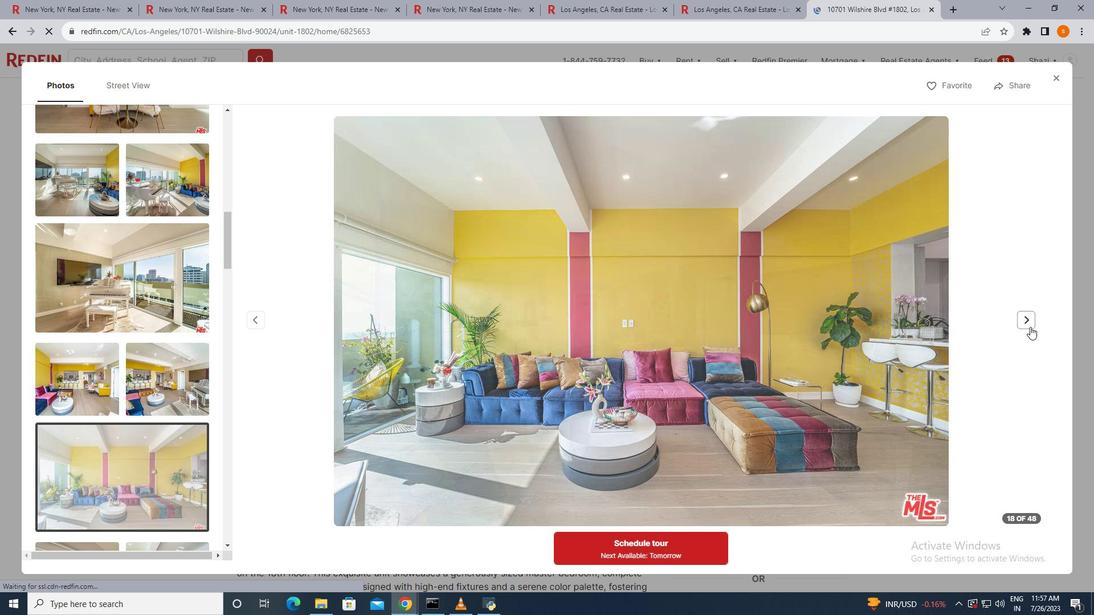 
Action: Mouse pressed left at (1030, 327)
Screenshot: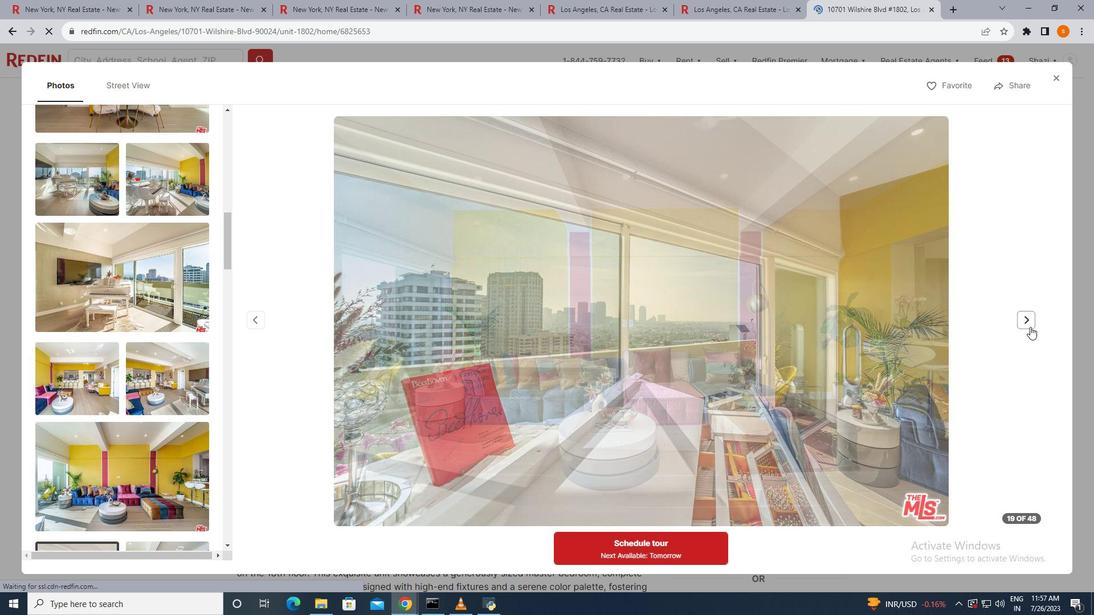 
Action: Mouse pressed left at (1030, 327)
Screenshot: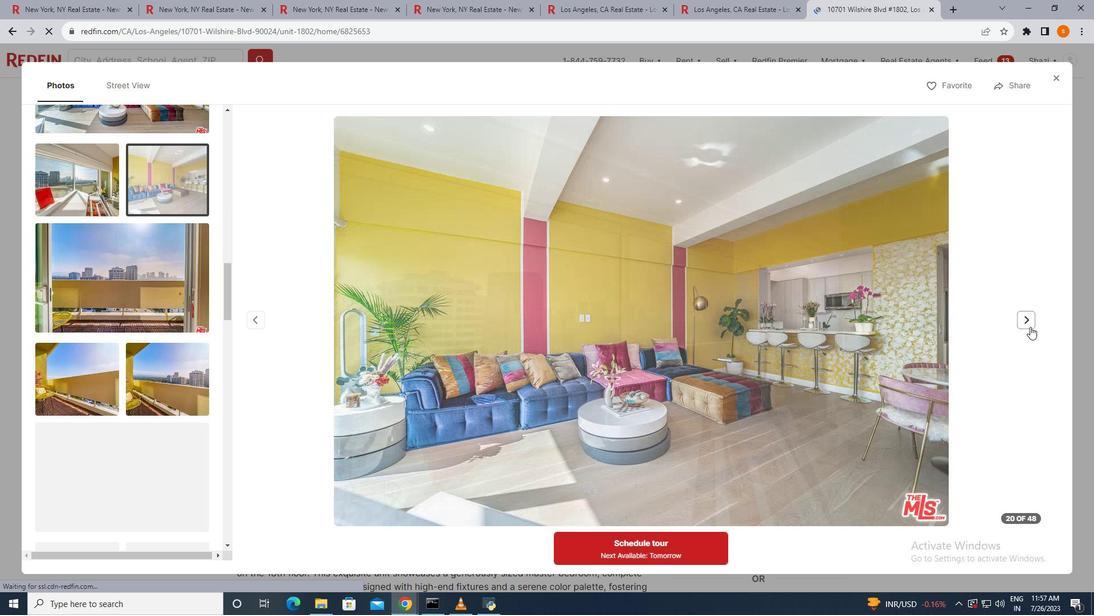 
Action: Mouse moved to (119, 89)
Screenshot: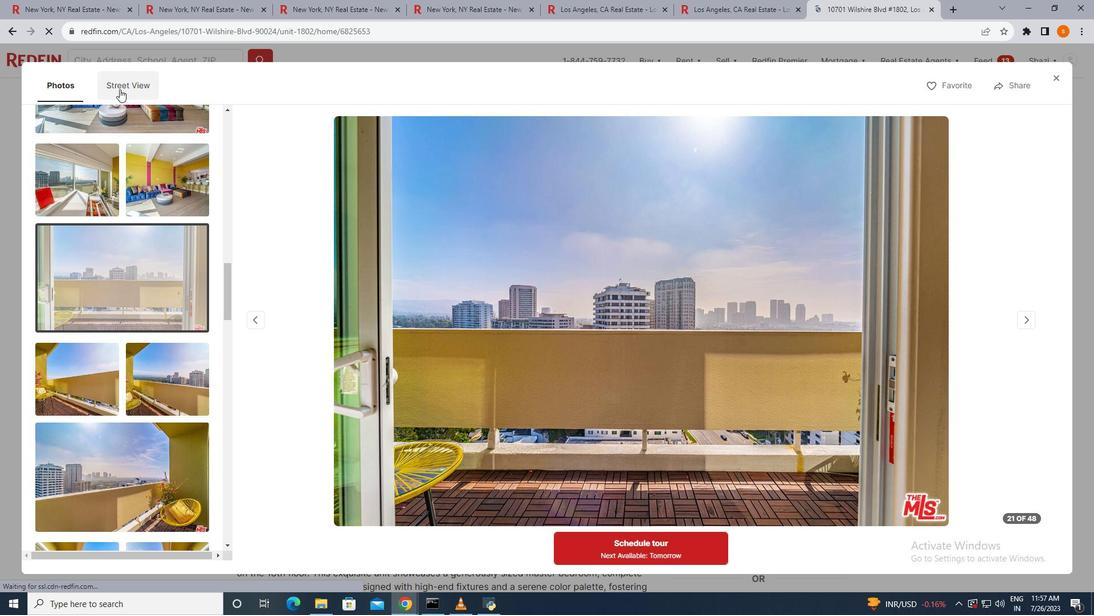
Action: Mouse pressed left at (119, 89)
Screenshot: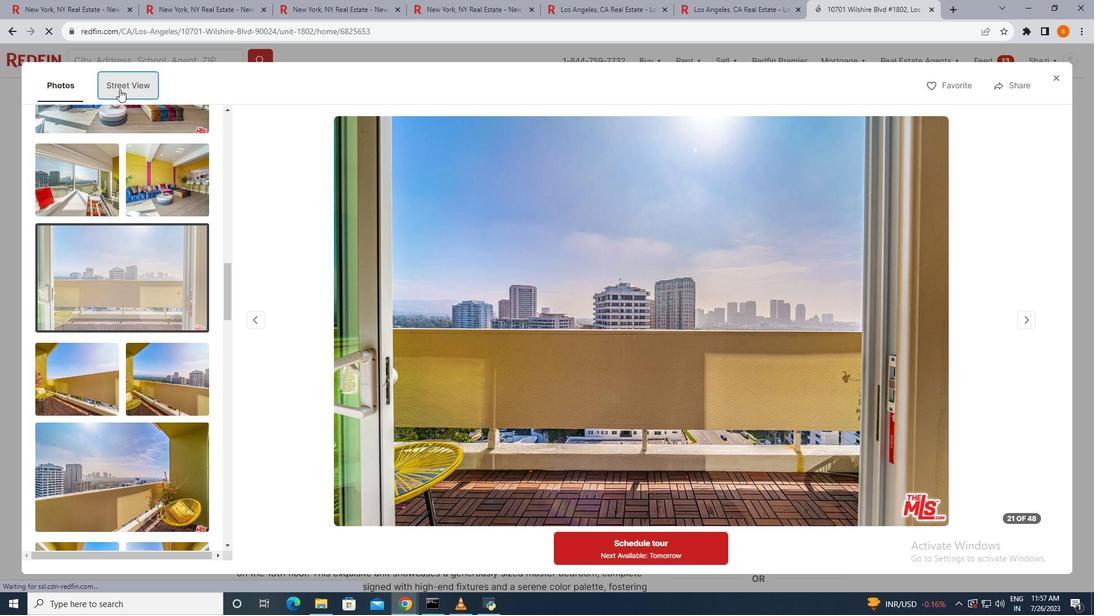 
Action: Mouse moved to (574, 460)
Screenshot: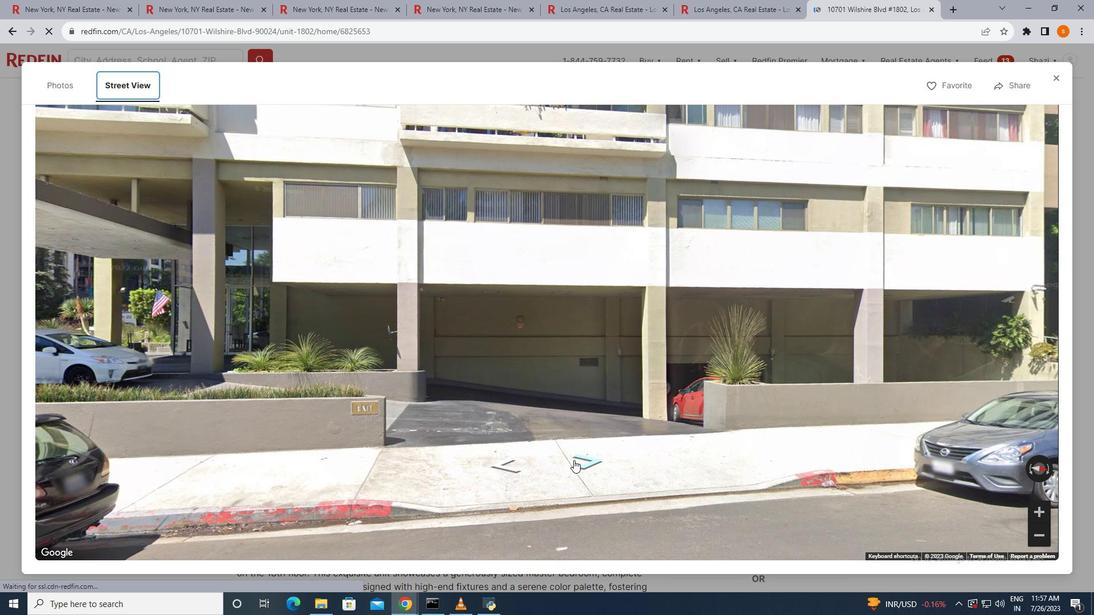 
Action: Mouse pressed left at (574, 460)
Screenshot: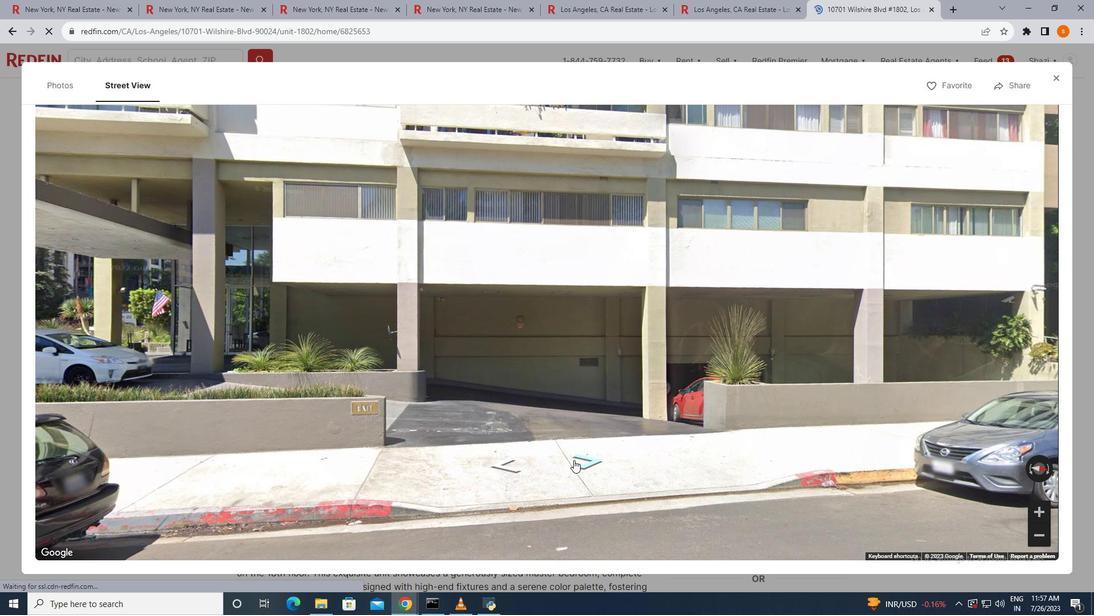 
Action: Mouse moved to (590, 462)
Screenshot: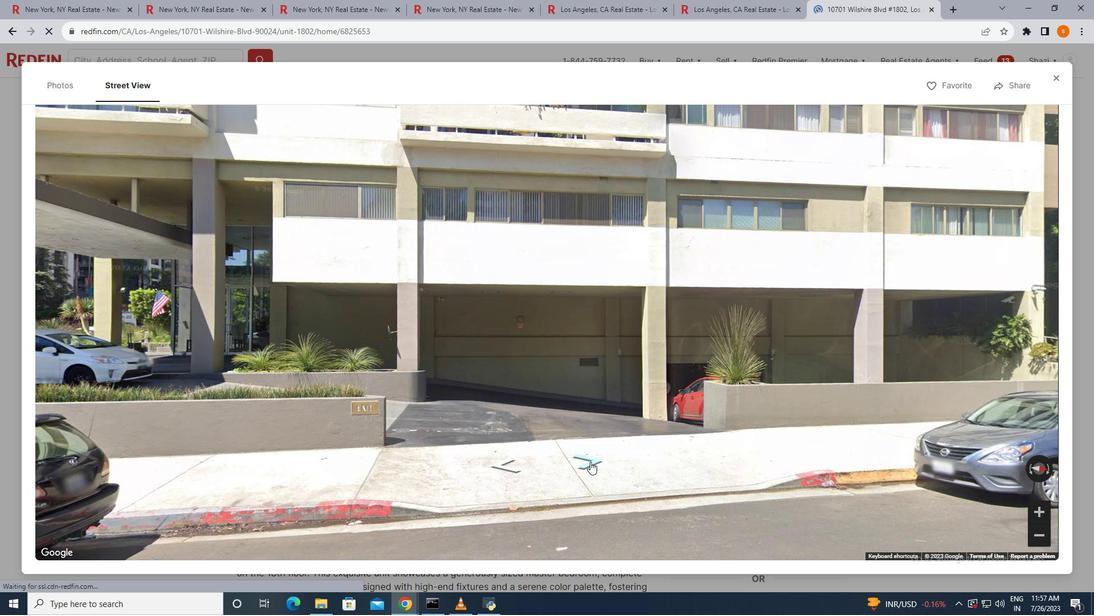 
Action: Mouse pressed left at (590, 462)
Screenshot: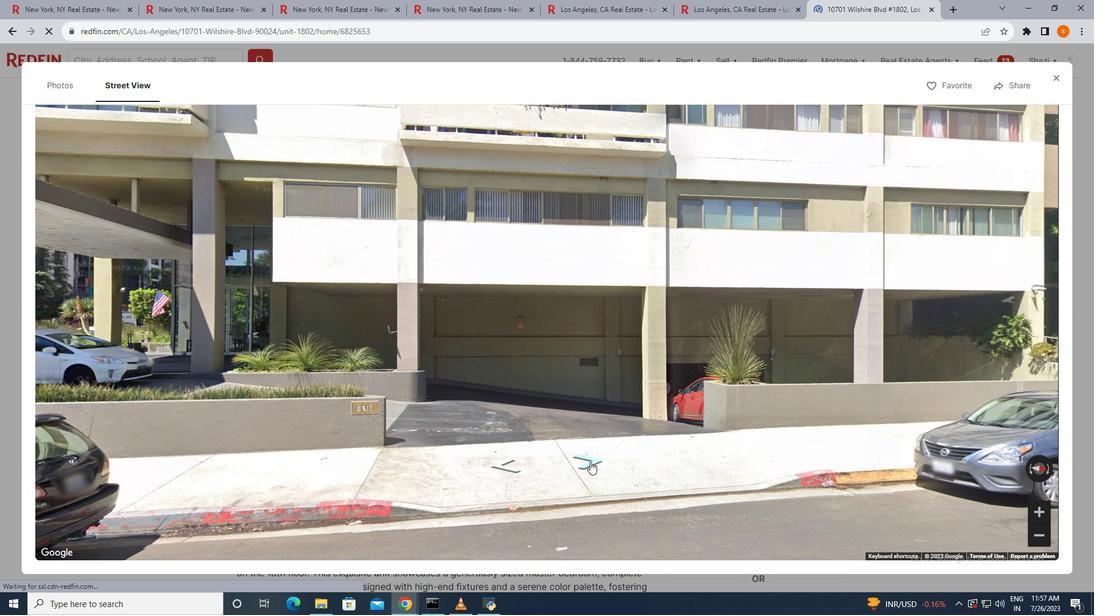
Action: Mouse moved to (673, 295)
Screenshot: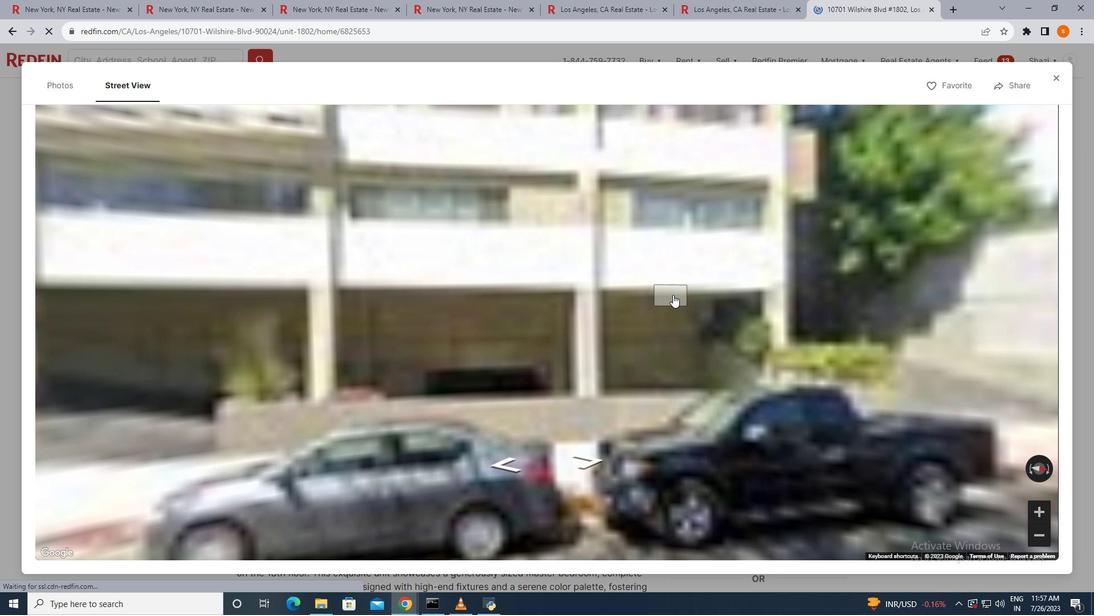 
Action: Mouse pressed left at (673, 295)
Screenshot: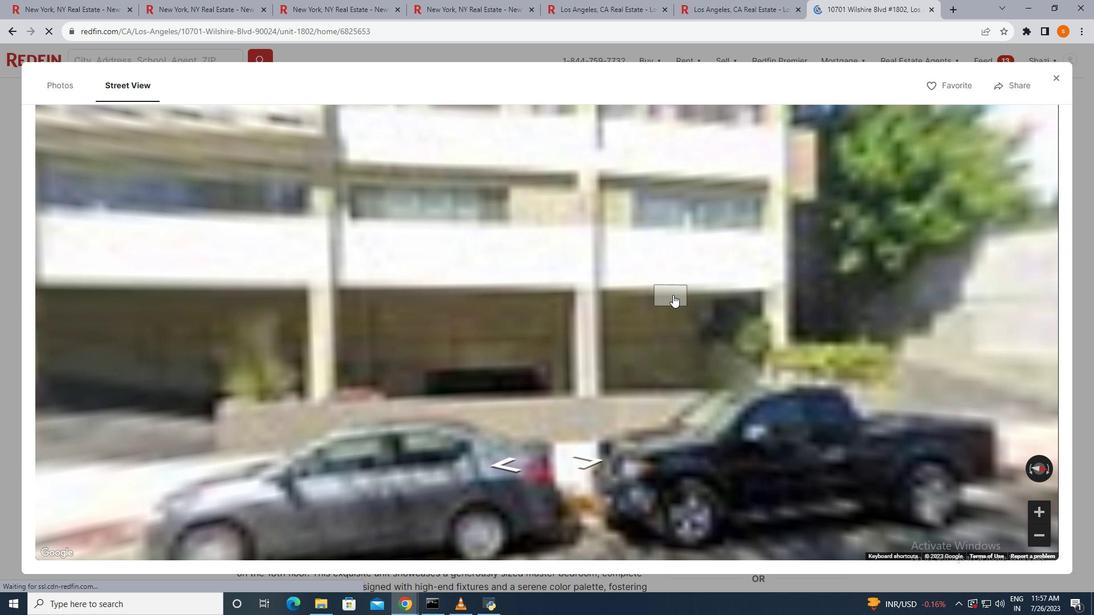 
Action: Mouse moved to (745, 351)
Screenshot: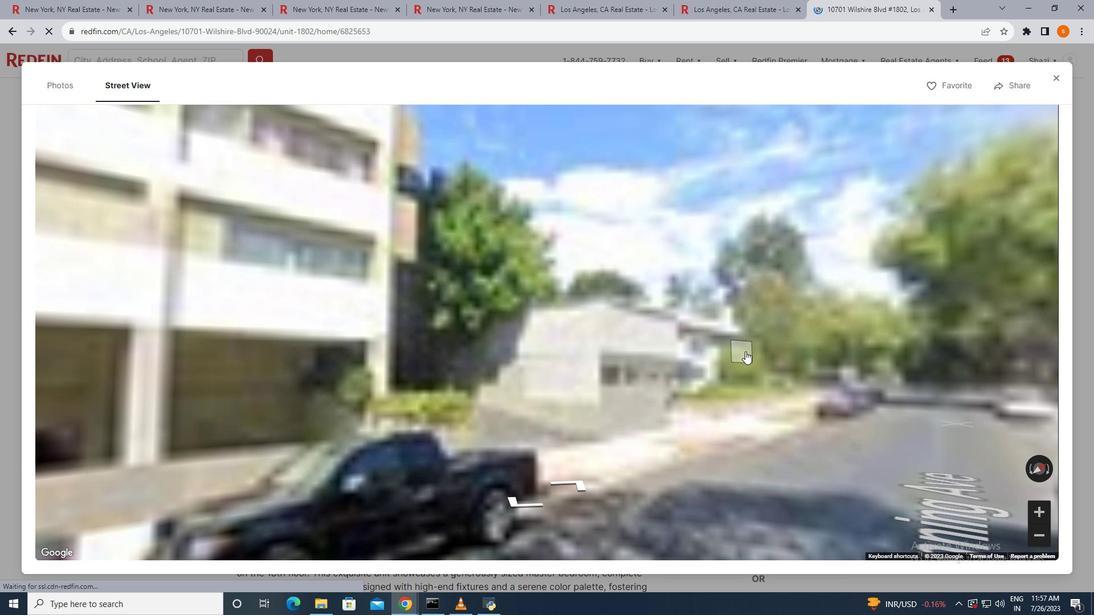 
Action: Mouse pressed left at (745, 351)
Screenshot: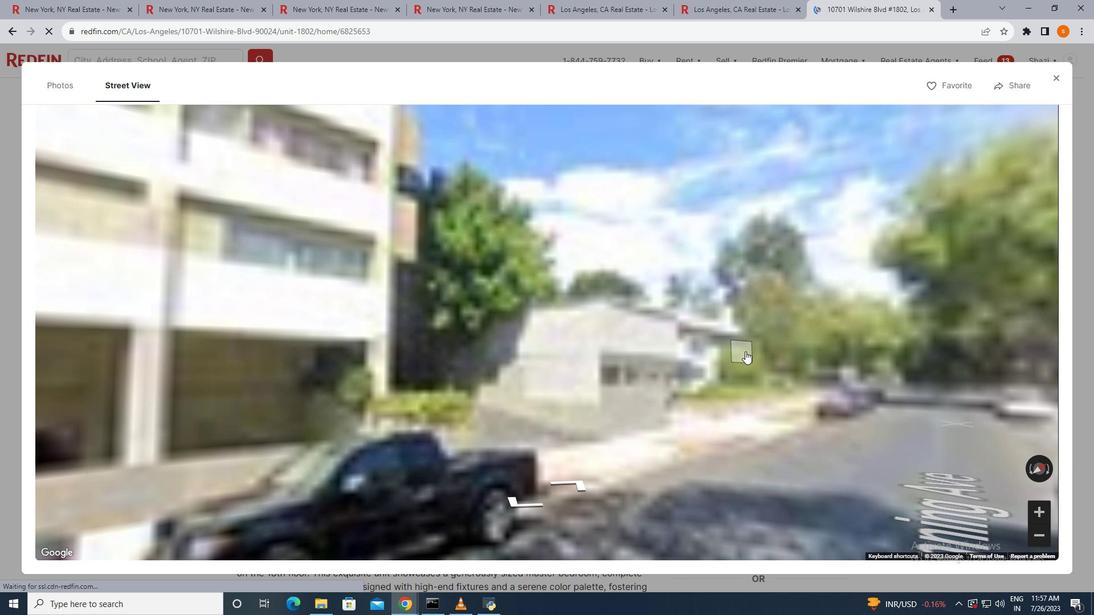 
Action: Mouse moved to (538, 441)
Screenshot: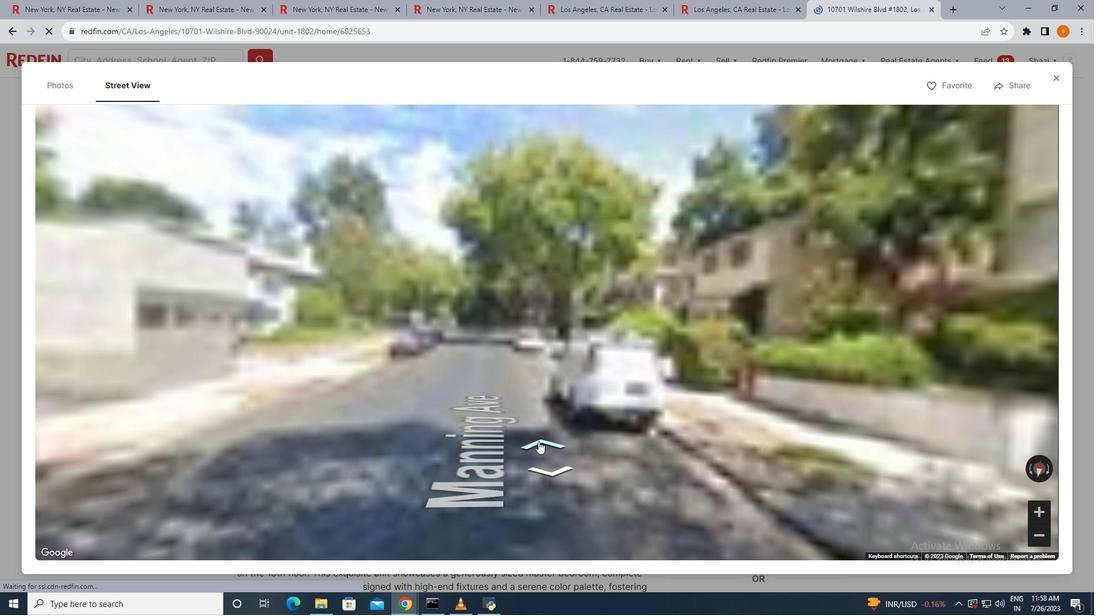 
Action: Mouse pressed left at (538, 441)
Screenshot: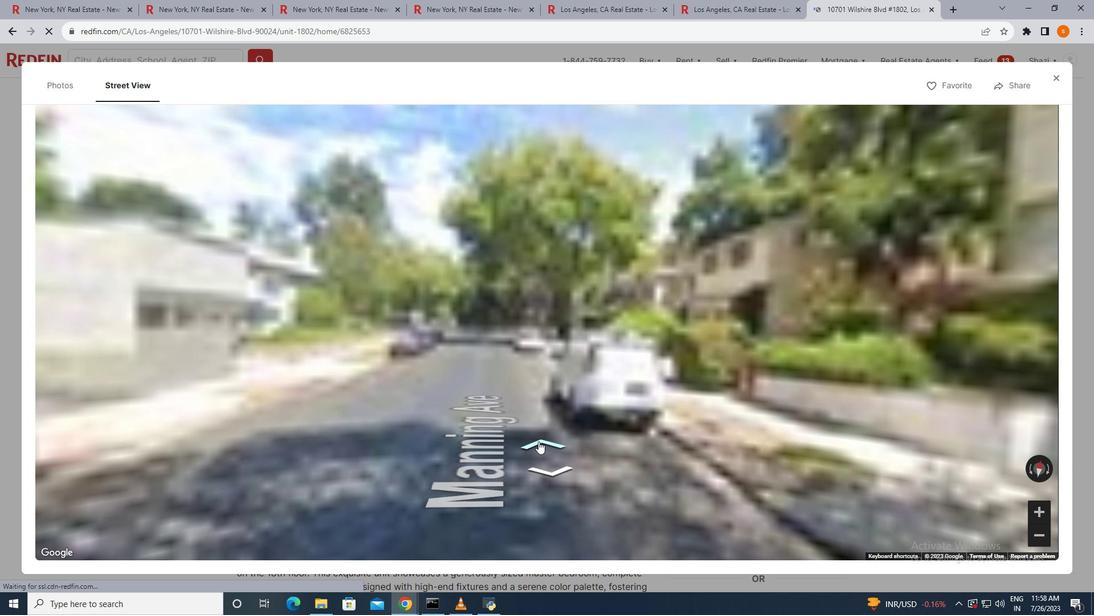 
Action: Mouse pressed left at (538, 441)
Screenshot: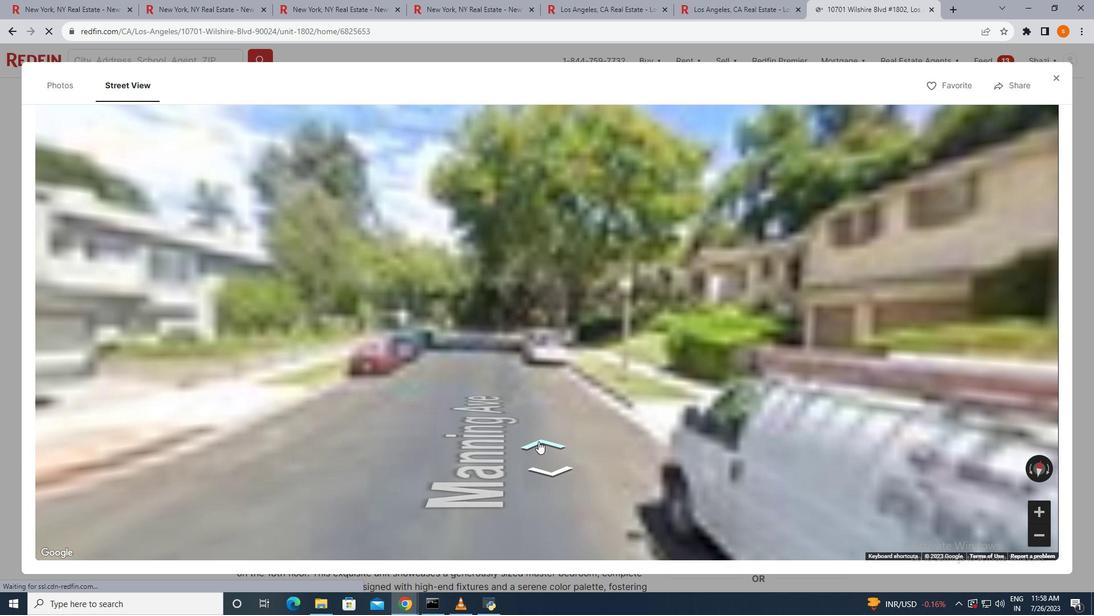 
Action: Mouse moved to (444, 423)
Screenshot: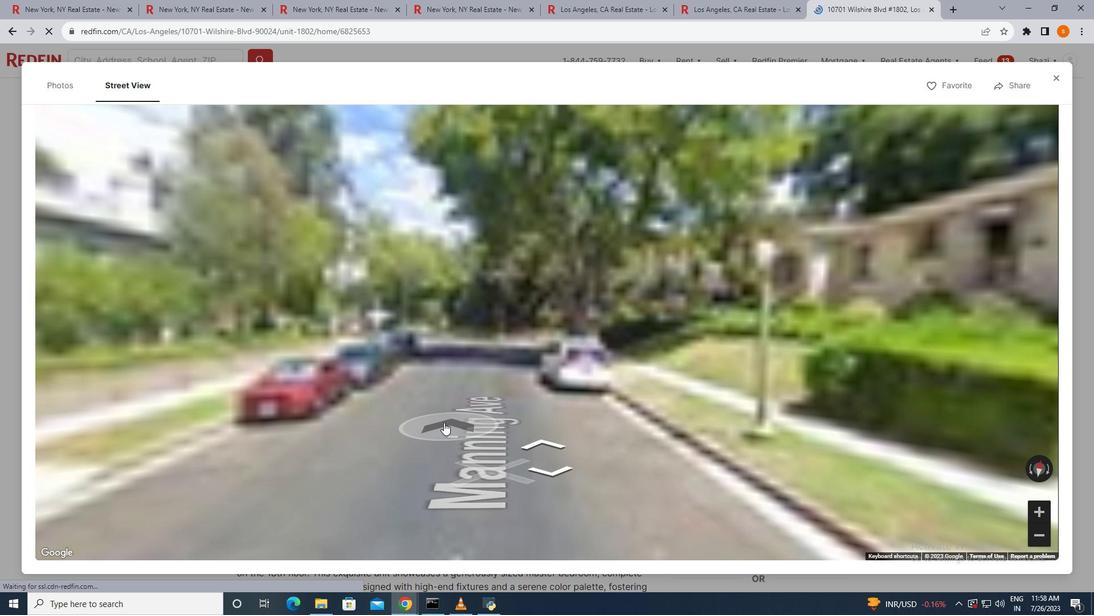 
Action: Mouse pressed left at (444, 423)
Screenshot: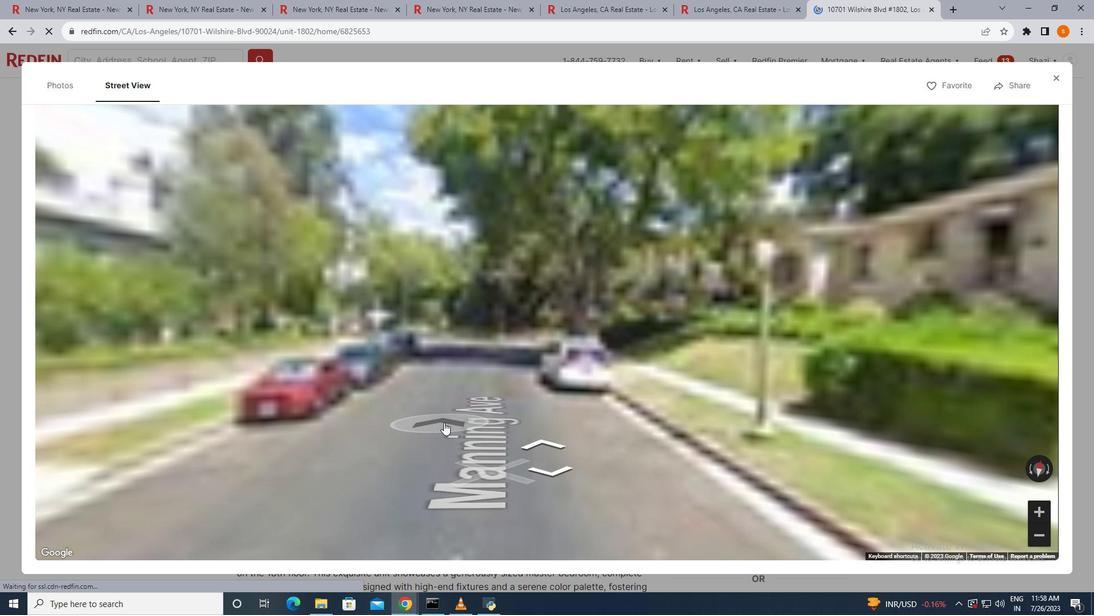
Action: Mouse moved to (471, 409)
Screenshot: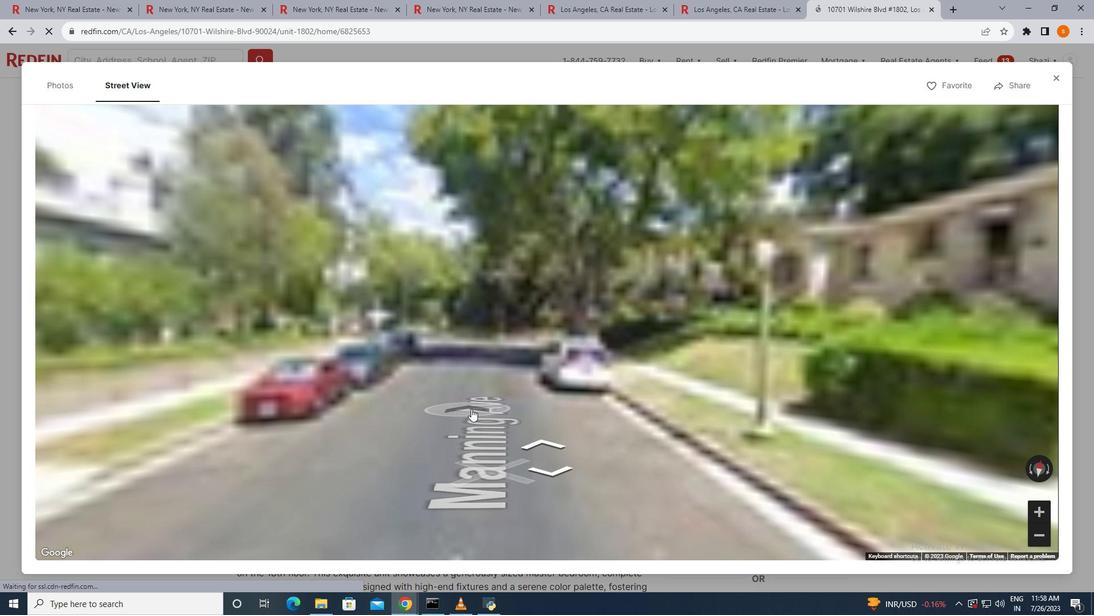 
Action: Mouse pressed left at (471, 409)
Screenshot: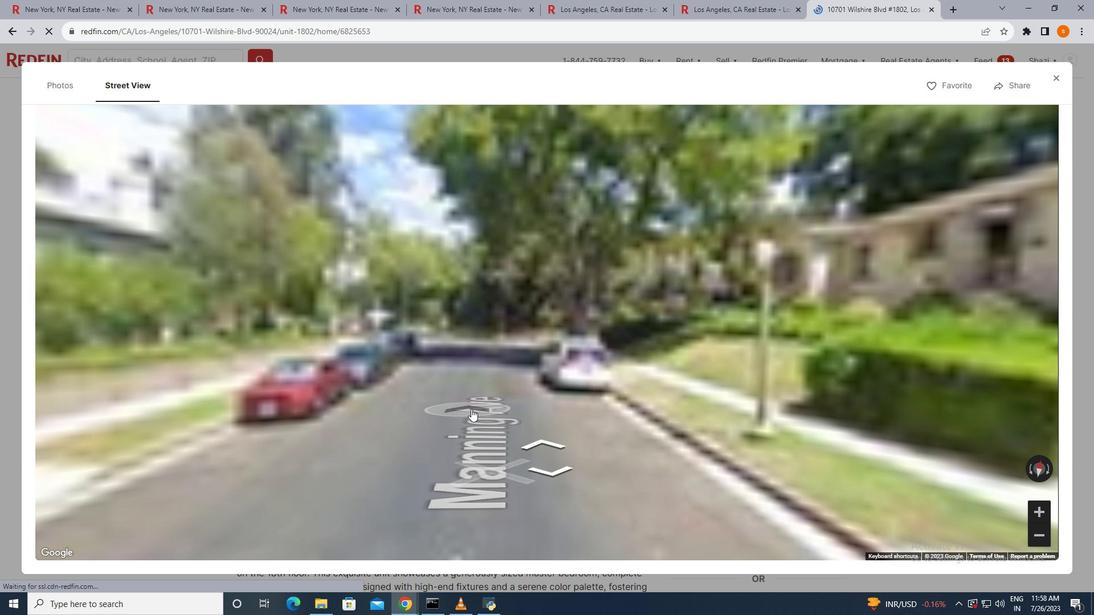 
Action: Mouse moved to (549, 403)
Screenshot: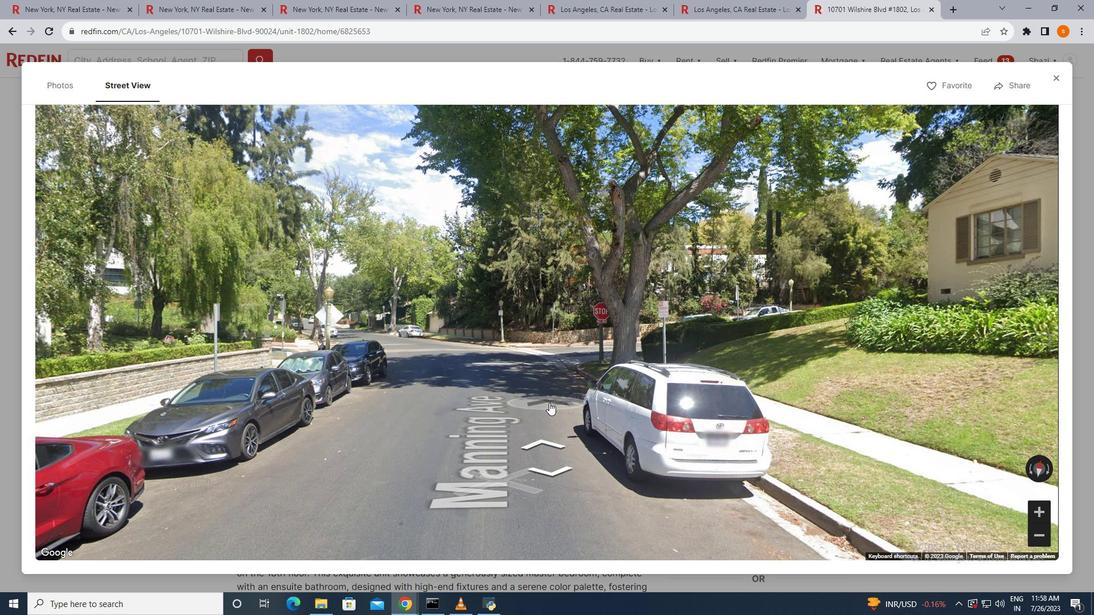 
Action: Mouse pressed left at (549, 403)
Screenshot: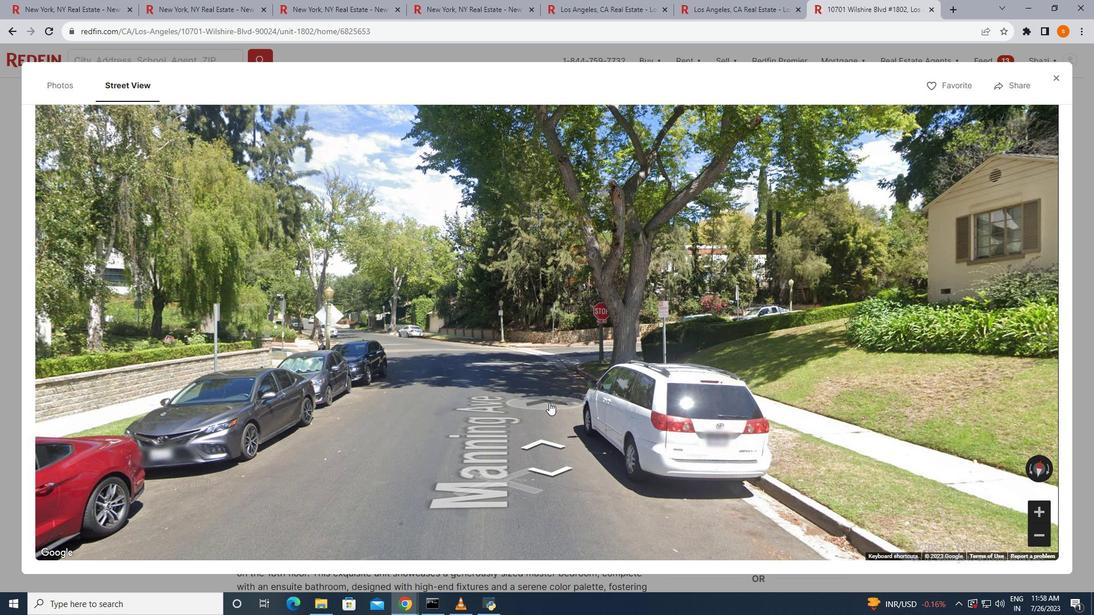 
Action: Mouse moved to (419, 399)
Screenshot: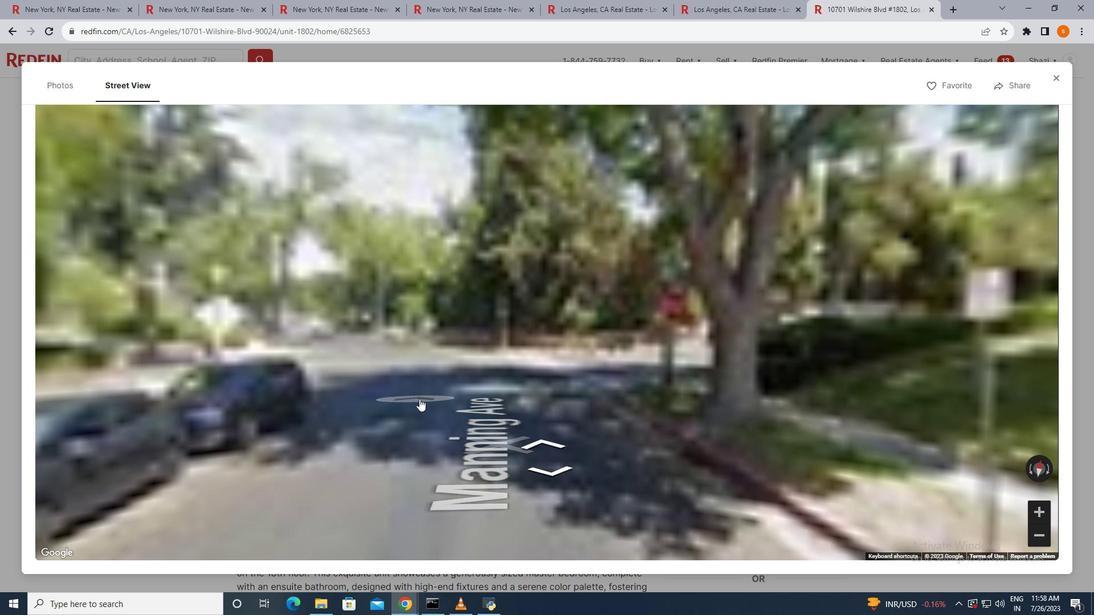 
Action: Mouse pressed left at (419, 399)
Screenshot: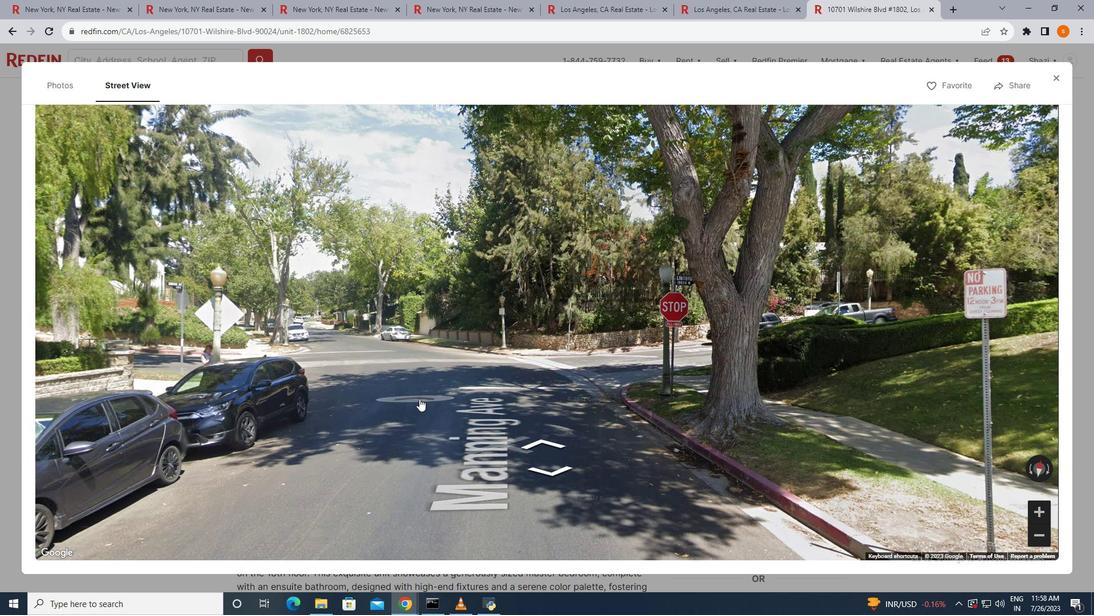 
Action: Mouse moved to (313, 392)
Screenshot: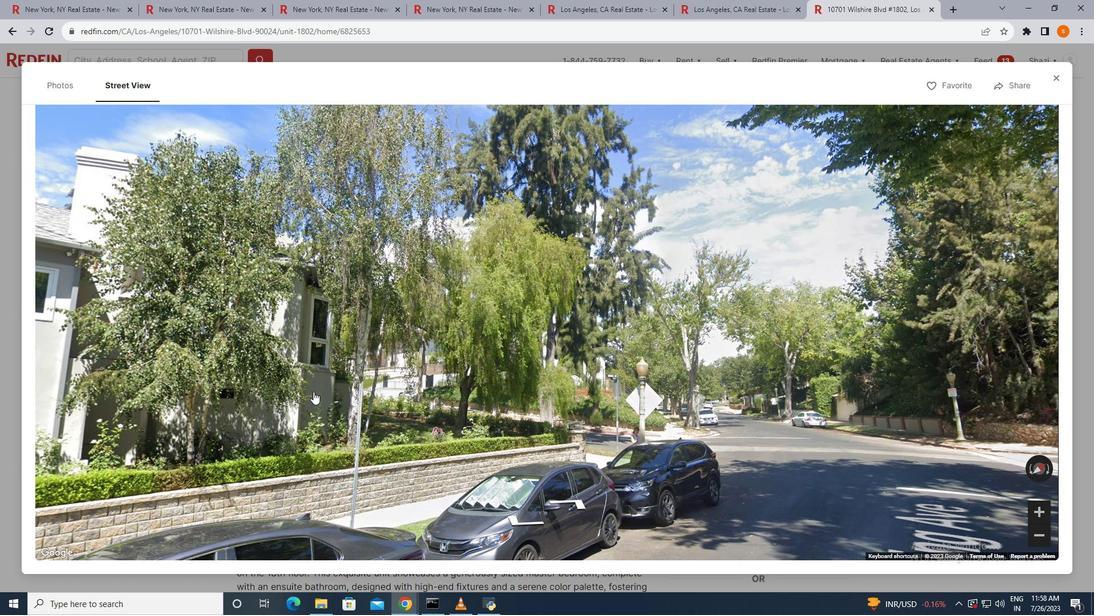 
Action: Mouse pressed left at (313, 392)
Screenshot: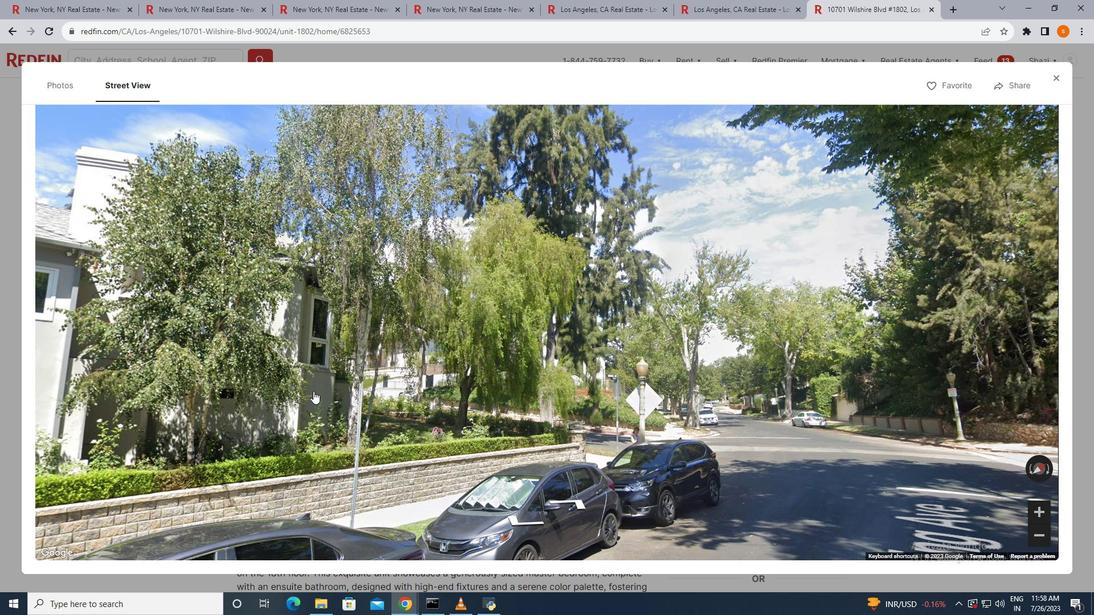 
Action: Mouse moved to (224, 360)
Screenshot: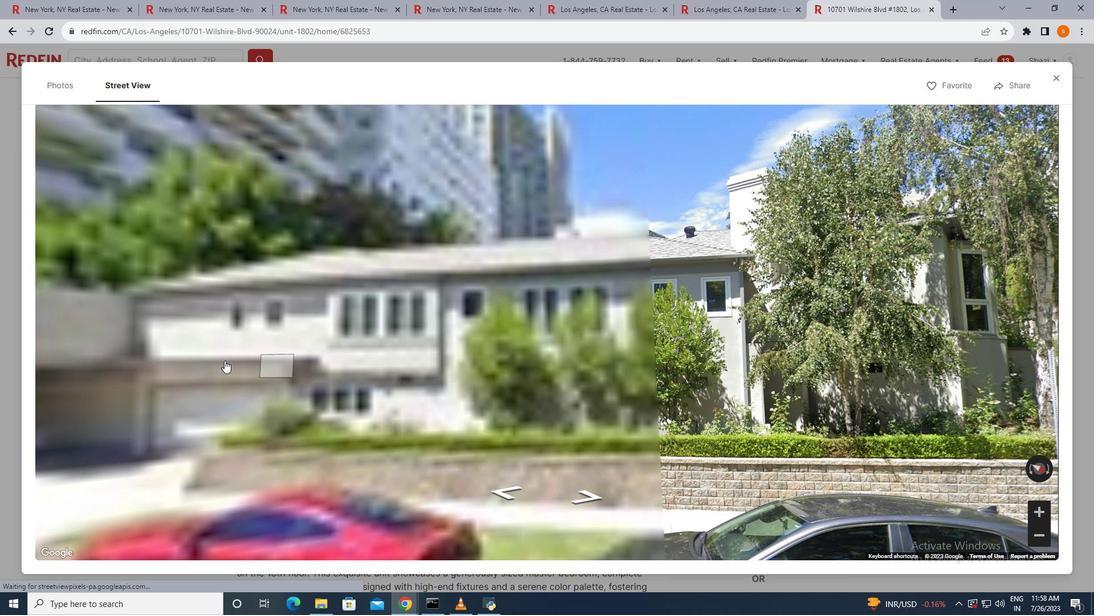 
Action: Mouse pressed left at (224, 360)
Screenshot: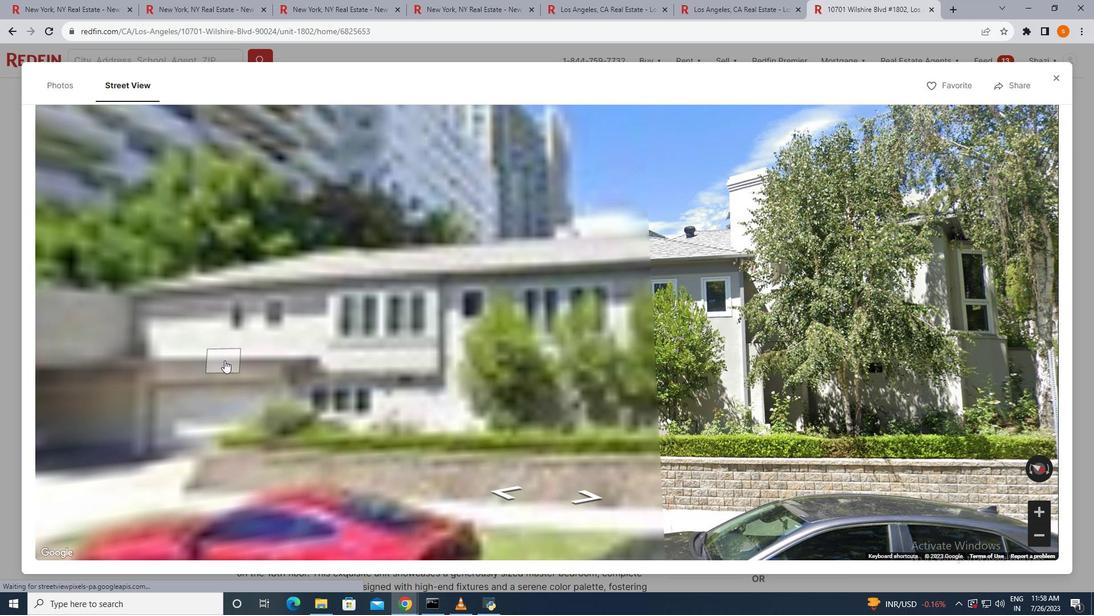 
Action: Mouse moved to (274, 414)
Screenshot: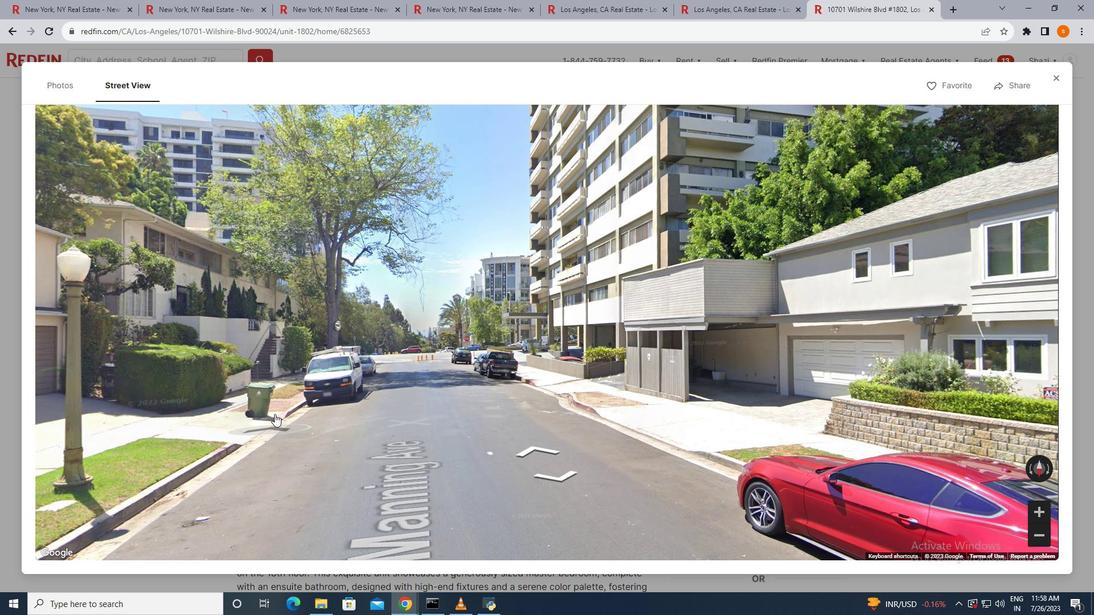 
Action: Mouse pressed left at (274, 414)
Screenshot: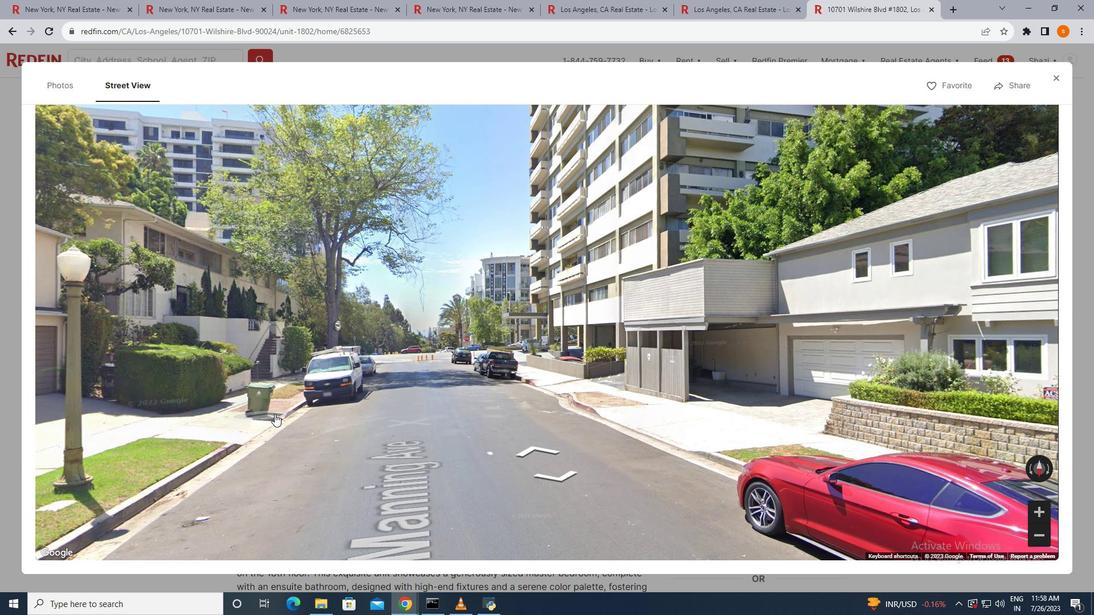
Action: Mouse moved to (1057, 75)
Screenshot: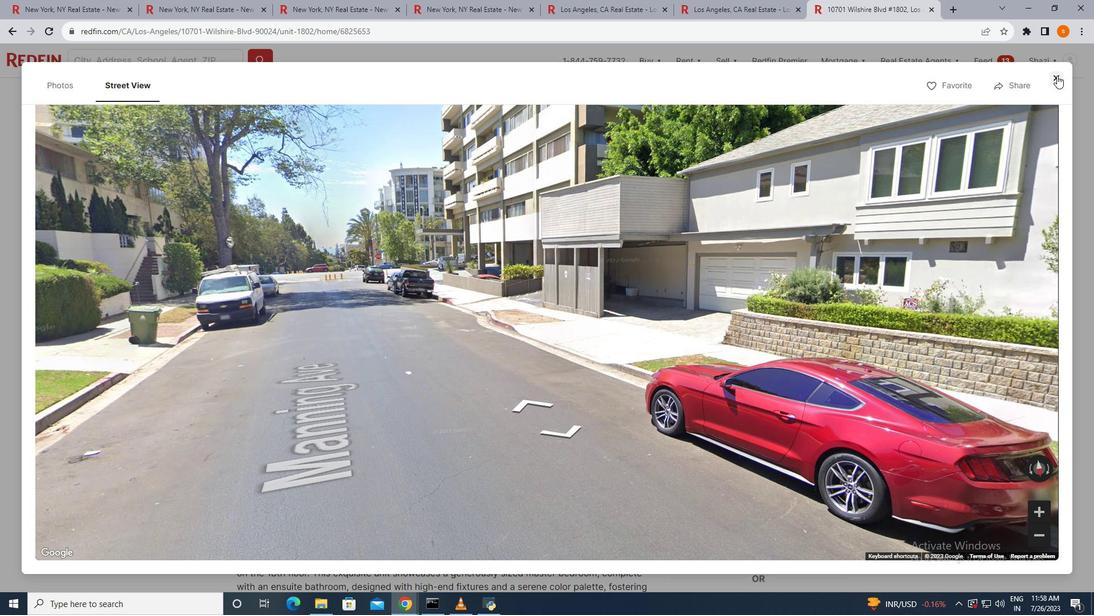 
Action: Mouse pressed left at (1057, 75)
Screenshot: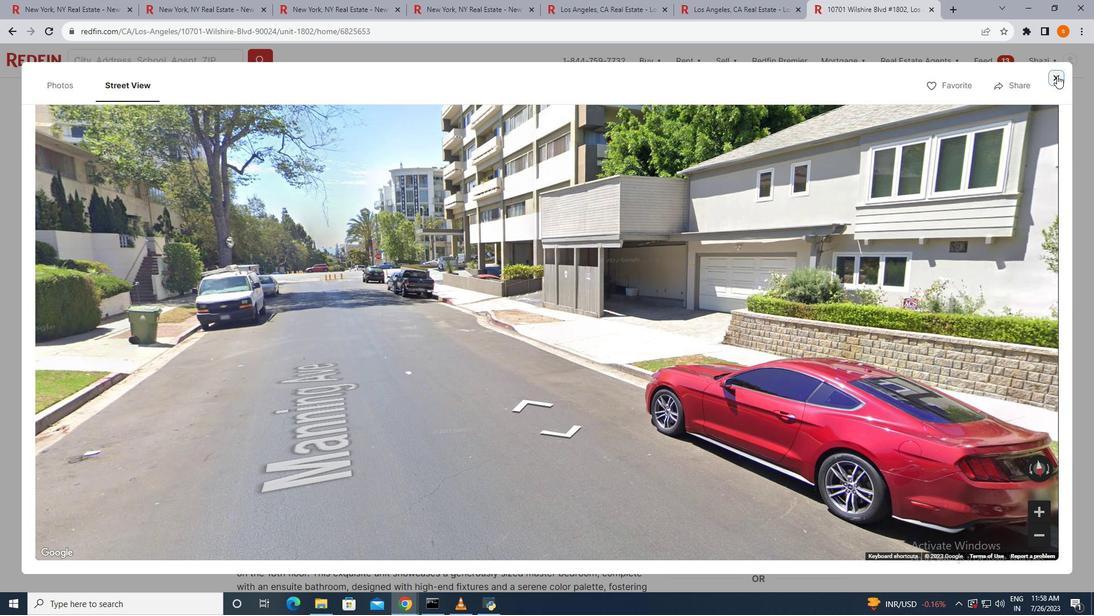 
Action: Mouse moved to (406, 94)
Screenshot: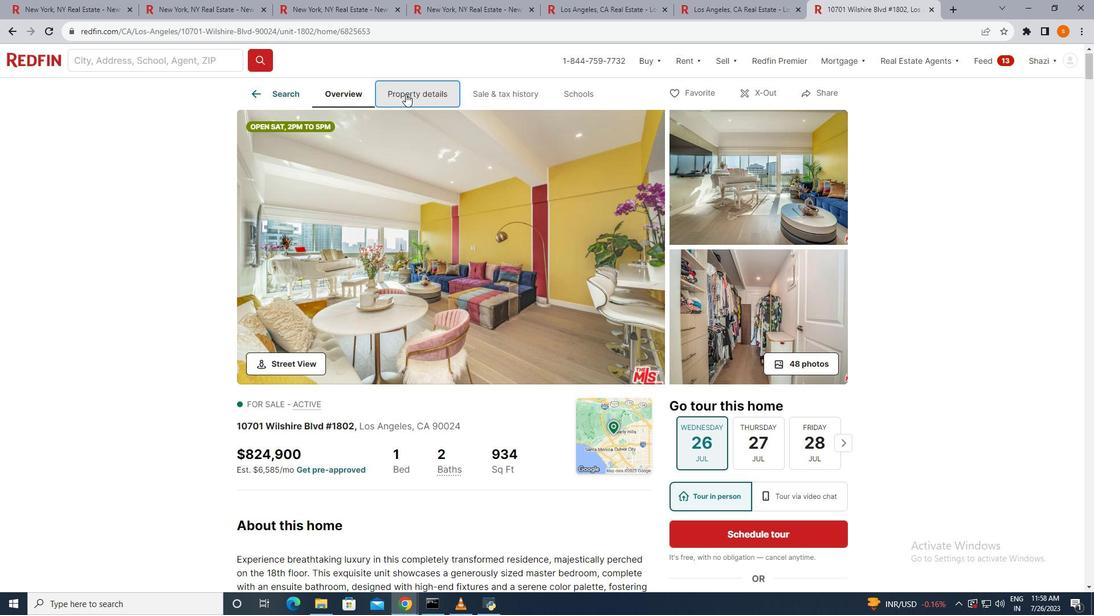 
Action: Mouse pressed left at (406, 94)
Screenshot: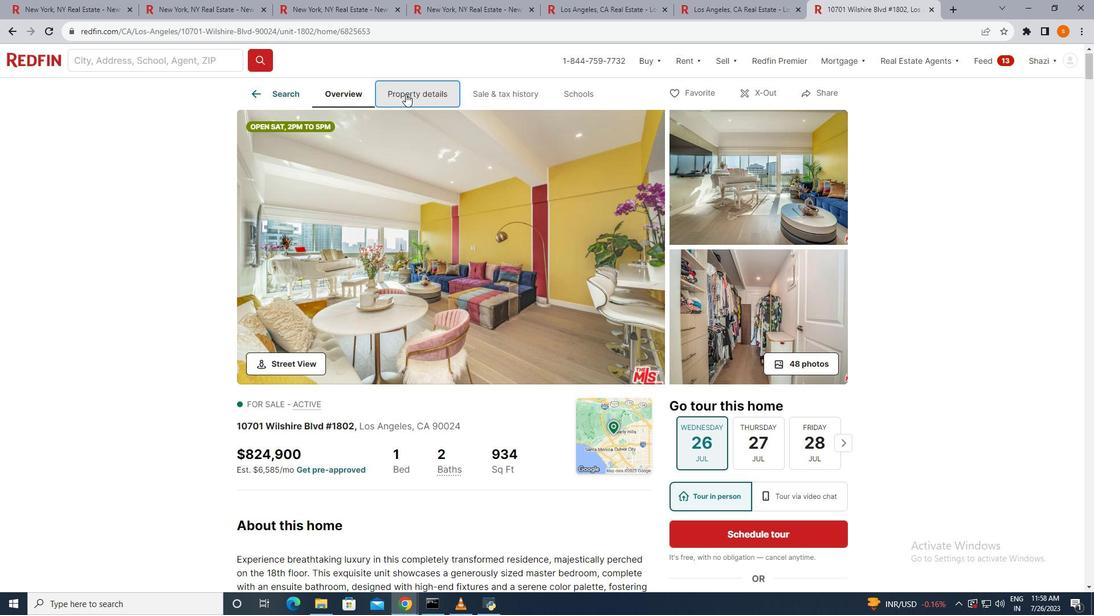 
Action: Mouse moved to (500, 51)
Screenshot: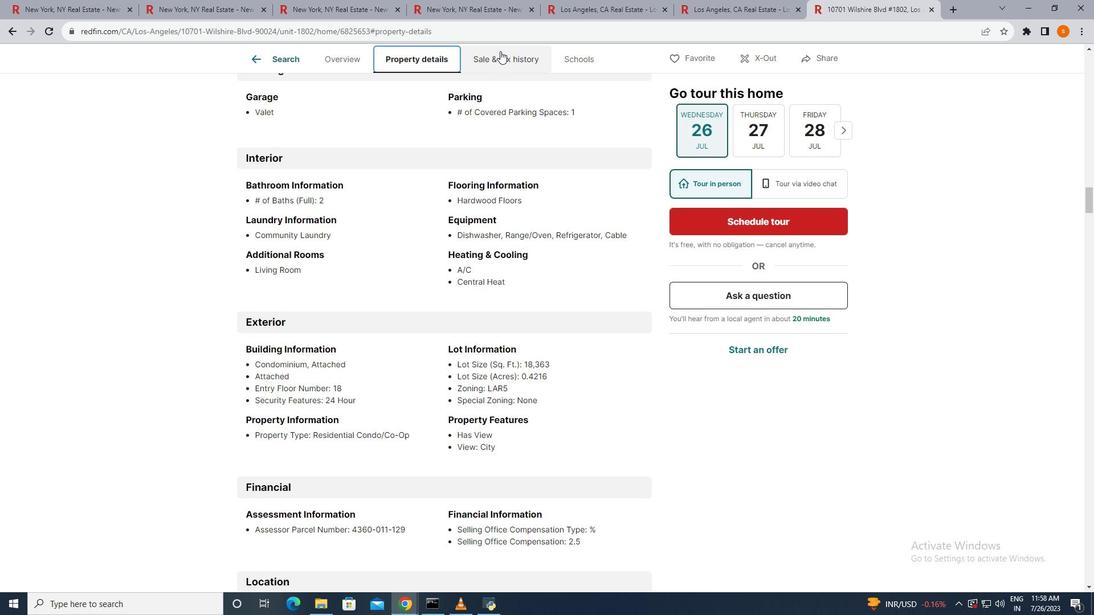 
Action: Mouse pressed left at (500, 51)
Screenshot: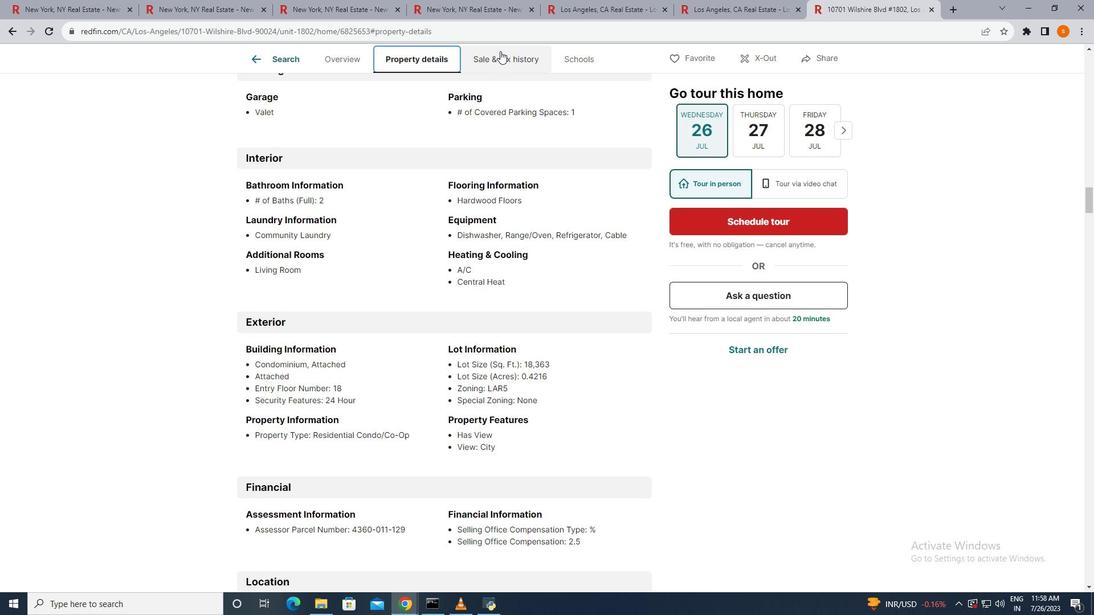 
Action: Mouse moved to (504, 261)
Screenshot: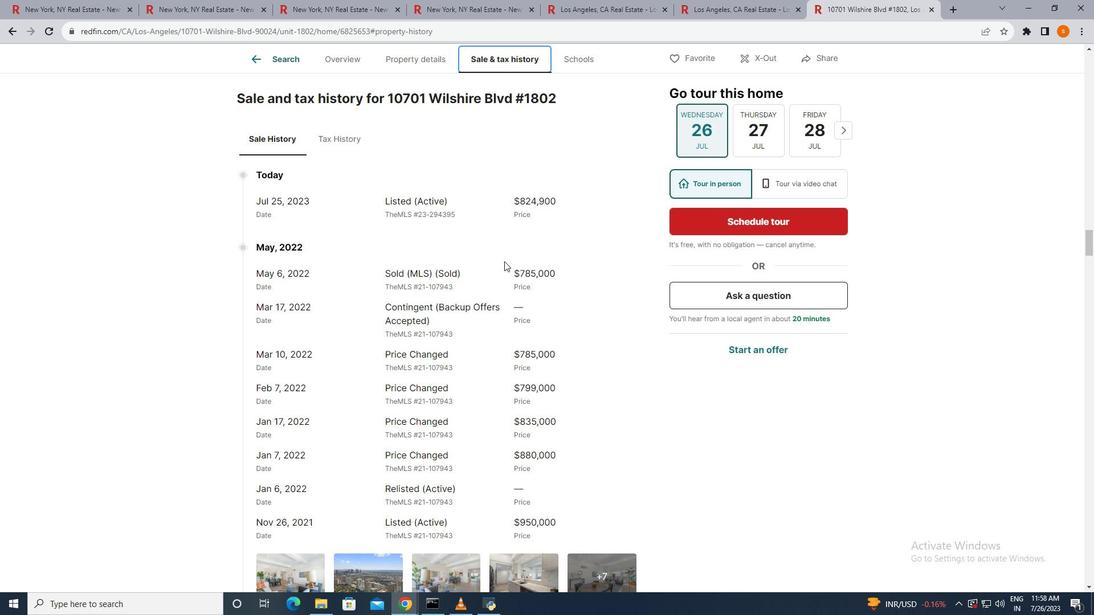 
Action: Mouse scrolled (504, 261) with delta (0, 0)
Screenshot: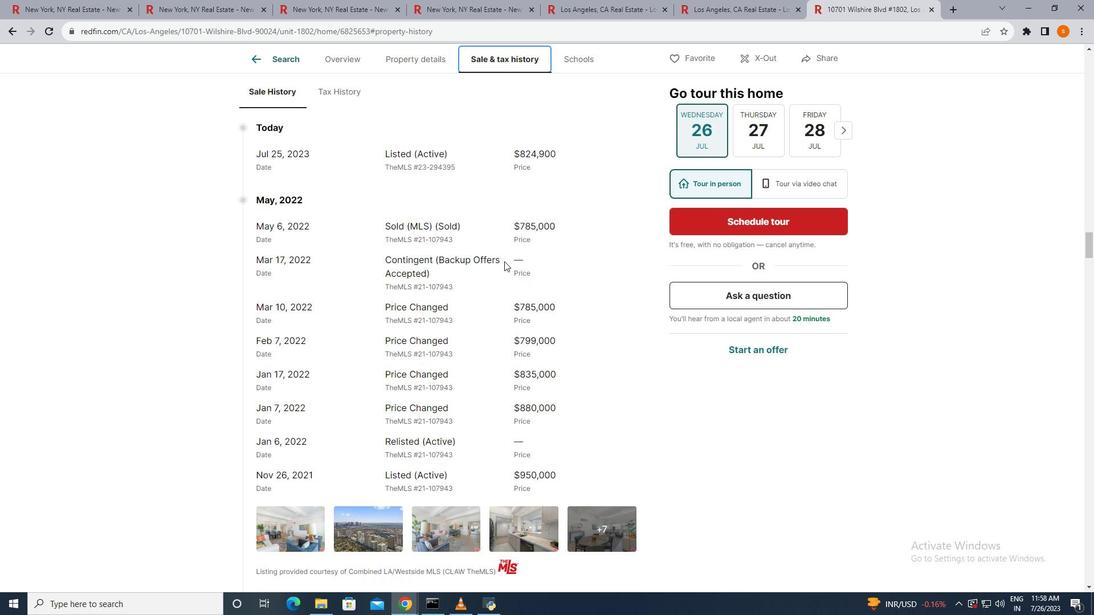 
Action: Mouse scrolled (504, 261) with delta (0, 0)
Screenshot: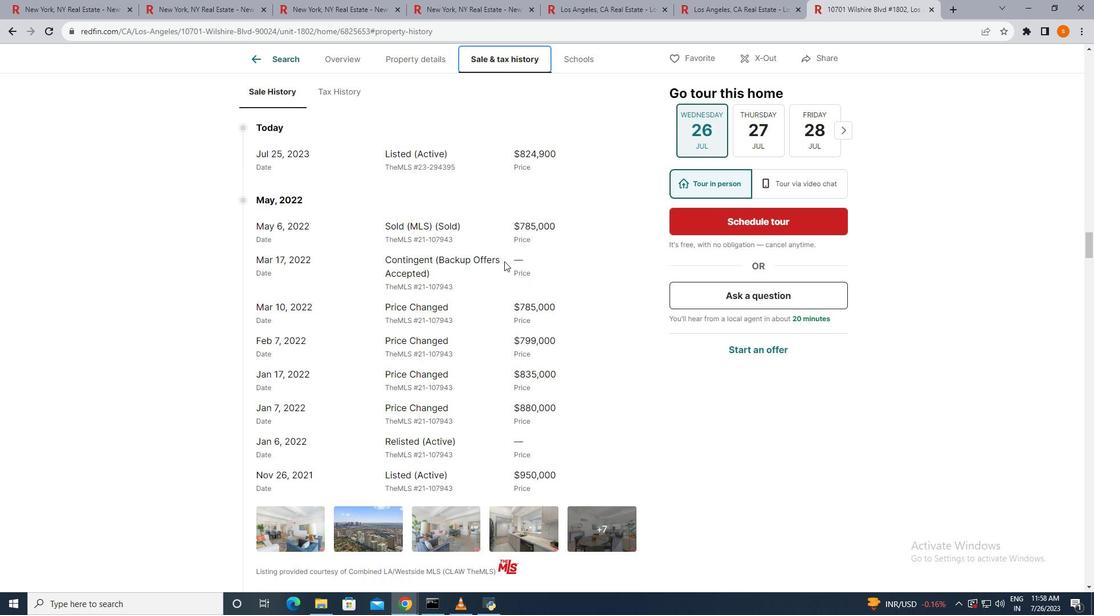 
Action: Mouse scrolled (504, 261) with delta (0, 0)
Screenshot: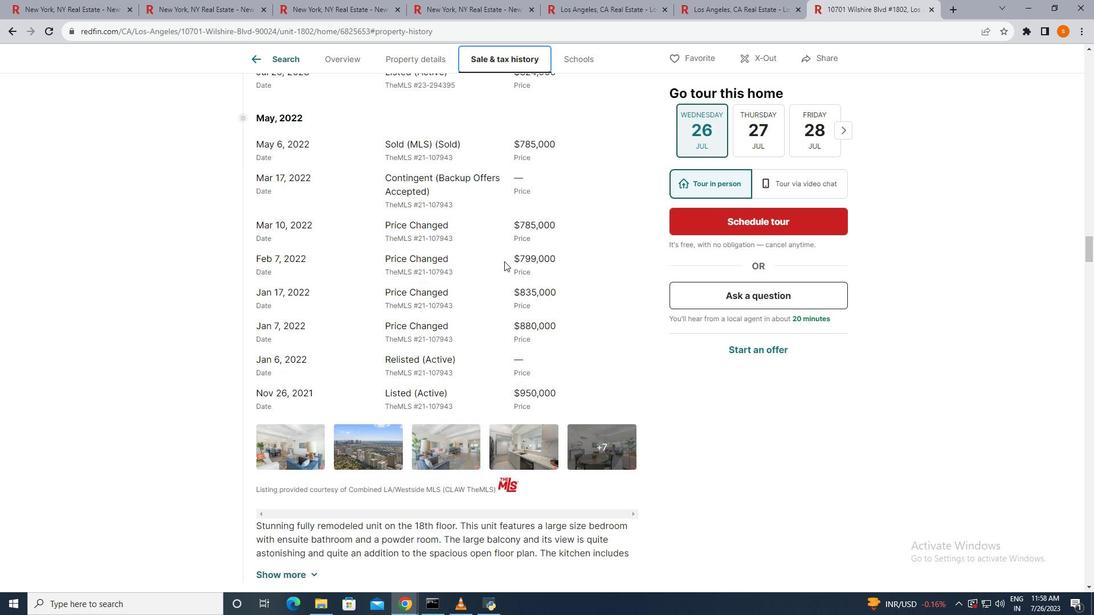 
Action: Mouse scrolled (504, 261) with delta (0, 0)
Screenshot: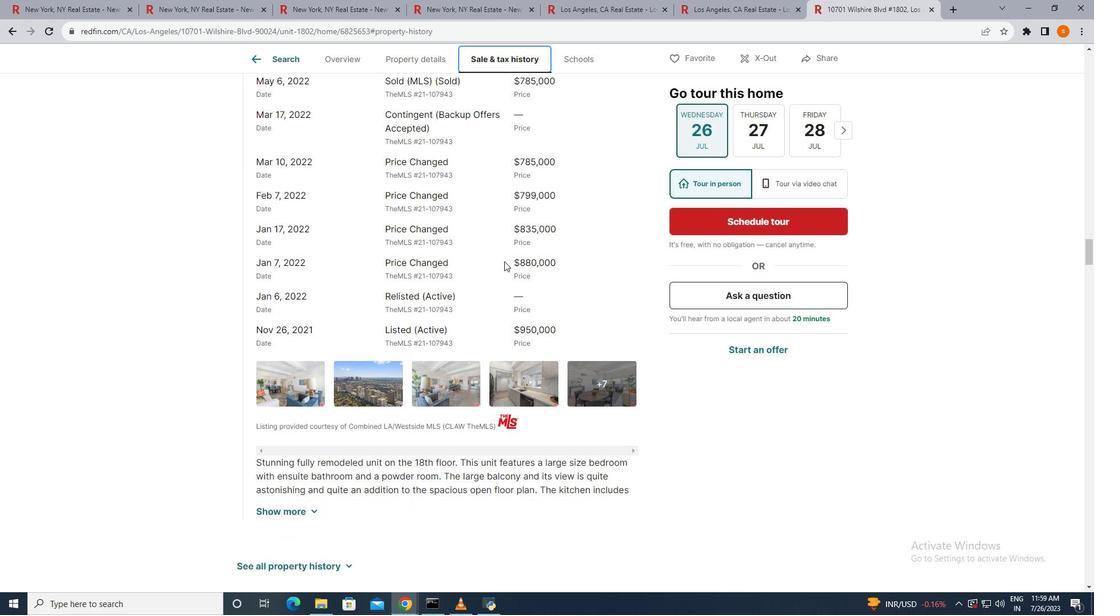 
Action: Mouse scrolled (504, 261) with delta (0, 0)
Screenshot: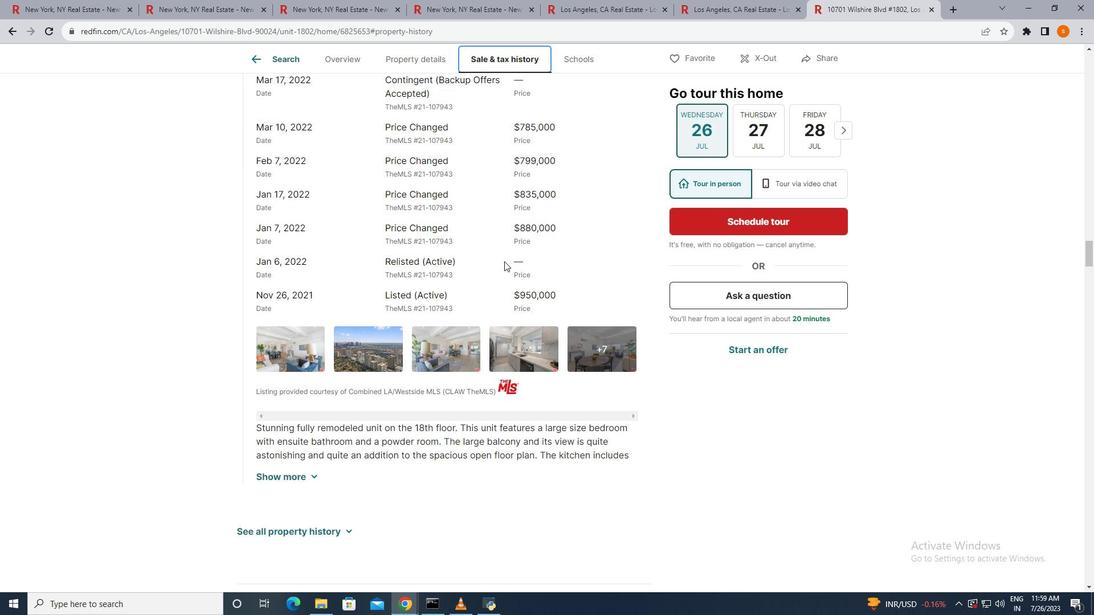 
Action: Mouse moved to (587, 60)
Screenshot: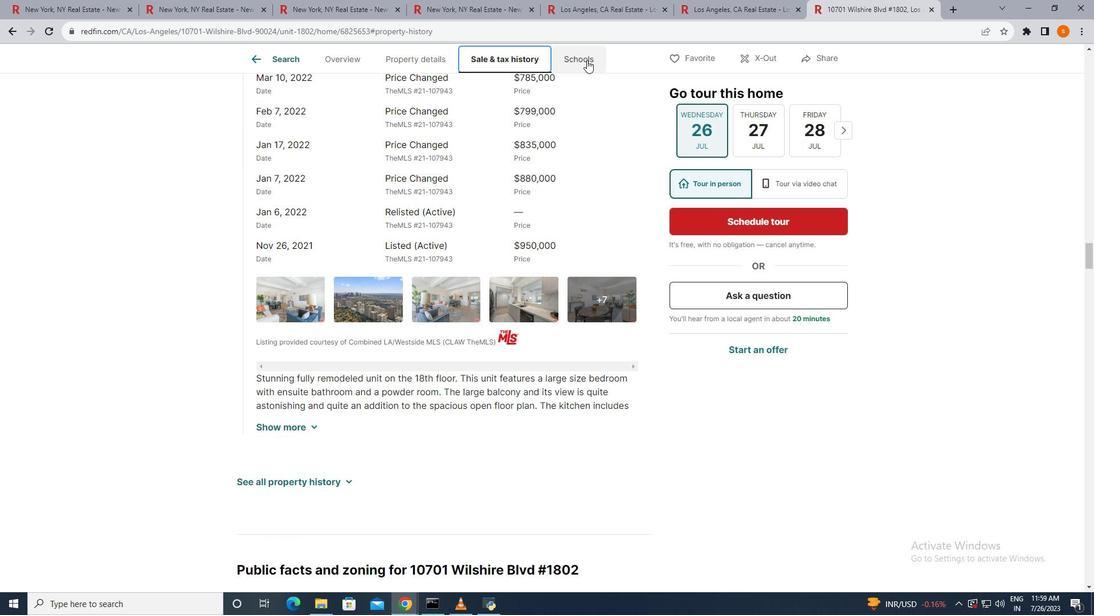 
Action: Mouse pressed left at (587, 60)
Screenshot: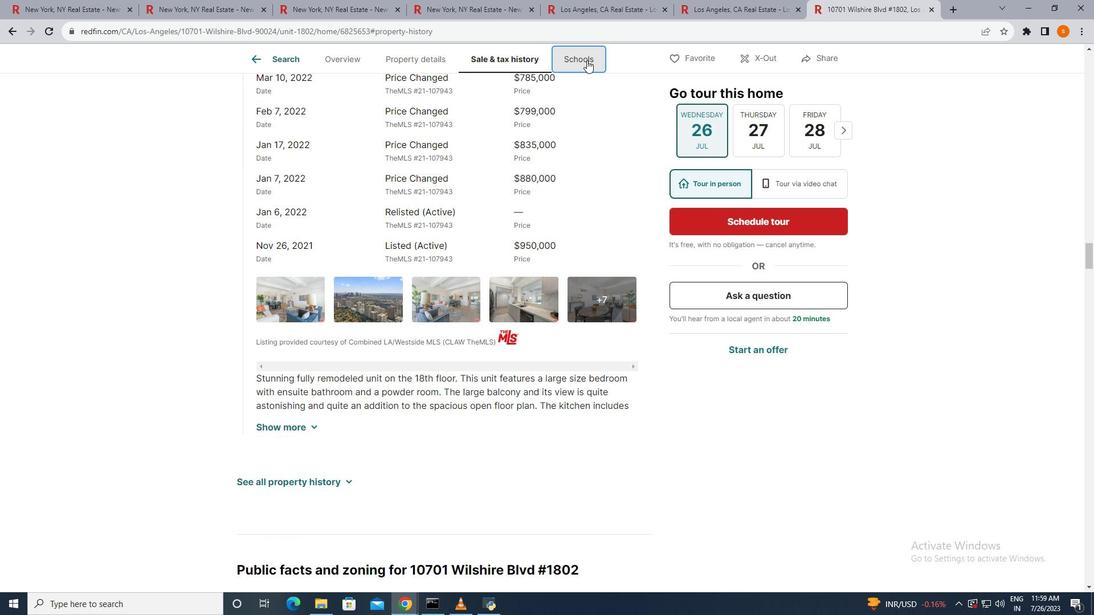 
Action: Mouse moved to (249, 57)
Screenshot: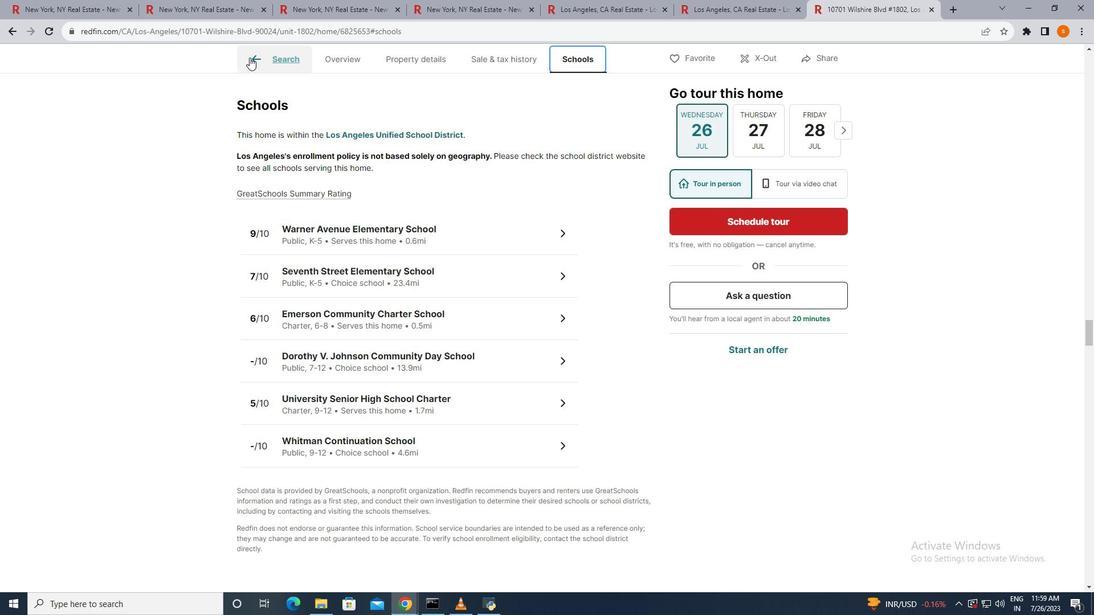 
Action: Mouse pressed left at (249, 57)
Screenshot: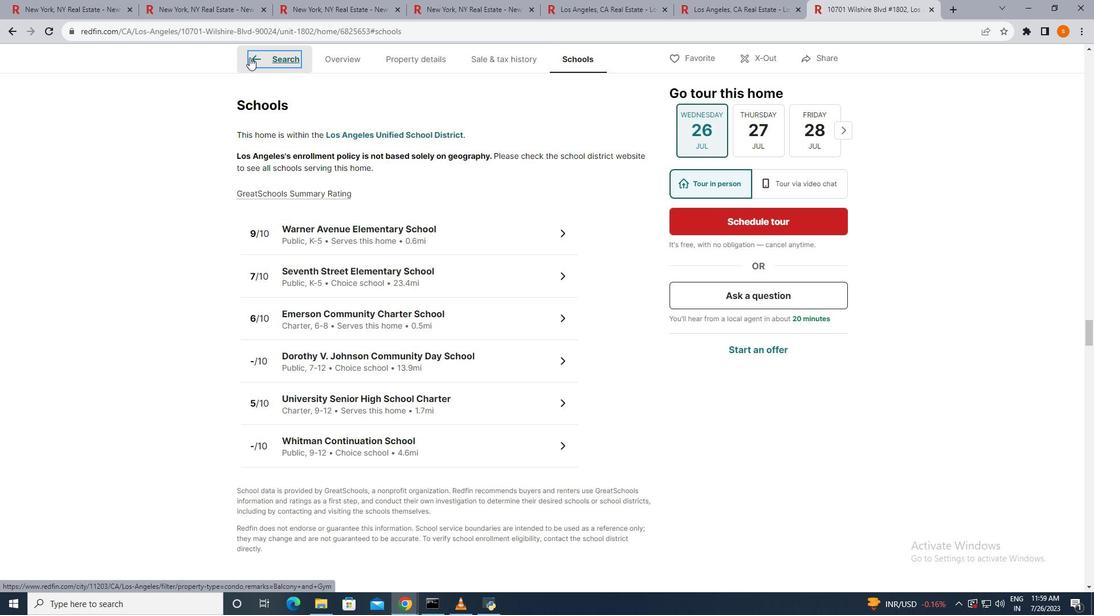 
Action: Mouse moved to (812, 393)
Screenshot: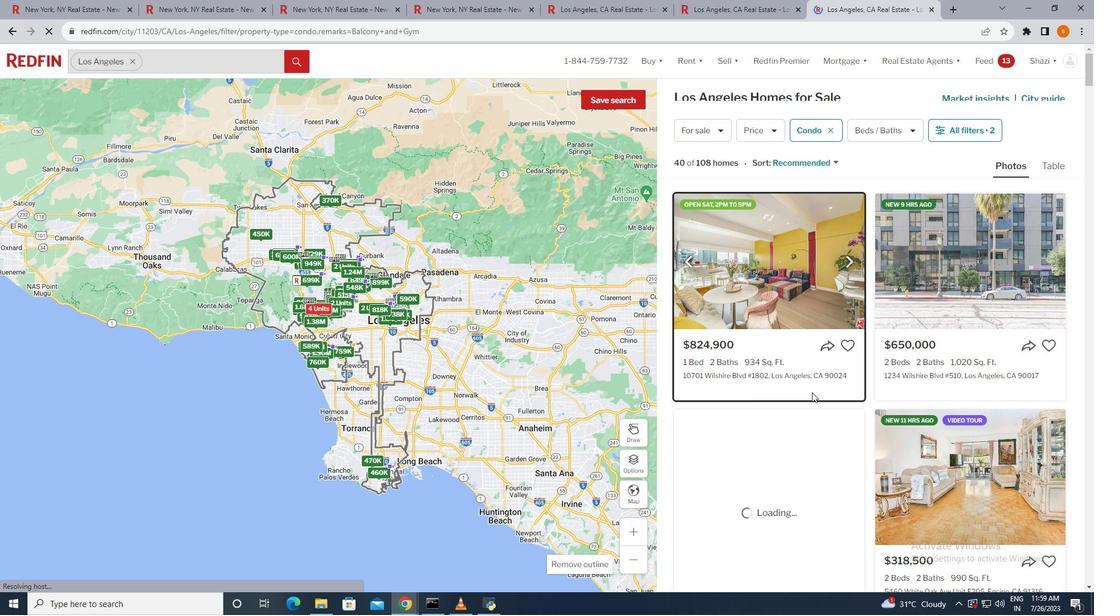 
Action: Mouse scrolled (812, 392) with delta (0, 0)
Screenshot: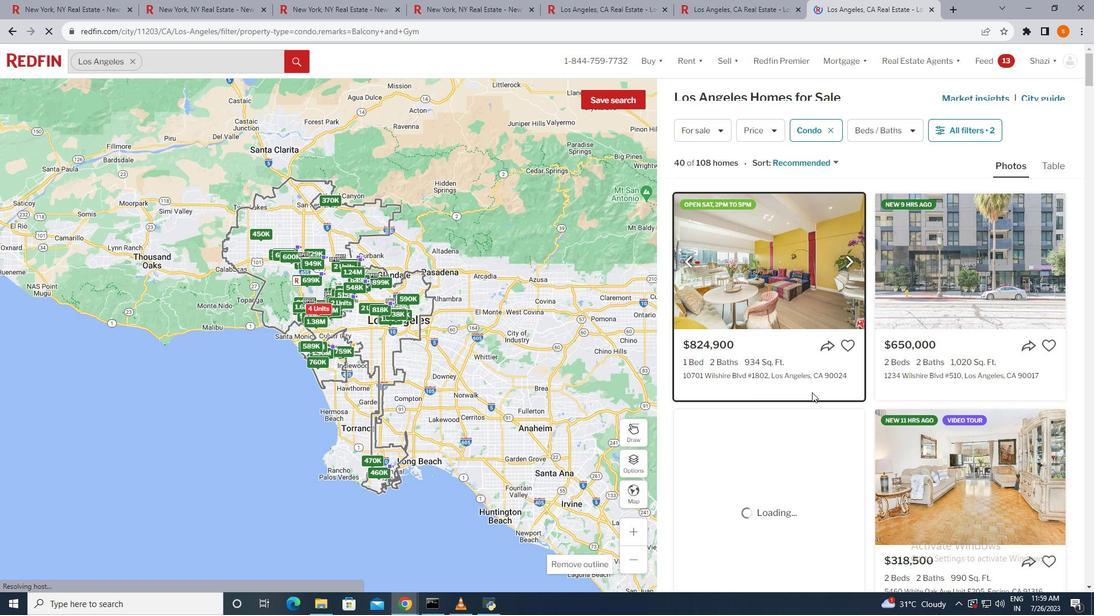 
Action: Mouse scrolled (812, 392) with delta (0, 0)
Screenshot: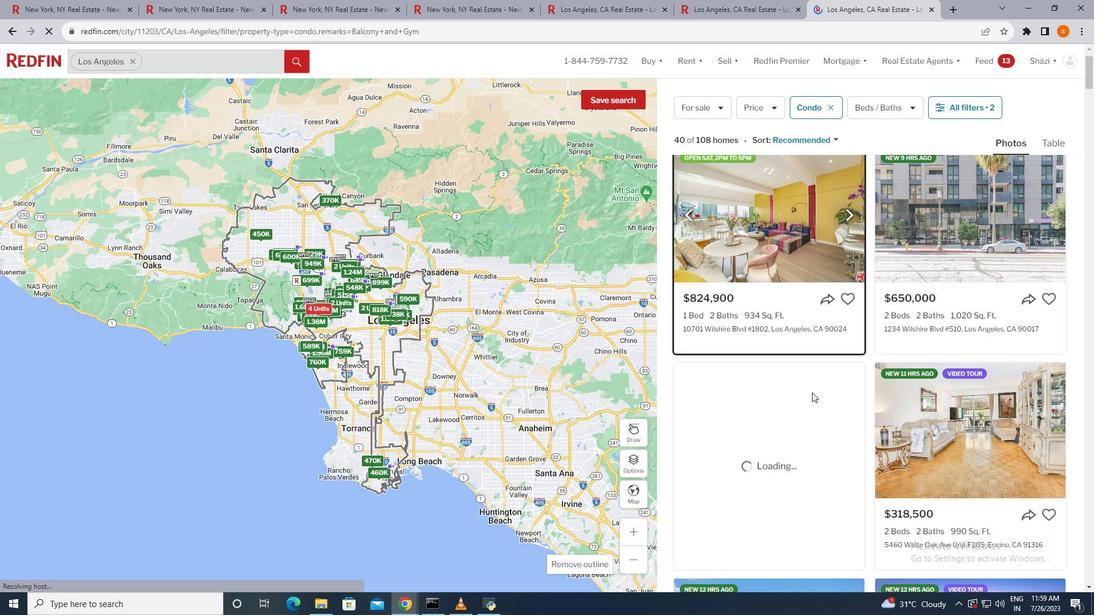 
Action: Mouse moved to (812, 392)
Screenshot: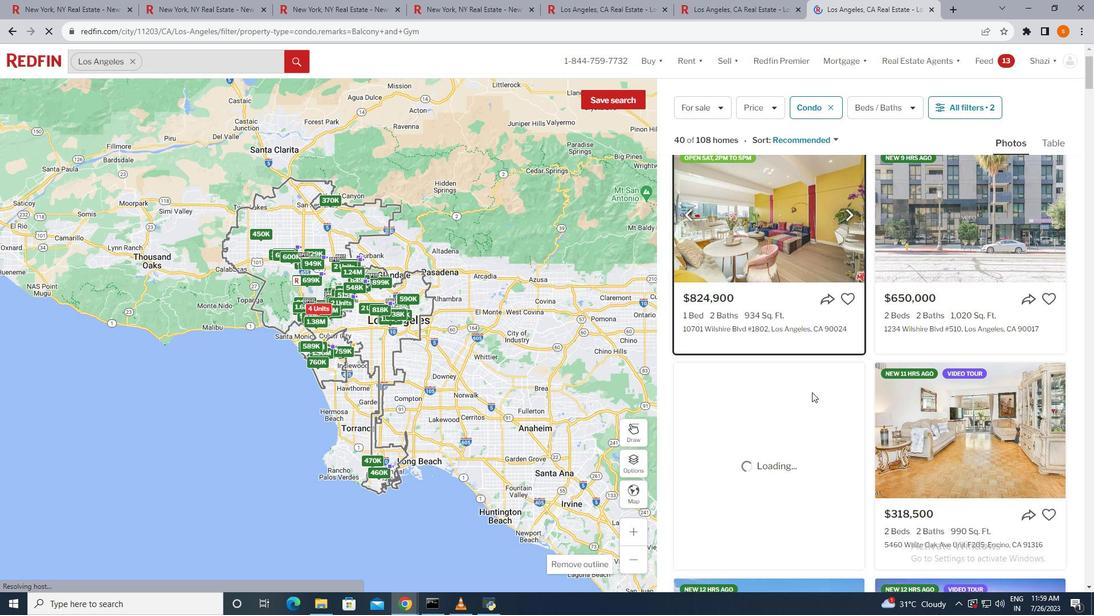 
Action: Mouse scrolled (812, 392) with delta (0, 0)
